 Task: Create a presentation on upcoming marvel cinematic universe movies.
Action: Mouse moved to (49, 114)
Screenshot: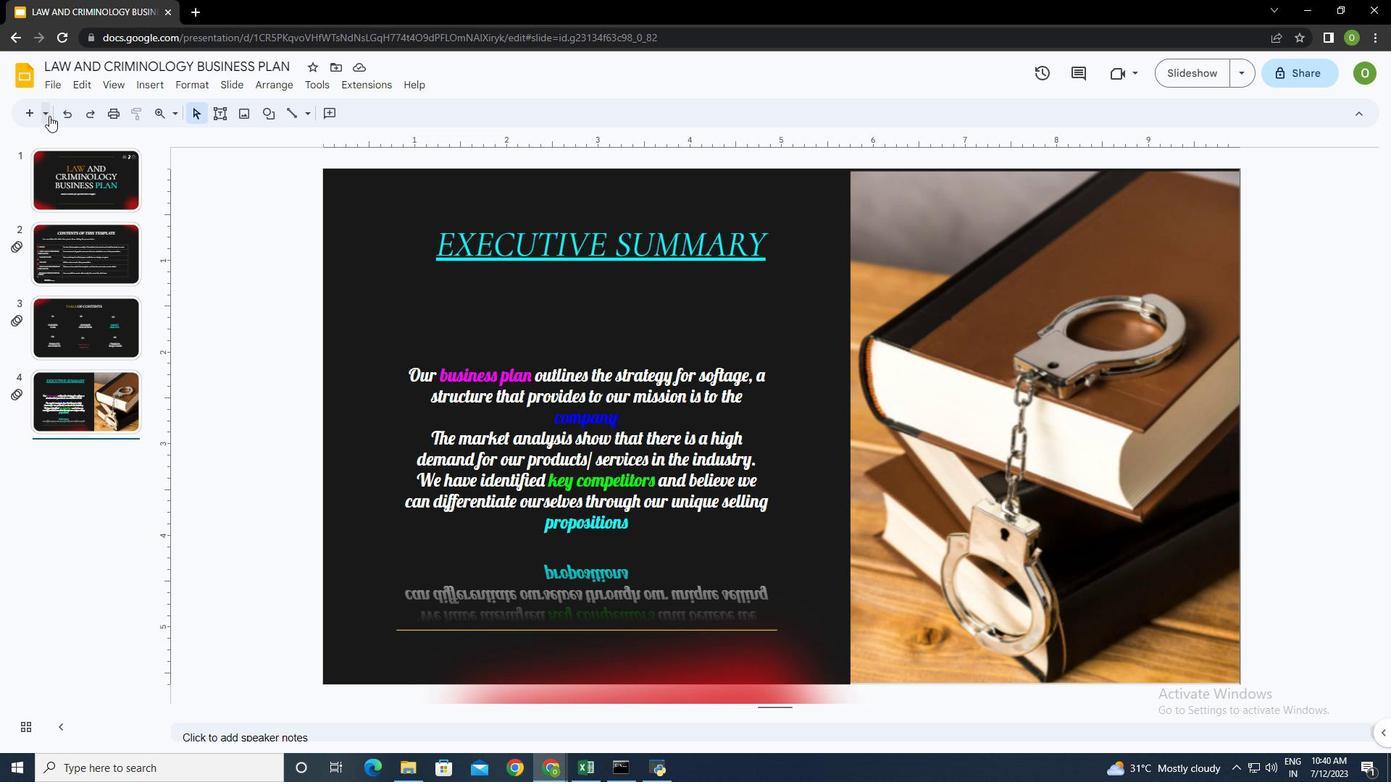 
Action: Mouse pressed left at (49, 114)
Screenshot: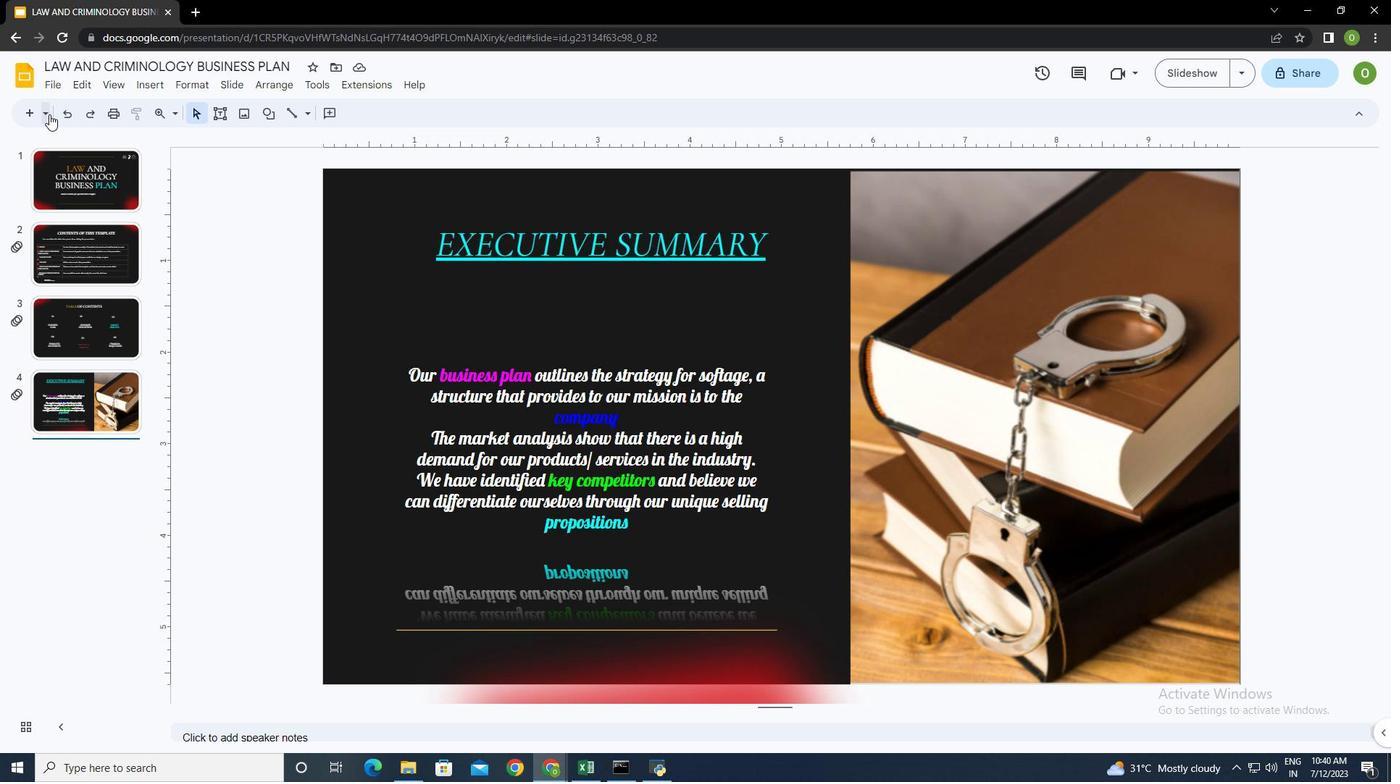 
Action: Mouse moved to (253, 385)
Screenshot: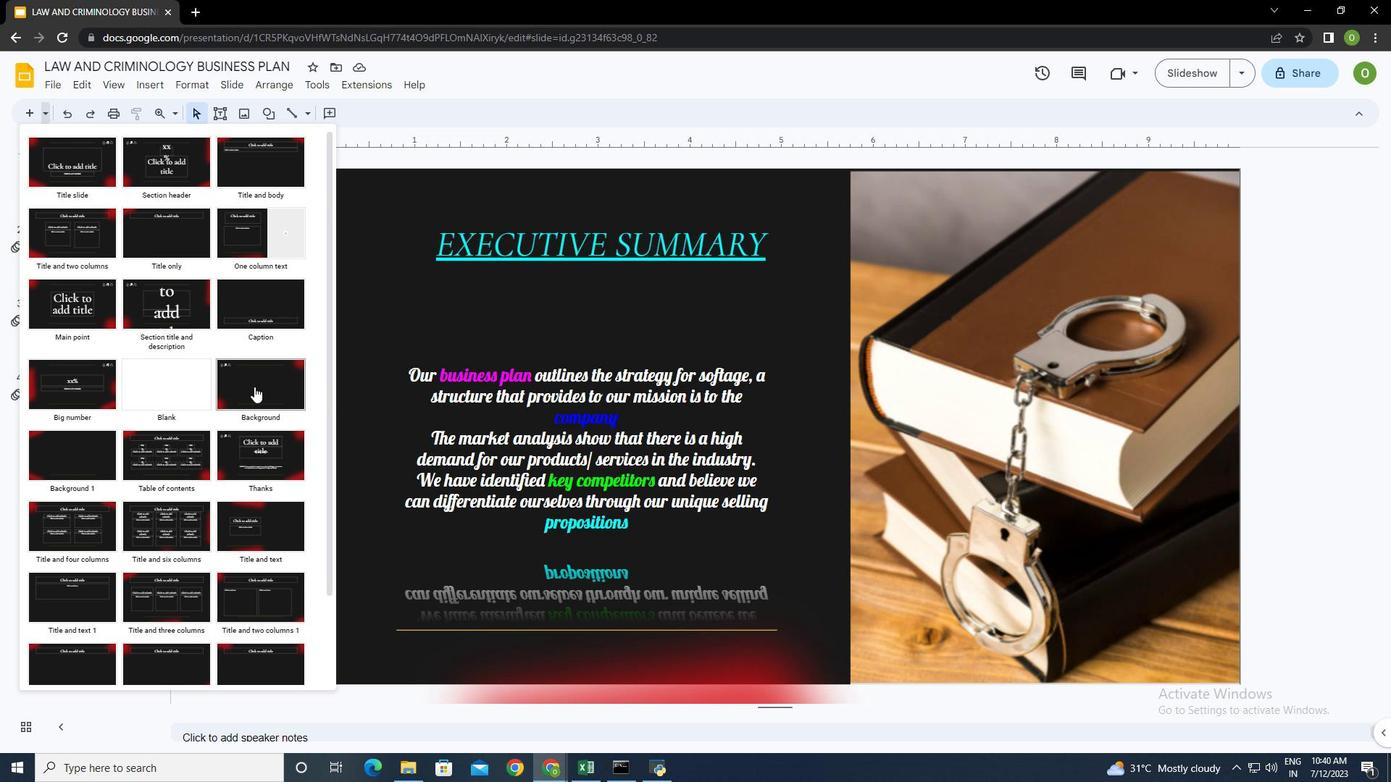 
Action: Mouse pressed left at (253, 385)
Screenshot: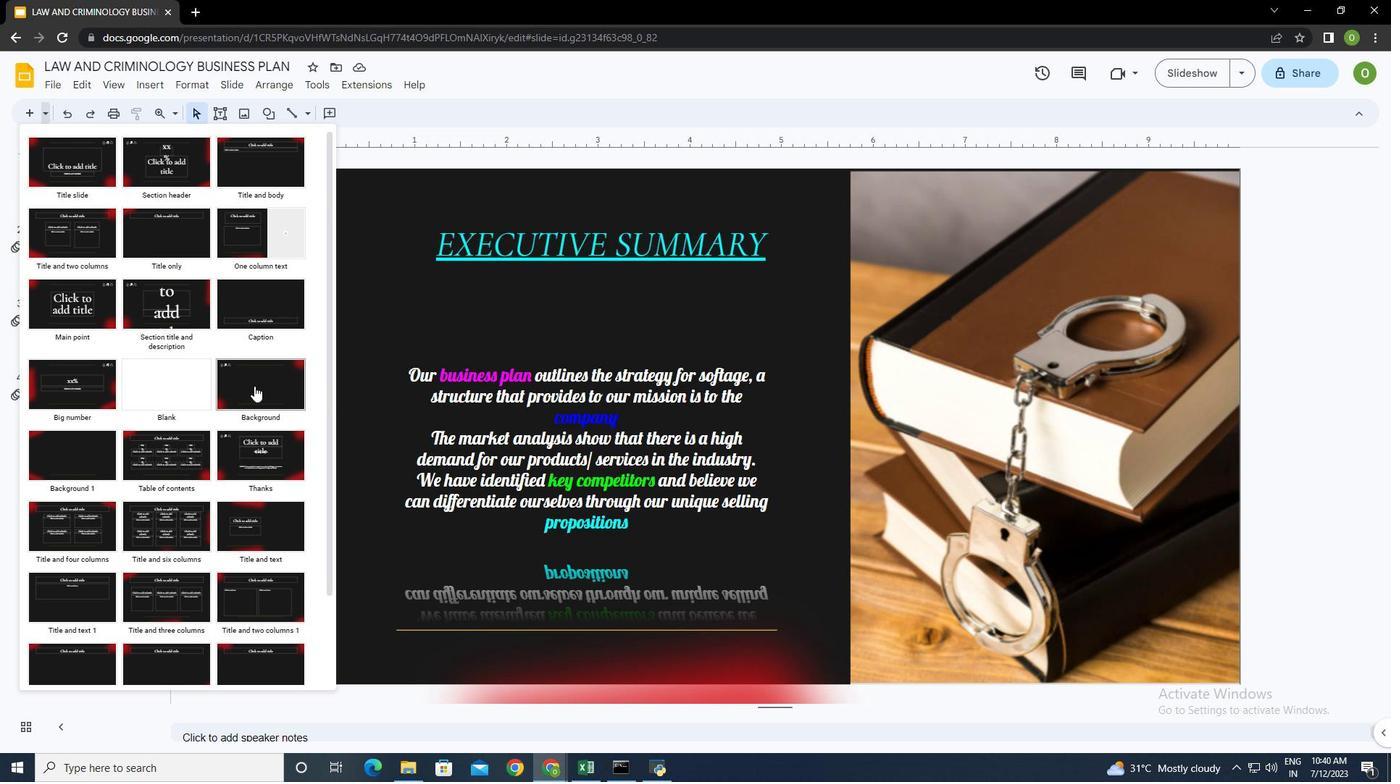 
Action: Mouse moved to (216, 111)
Screenshot: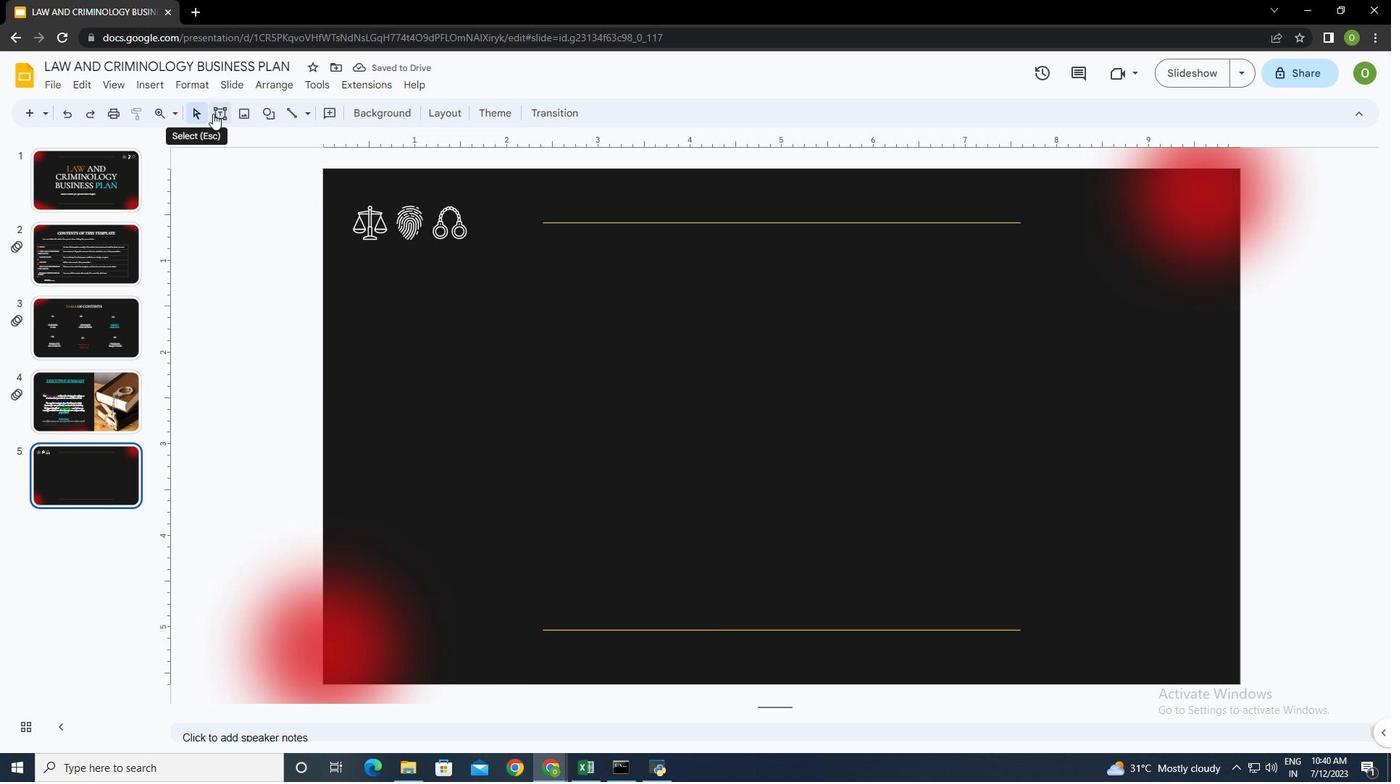 
Action: Mouse pressed left at (216, 111)
Screenshot: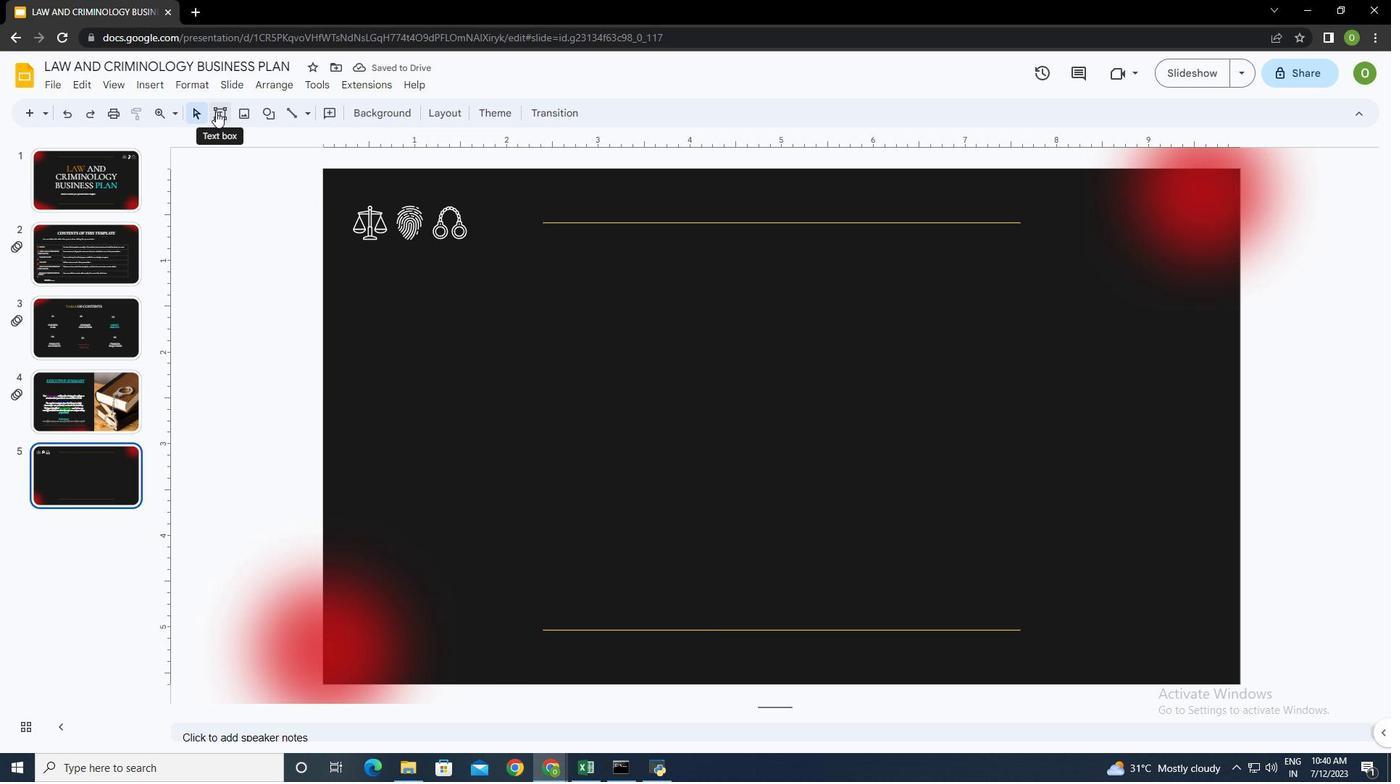 
Action: Mouse moved to (565, 247)
Screenshot: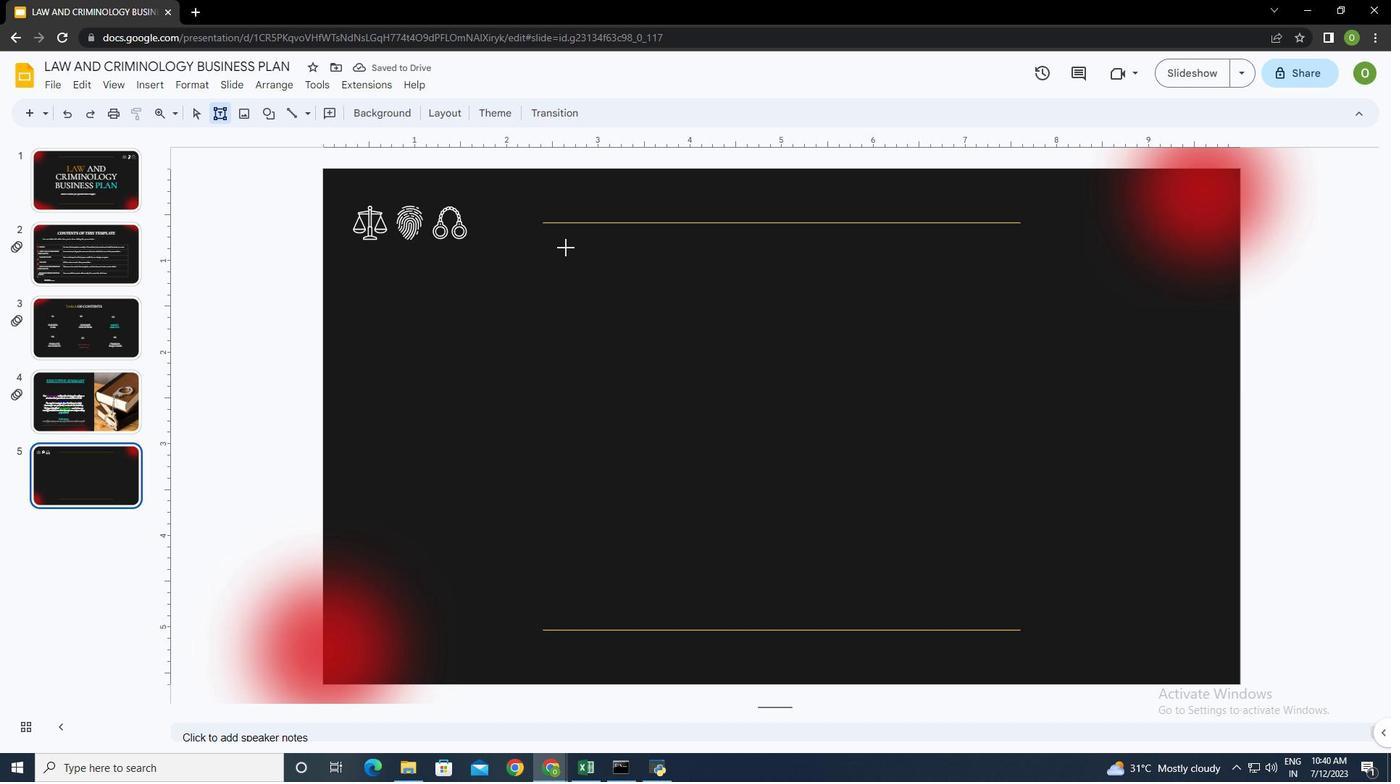 
Action: Mouse pressed left at (565, 247)
Screenshot: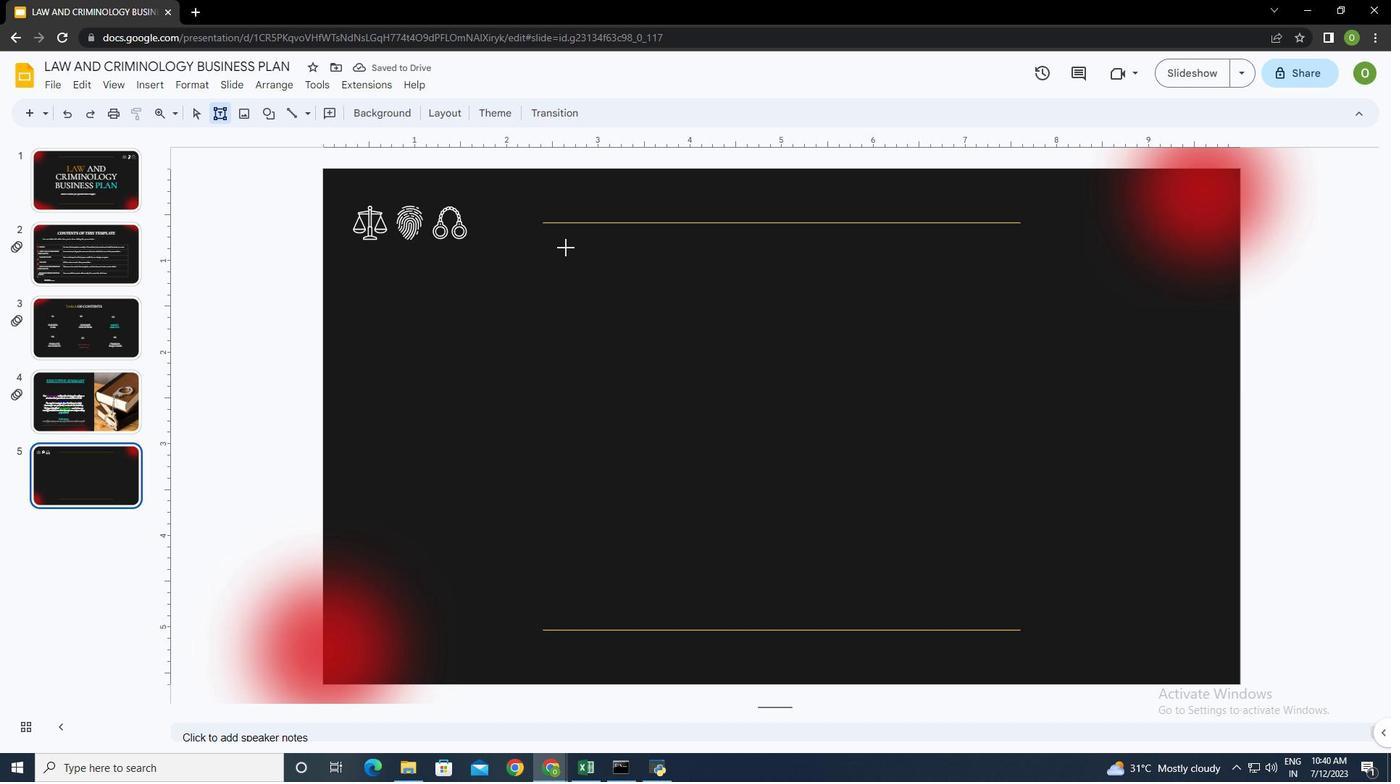 
Action: Mouse moved to (650, 292)
Screenshot: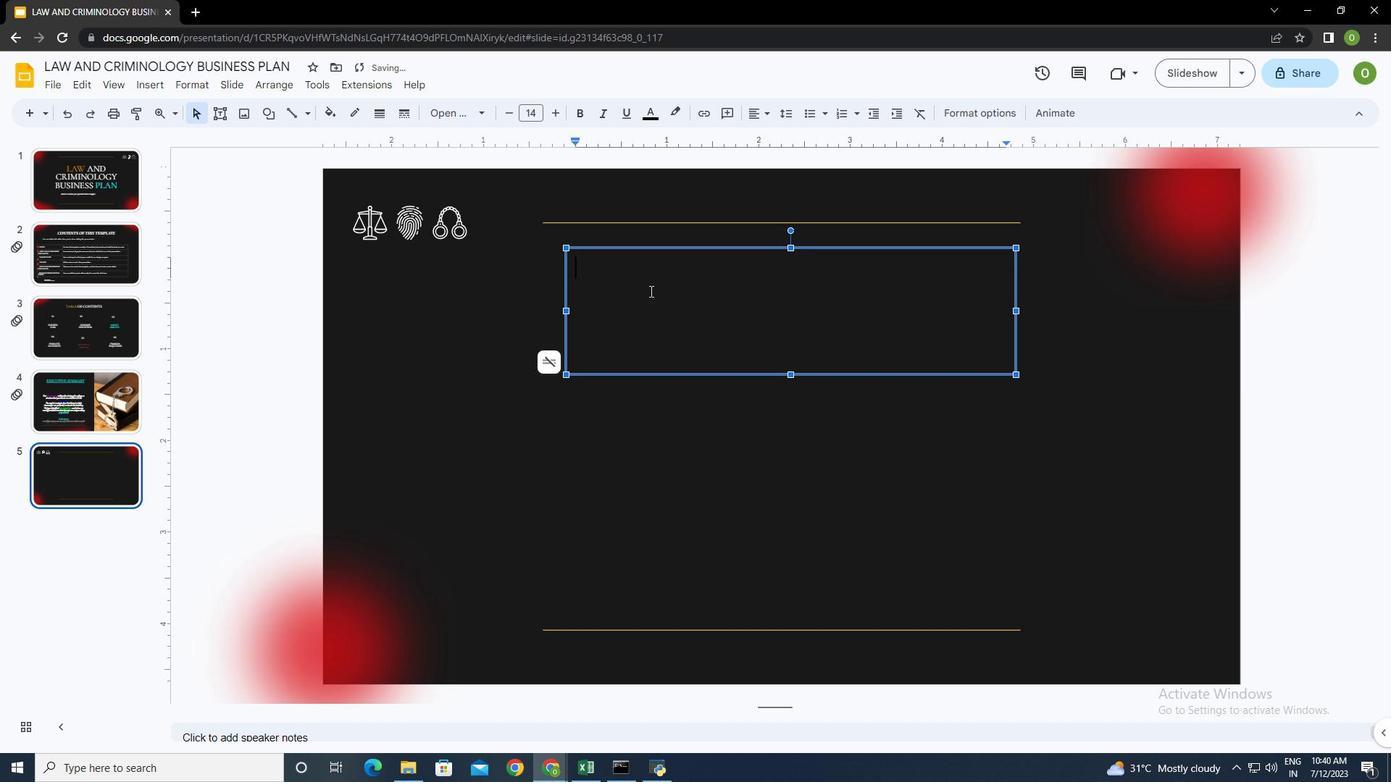 
Action: Key pressed 01
Screenshot: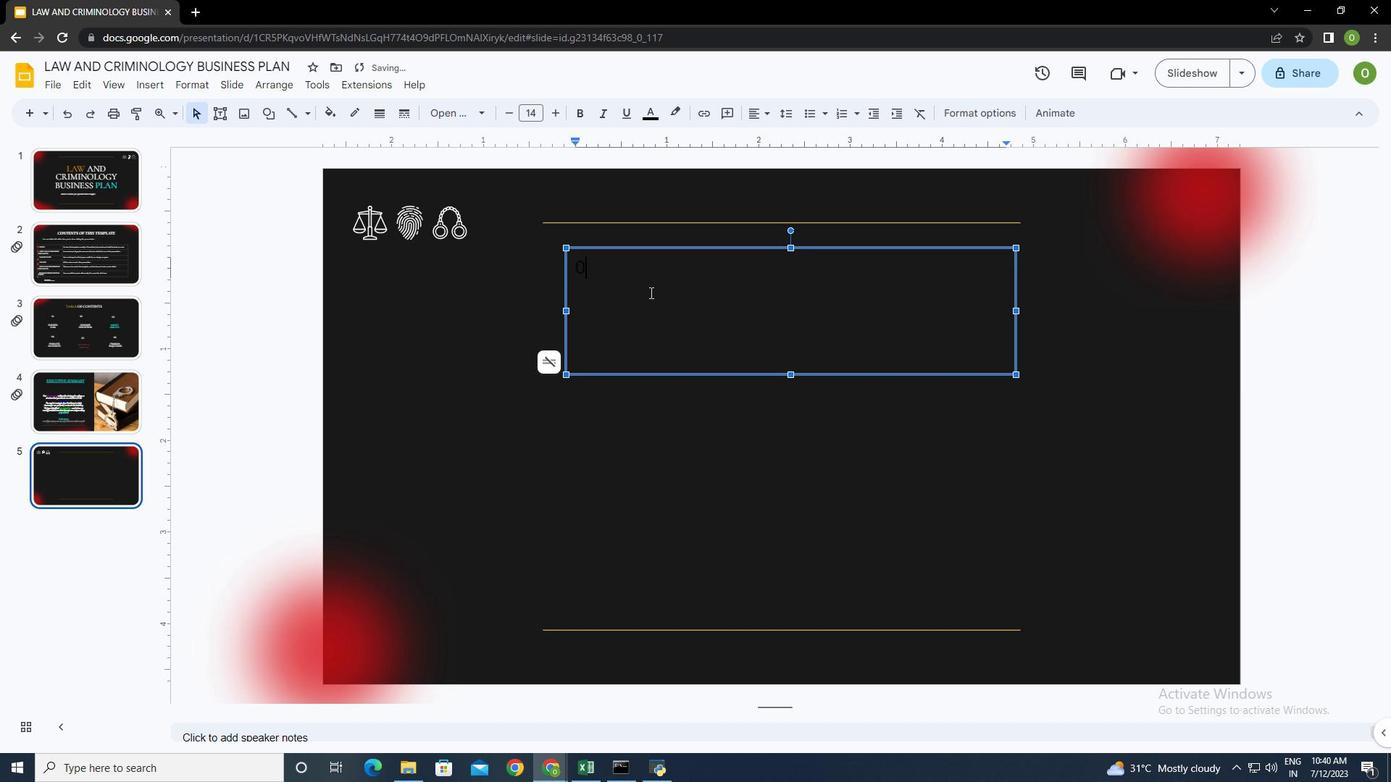 
Action: Mouse moved to (650, 296)
Screenshot: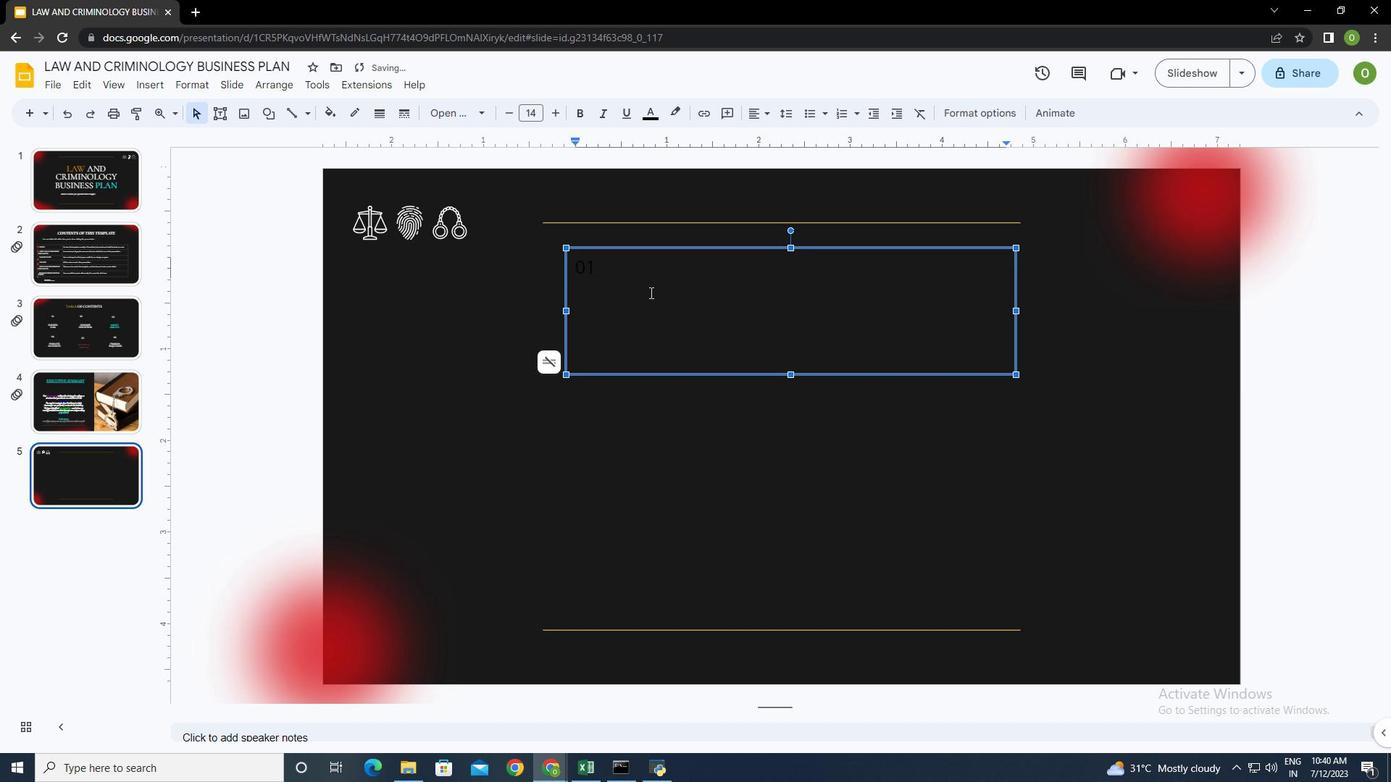 
Action: Key pressed <Key.shift_r><Key.left><Key.left>
Screenshot: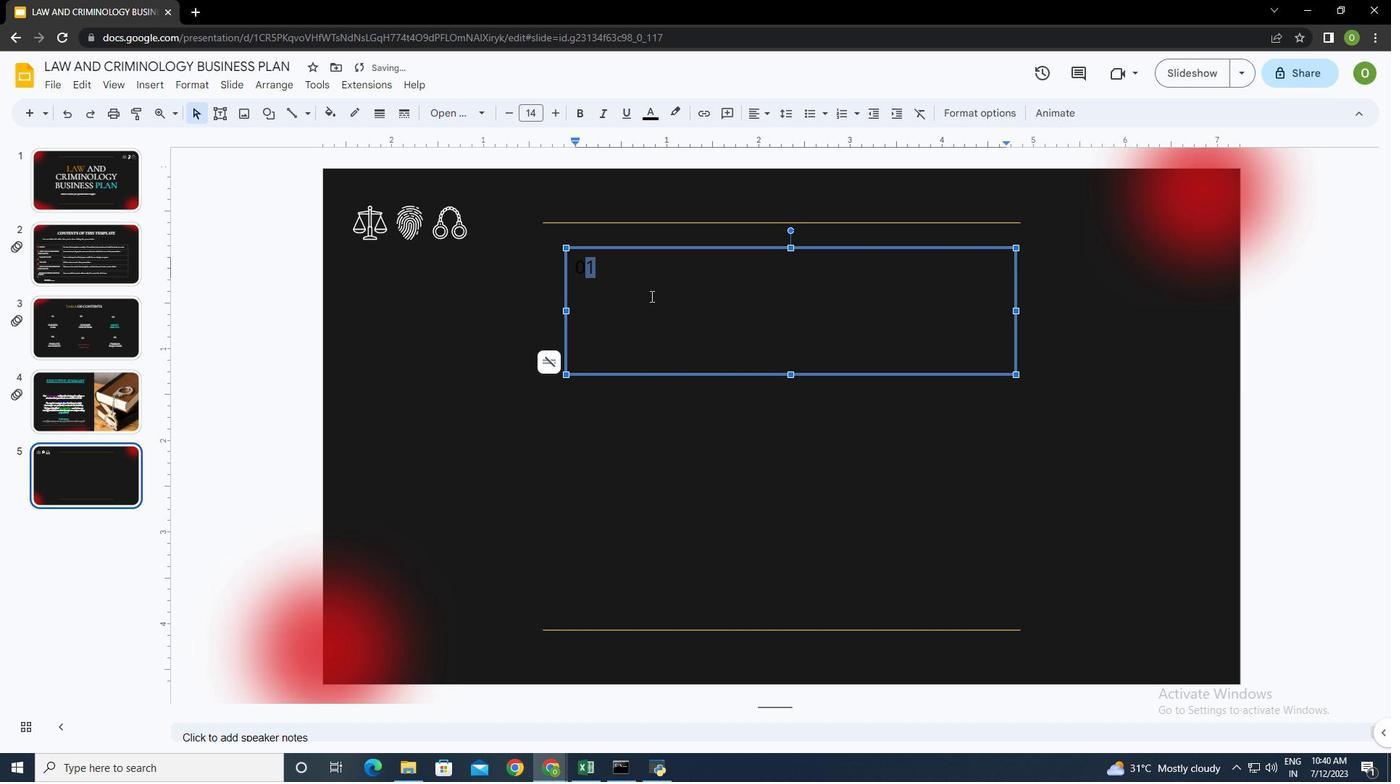 
Action: Mouse moved to (657, 111)
Screenshot: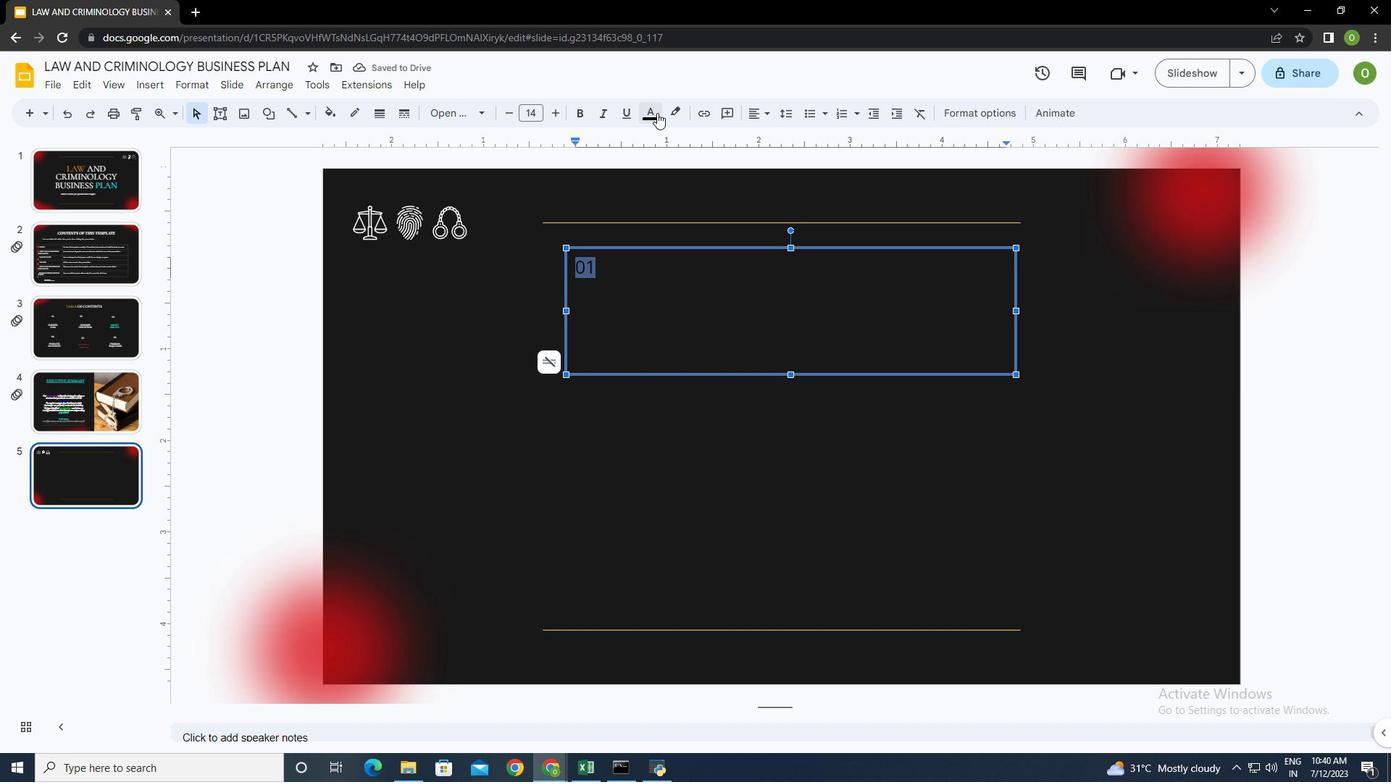 
Action: Mouse pressed left at (657, 111)
Screenshot: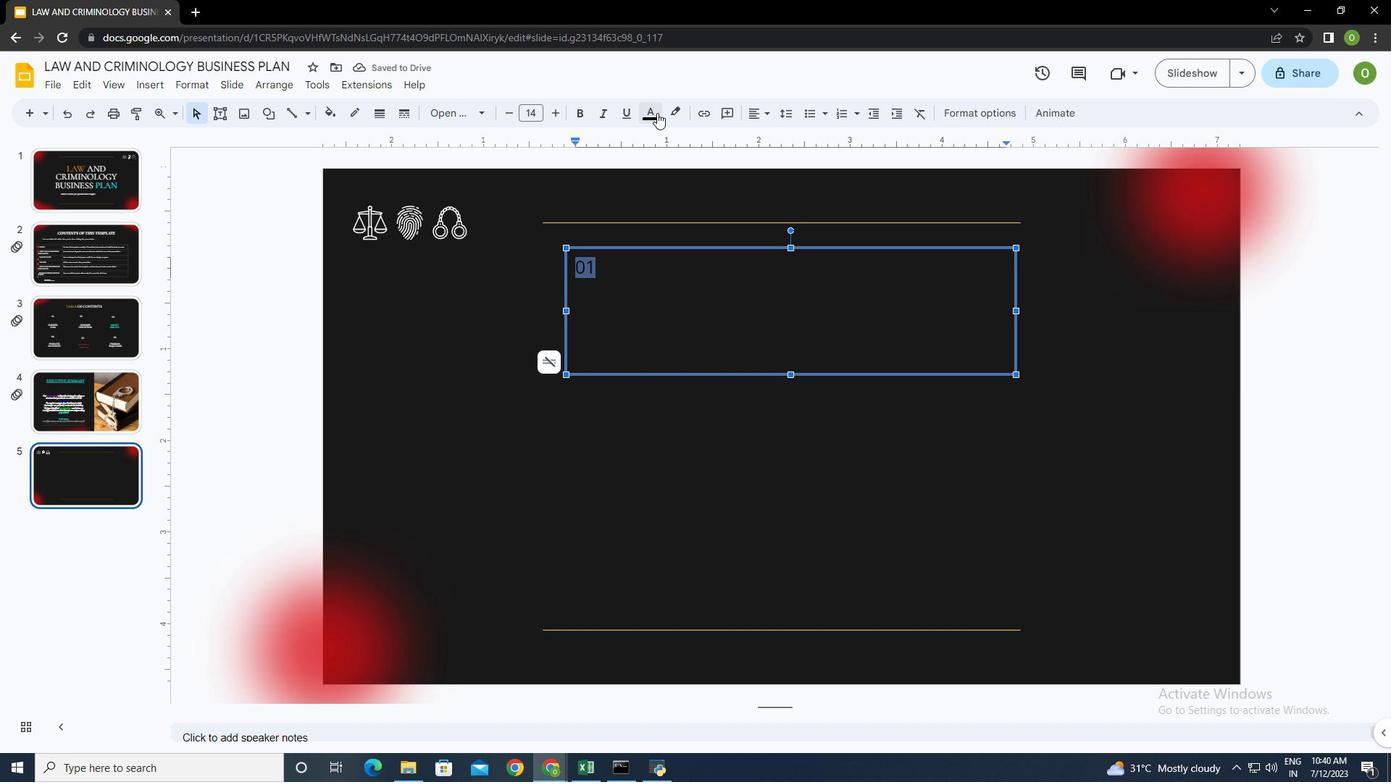 
Action: Mouse moved to (657, 155)
Screenshot: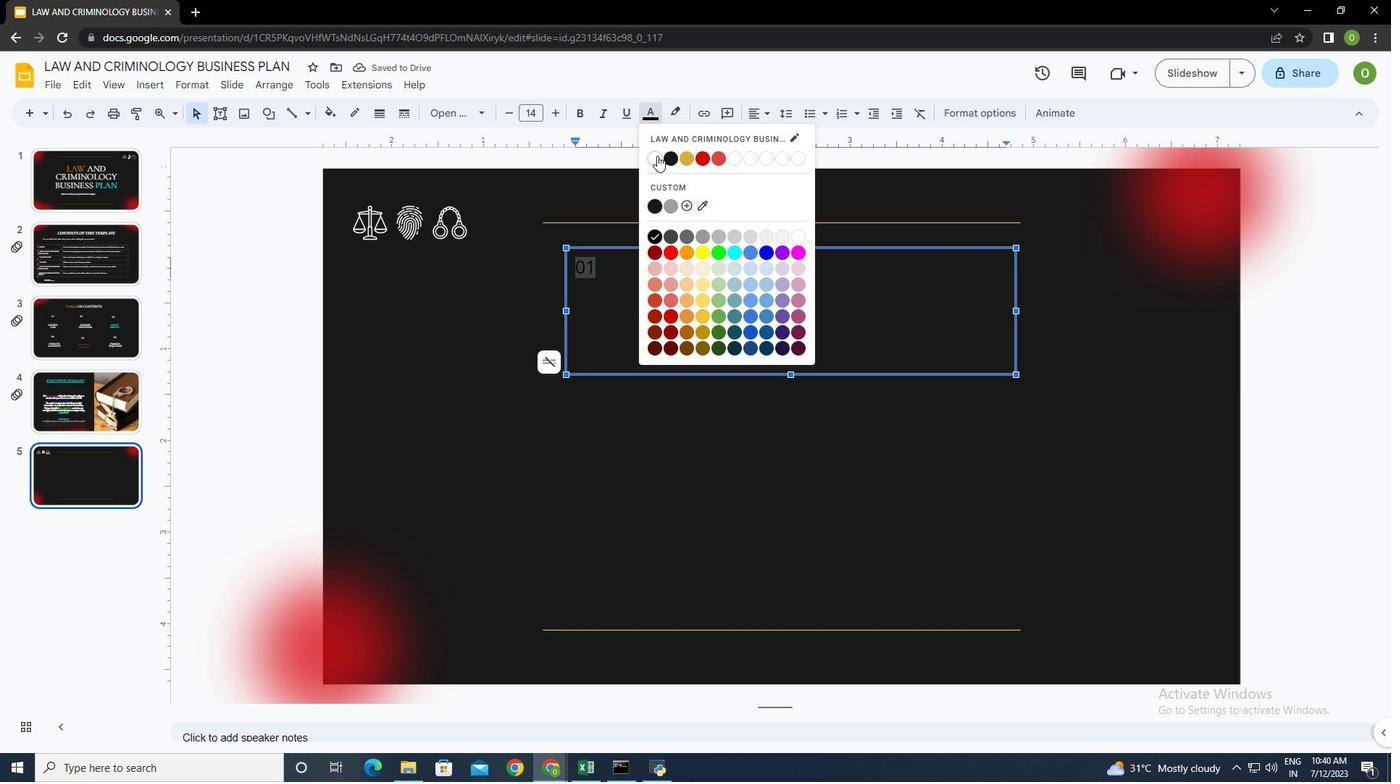 
Action: Mouse pressed left at (657, 155)
Screenshot: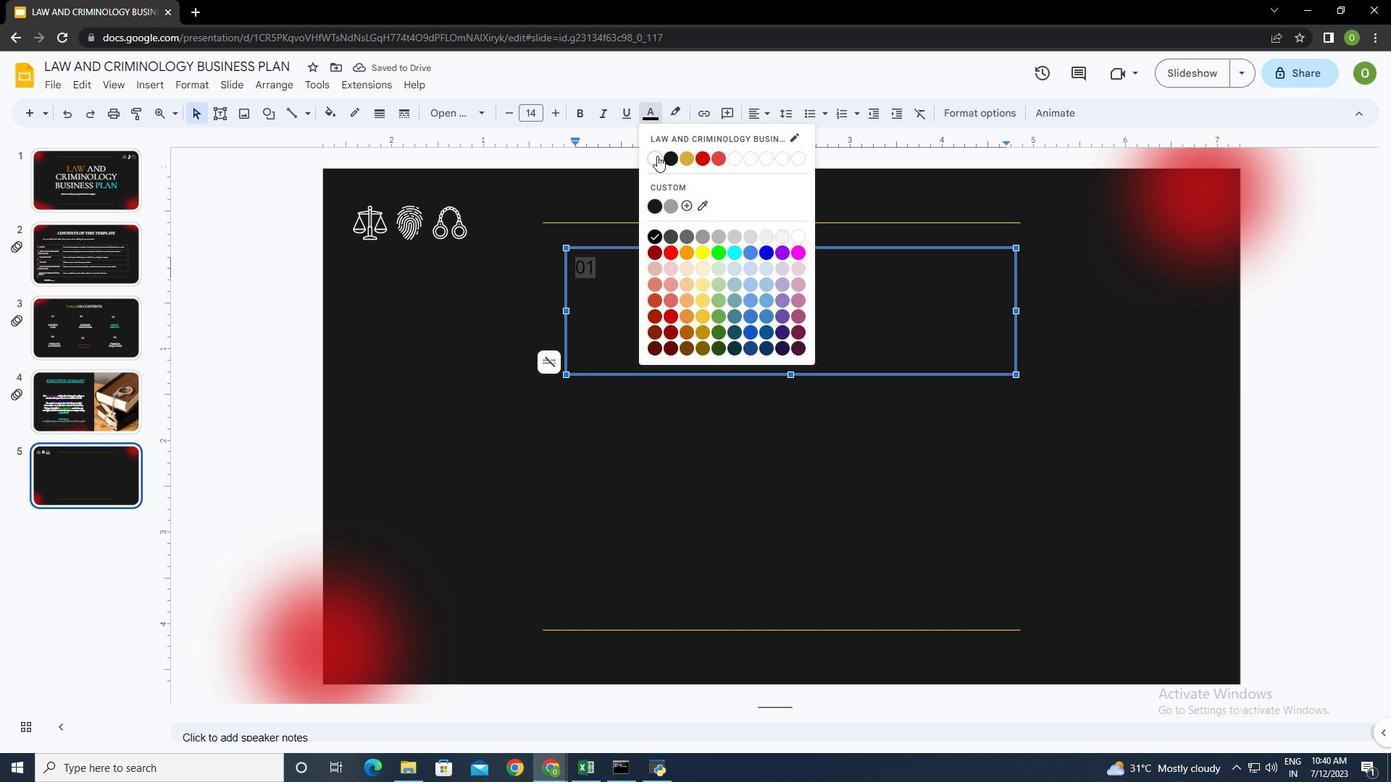 
Action: Mouse moved to (557, 111)
Screenshot: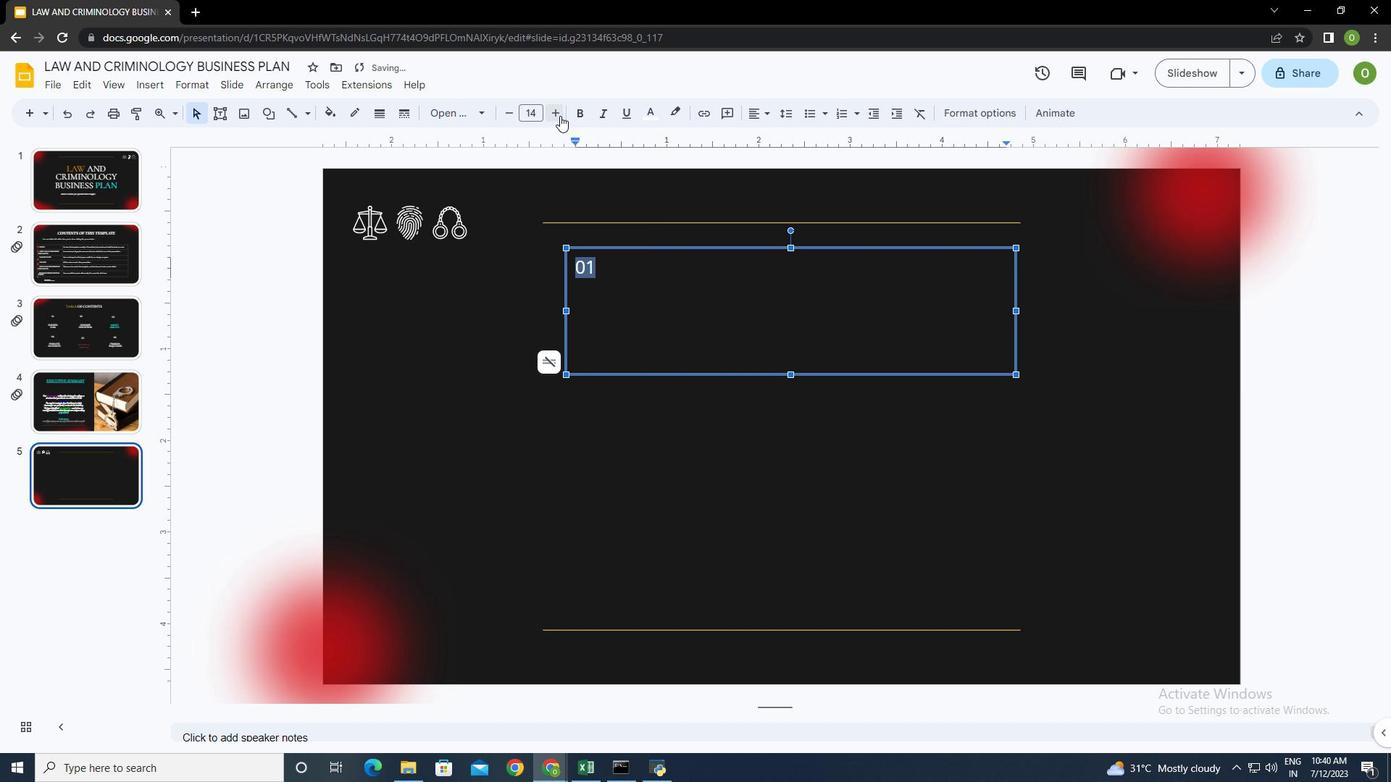 
Action: Mouse pressed left at (557, 111)
Screenshot: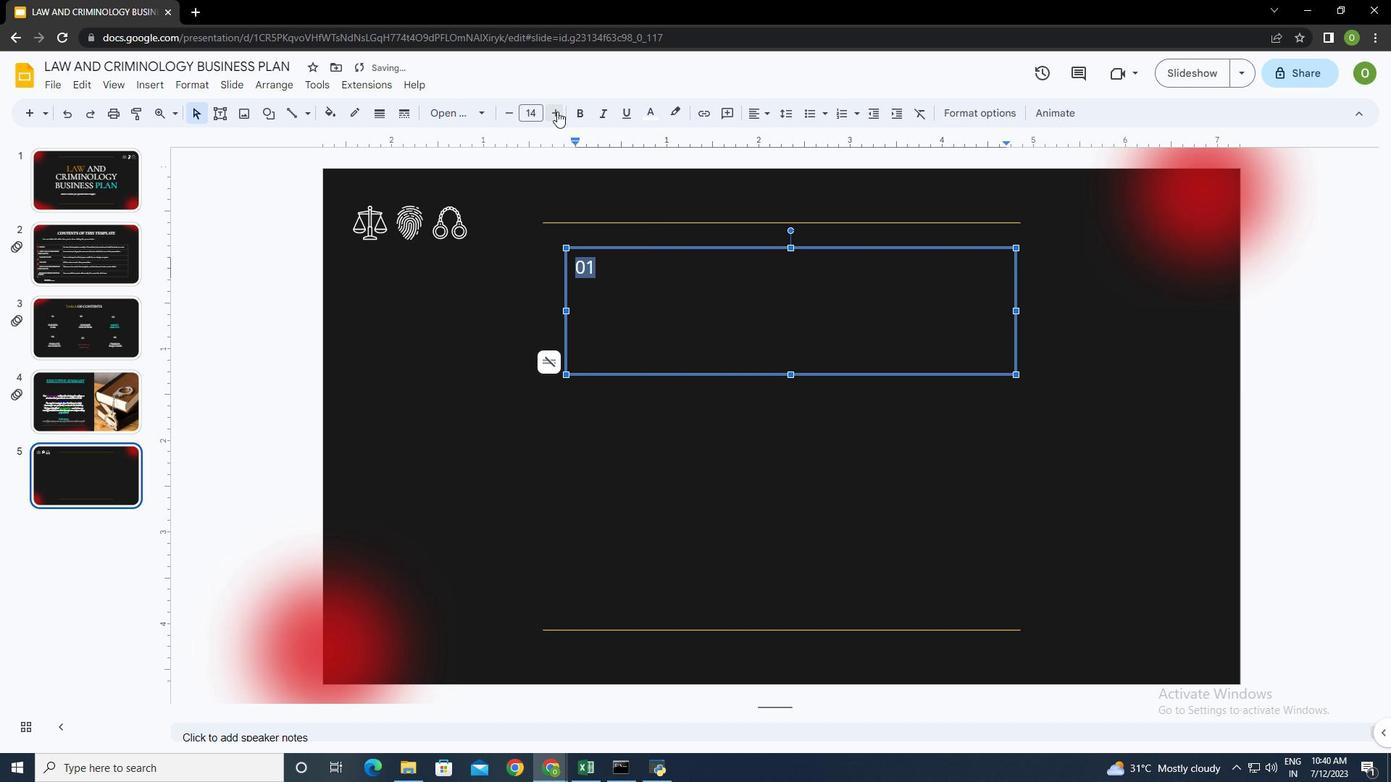 
Action: Mouse pressed left at (557, 111)
Screenshot: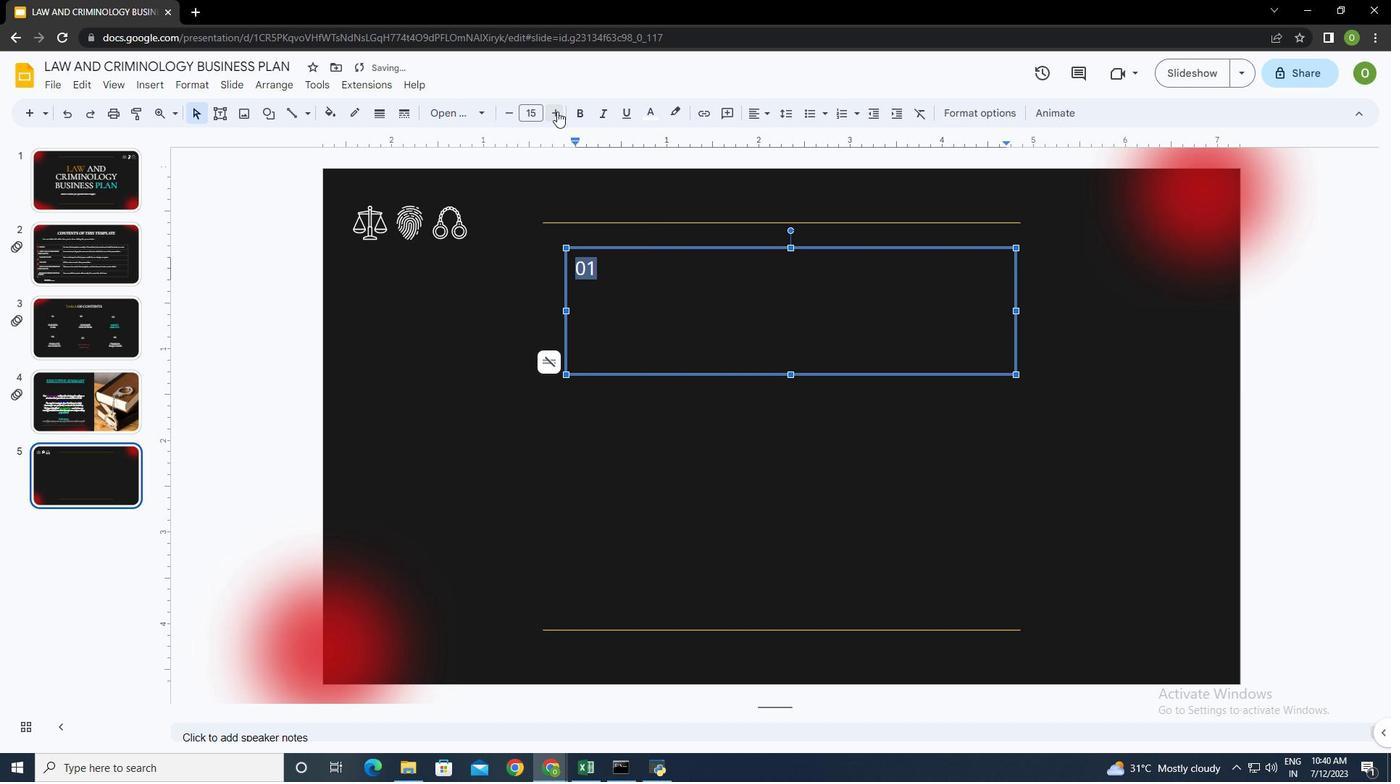 
Action: Mouse pressed left at (557, 111)
Screenshot: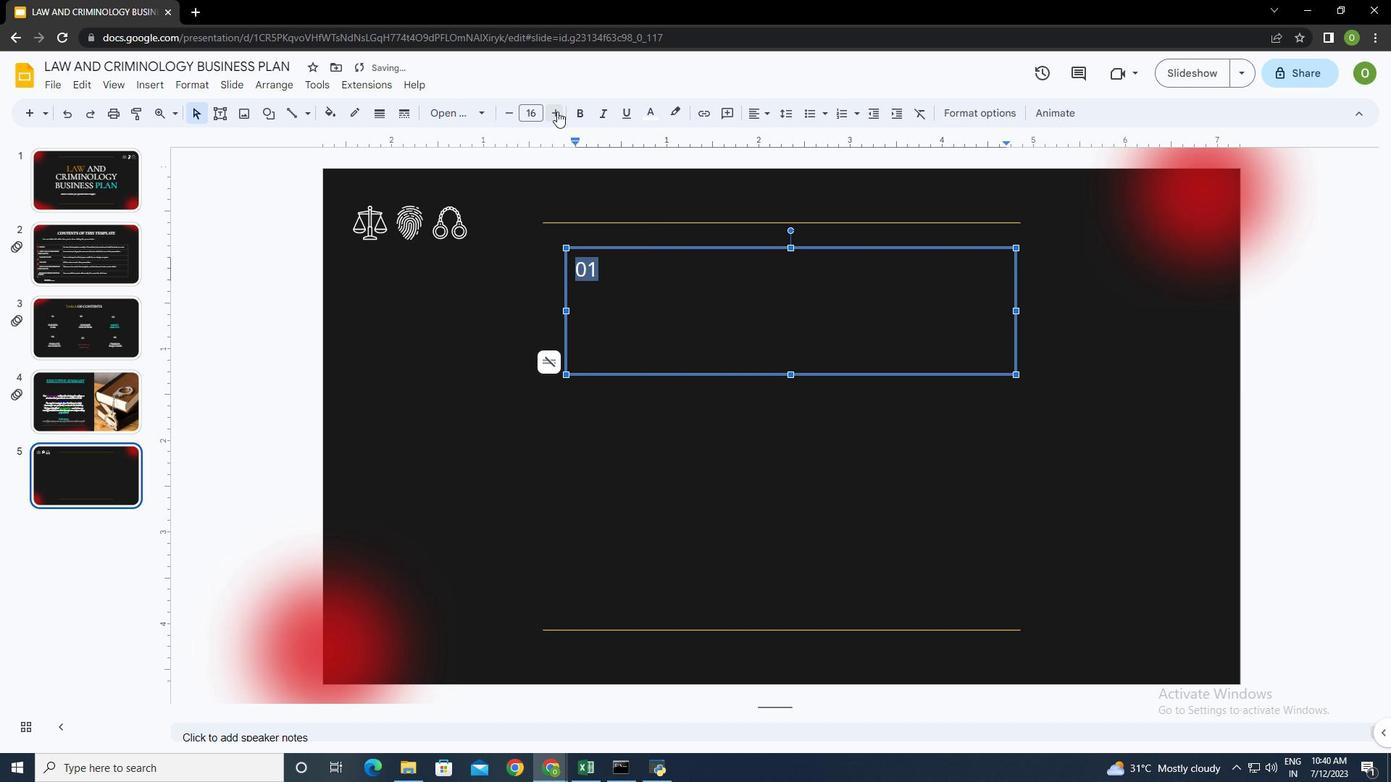 
Action: Mouse pressed left at (557, 111)
Screenshot: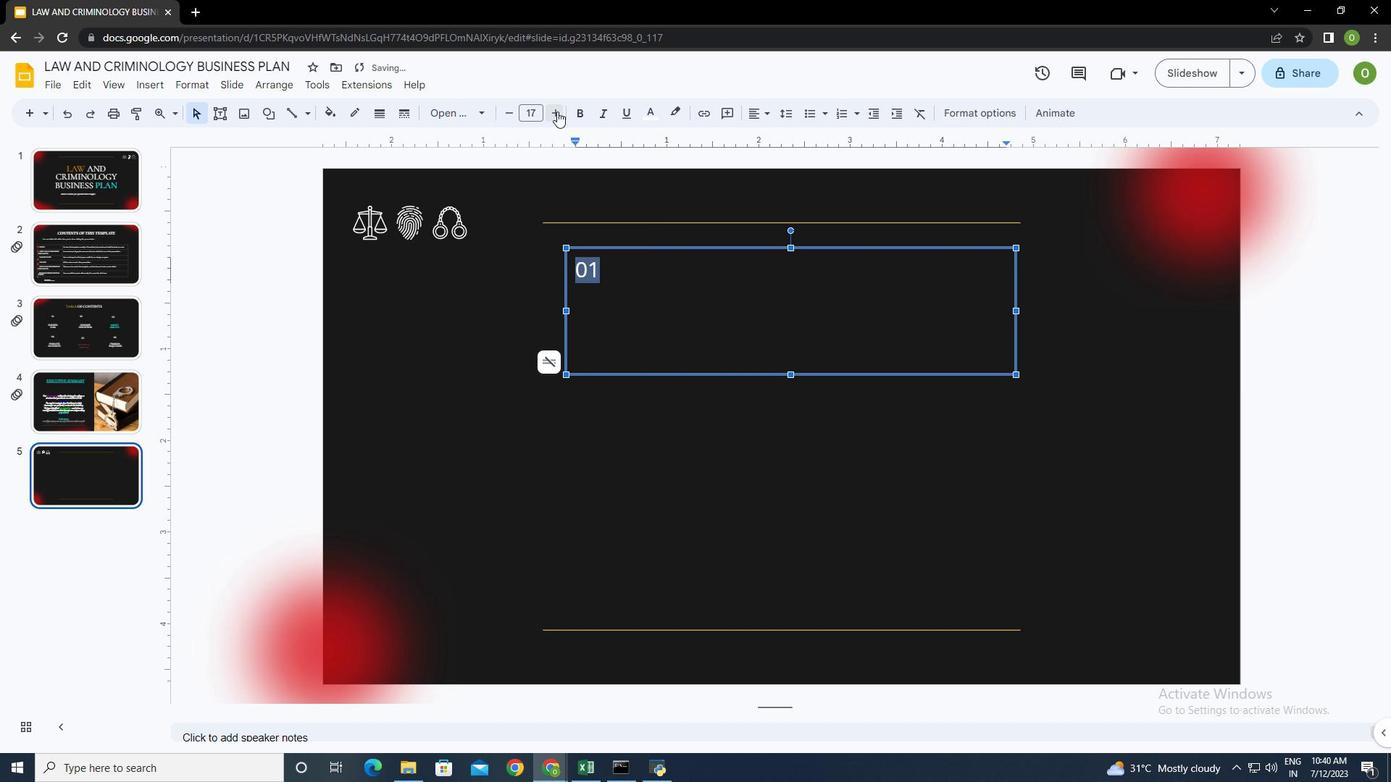 
Action: Mouse pressed left at (557, 111)
Screenshot: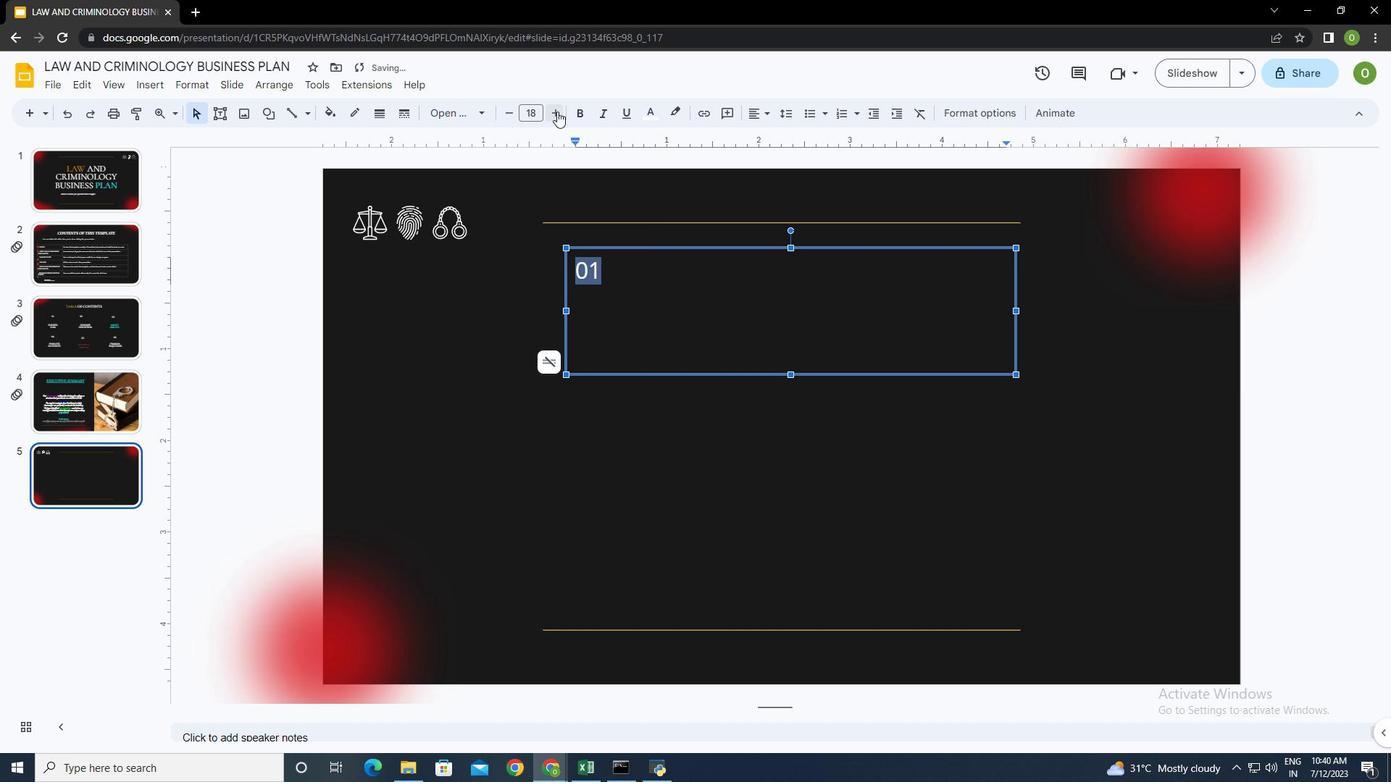 
Action: Mouse pressed left at (557, 111)
Screenshot: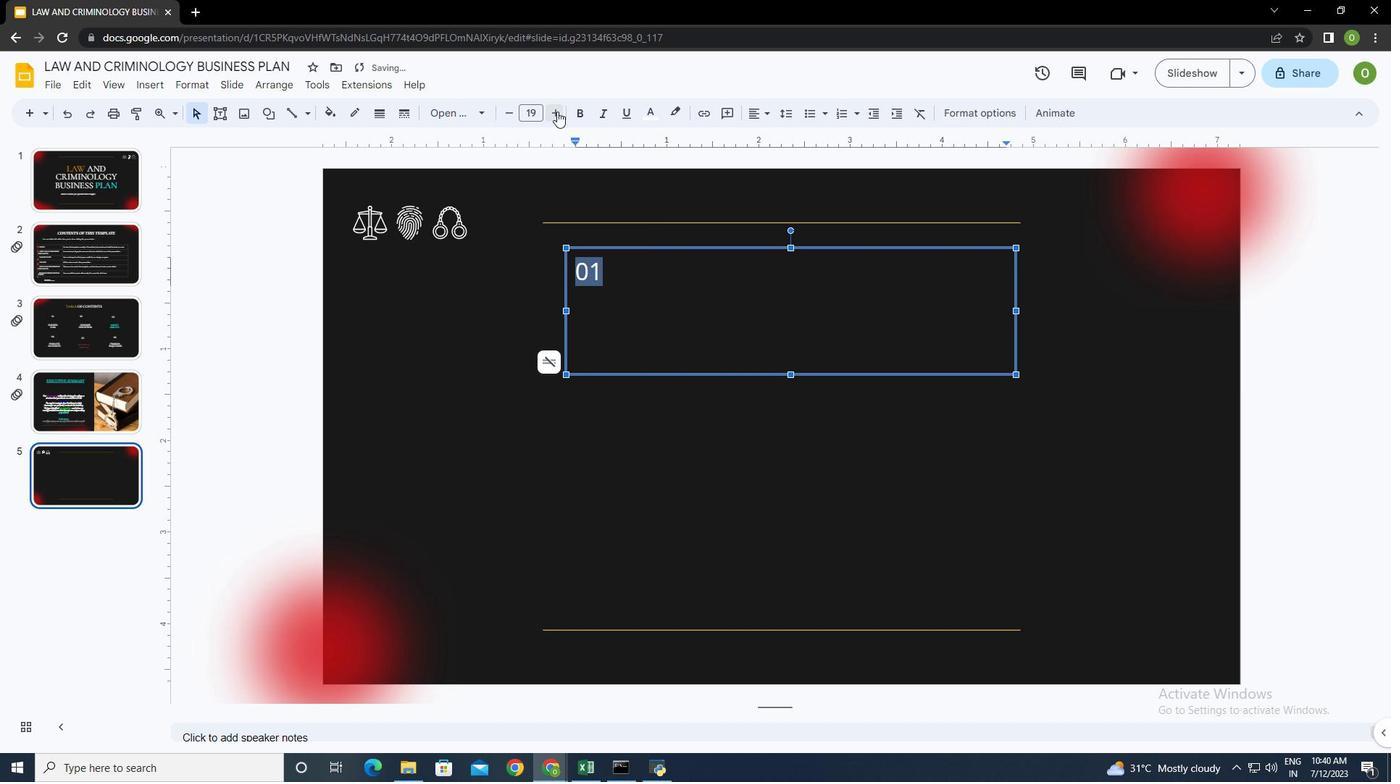 
Action: Mouse pressed left at (557, 111)
Screenshot: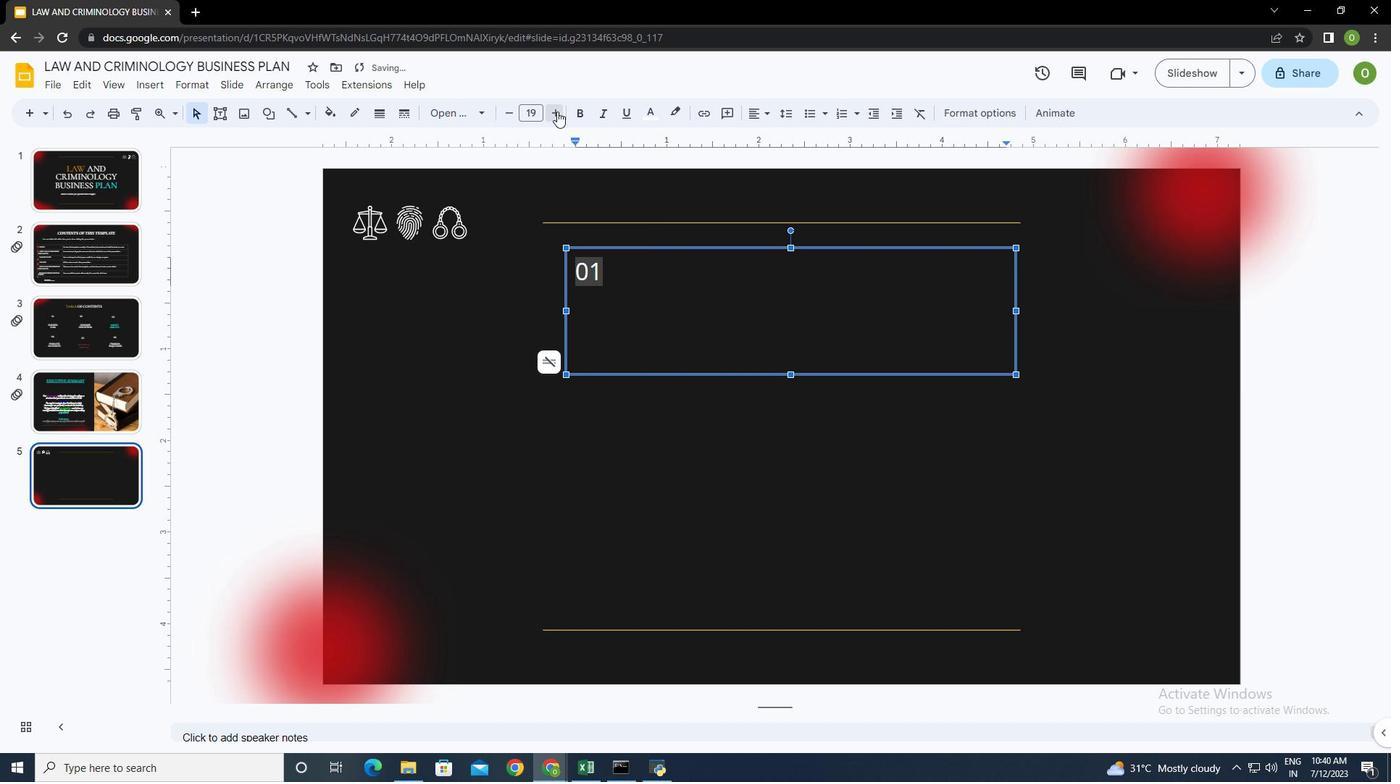 
Action: Mouse pressed left at (557, 111)
Screenshot: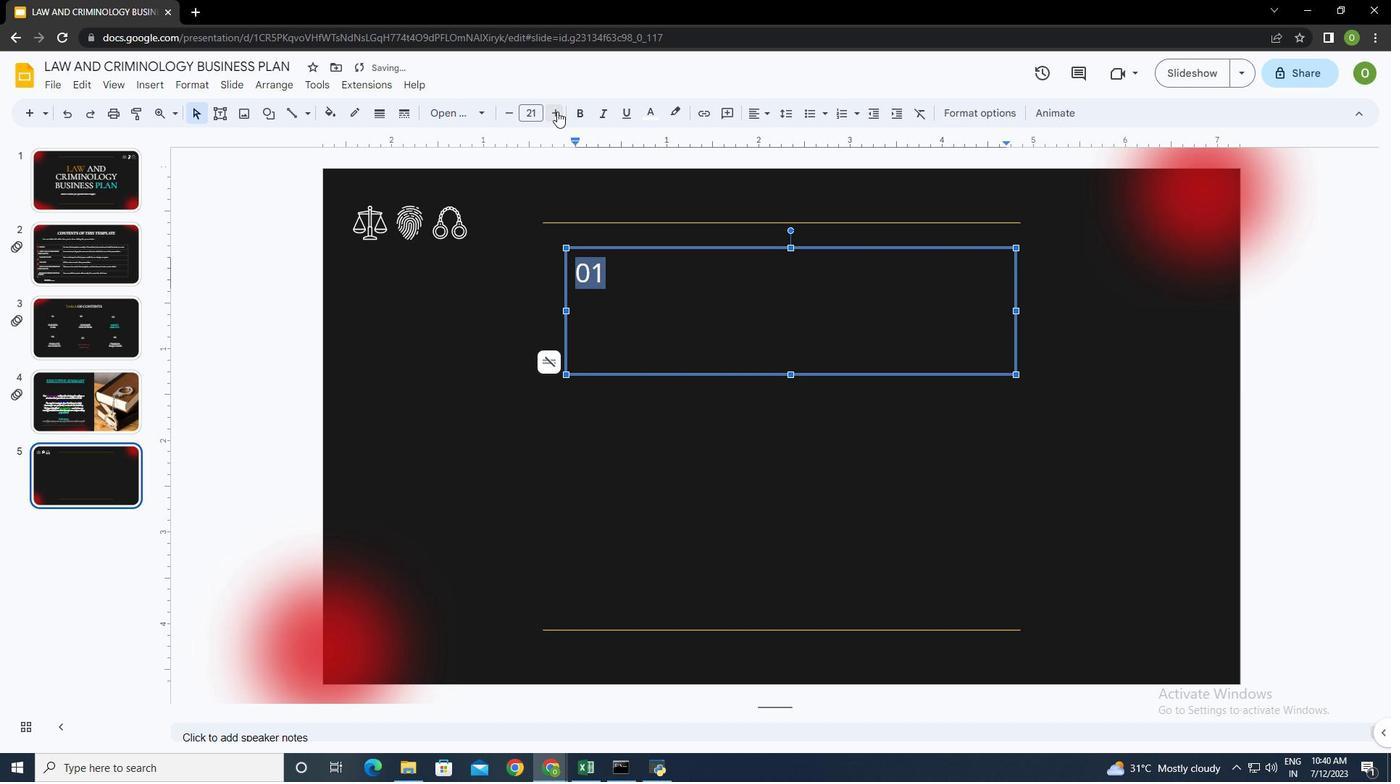 
Action: Mouse moved to (483, 113)
Screenshot: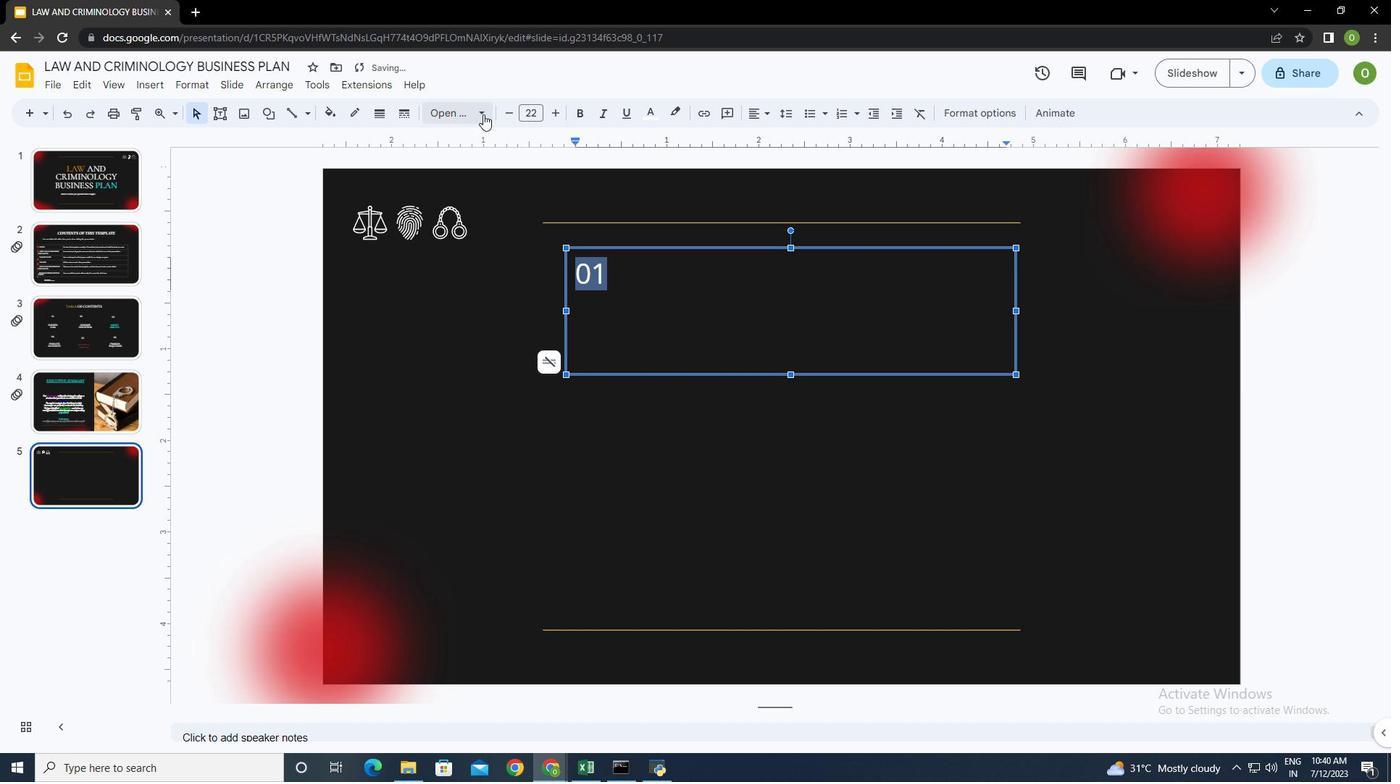 
Action: Mouse pressed left at (483, 113)
Screenshot: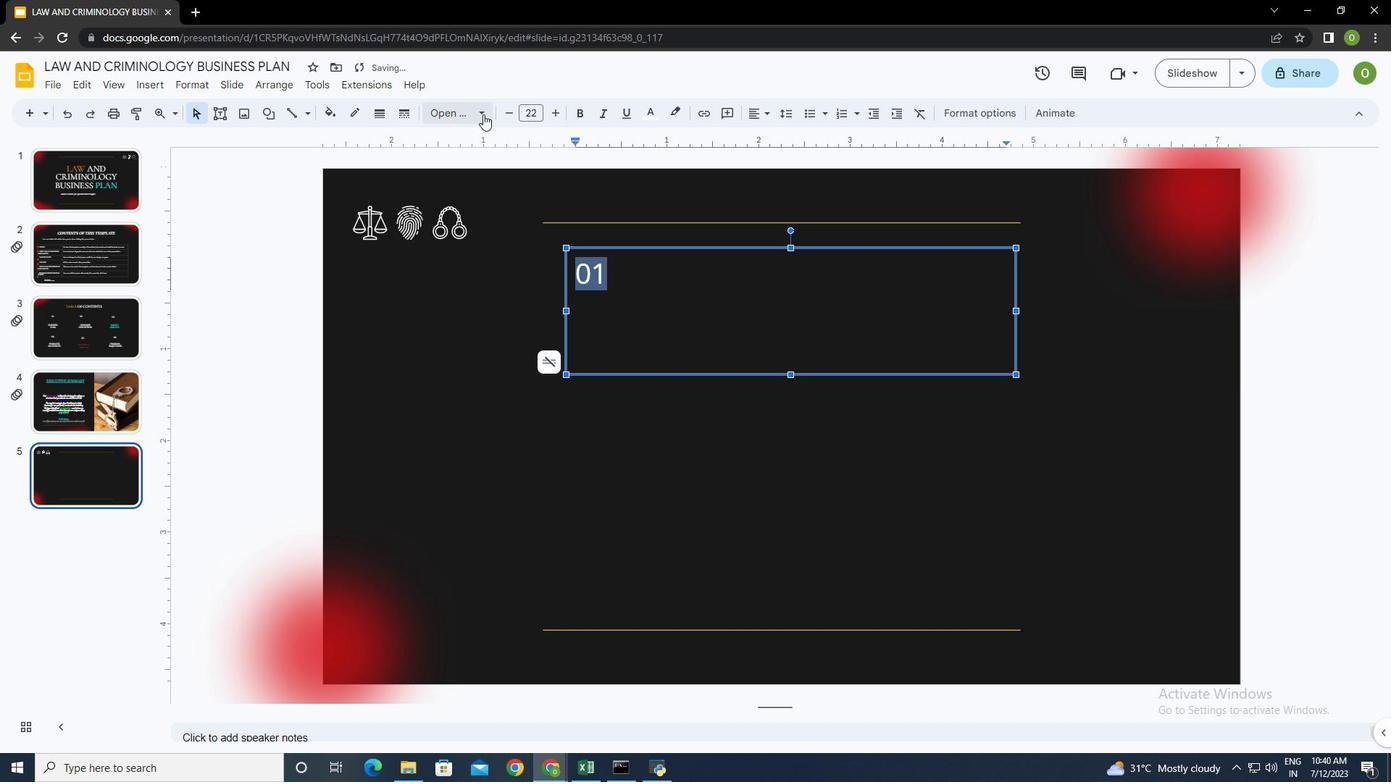 
Action: Mouse moved to (517, 473)
Screenshot: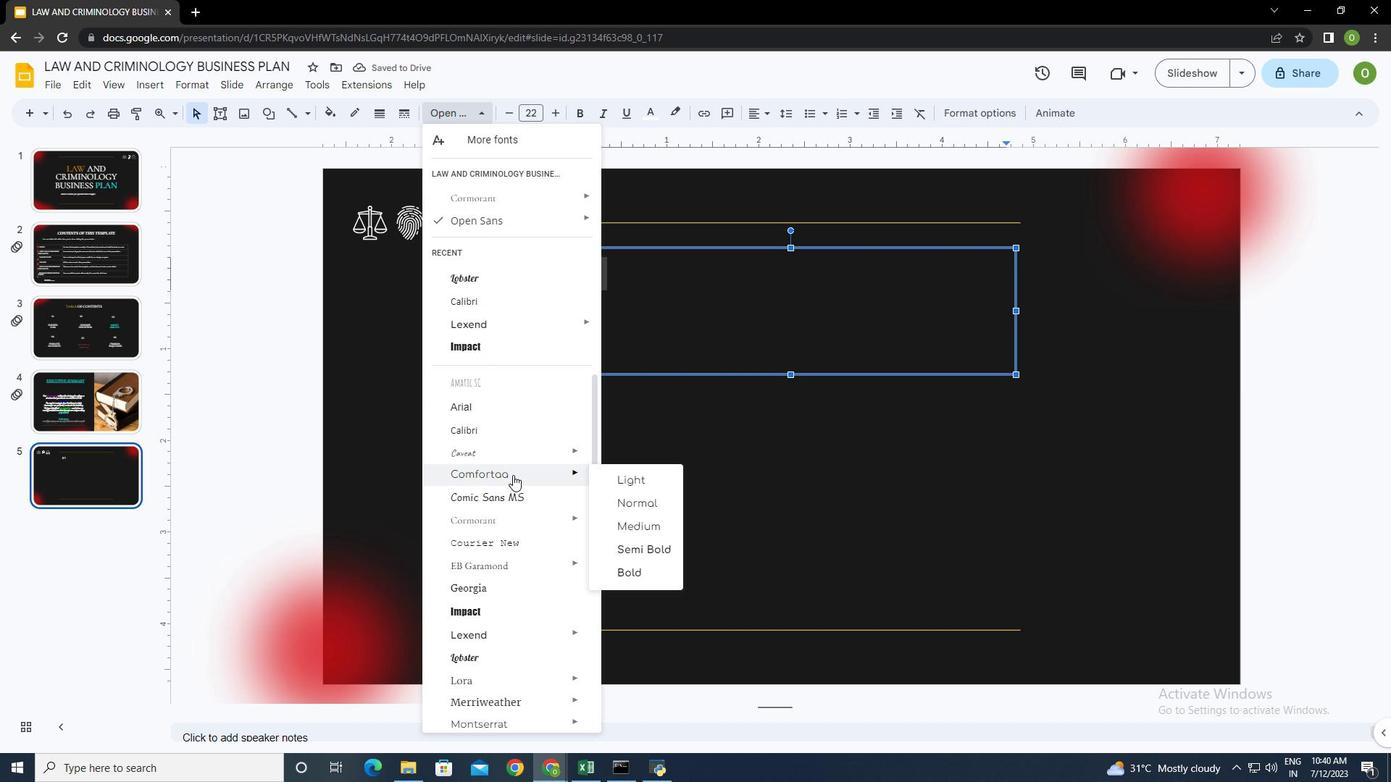 
Action: Mouse pressed left at (517, 473)
Screenshot: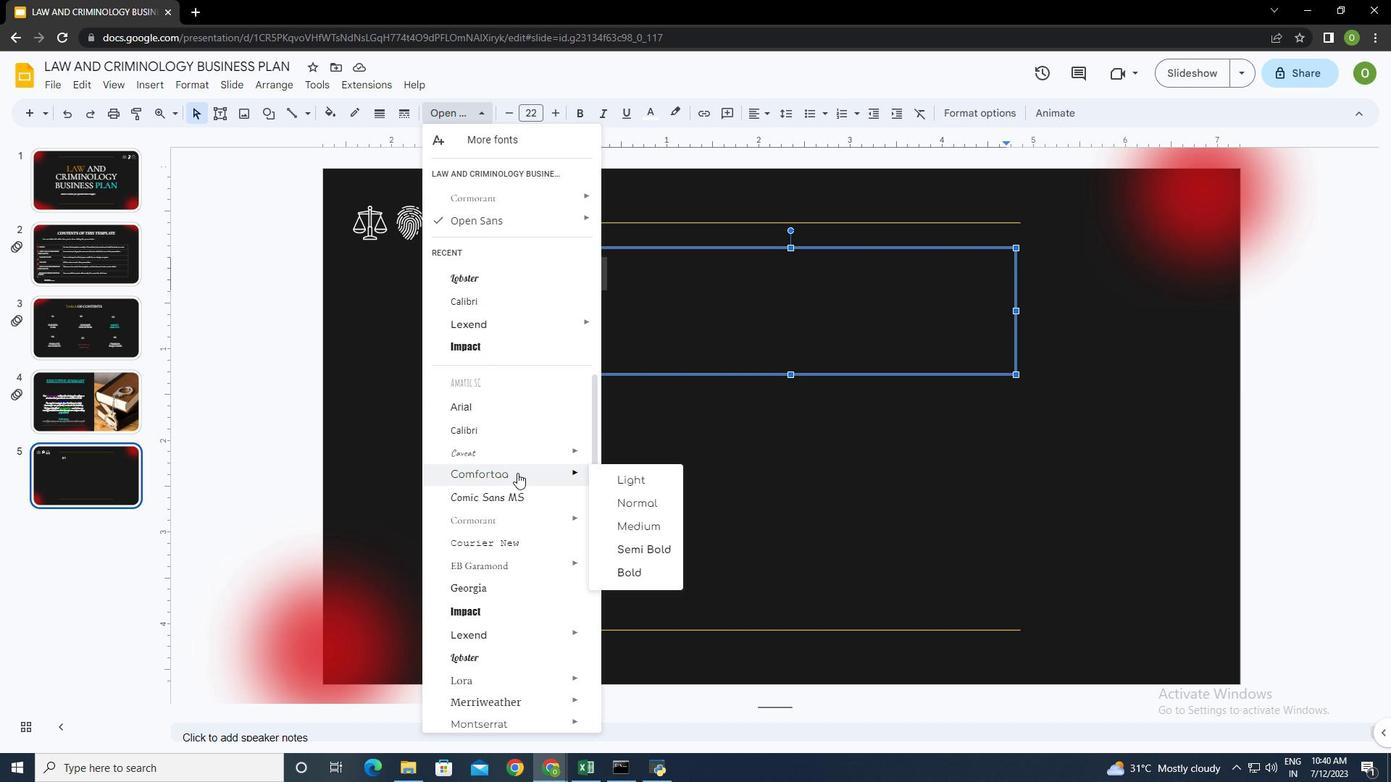 
Action: Mouse moved to (1015, 310)
Screenshot: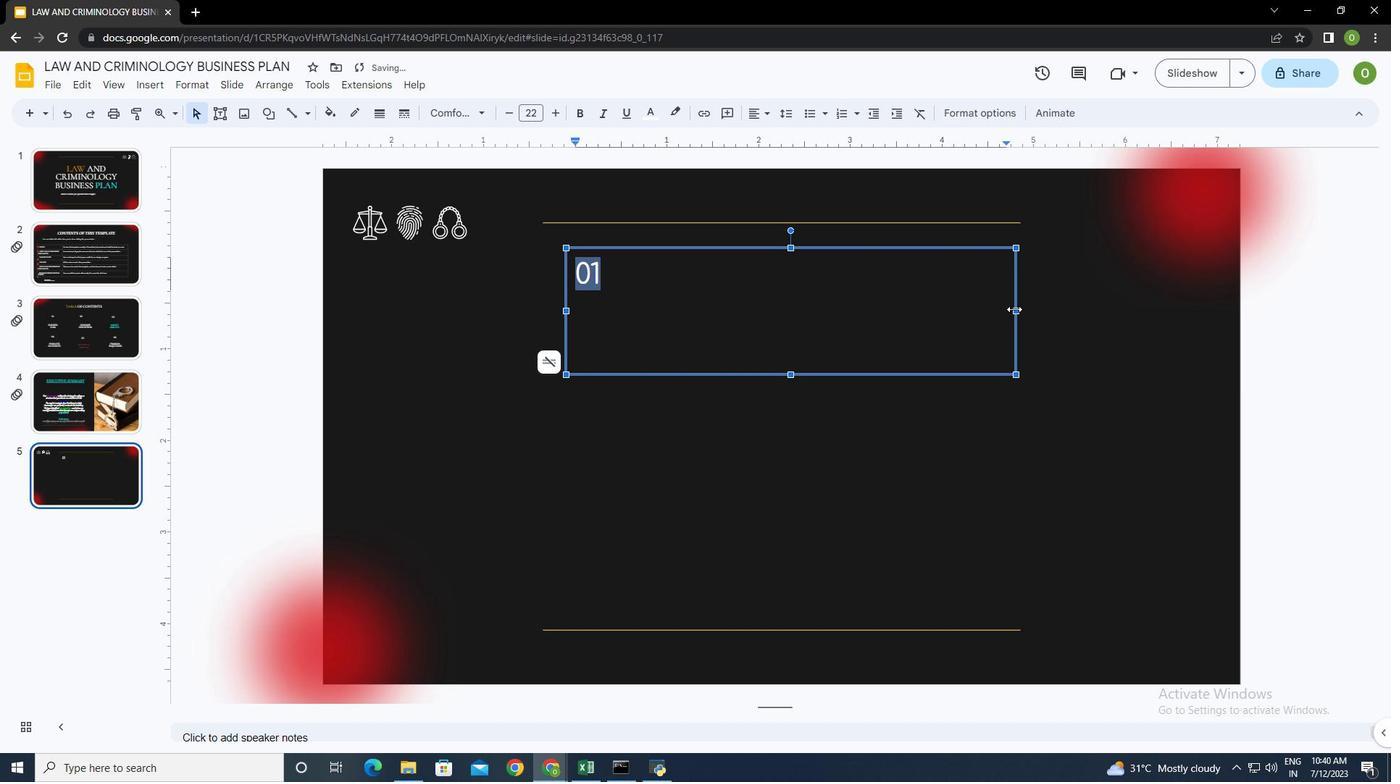 
Action: Mouse pressed left at (1015, 310)
Screenshot: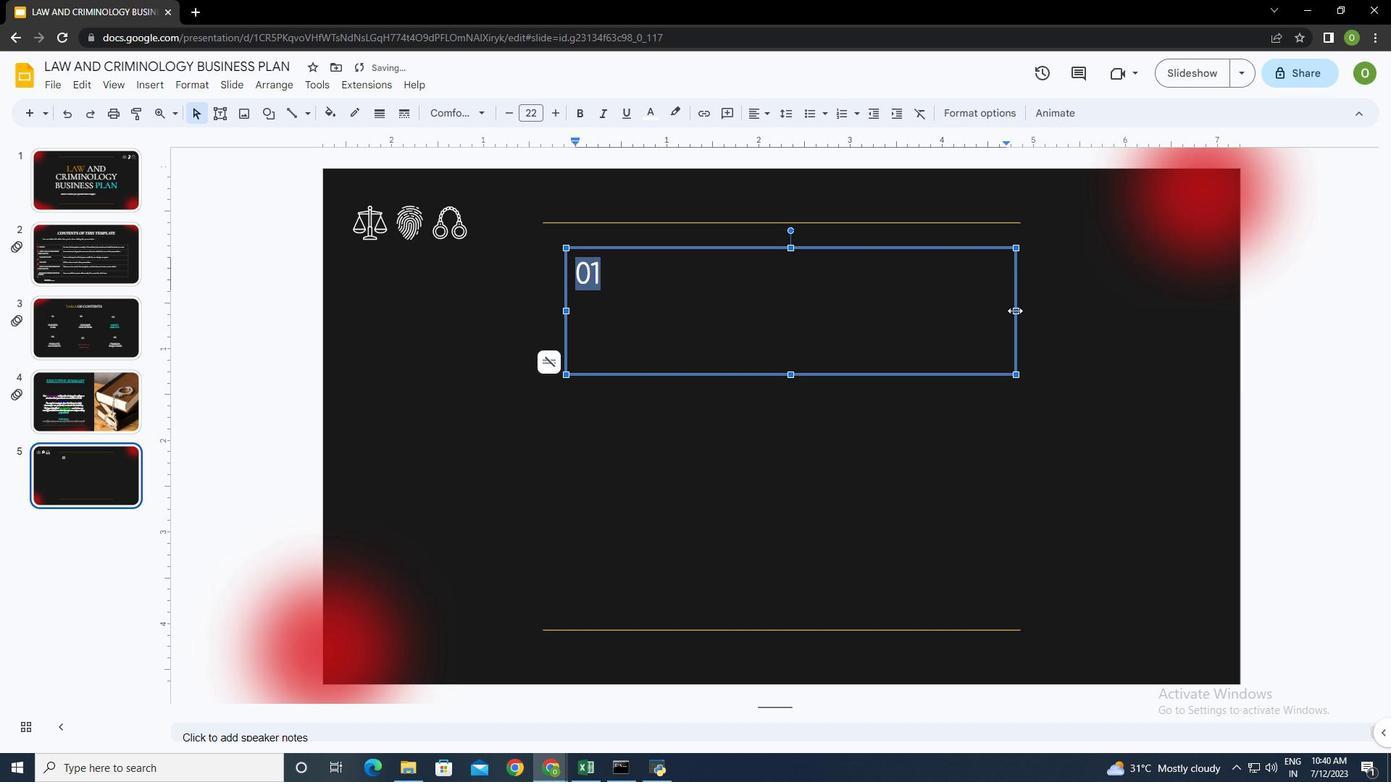 
Action: Mouse moved to (603, 374)
Screenshot: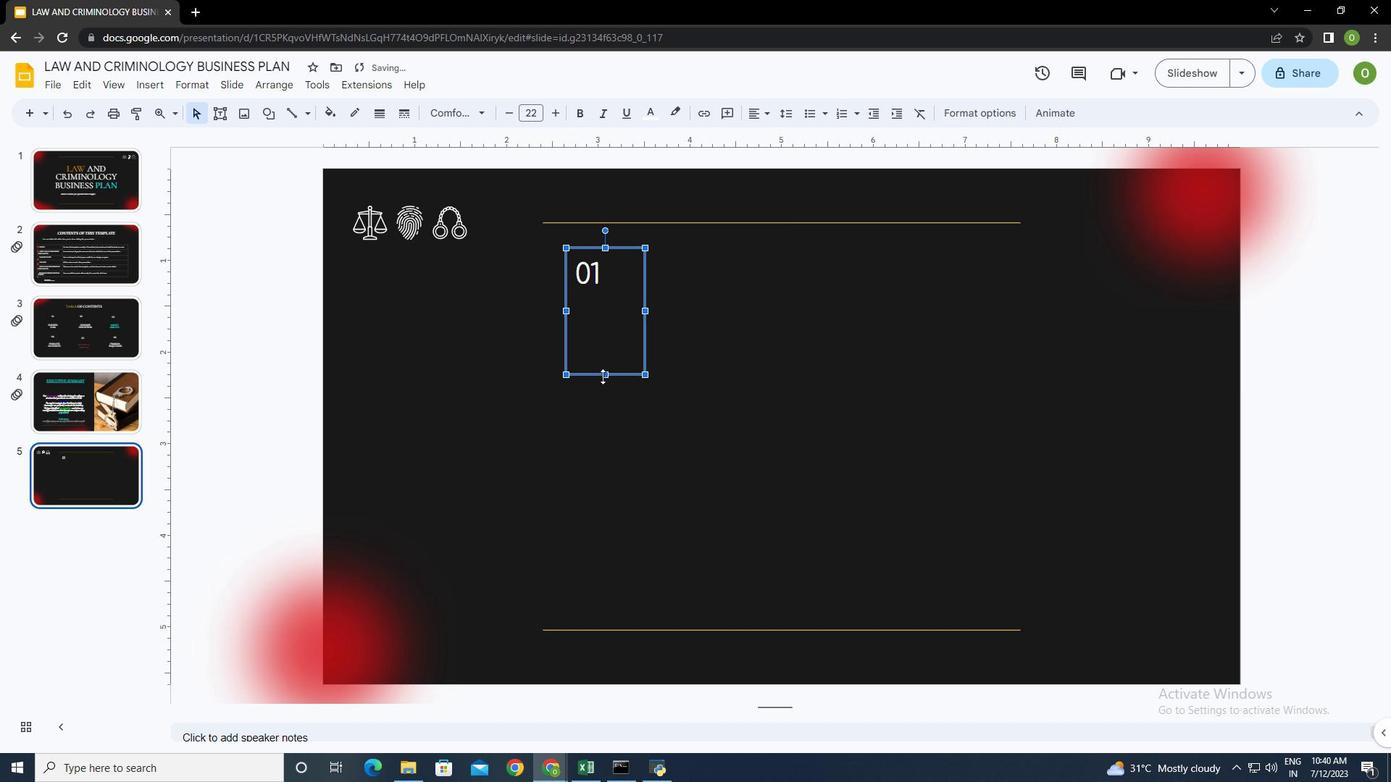 
Action: Mouse pressed left at (603, 374)
Screenshot: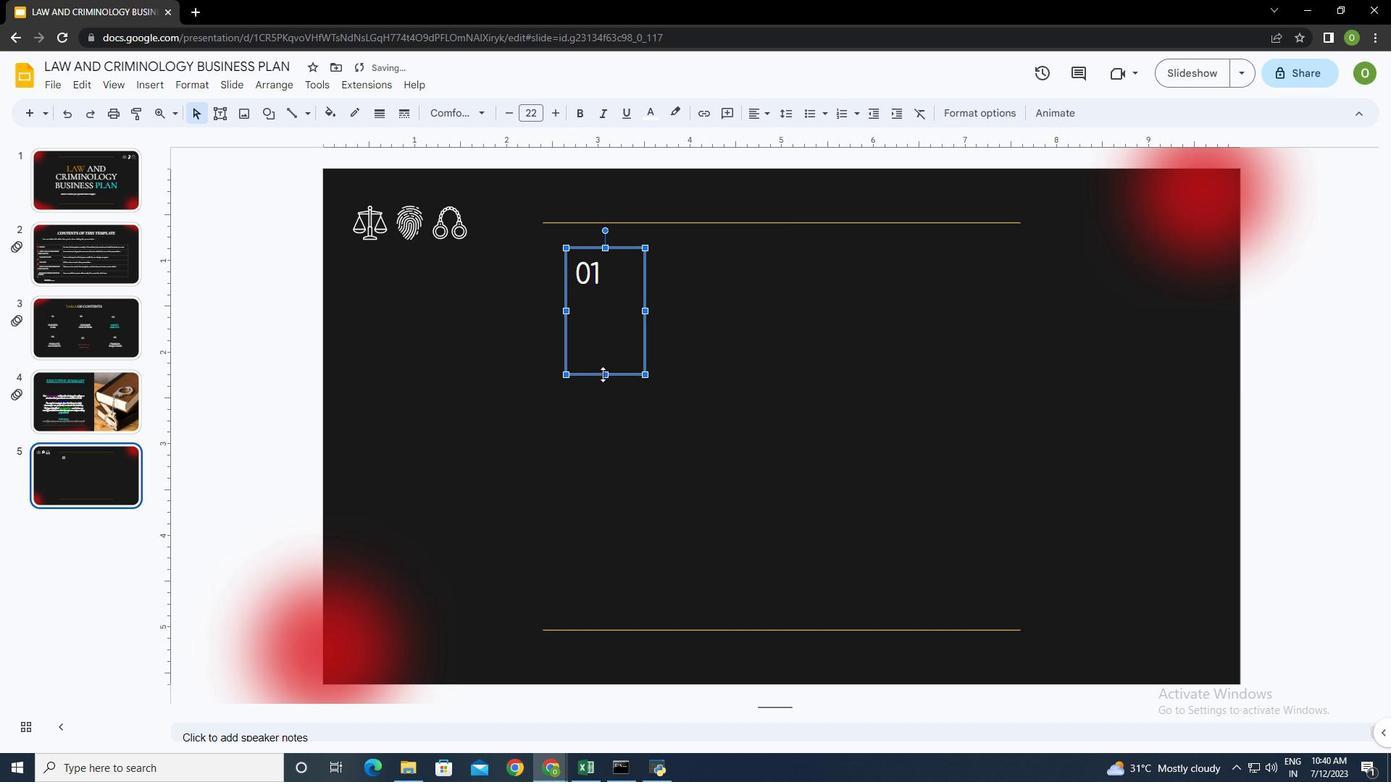 
Action: Mouse moved to (607, 258)
Screenshot: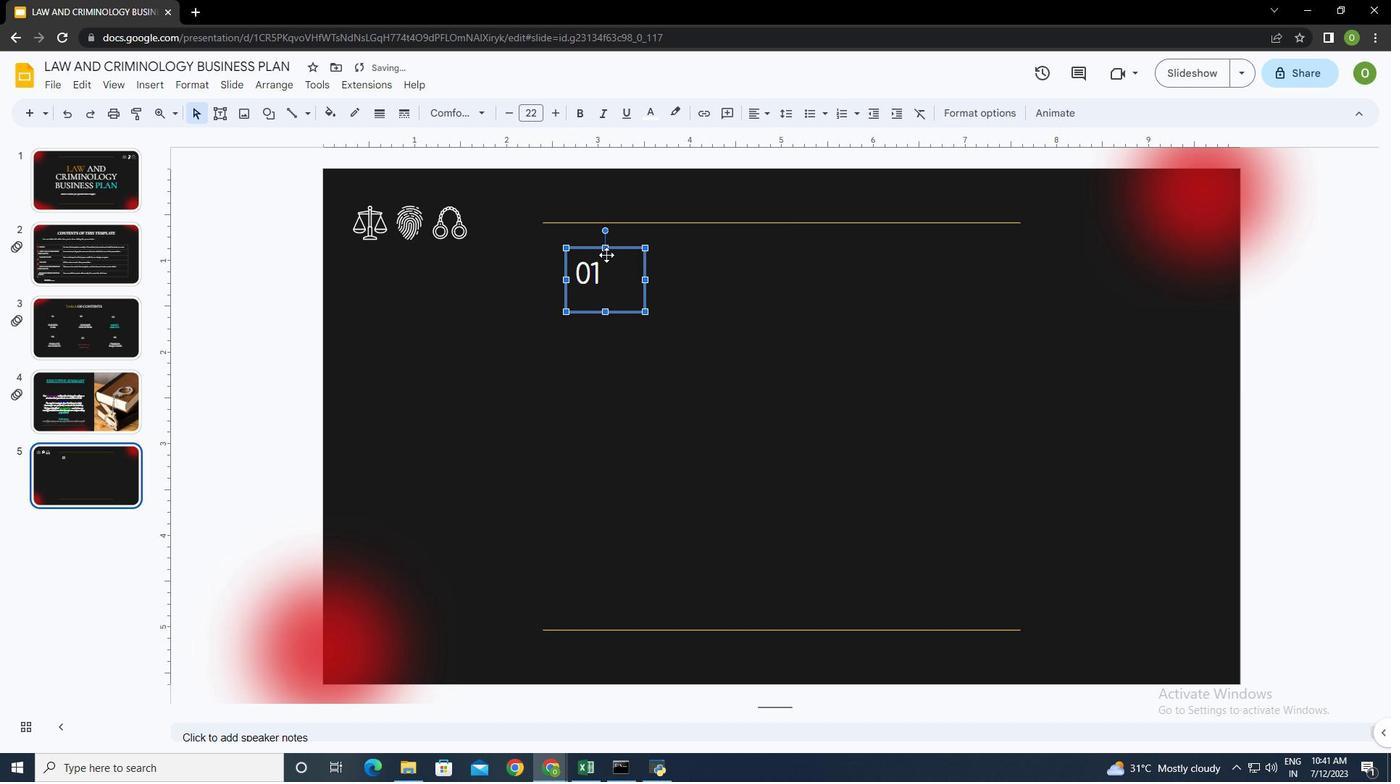 
Action: Mouse pressed left at (607, 258)
Screenshot: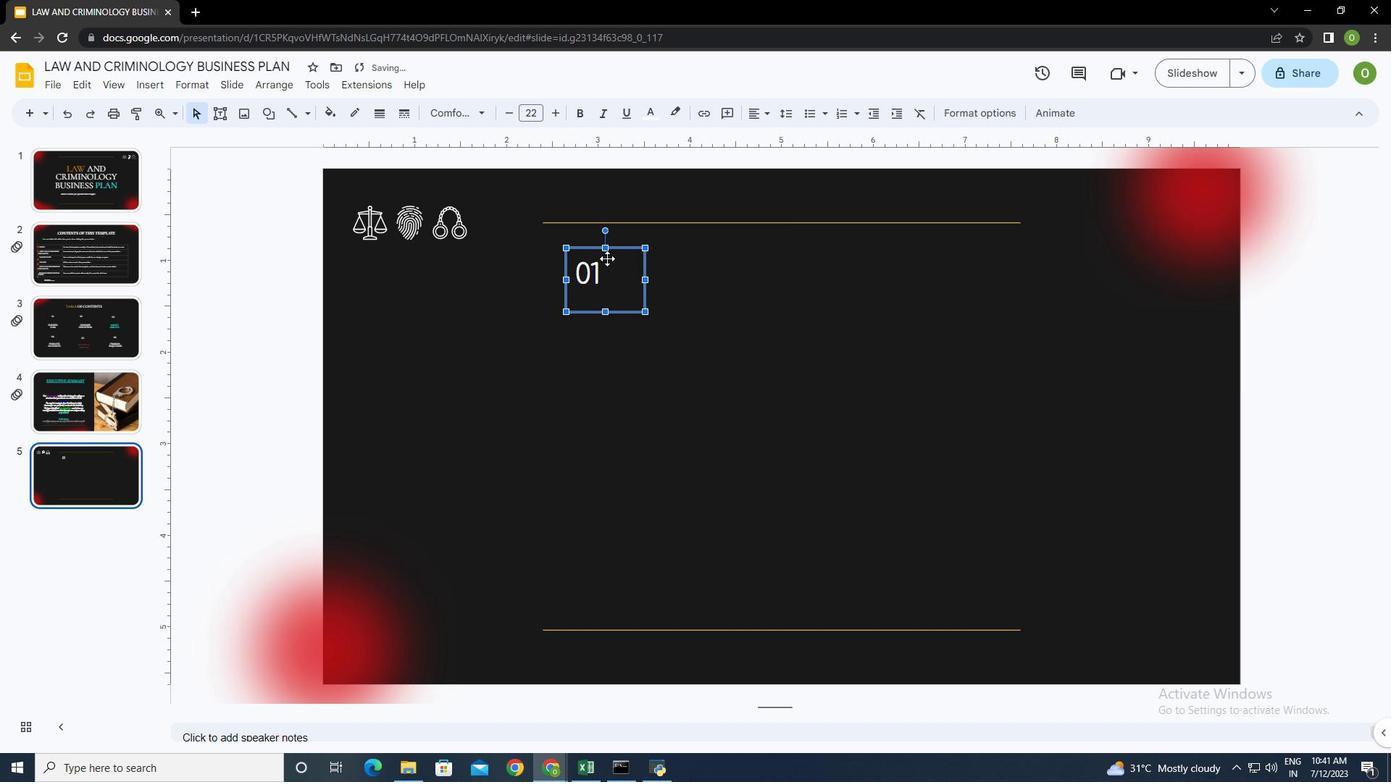 
Action: Mouse moved to (762, 110)
Screenshot: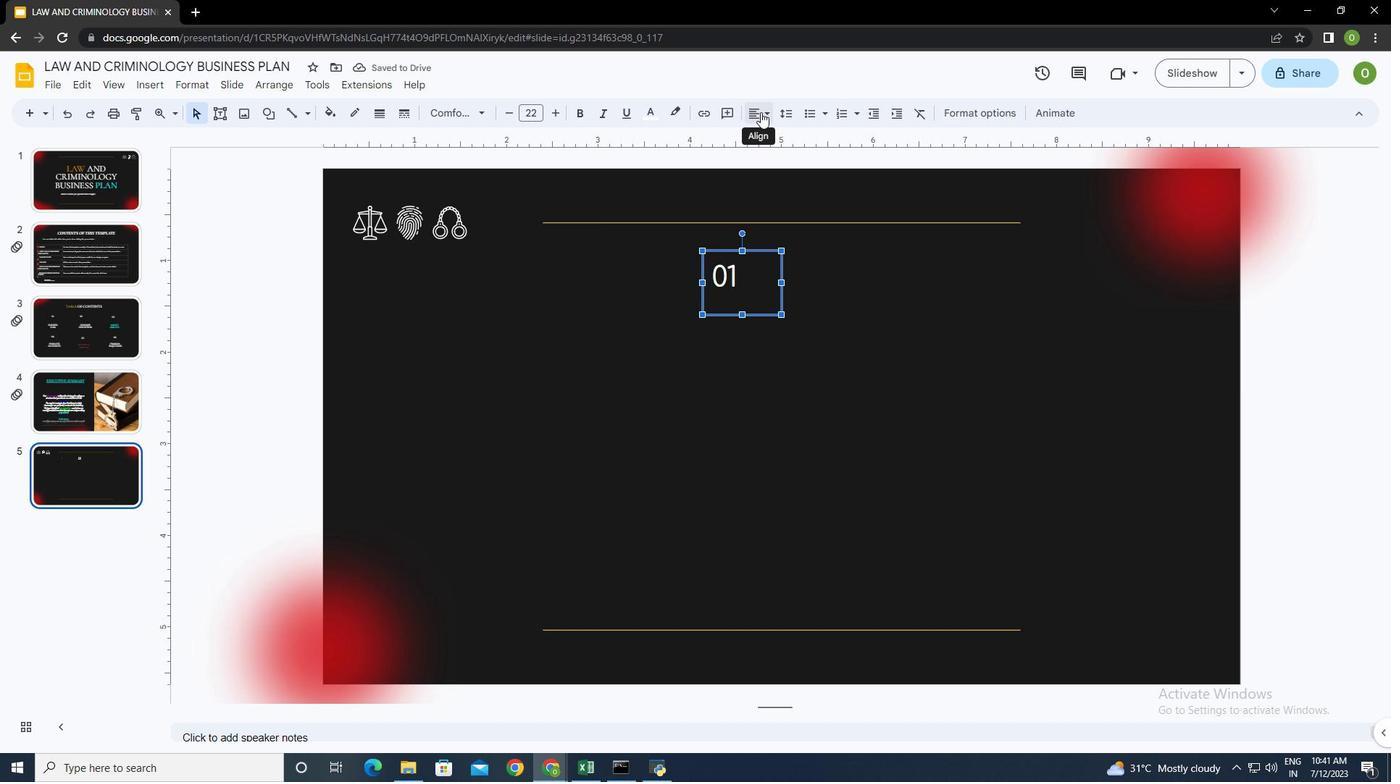 
Action: Mouse pressed left at (762, 110)
Screenshot: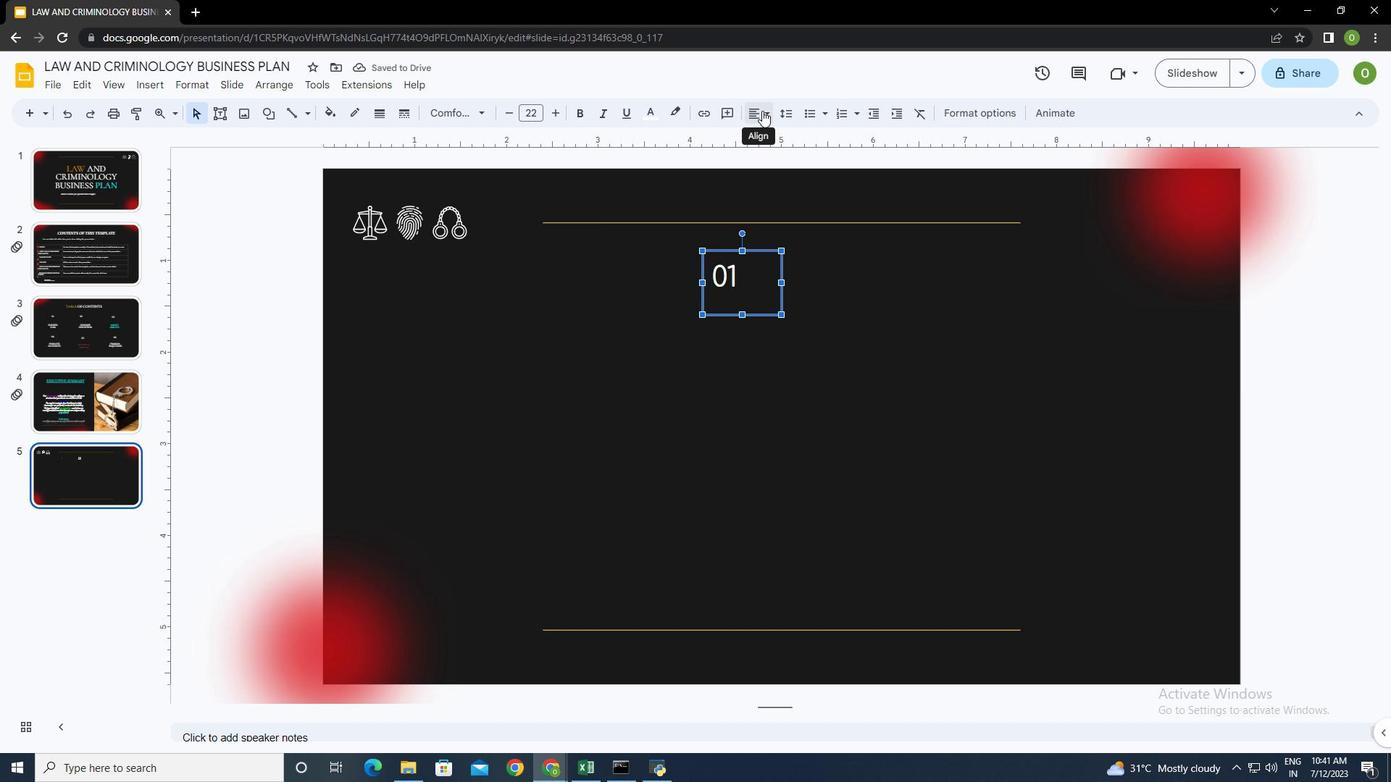 
Action: Mouse moved to (775, 137)
Screenshot: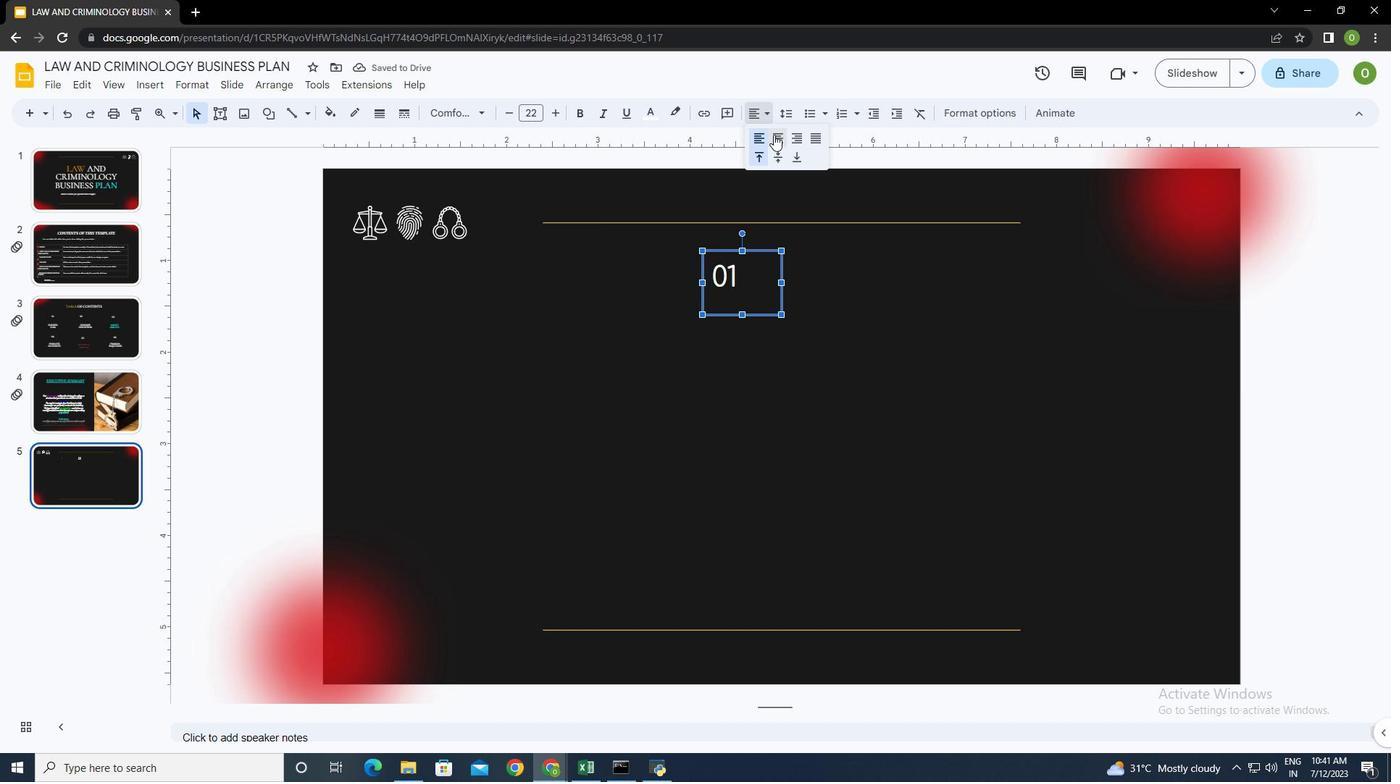 
Action: Mouse pressed left at (775, 137)
Screenshot: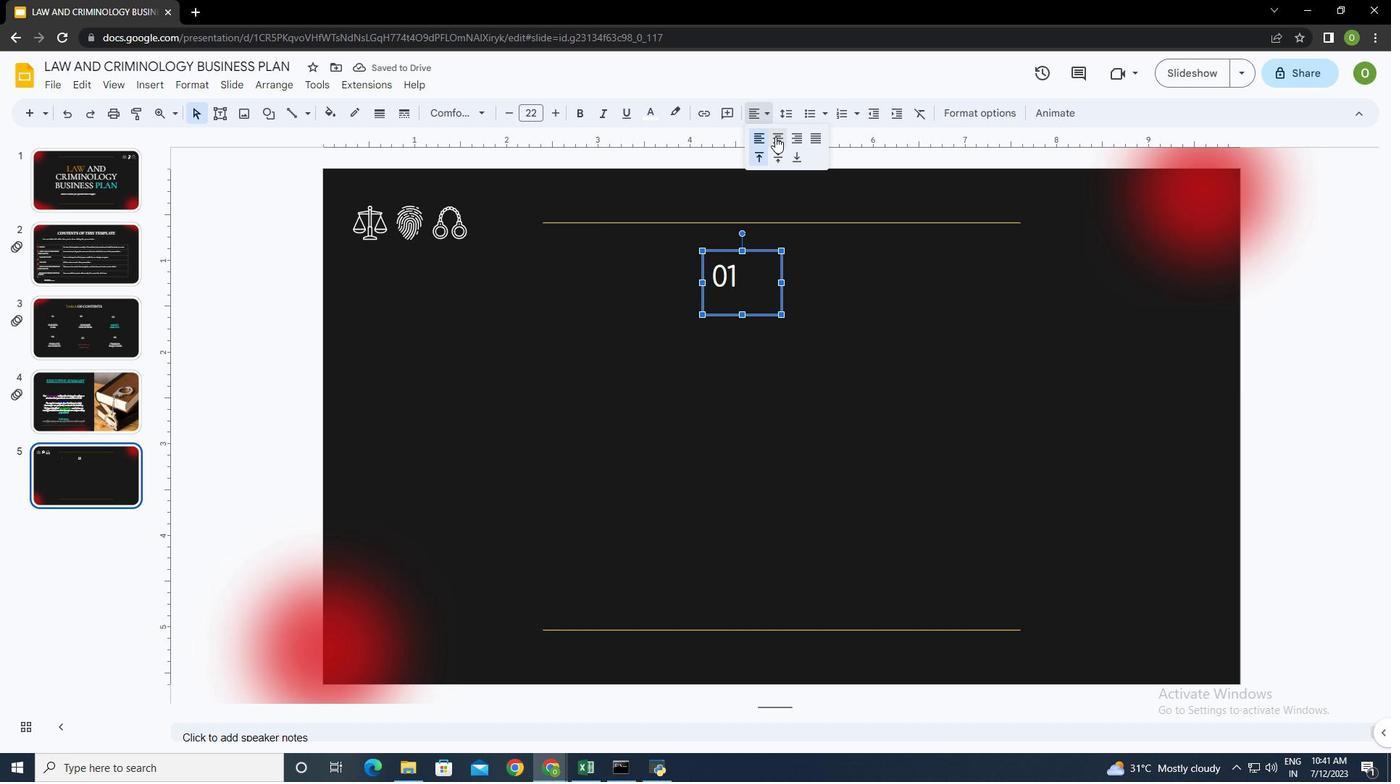 
Action: Mouse moved to (764, 113)
Screenshot: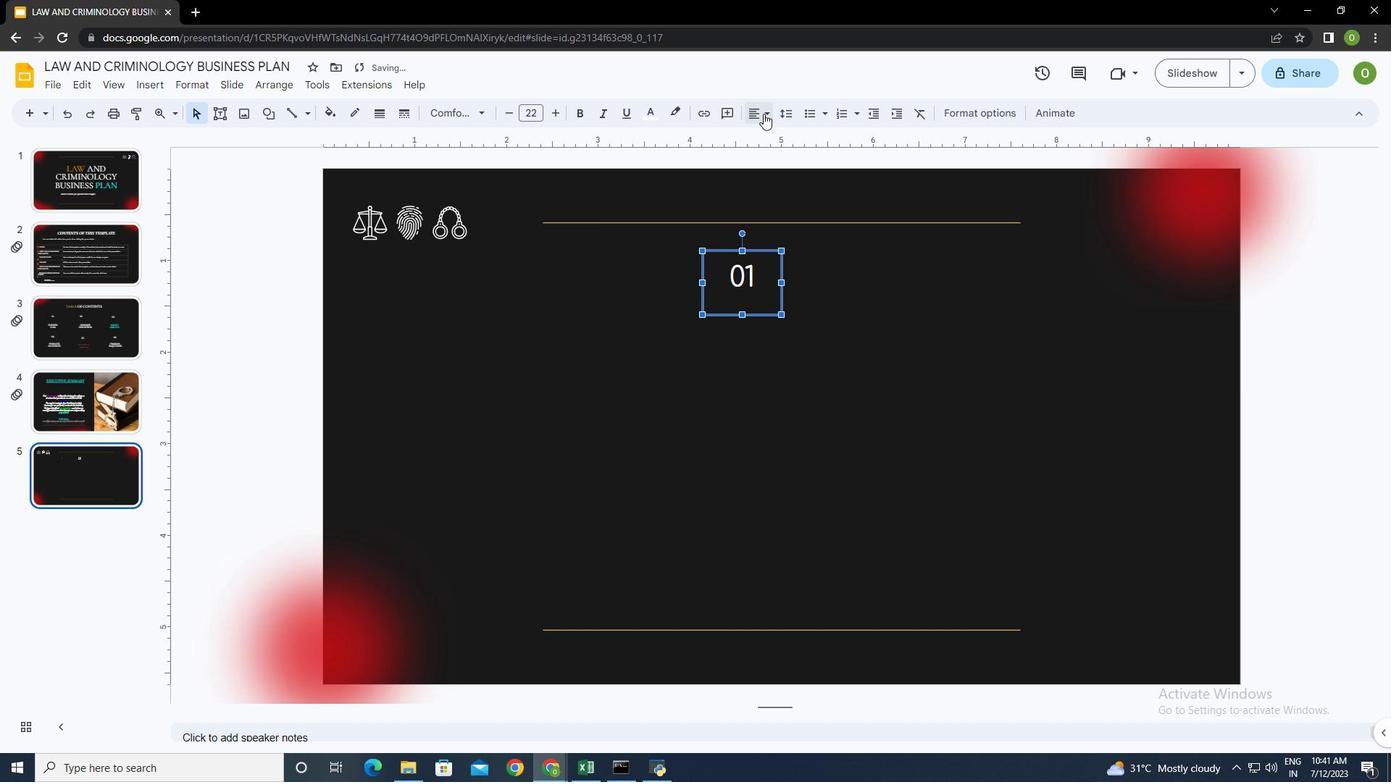 
Action: Mouse pressed left at (764, 113)
Screenshot: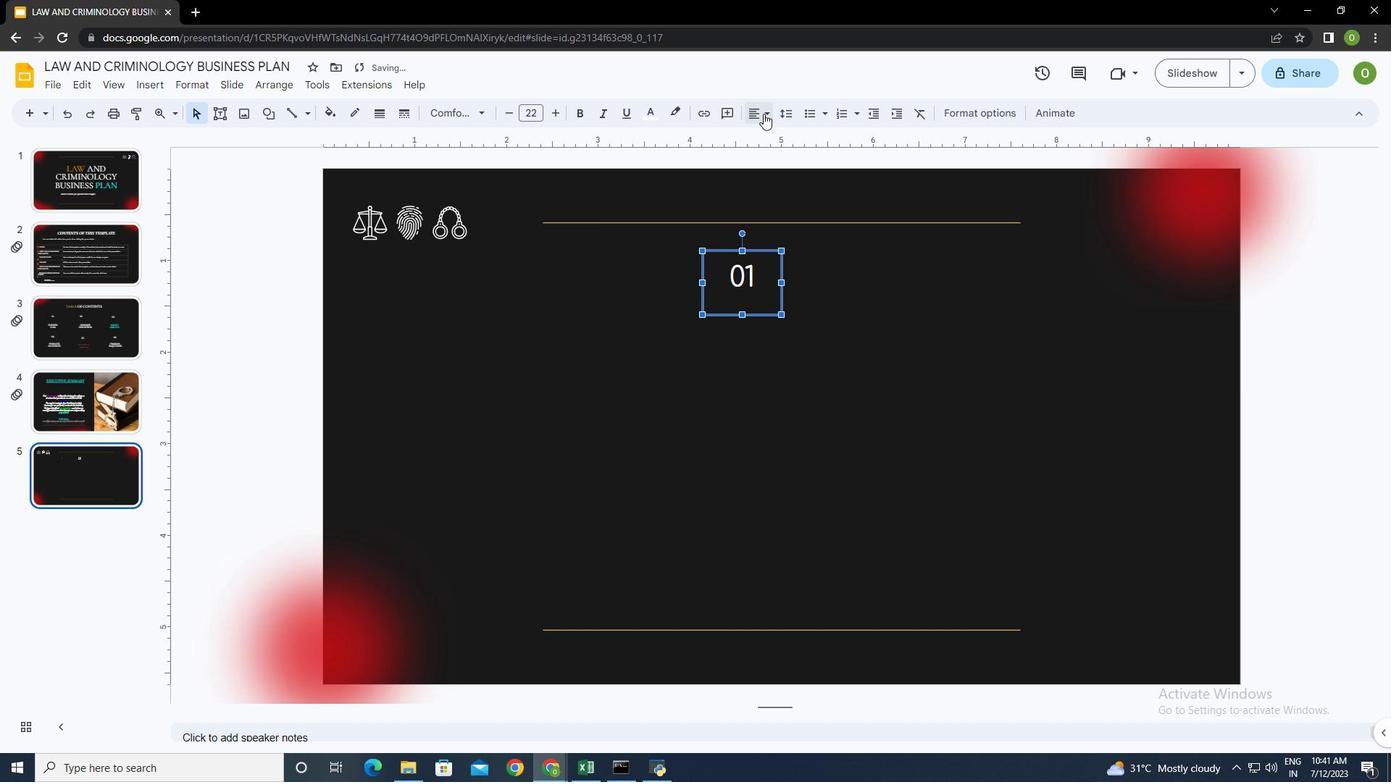 
Action: Mouse moved to (777, 154)
Screenshot: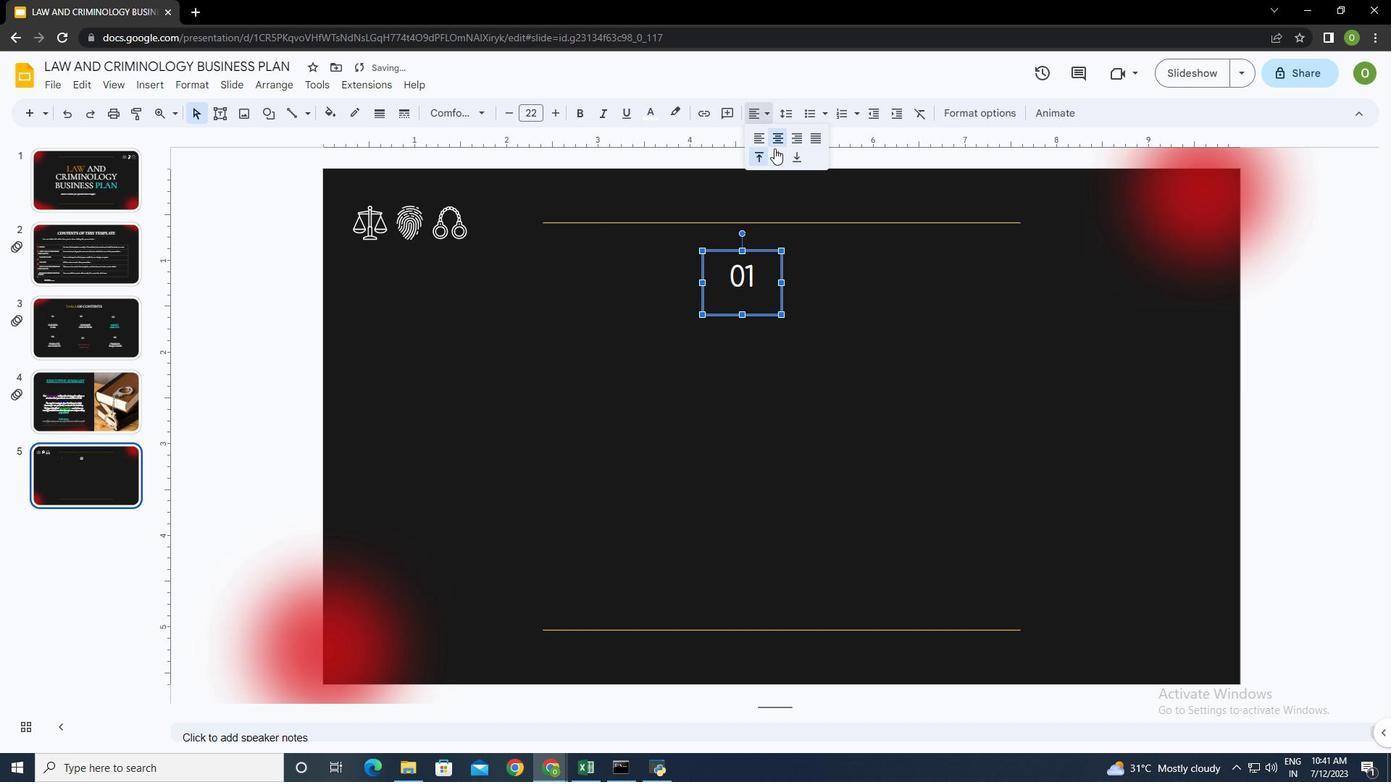 
Action: Mouse pressed left at (777, 154)
Screenshot: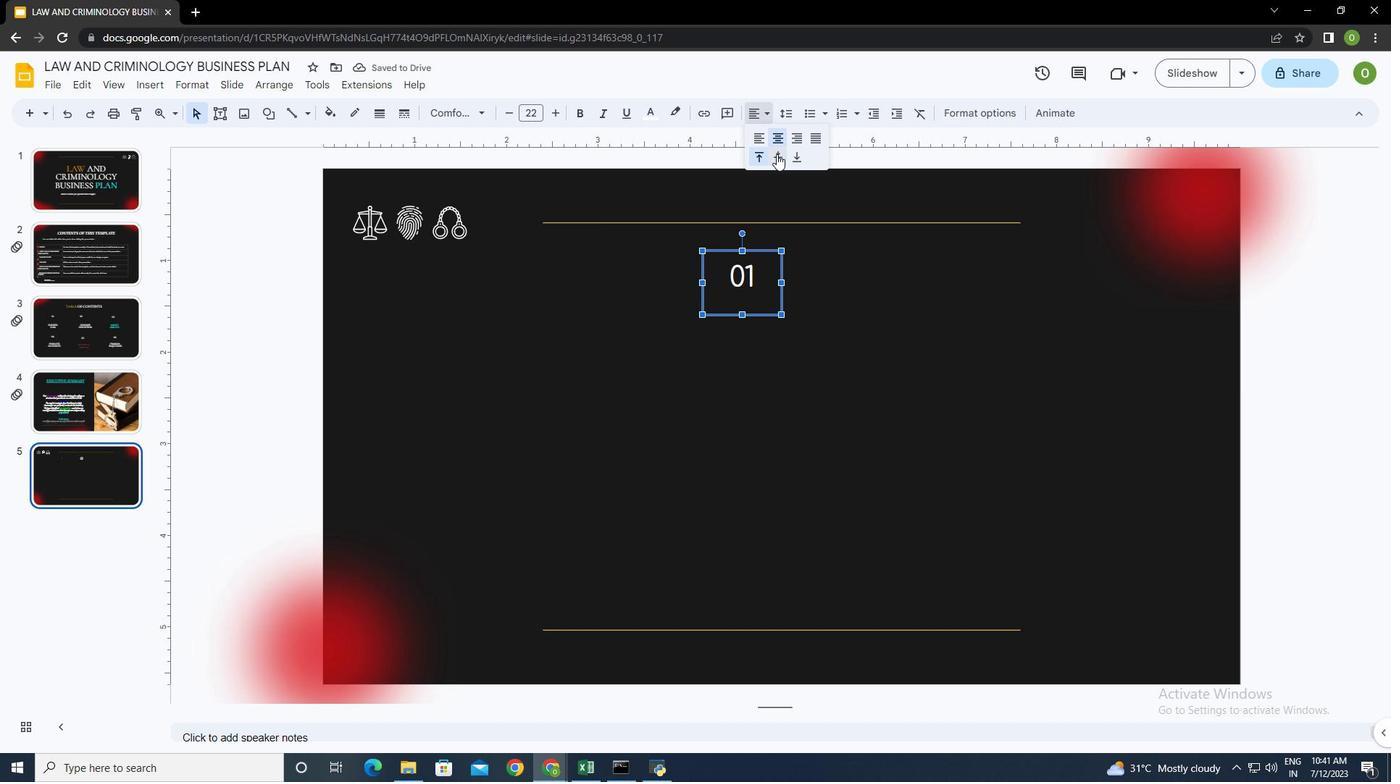 
Action: Mouse moved to (824, 289)
Screenshot: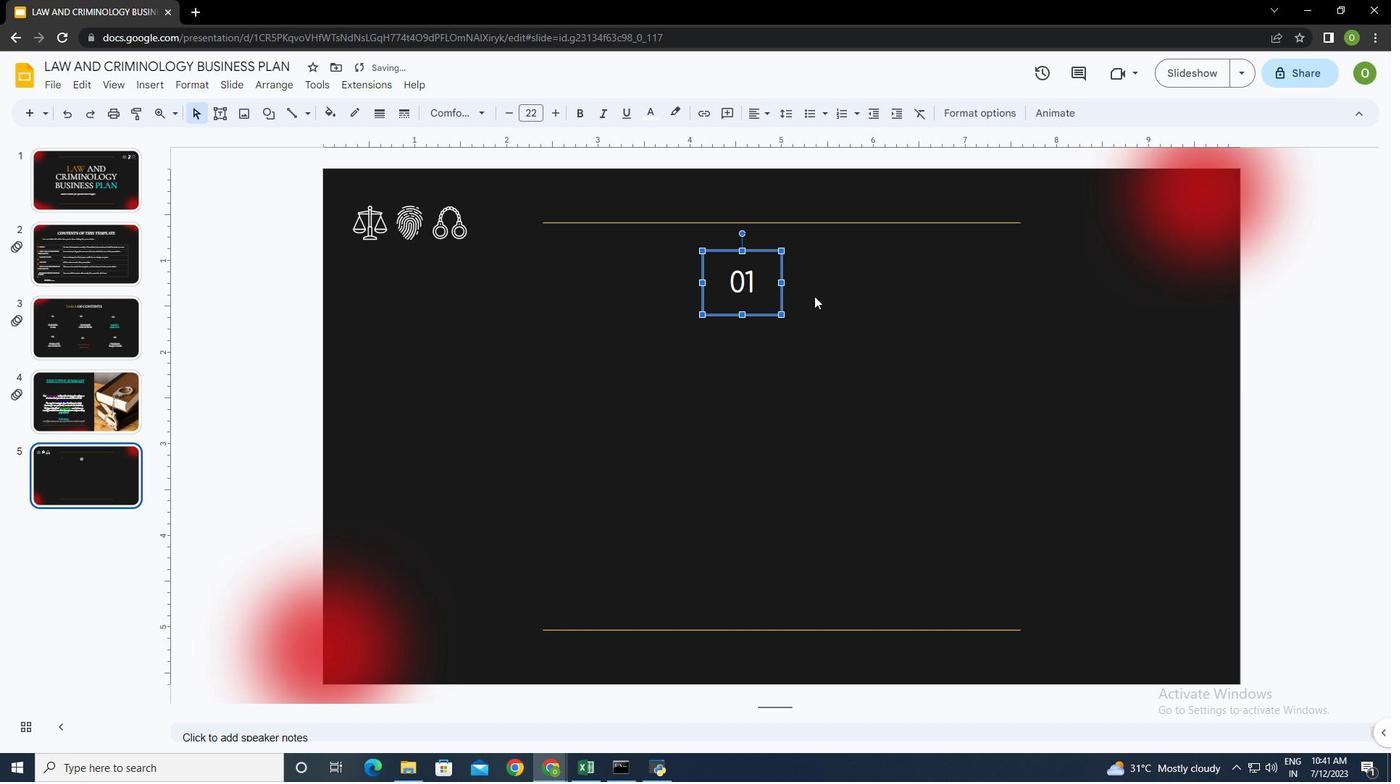 
Action: Mouse pressed left at (824, 289)
Screenshot: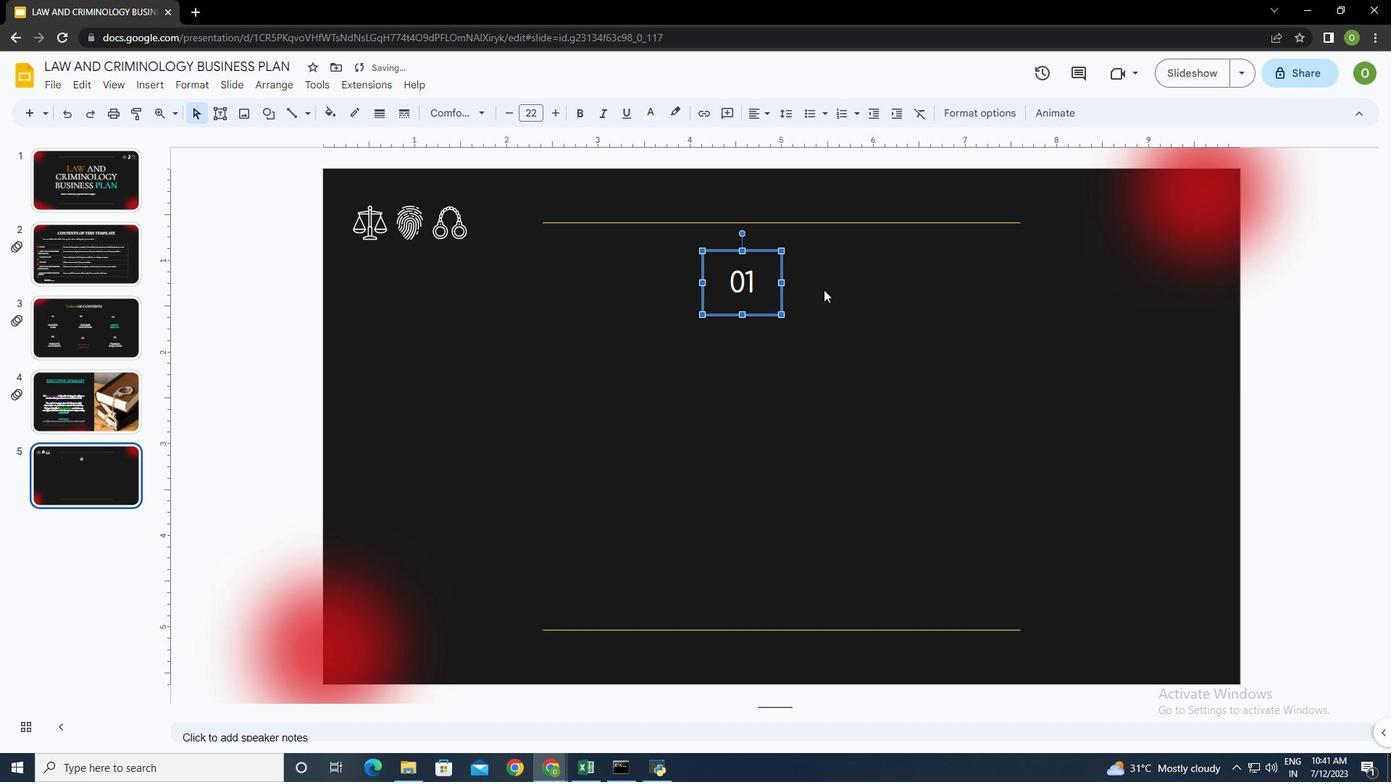 
Action: Mouse moved to (221, 110)
Screenshot: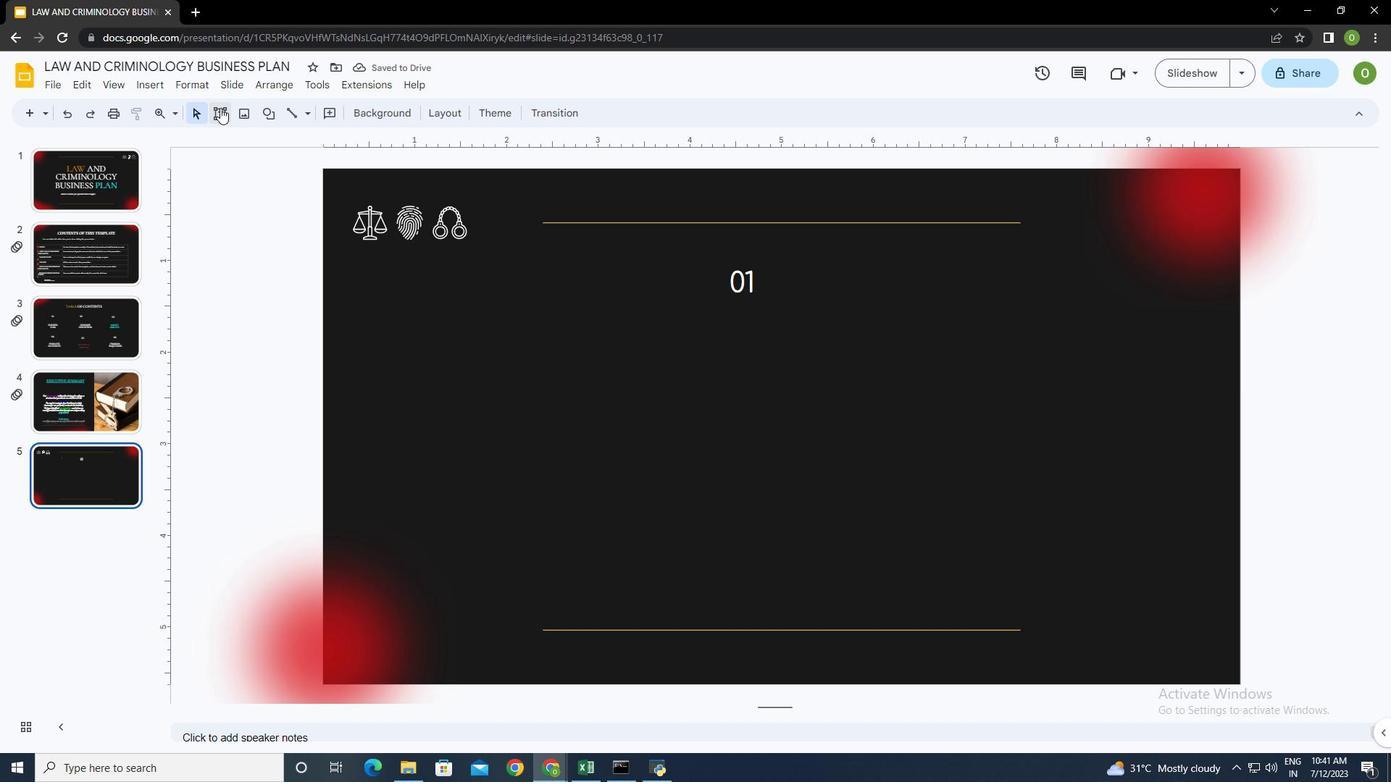
Action: Mouse pressed left at (221, 110)
Screenshot: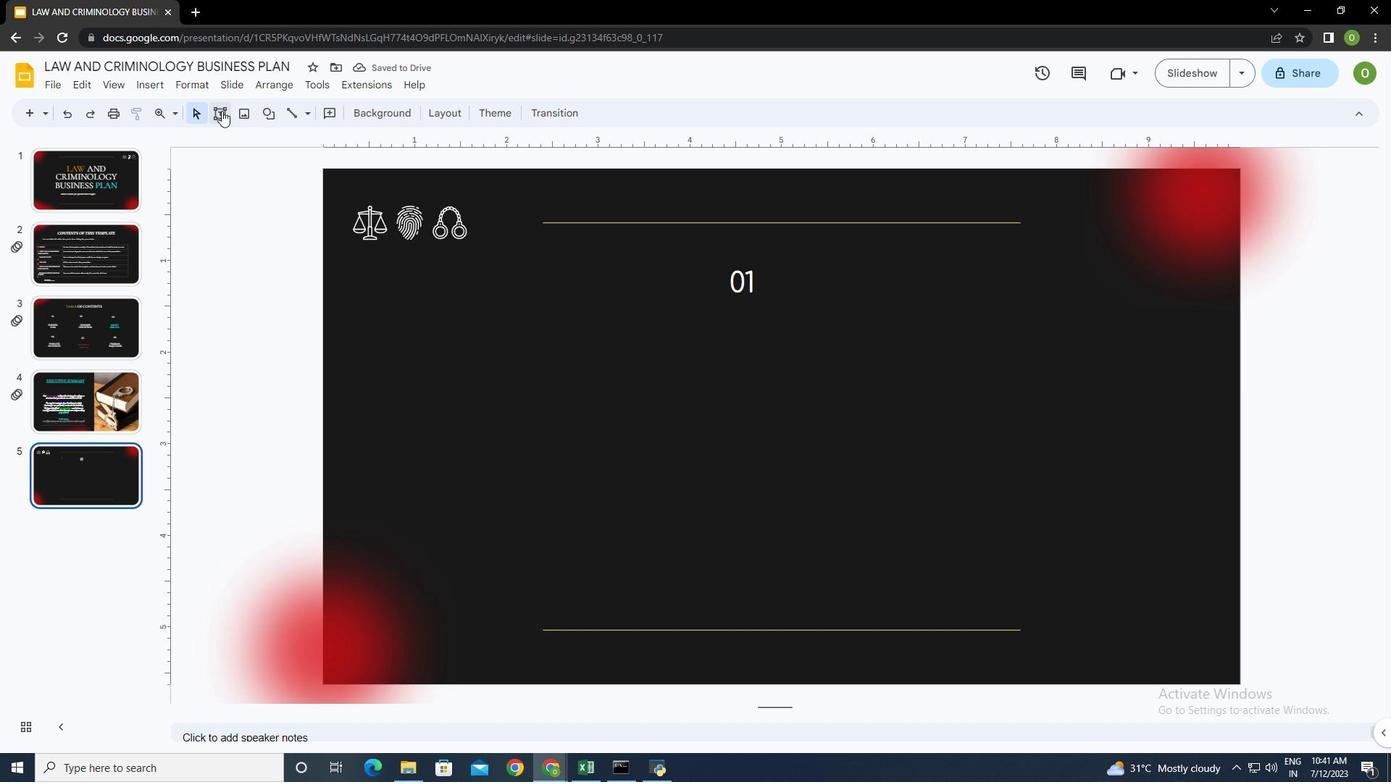 
Action: Mouse moved to (563, 345)
Screenshot: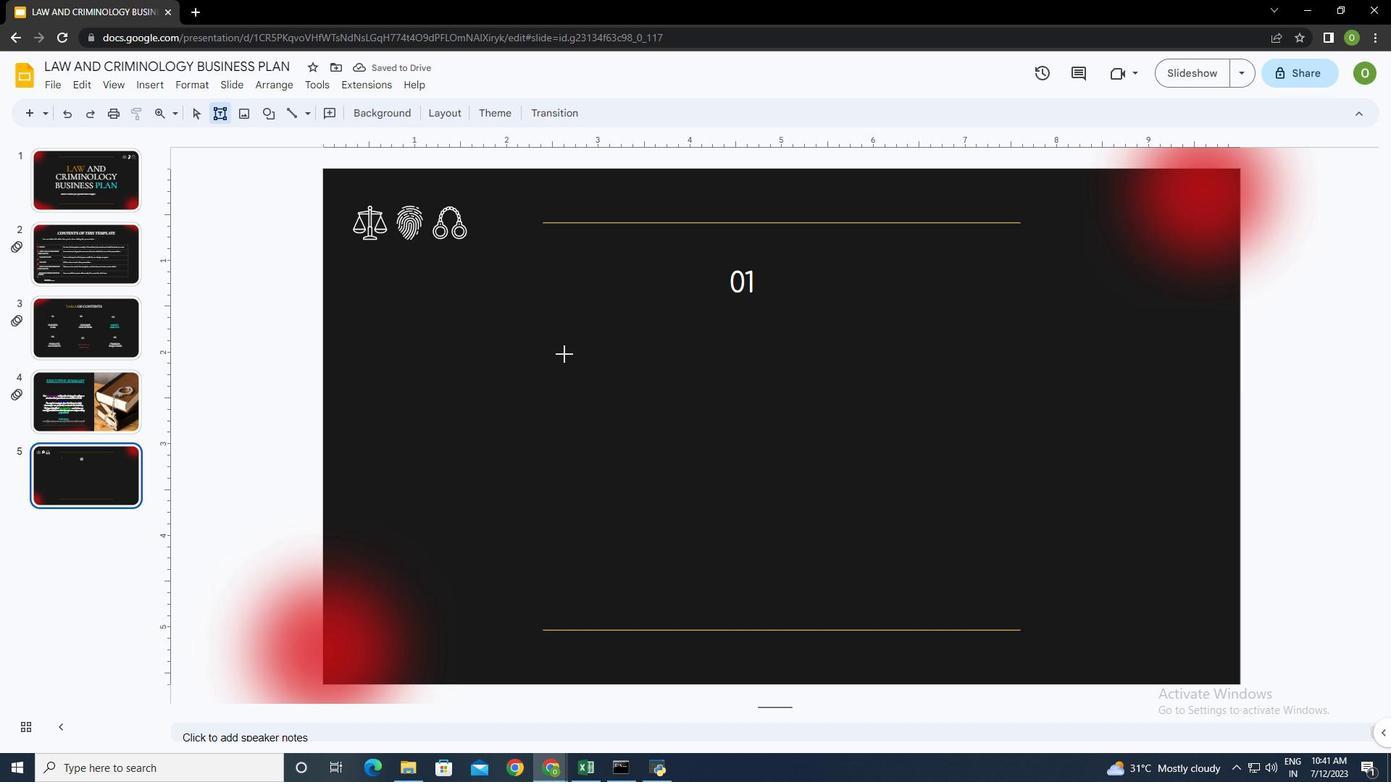 
Action: Mouse pressed left at (563, 345)
Screenshot: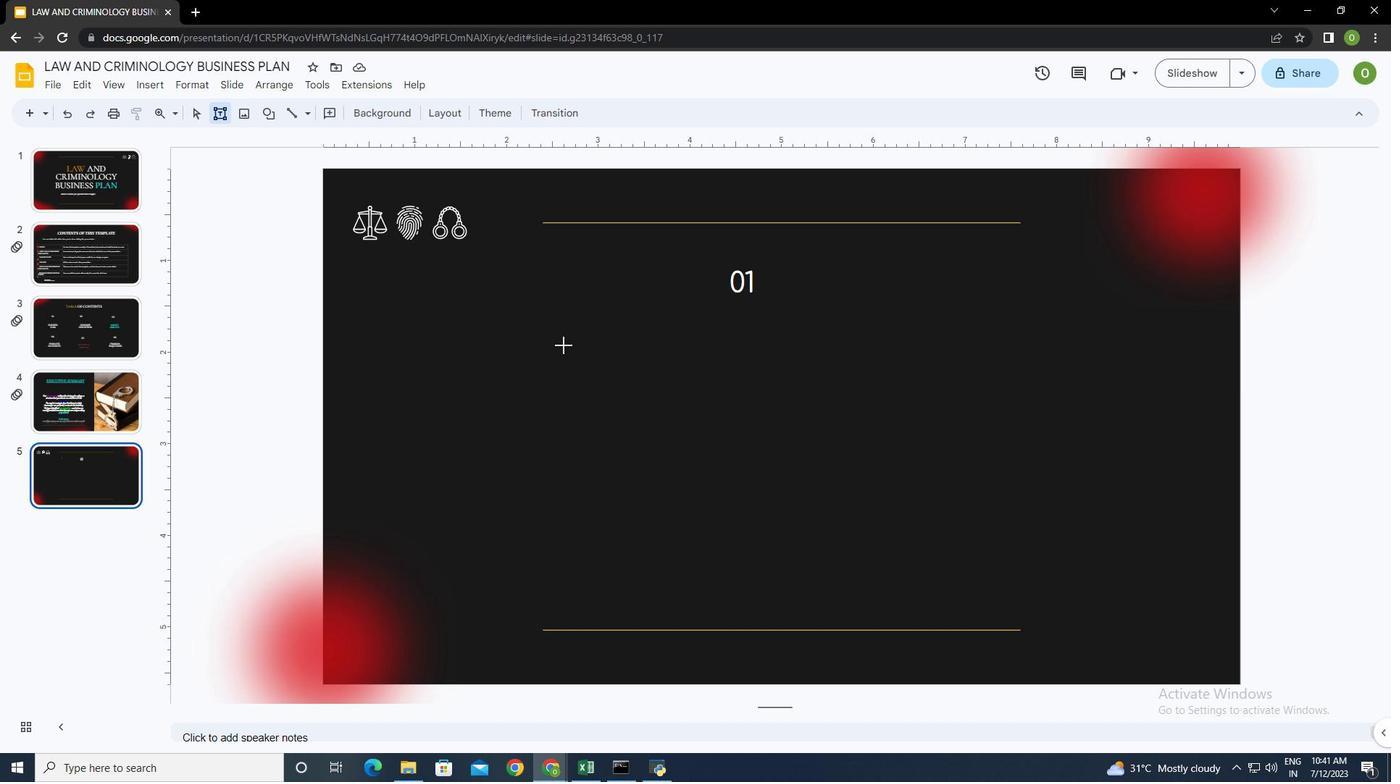 
Action: Mouse moved to (667, 395)
Screenshot: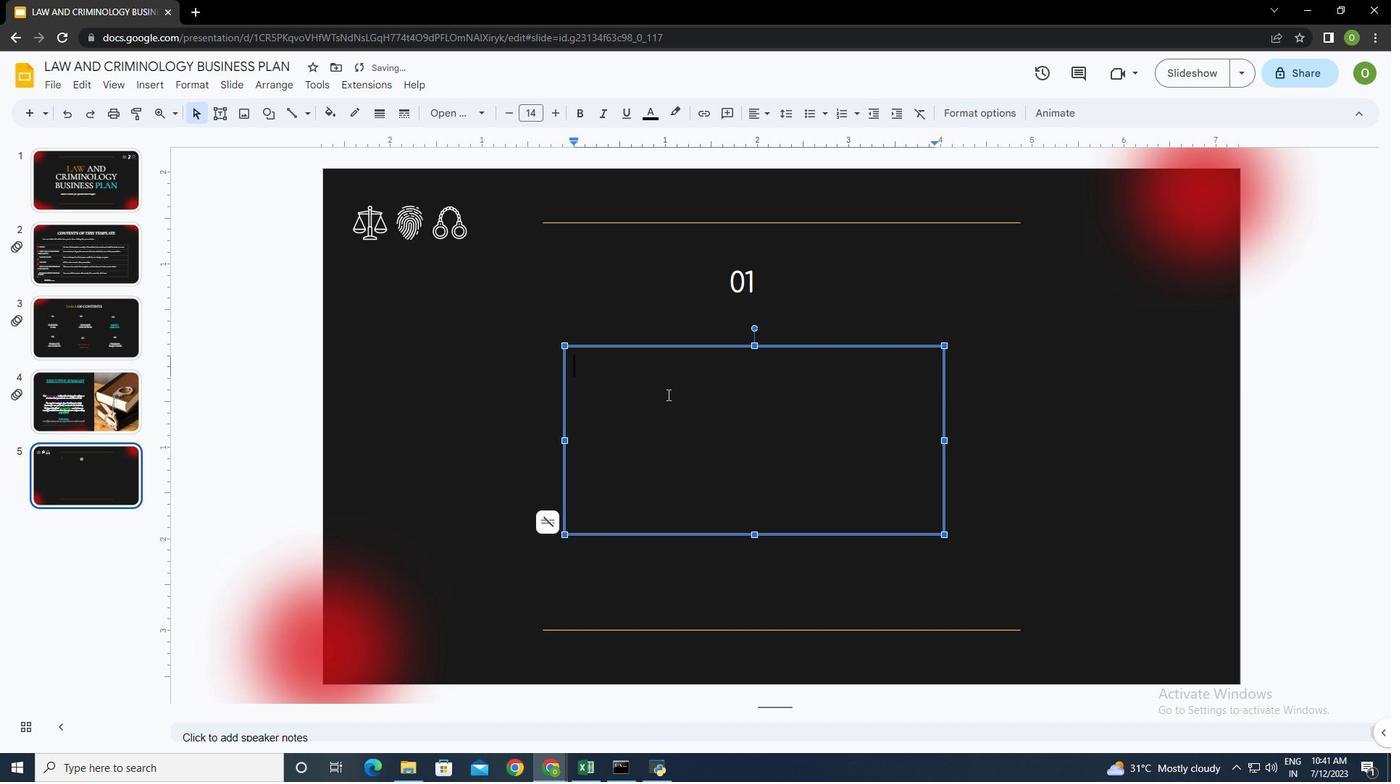 
Action: Key pressed <Key.caps_lock>
Screenshot: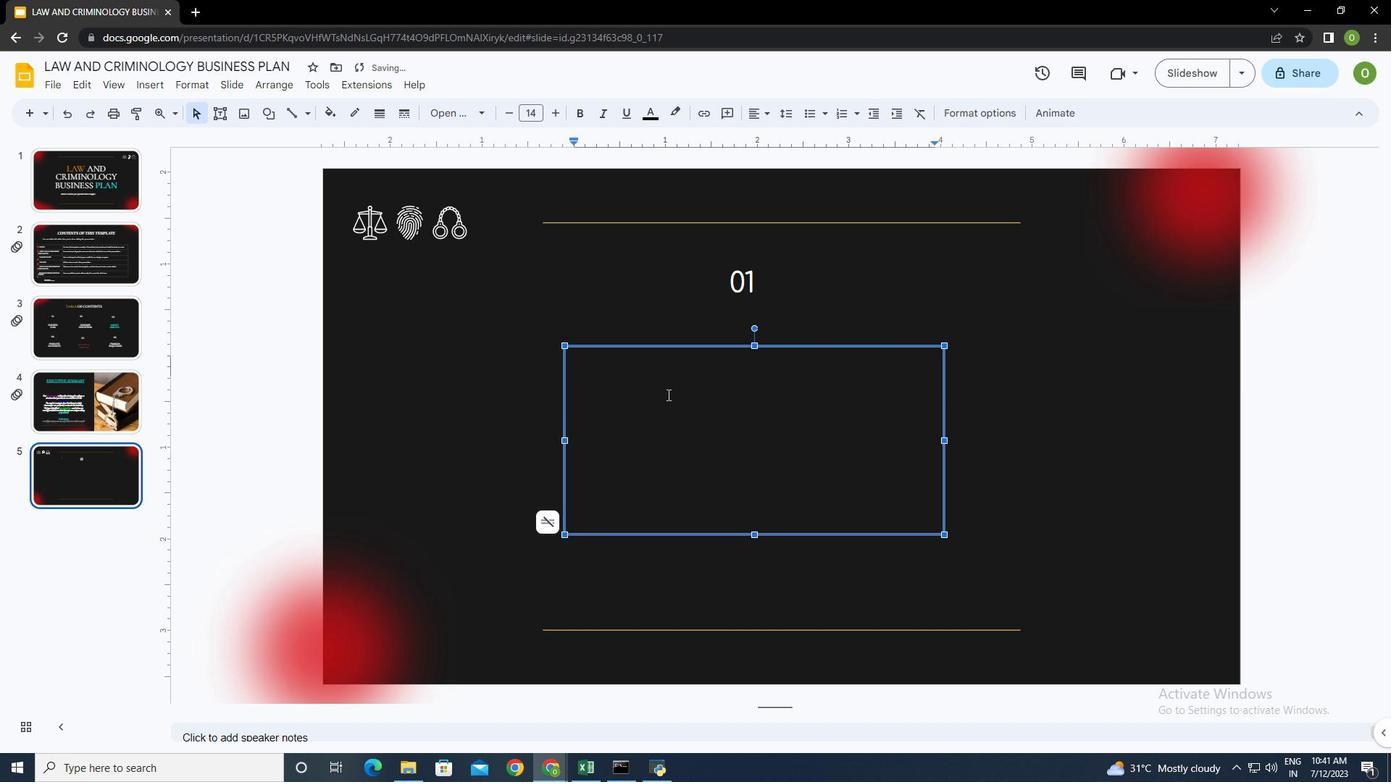 
Action: Mouse moved to (649, 112)
Screenshot: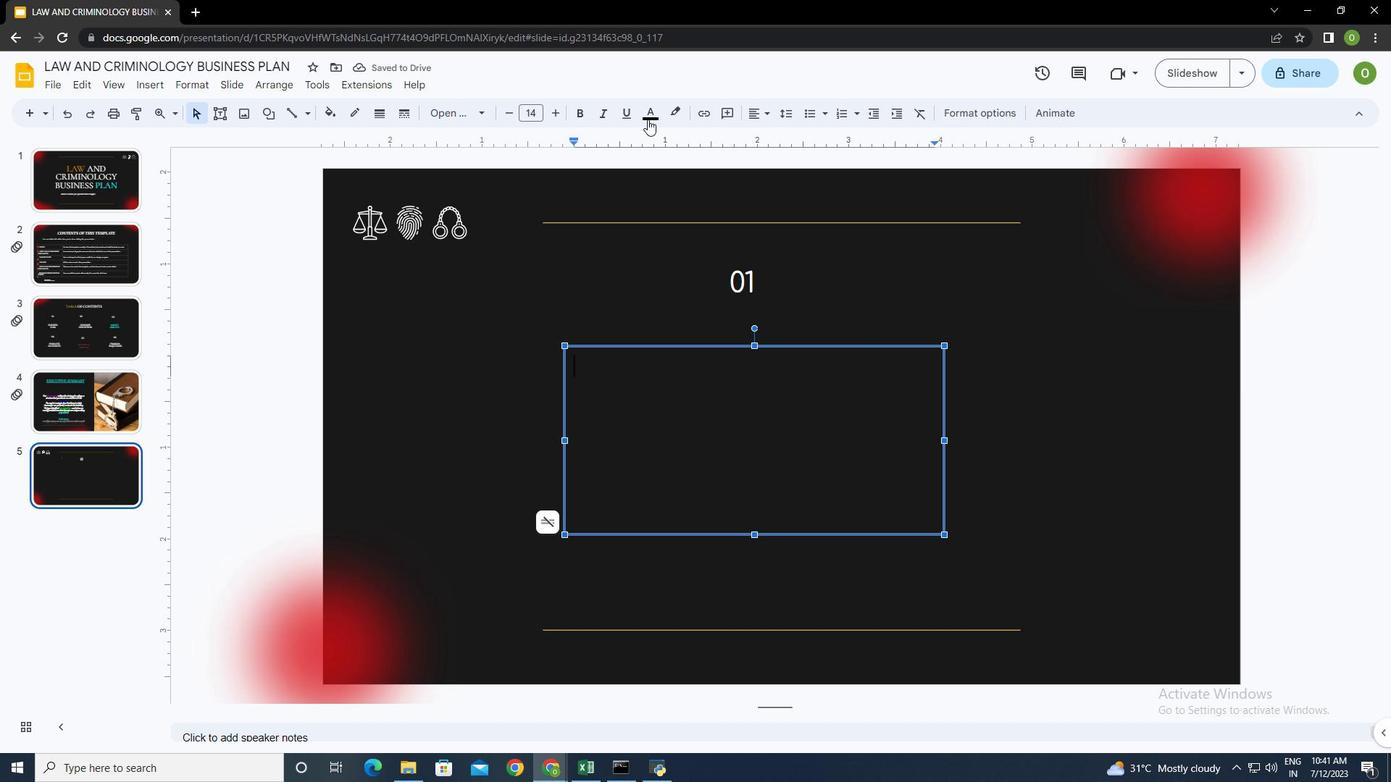 
Action: Mouse pressed left at (649, 112)
Screenshot: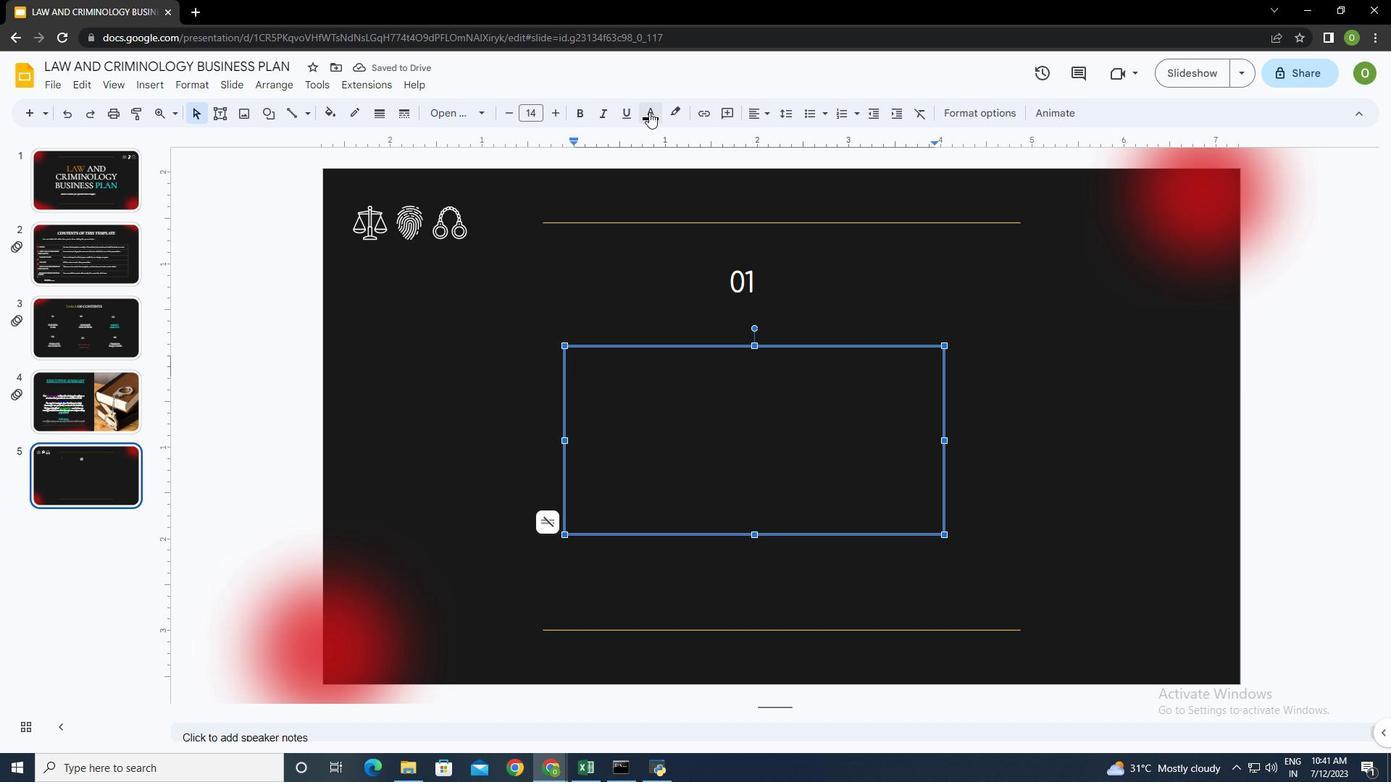 
Action: Mouse moved to (656, 157)
Screenshot: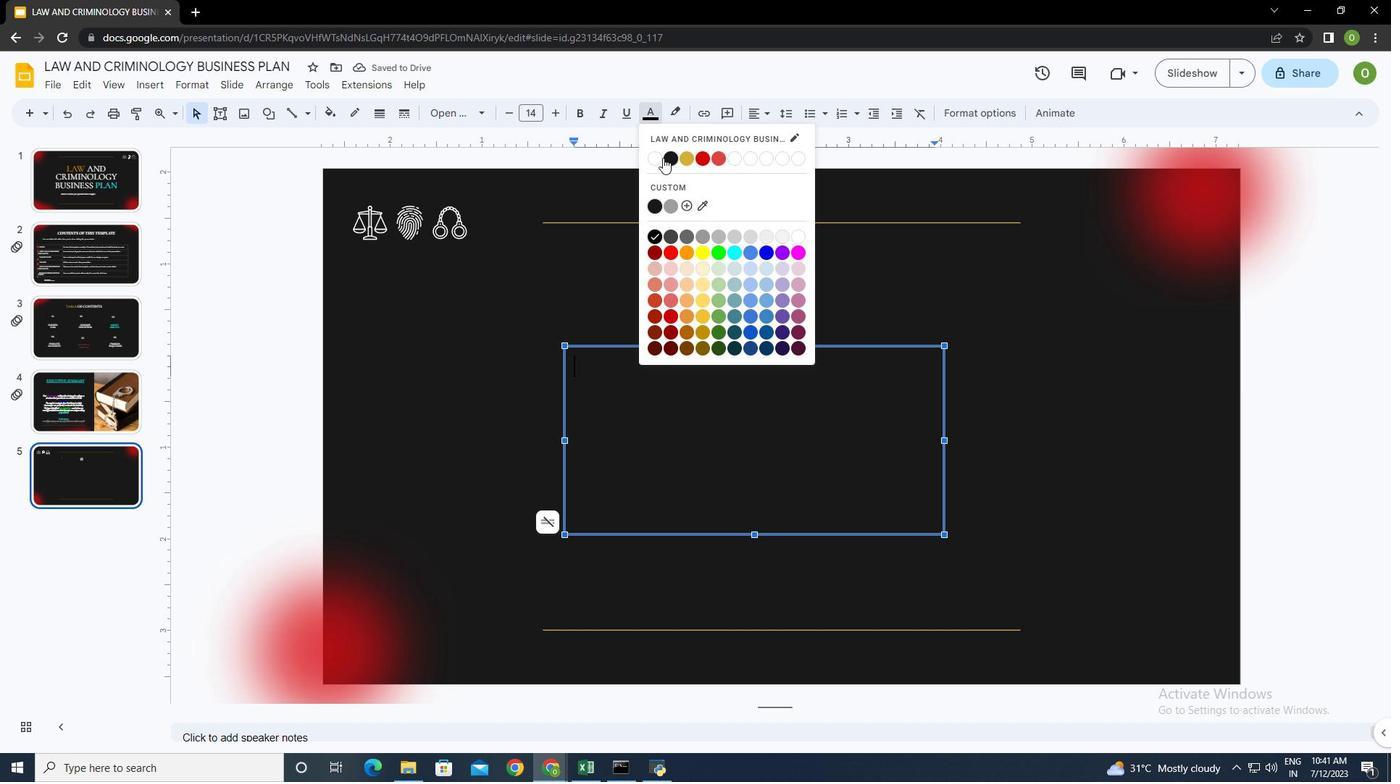
Action: Mouse pressed left at (656, 157)
Screenshot: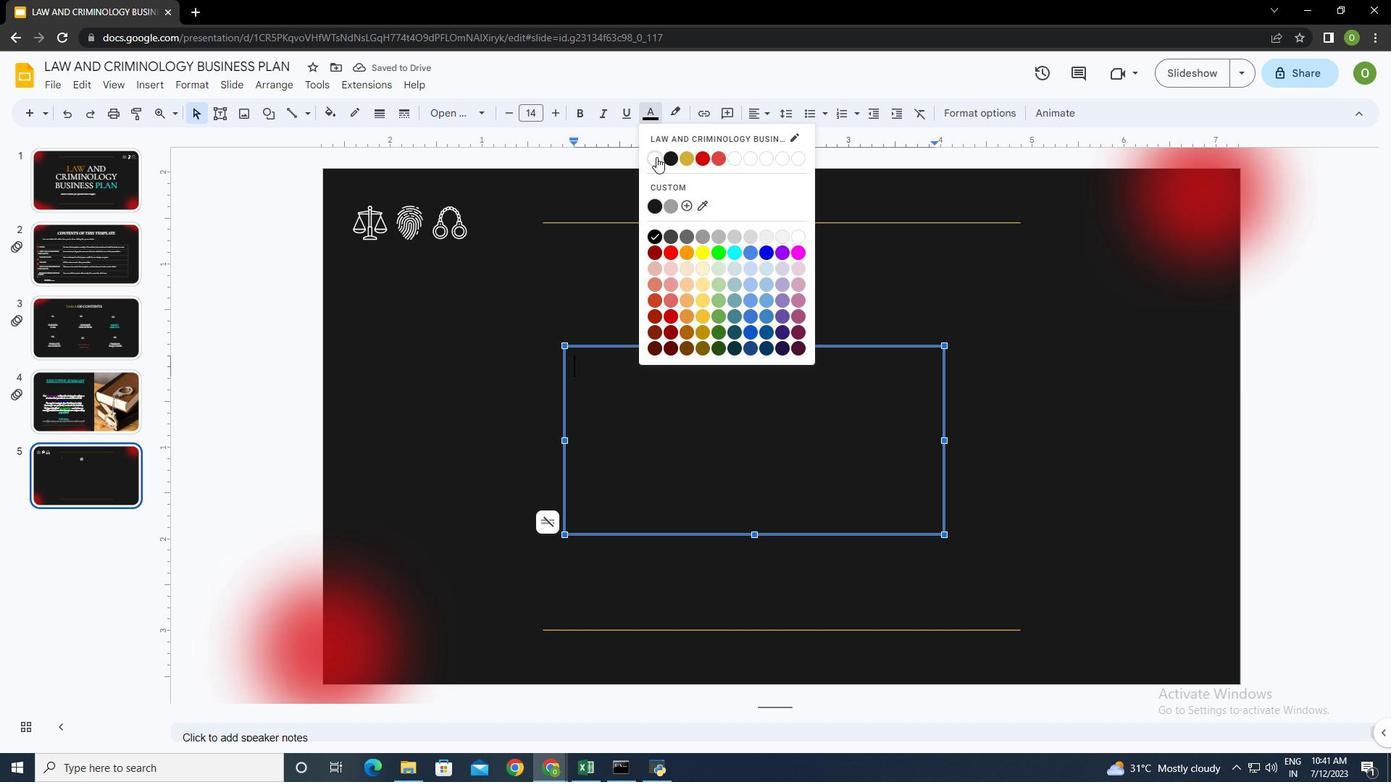 
Action: Mouse moved to (556, 114)
Screenshot: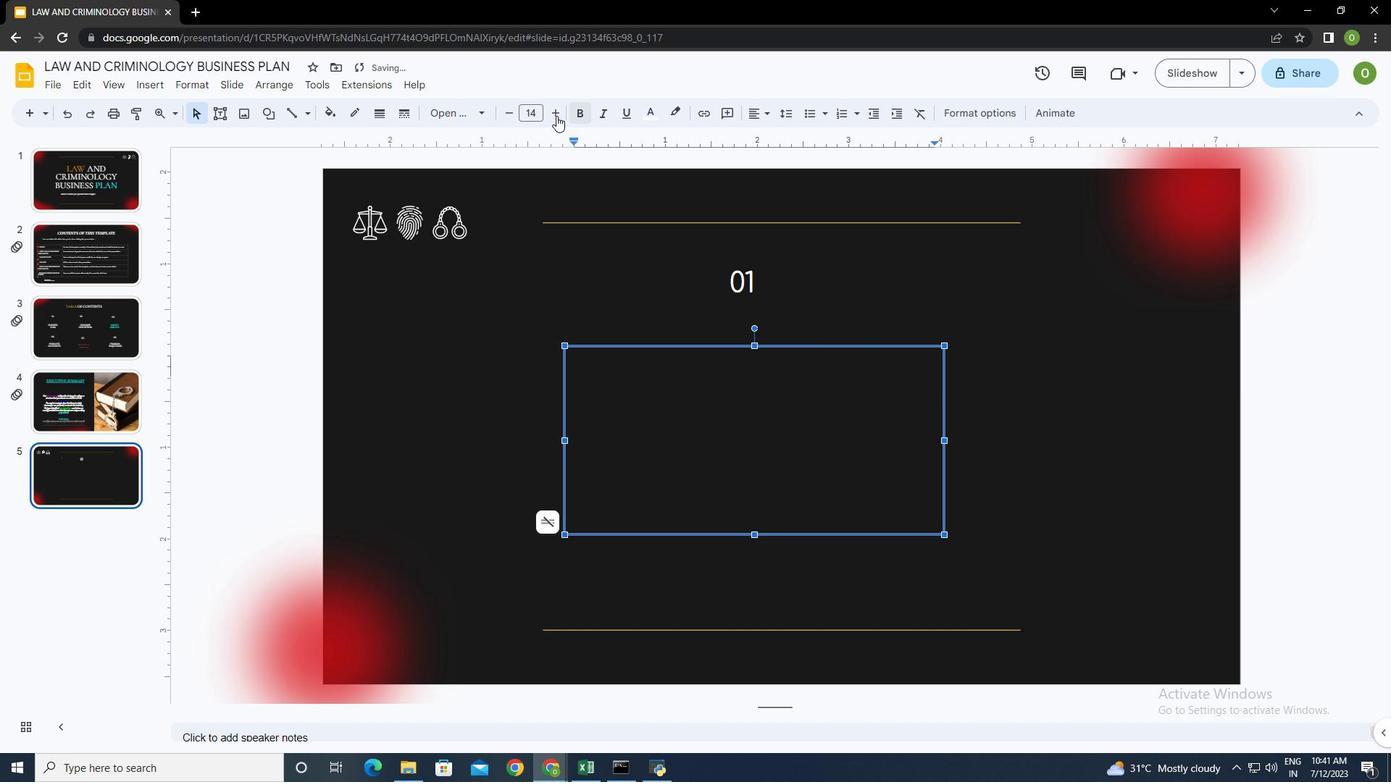 
Action: Mouse pressed left at (556, 114)
Screenshot: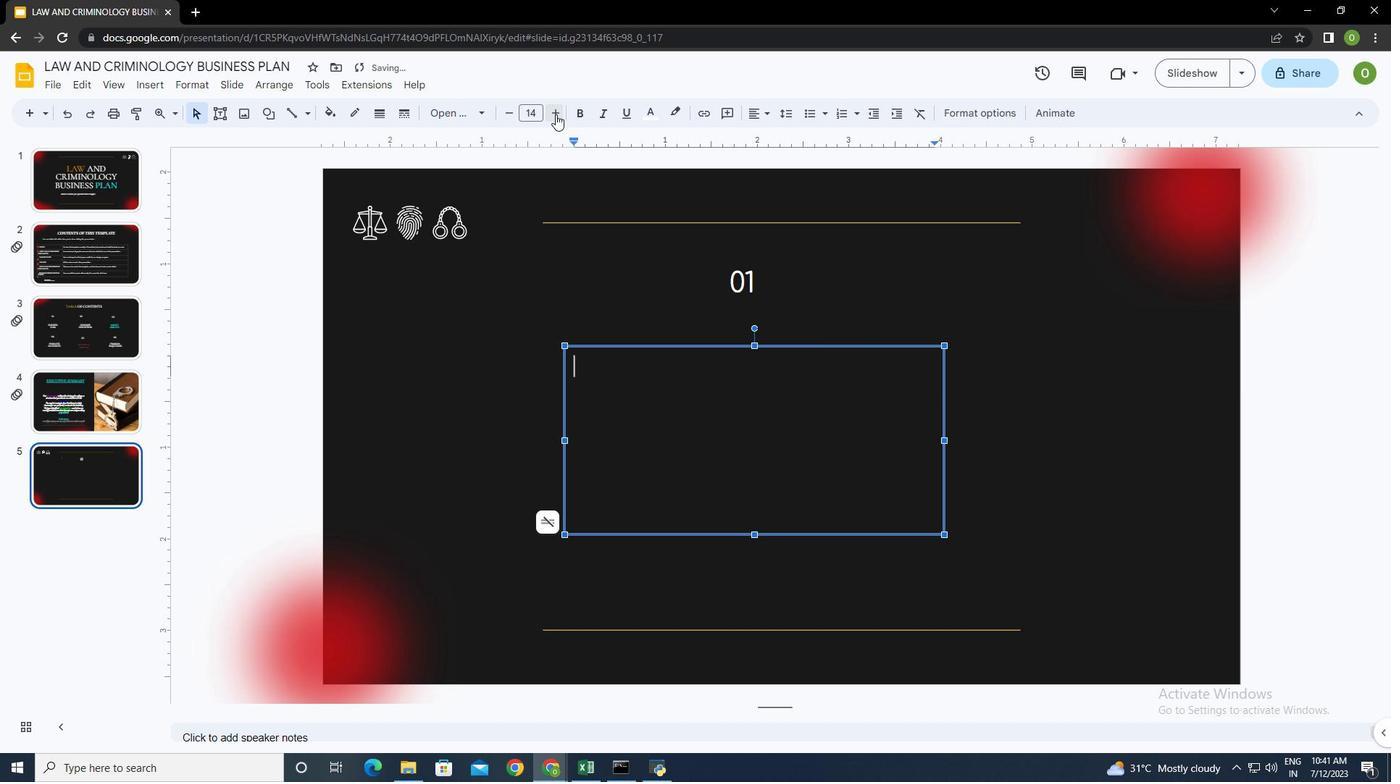 
Action: Mouse pressed left at (556, 114)
Screenshot: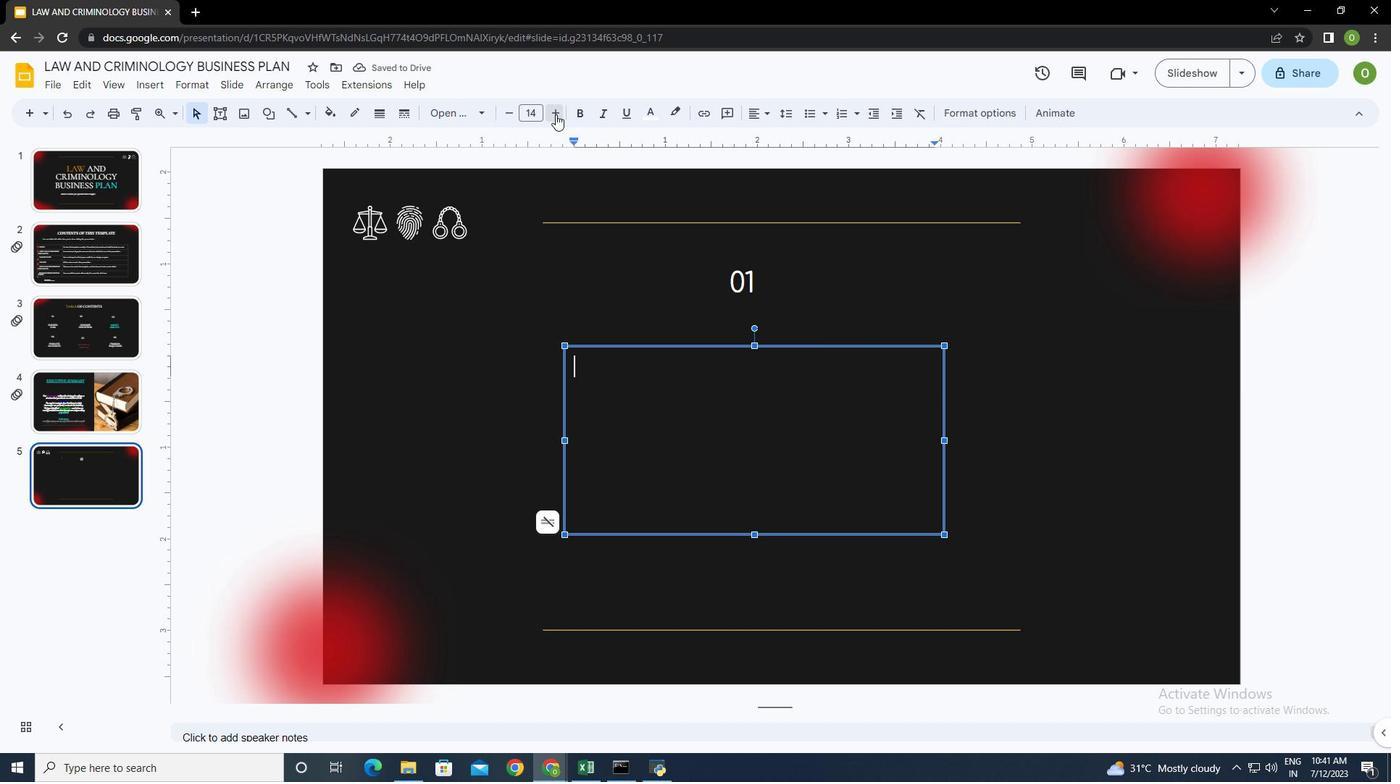 
Action: Mouse pressed left at (556, 114)
Screenshot: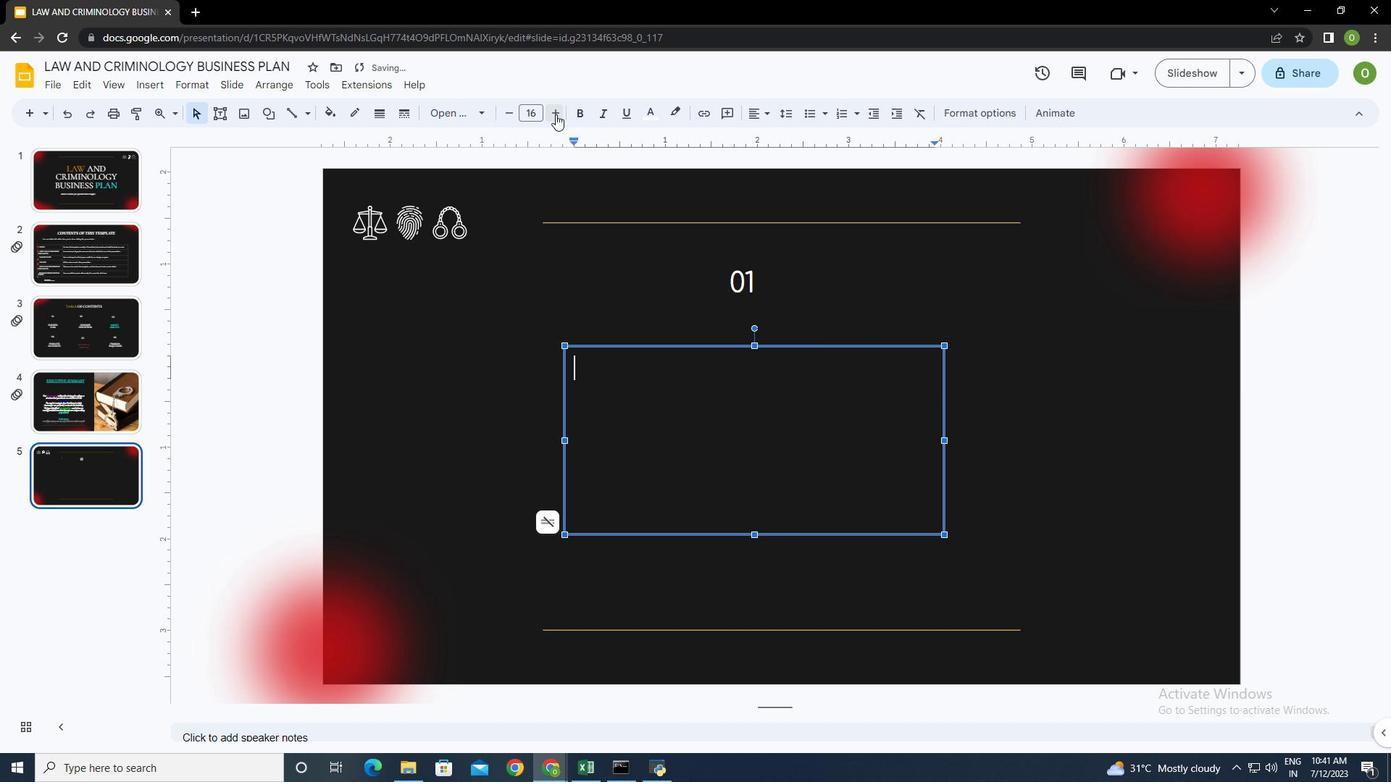
Action: Mouse pressed left at (556, 114)
Screenshot: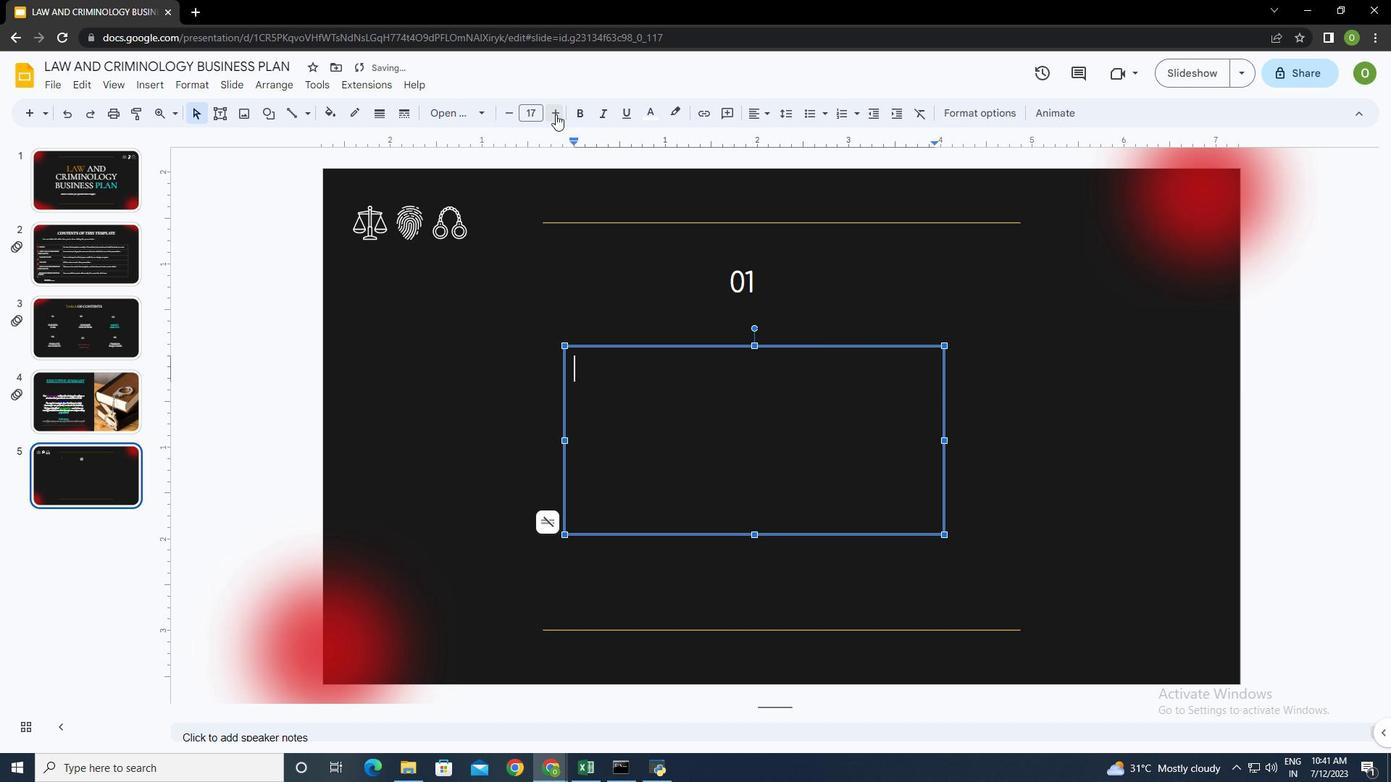 
Action: Mouse pressed left at (556, 114)
Screenshot: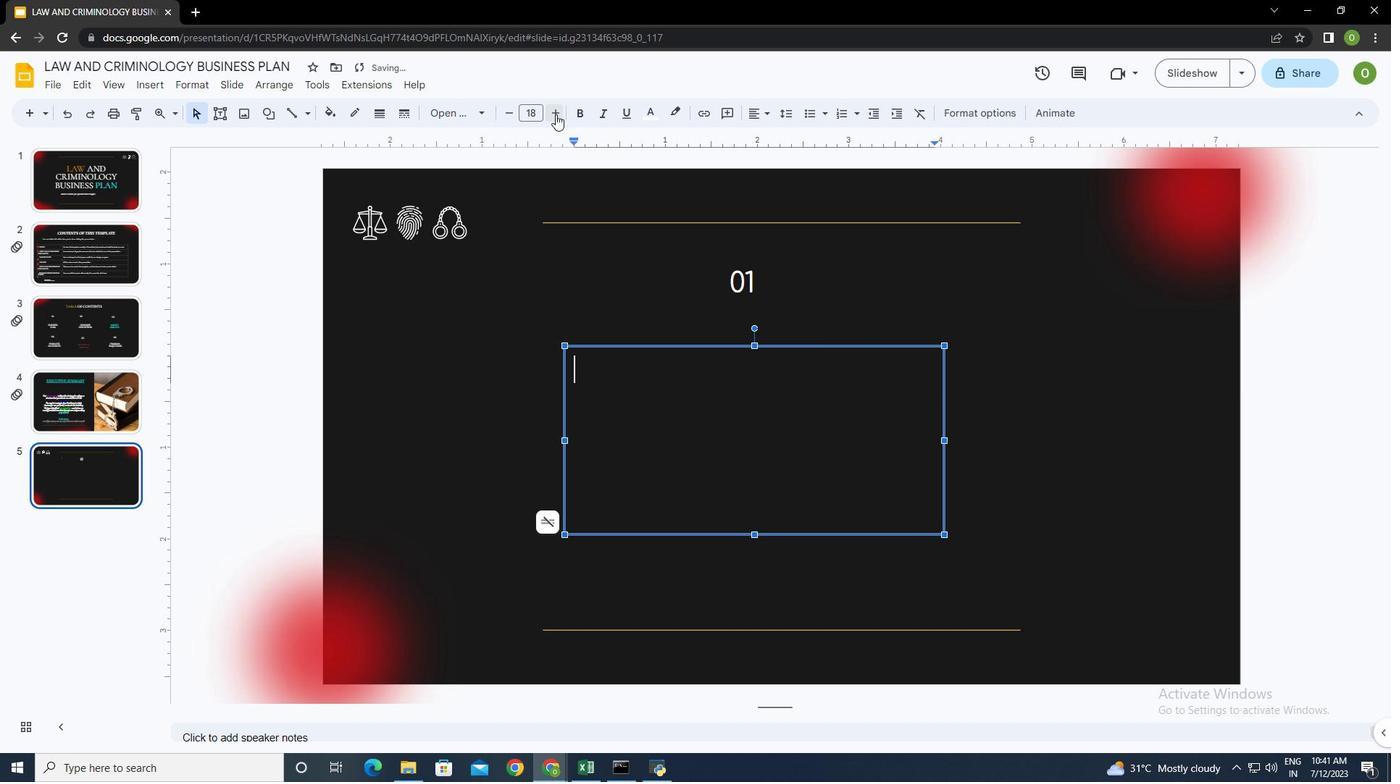 
Action: Mouse pressed left at (556, 114)
Screenshot: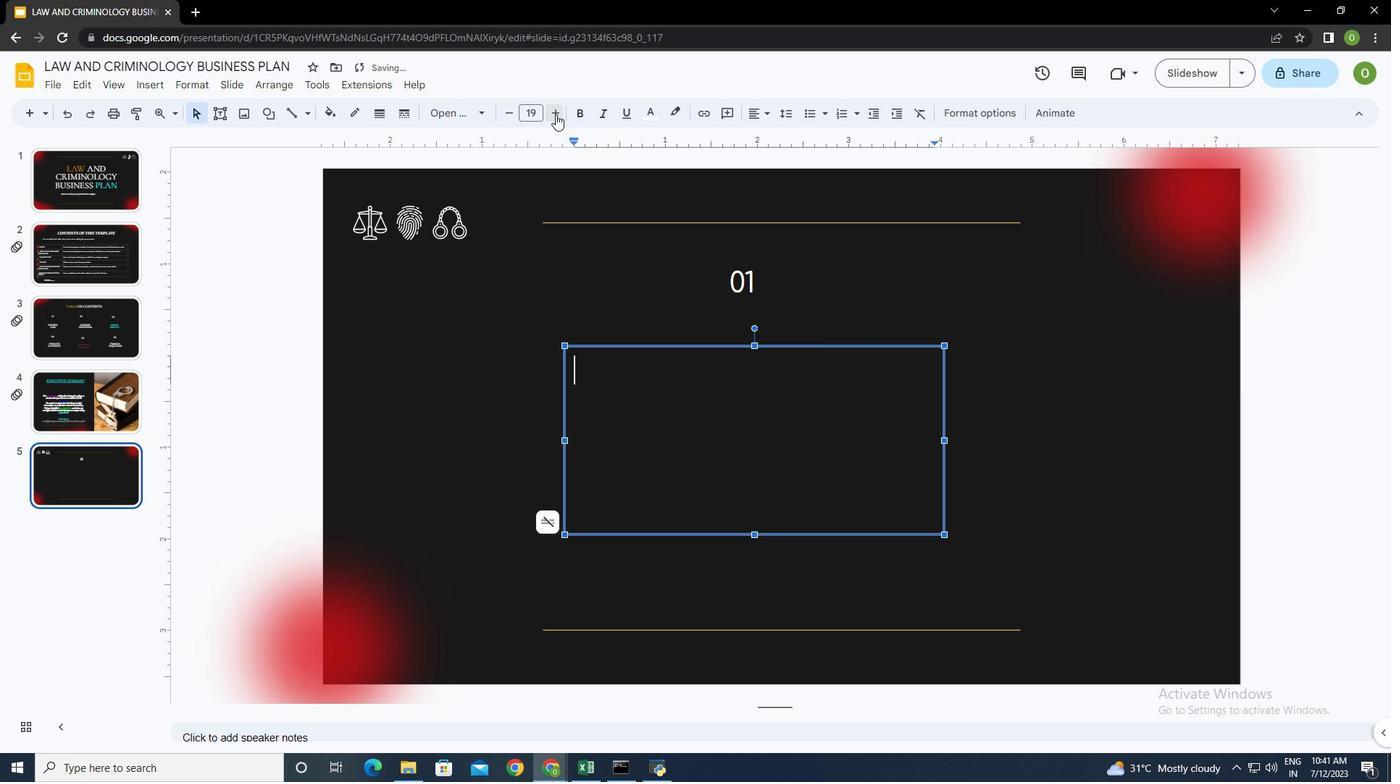
Action: Mouse moved to (648, 420)
Screenshot: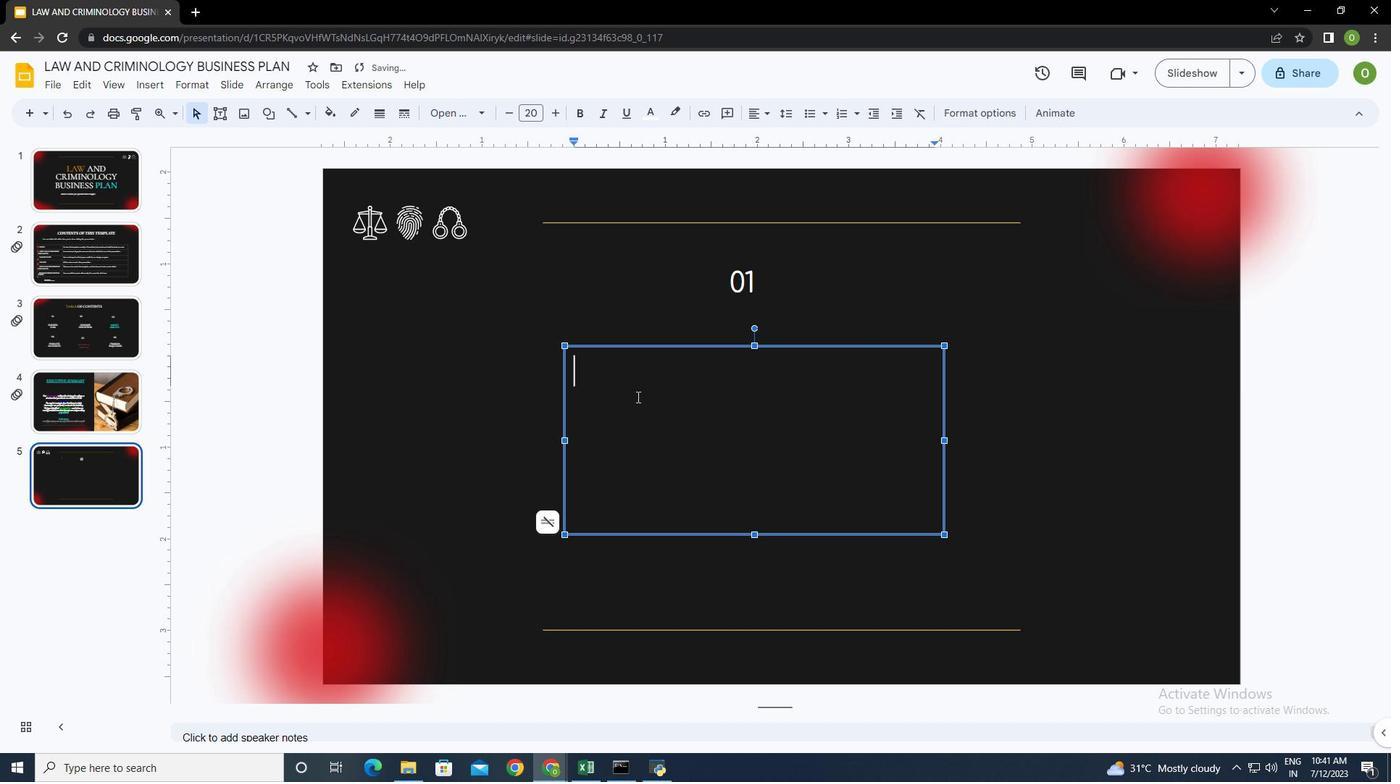 
Action: Key pressed BUSINESS<Key.space>PLAN
Screenshot: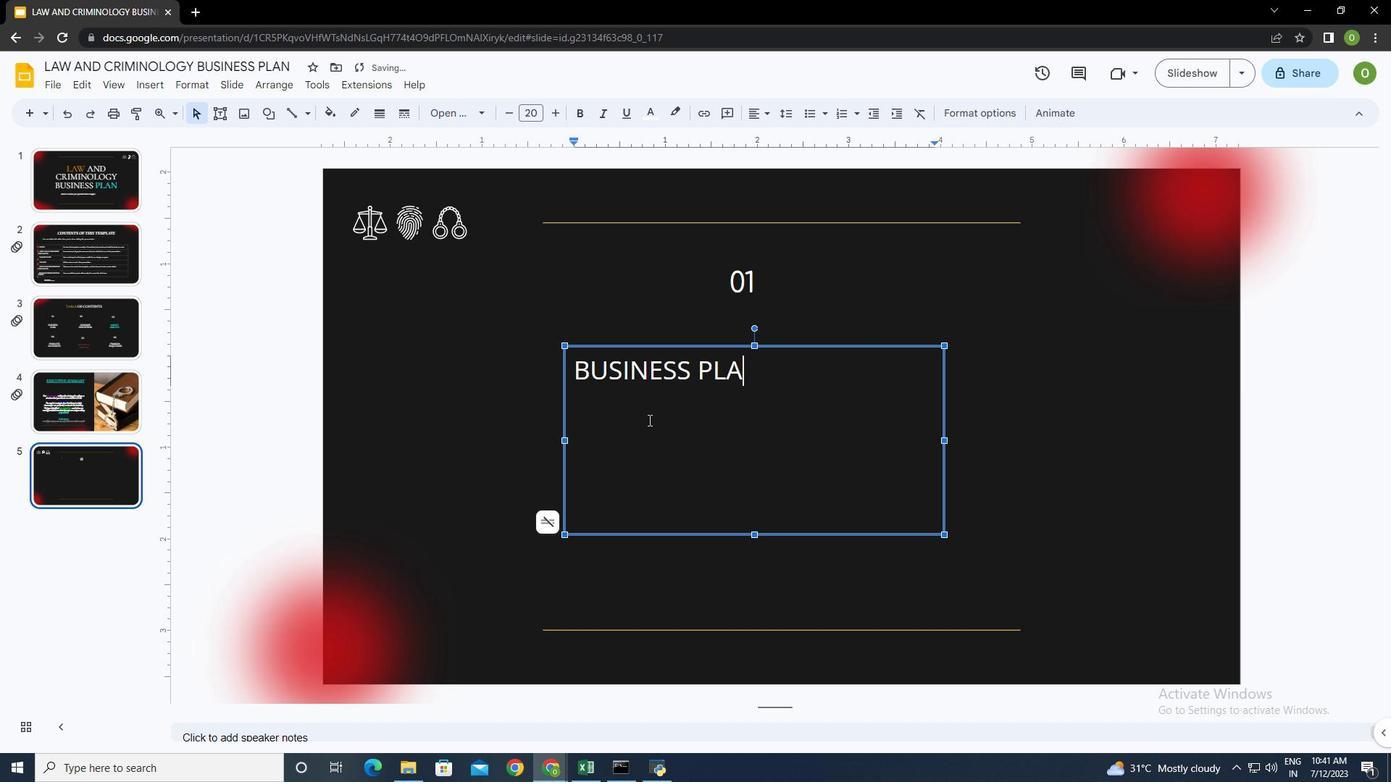 
Action: Mouse moved to (772, 371)
Screenshot: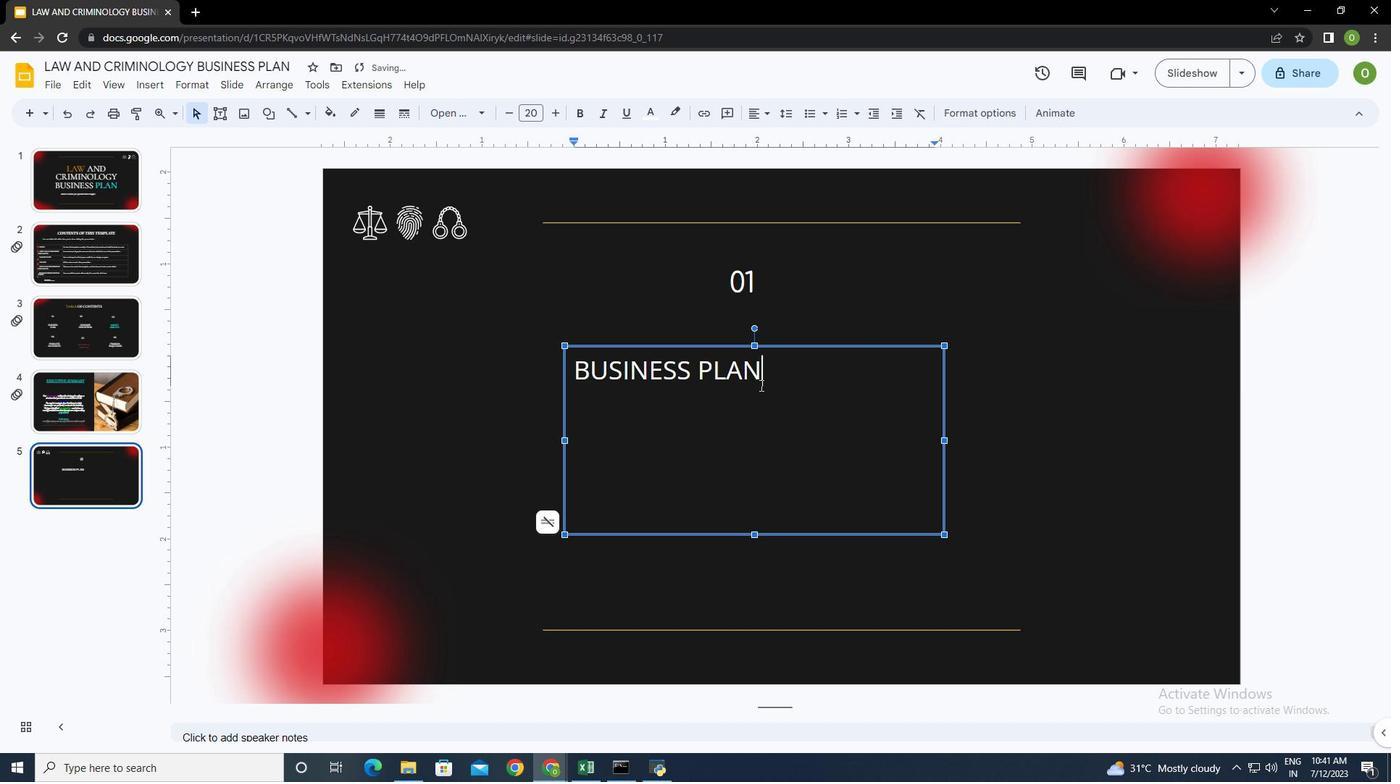 
Action: Mouse pressed left at (772, 371)
Screenshot: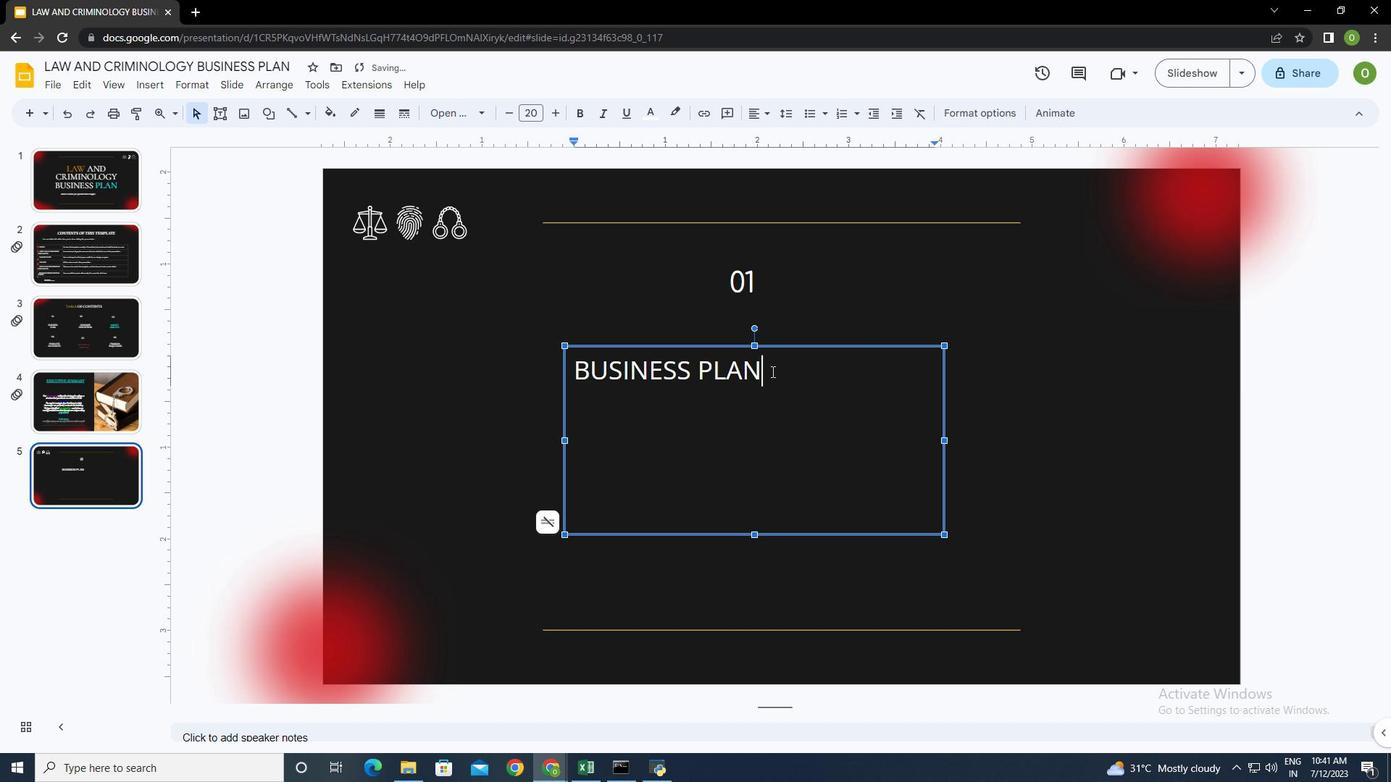 
Action: Mouse moved to (528, 110)
Screenshot: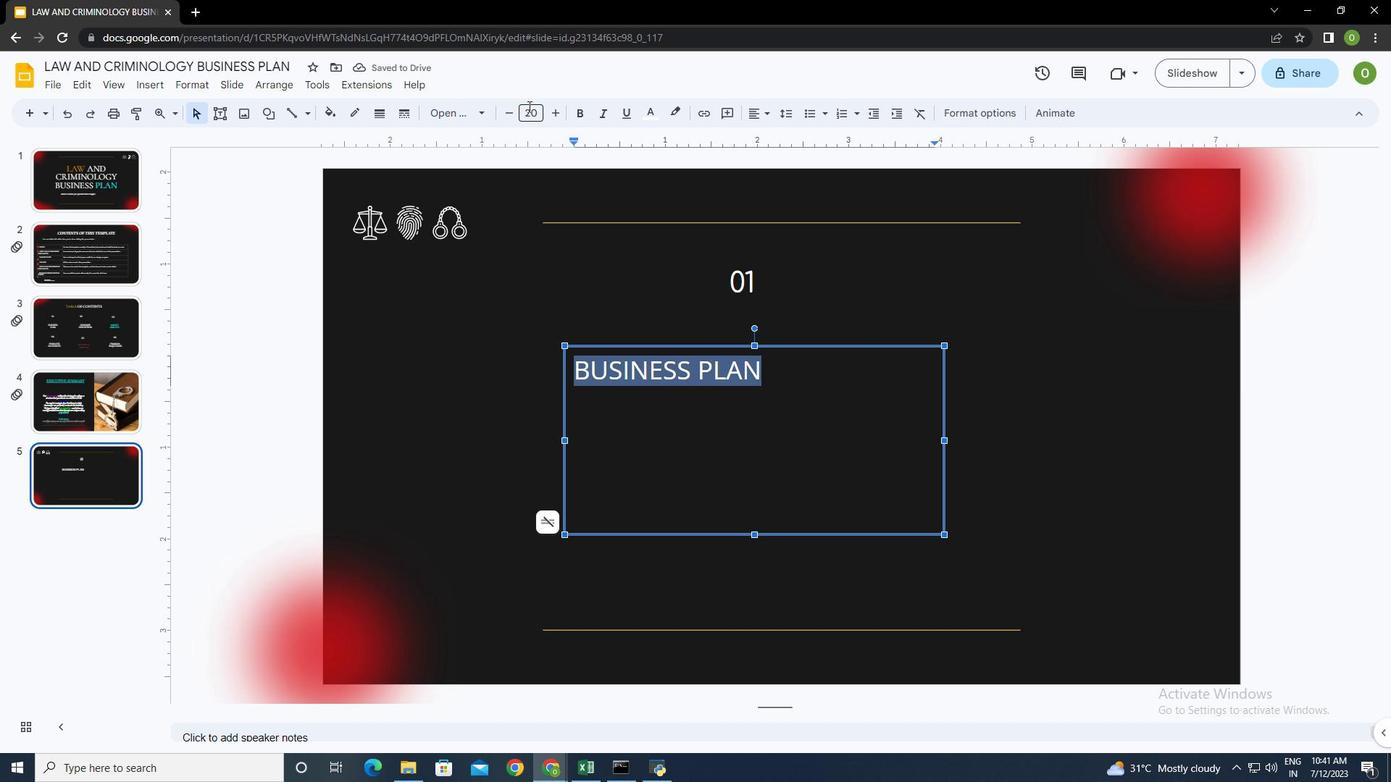 
Action: Mouse pressed left at (528, 110)
Screenshot: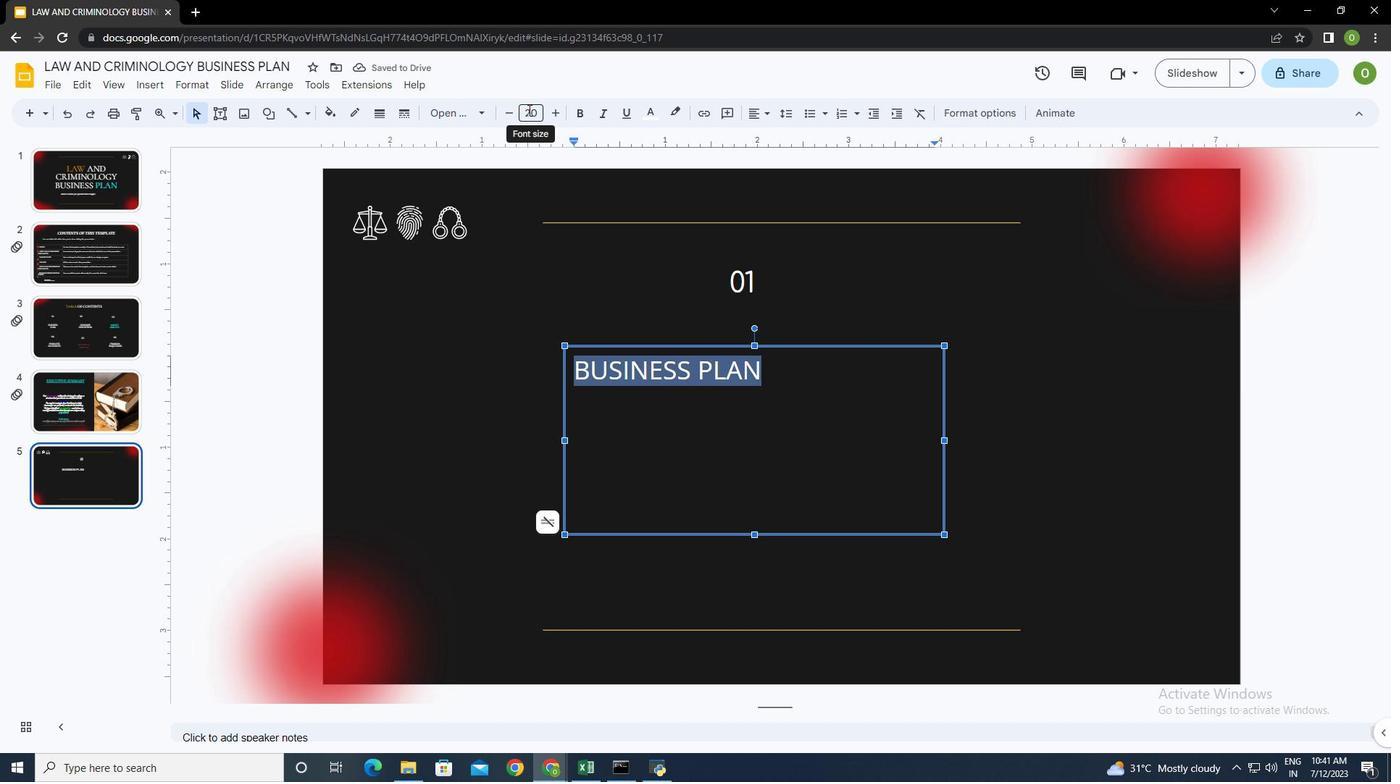 
Action: Mouse moved to (536, 370)
Screenshot: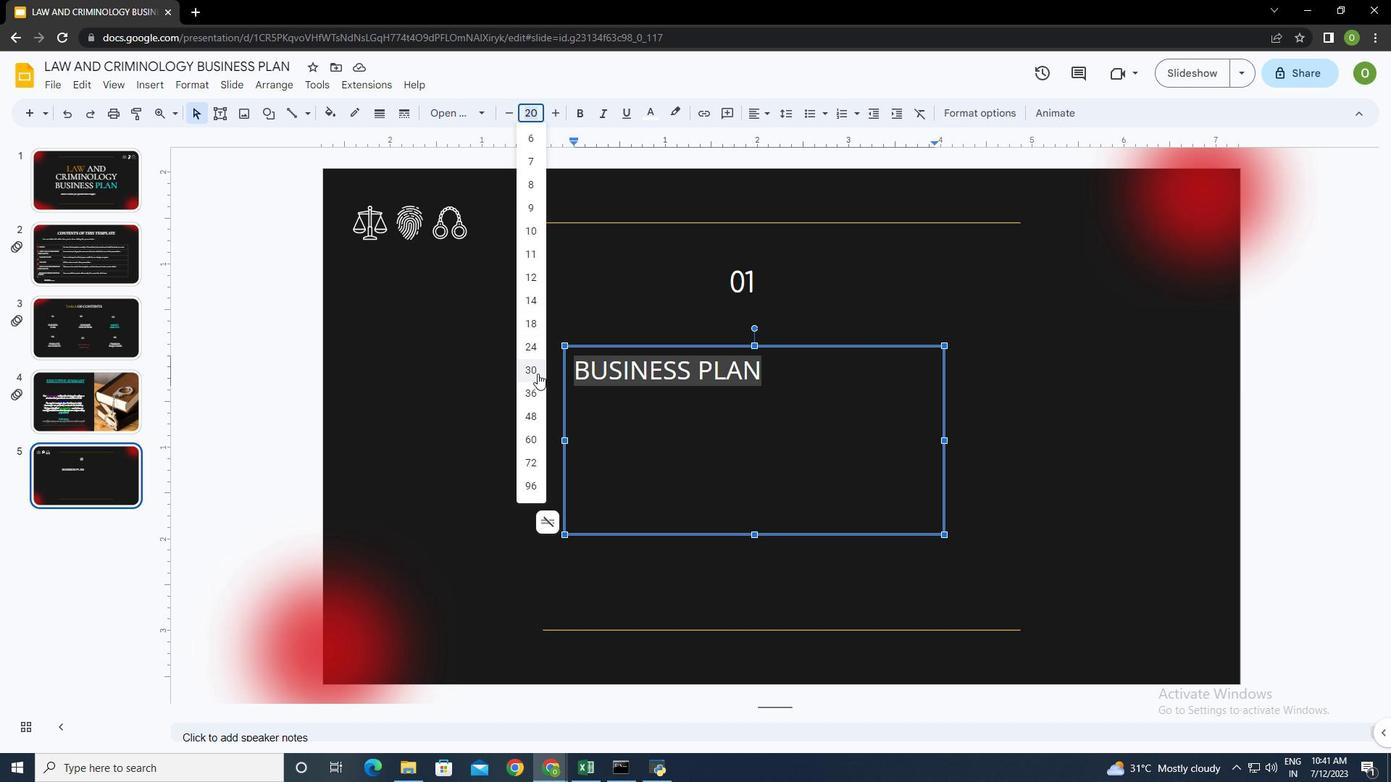 
Action: Mouse pressed left at (536, 370)
Screenshot: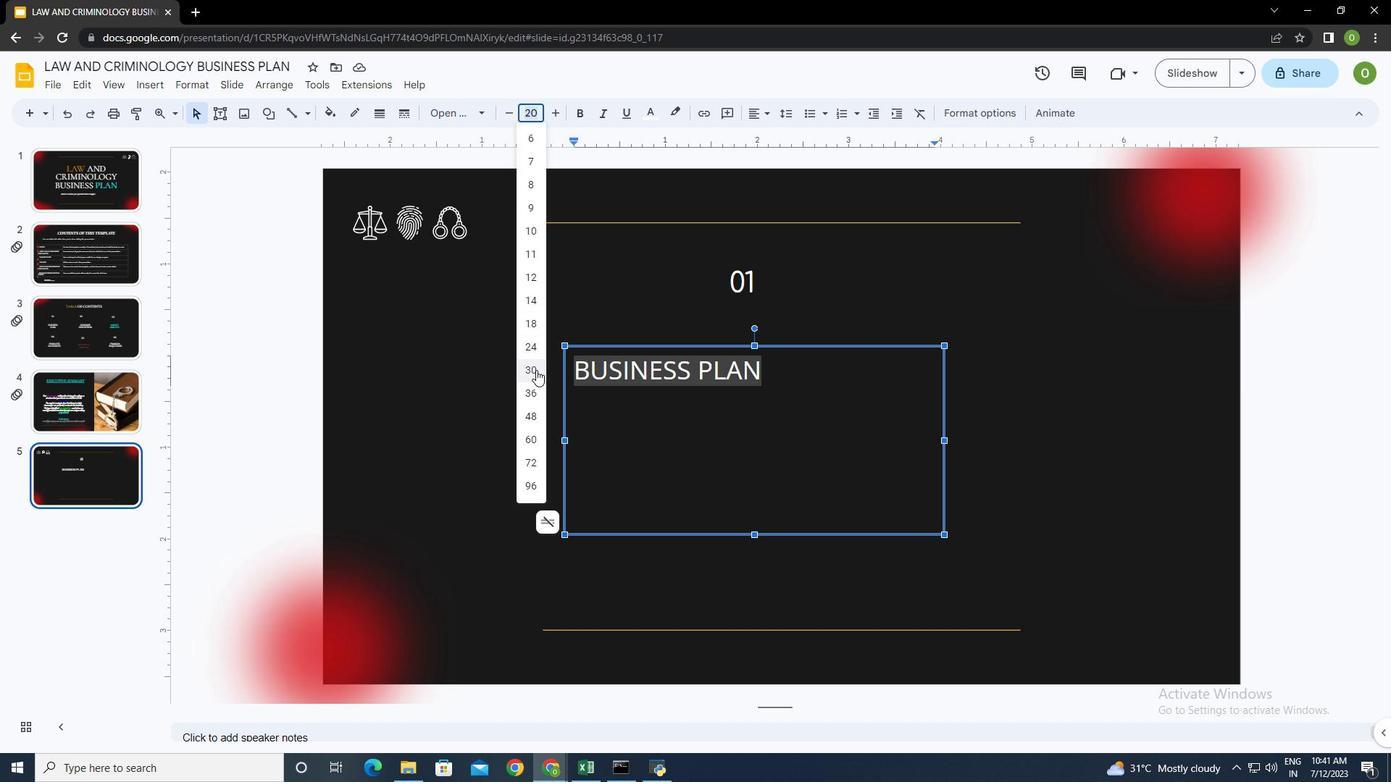 
Action: Mouse moved to (473, 111)
Screenshot: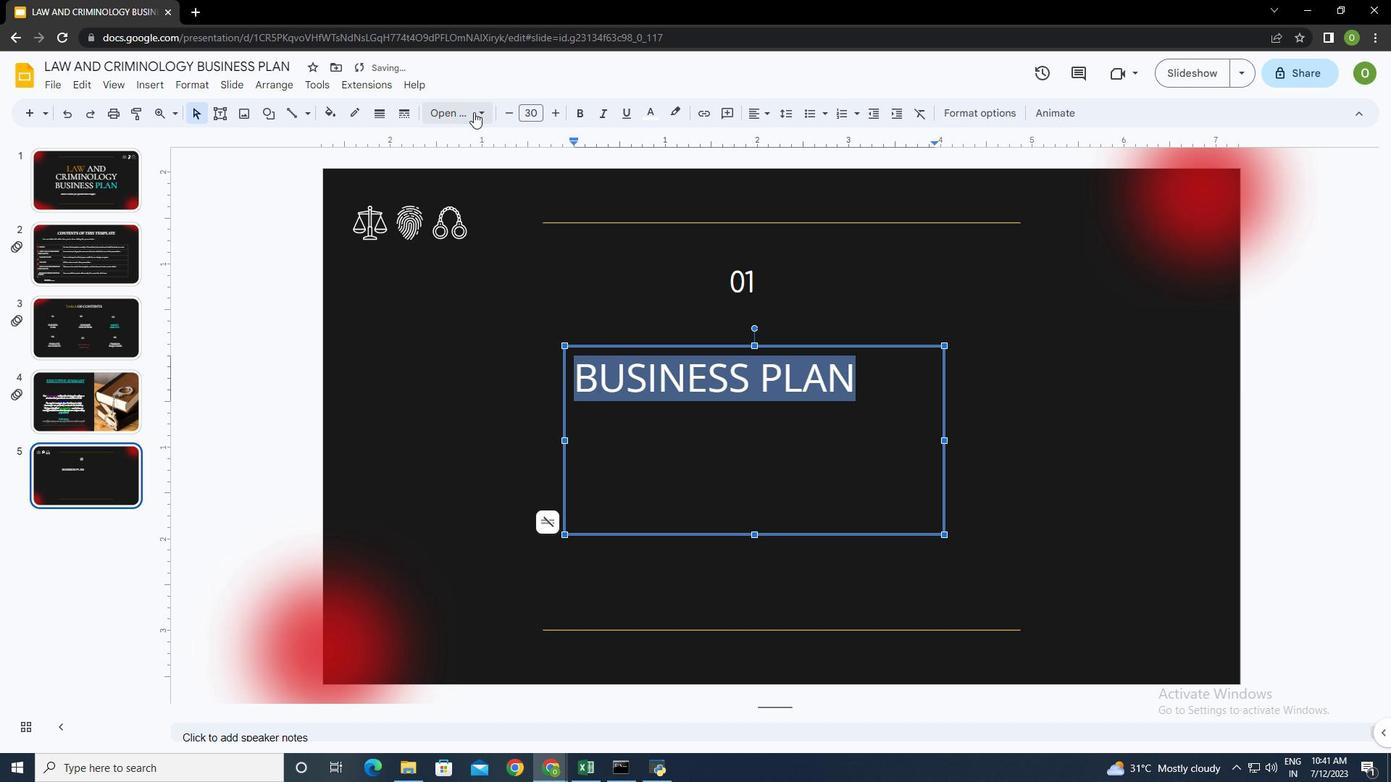 
Action: Mouse pressed left at (473, 111)
Screenshot: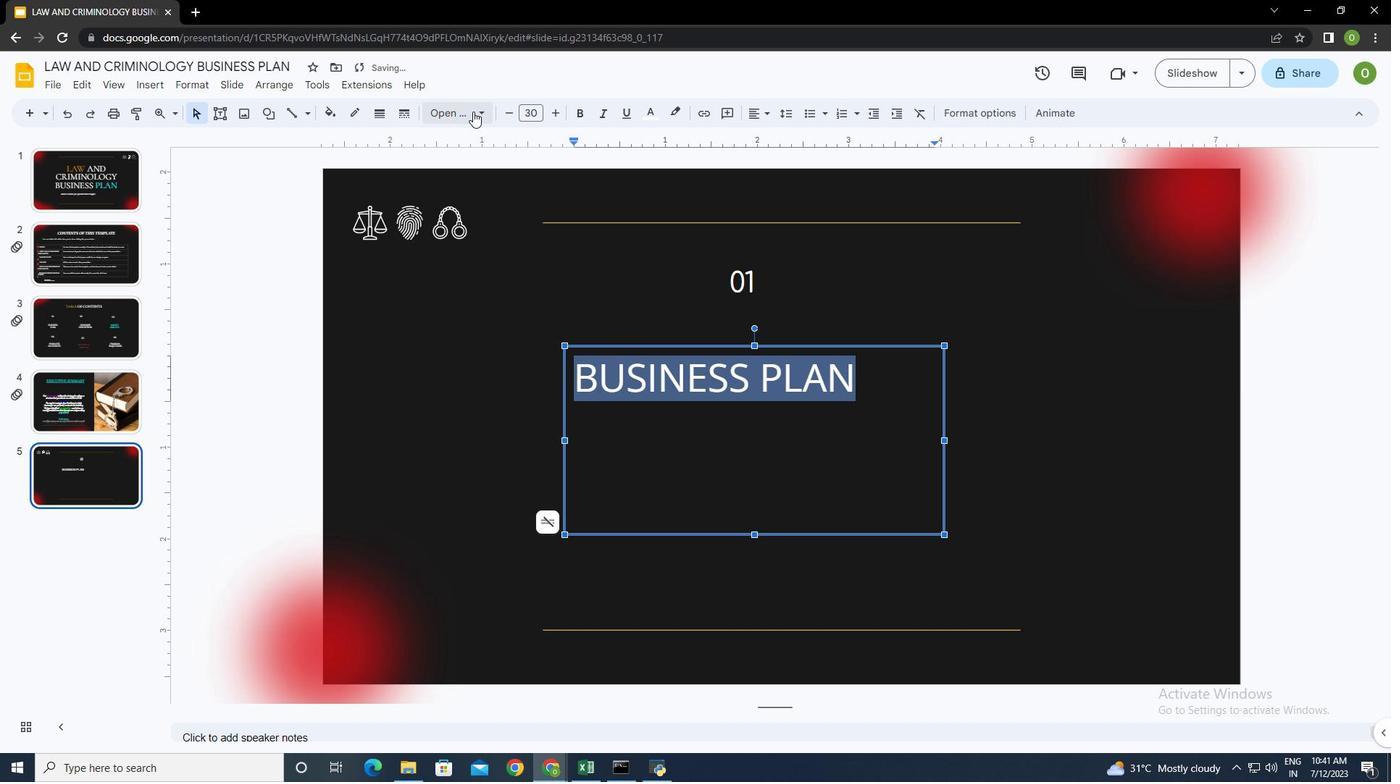 
Action: Mouse moved to (515, 529)
Screenshot: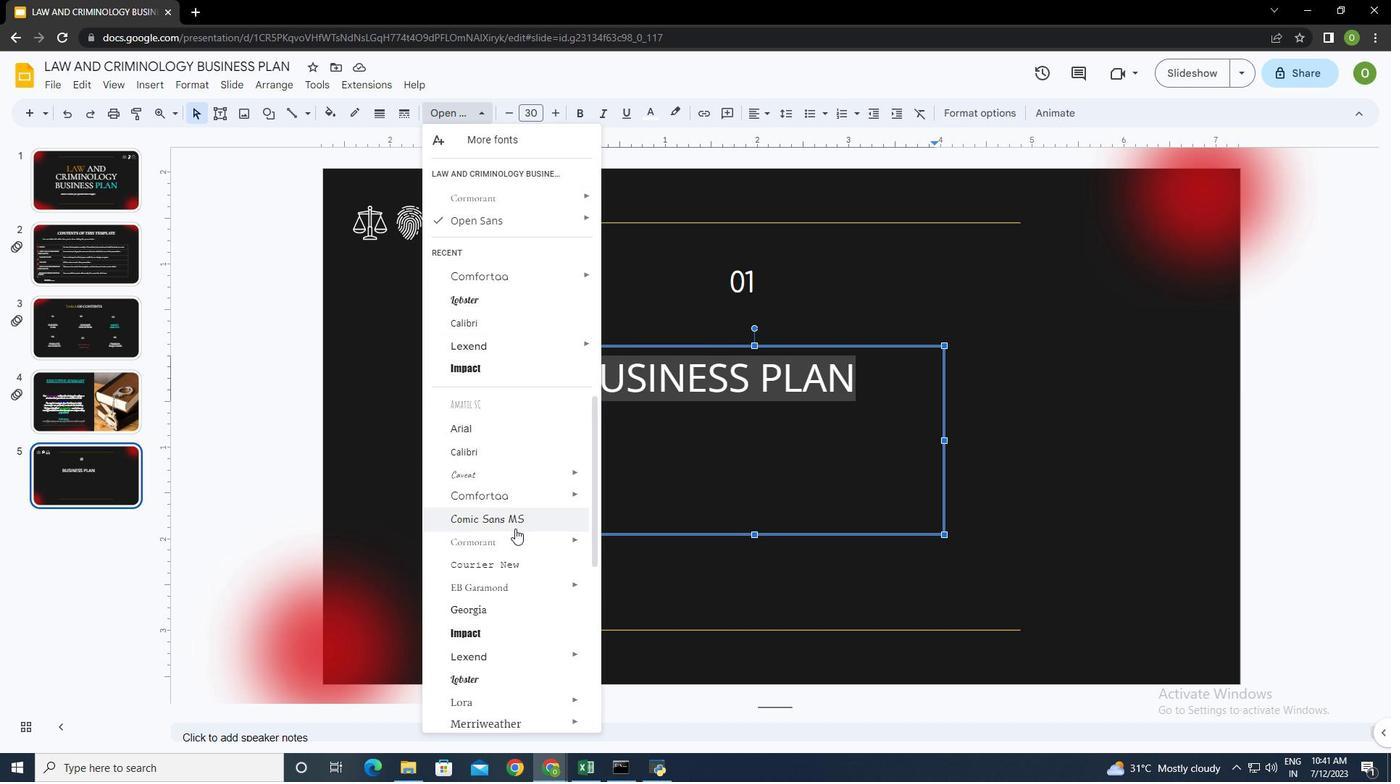 
Action: Mouse scrolled (515, 529) with delta (0, 0)
Screenshot: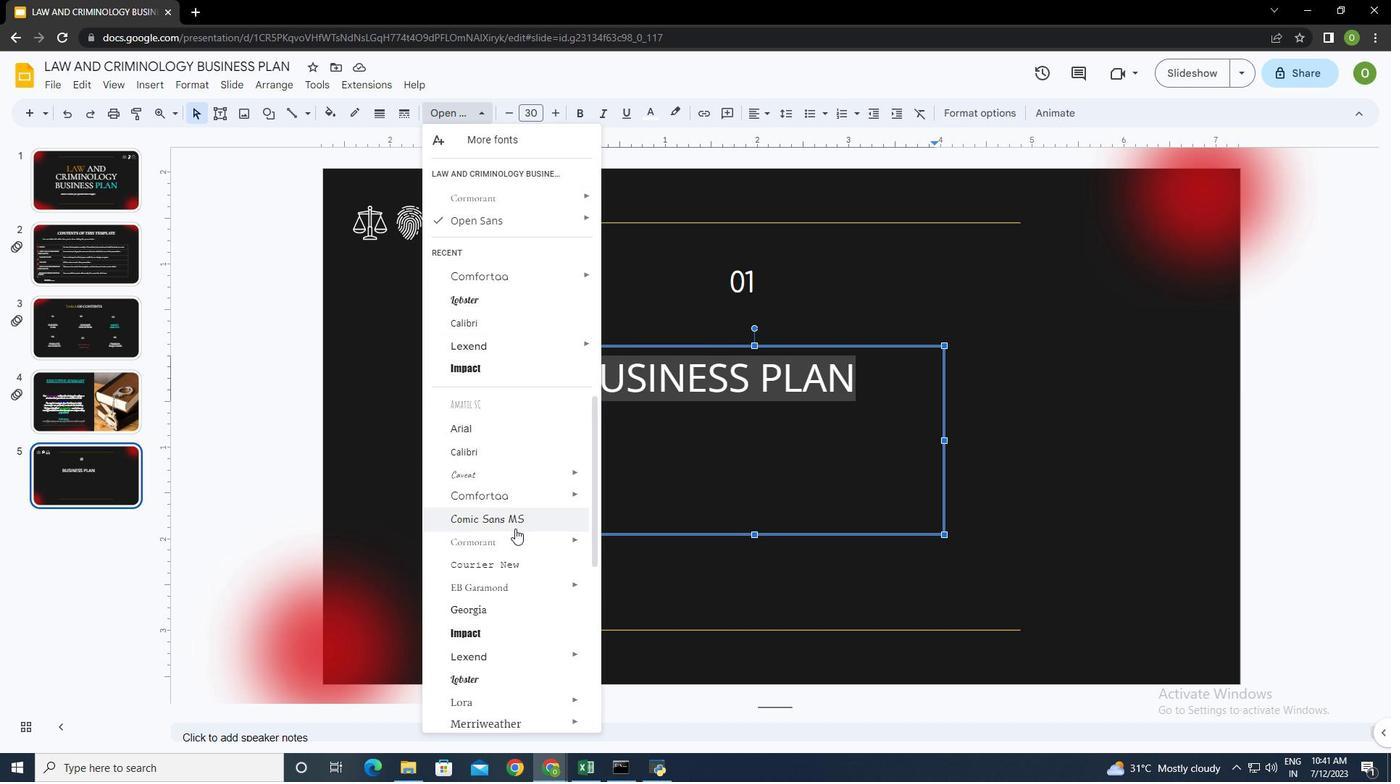 
Action: Mouse scrolled (515, 529) with delta (0, 0)
Screenshot: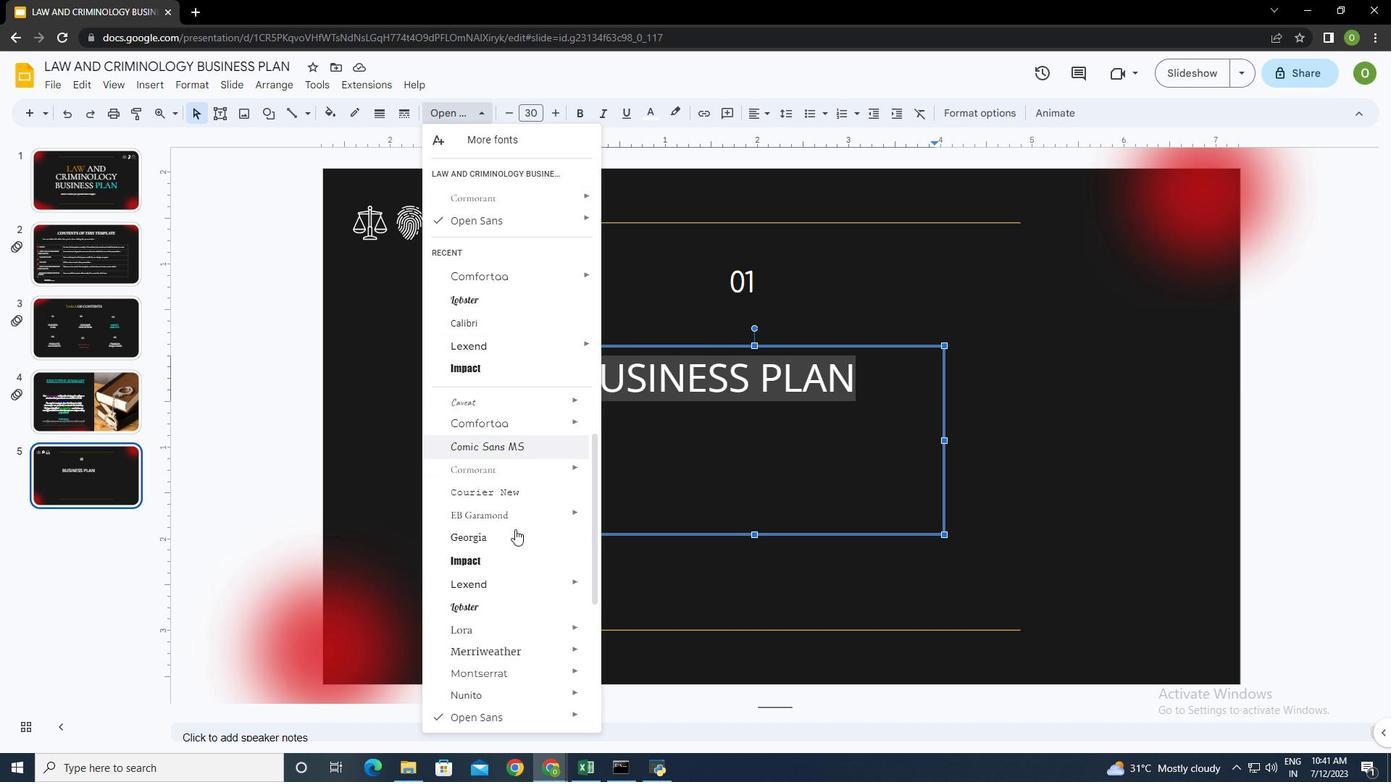 
Action: Mouse moved to (641, 635)
Screenshot: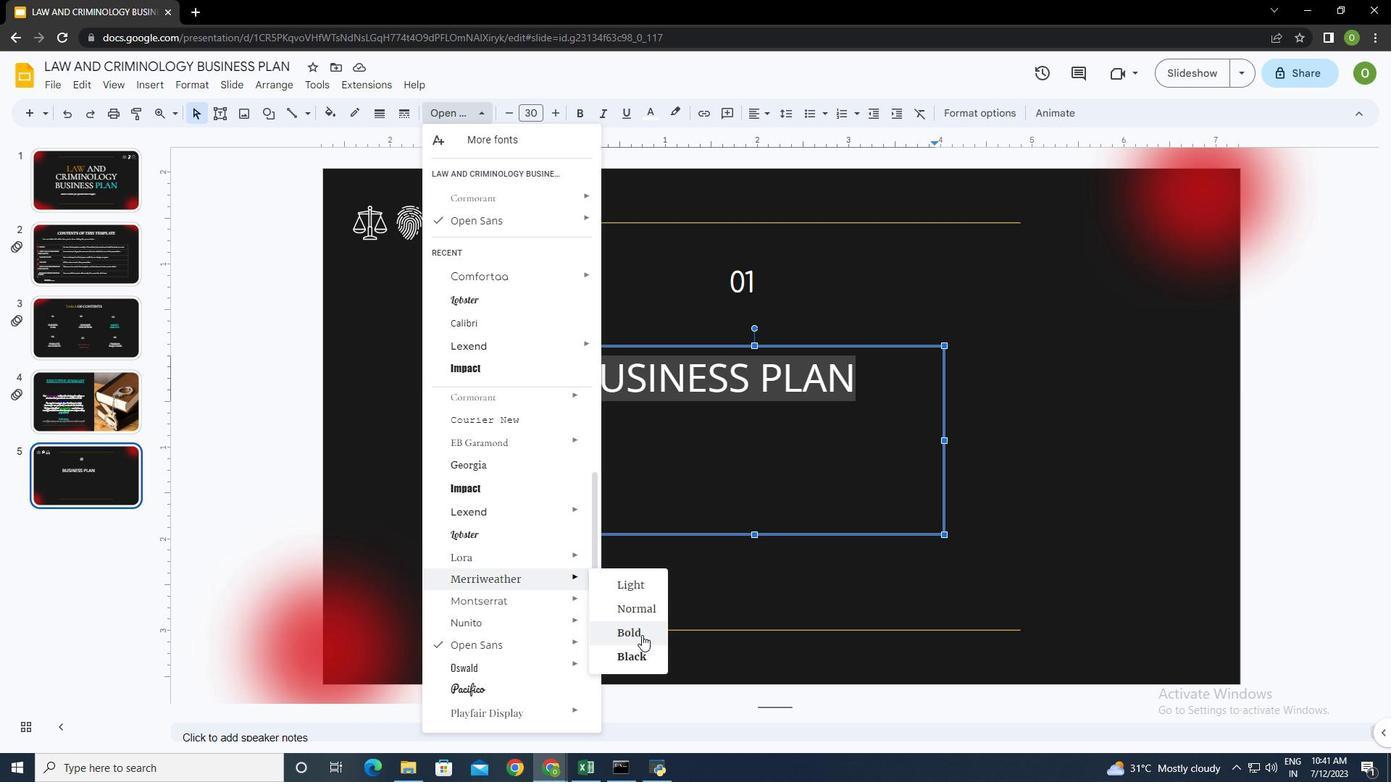 
Action: Mouse pressed left at (641, 635)
Screenshot: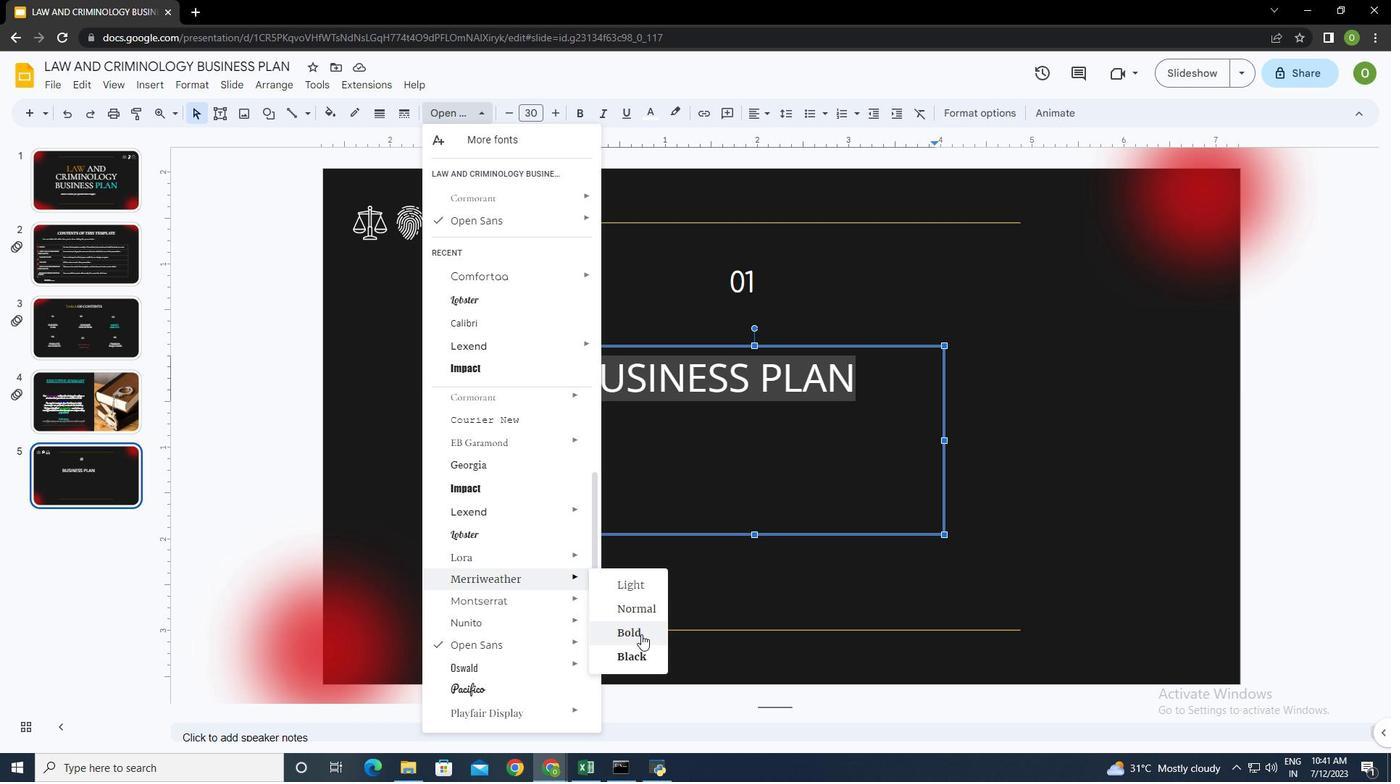 
Action: Mouse moved to (942, 442)
Screenshot: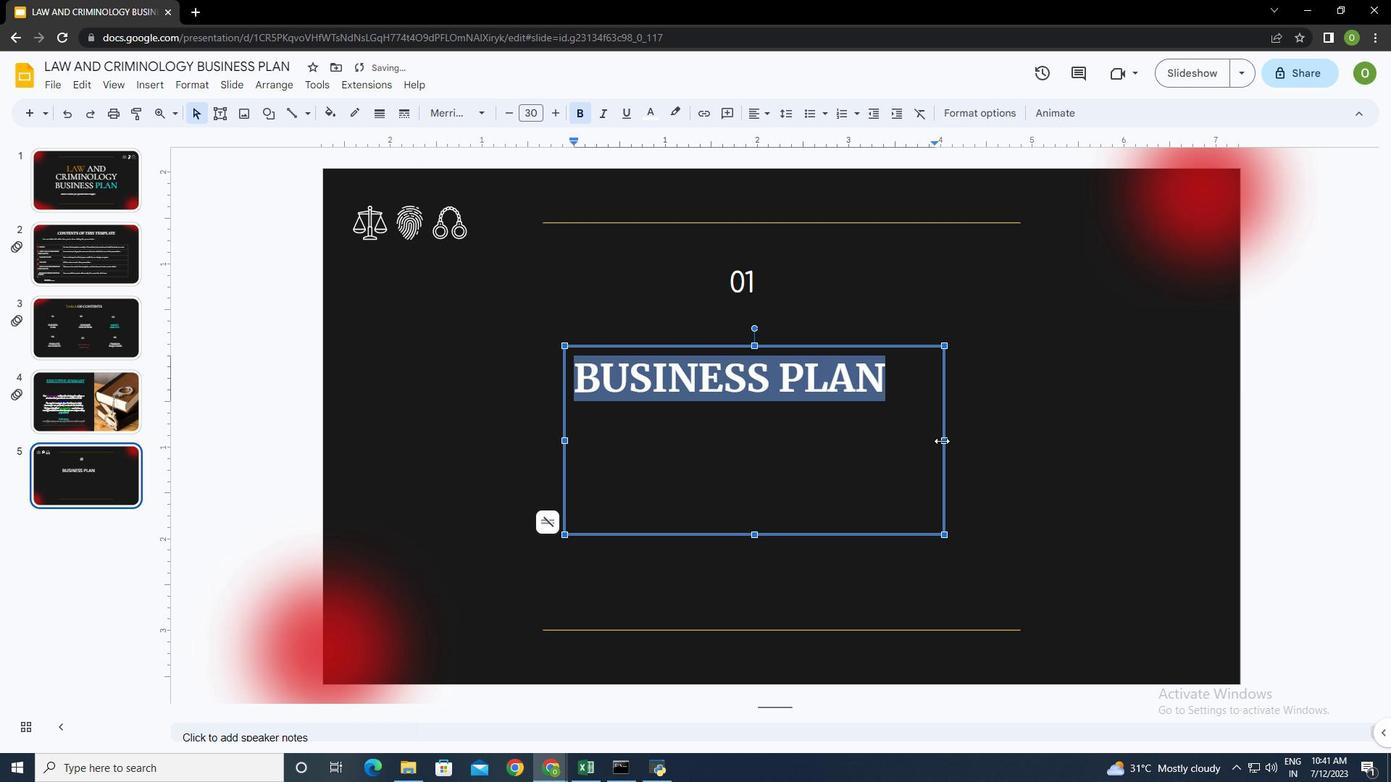 
Action: Mouse pressed left at (942, 442)
Screenshot: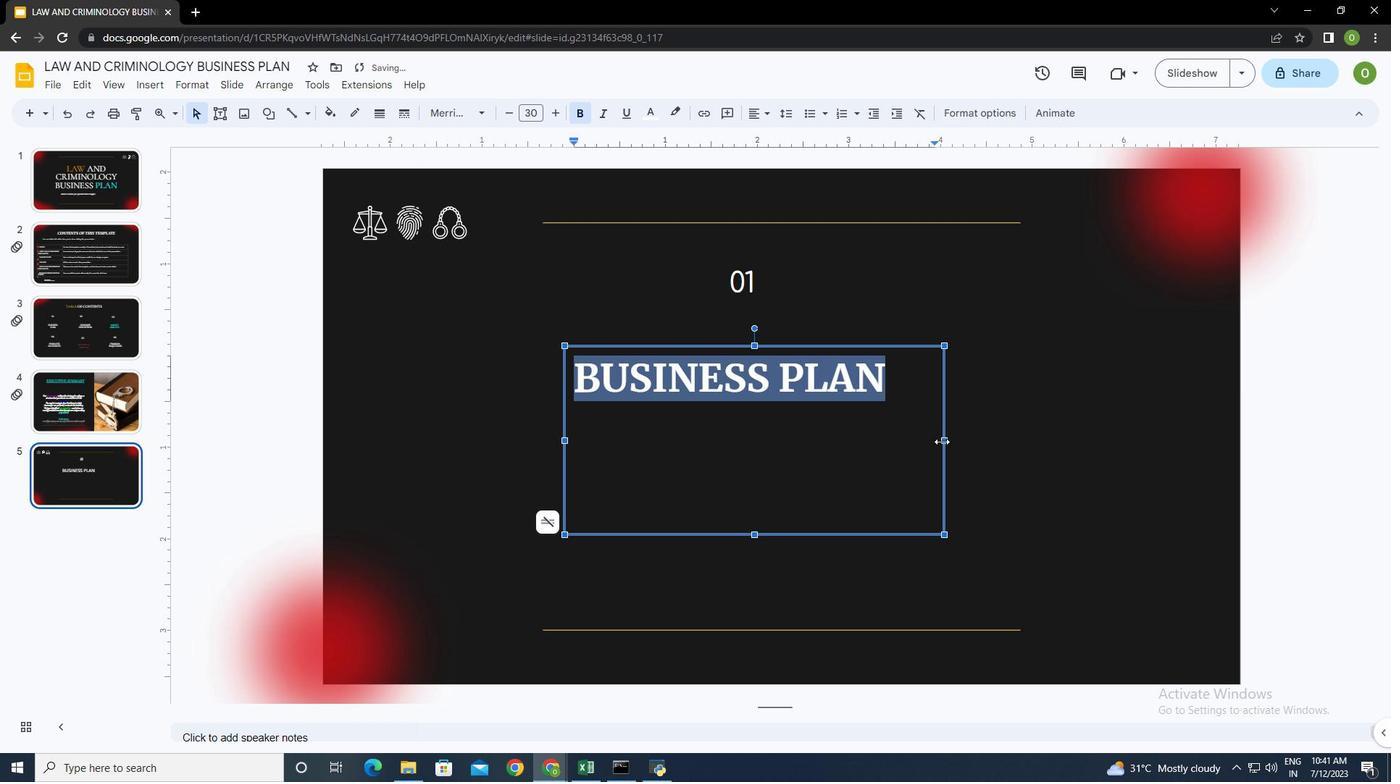 
Action: Mouse moved to (728, 535)
Screenshot: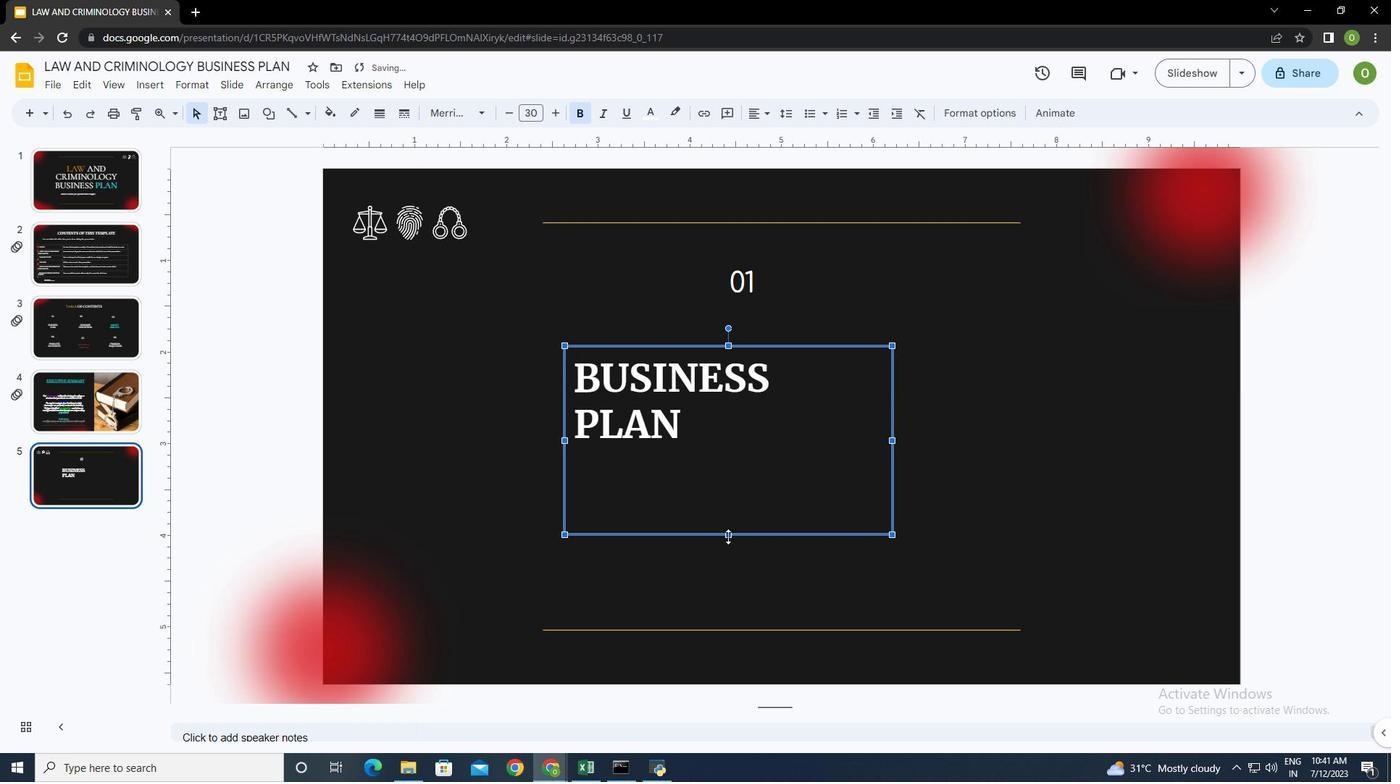 
Action: Mouse pressed left at (728, 535)
Screenshot: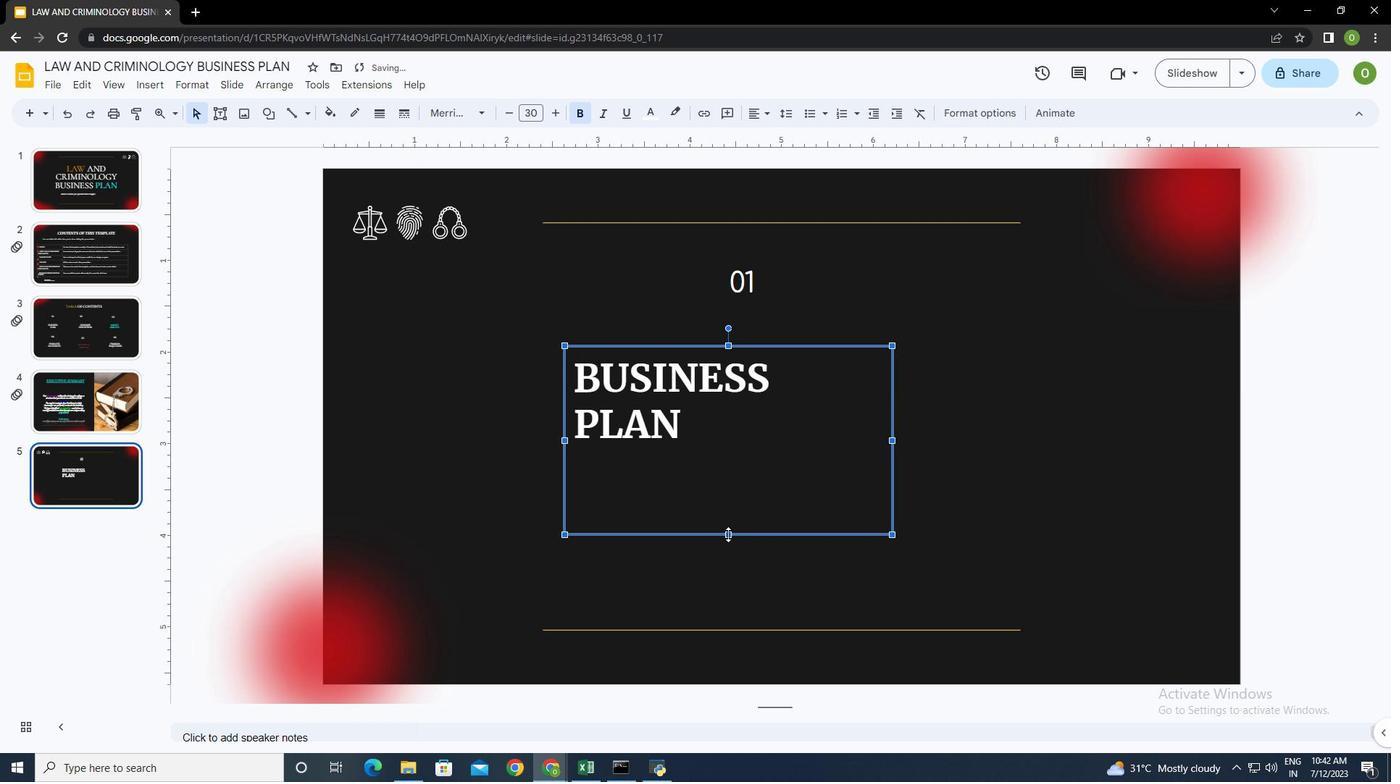 
Action: Mouse moved to (893, 423)
Screenshot: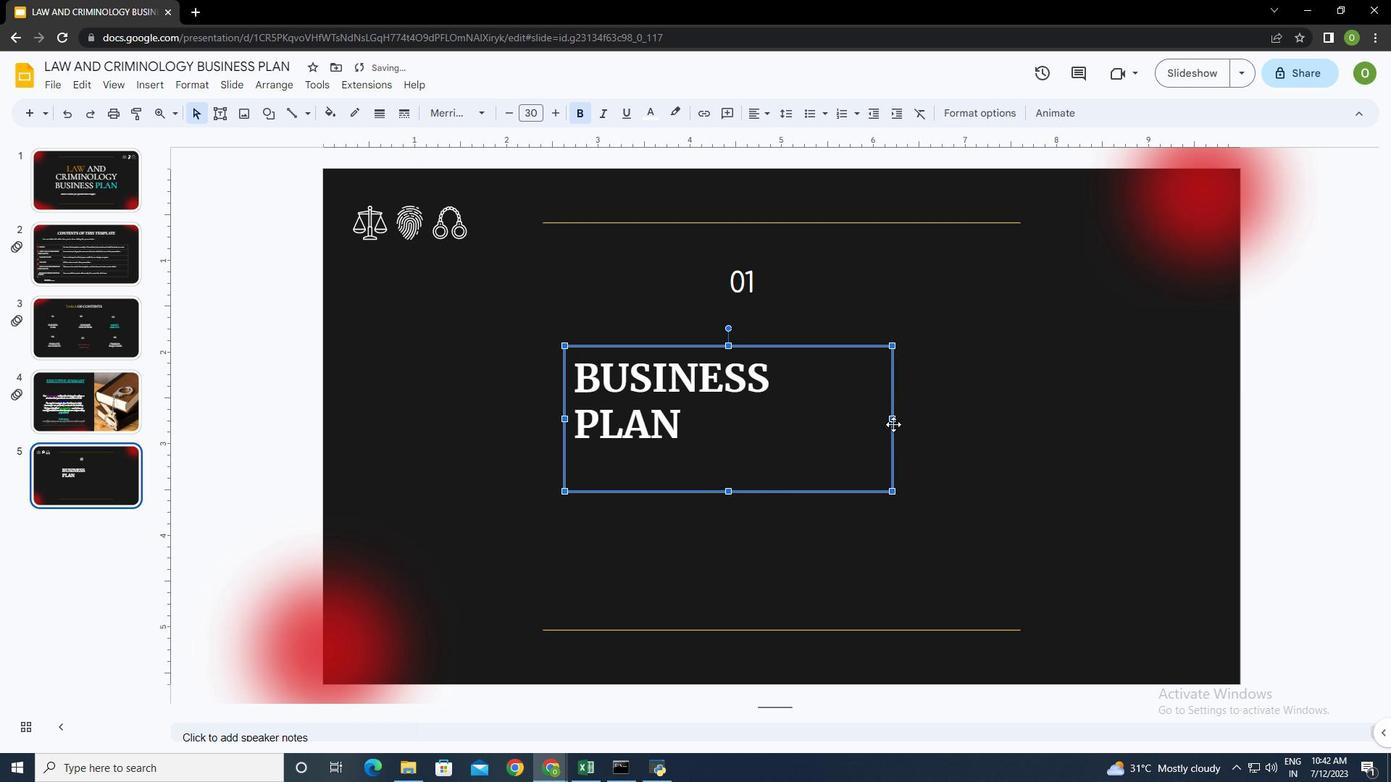 
Action: Mouse pressed left at (893, 423)
Screenshot: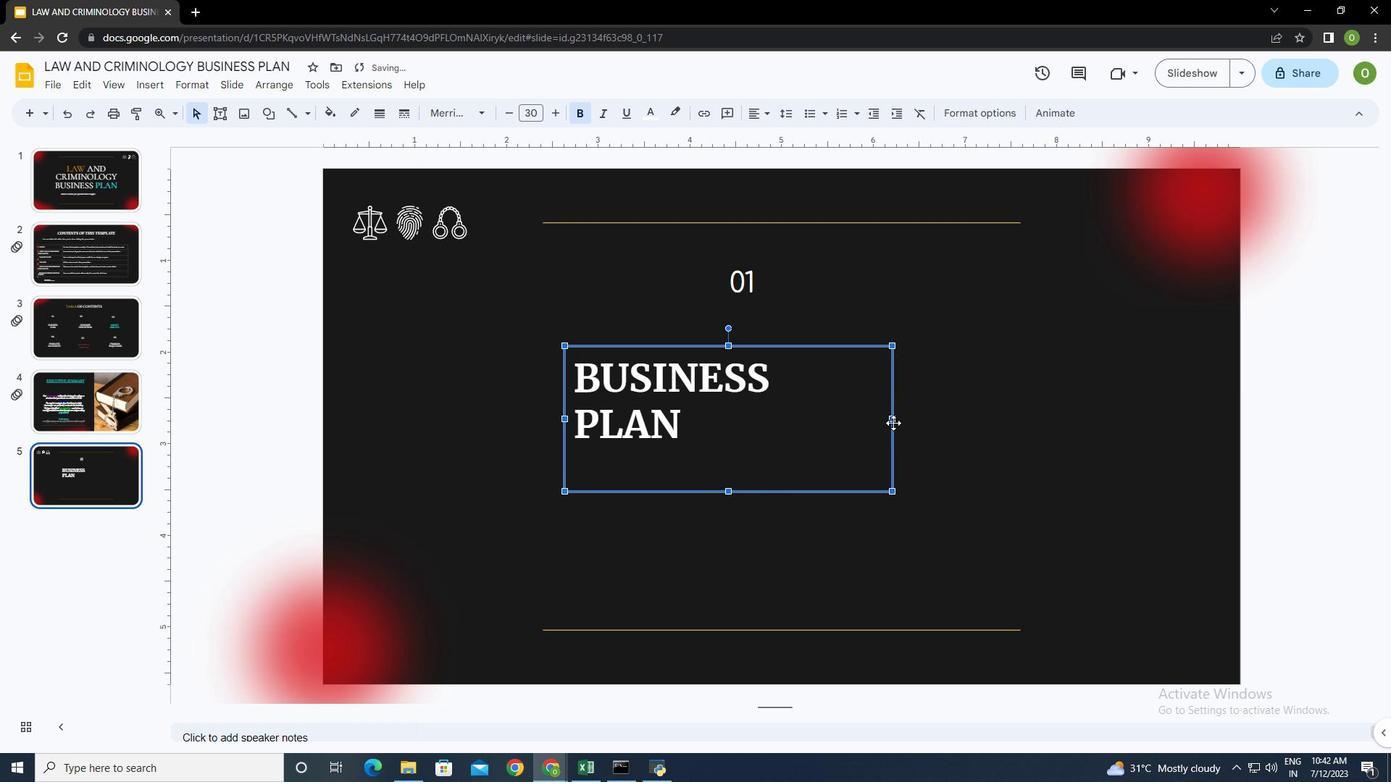 
Action: Mouse moved to (522, 421)
Screenshot: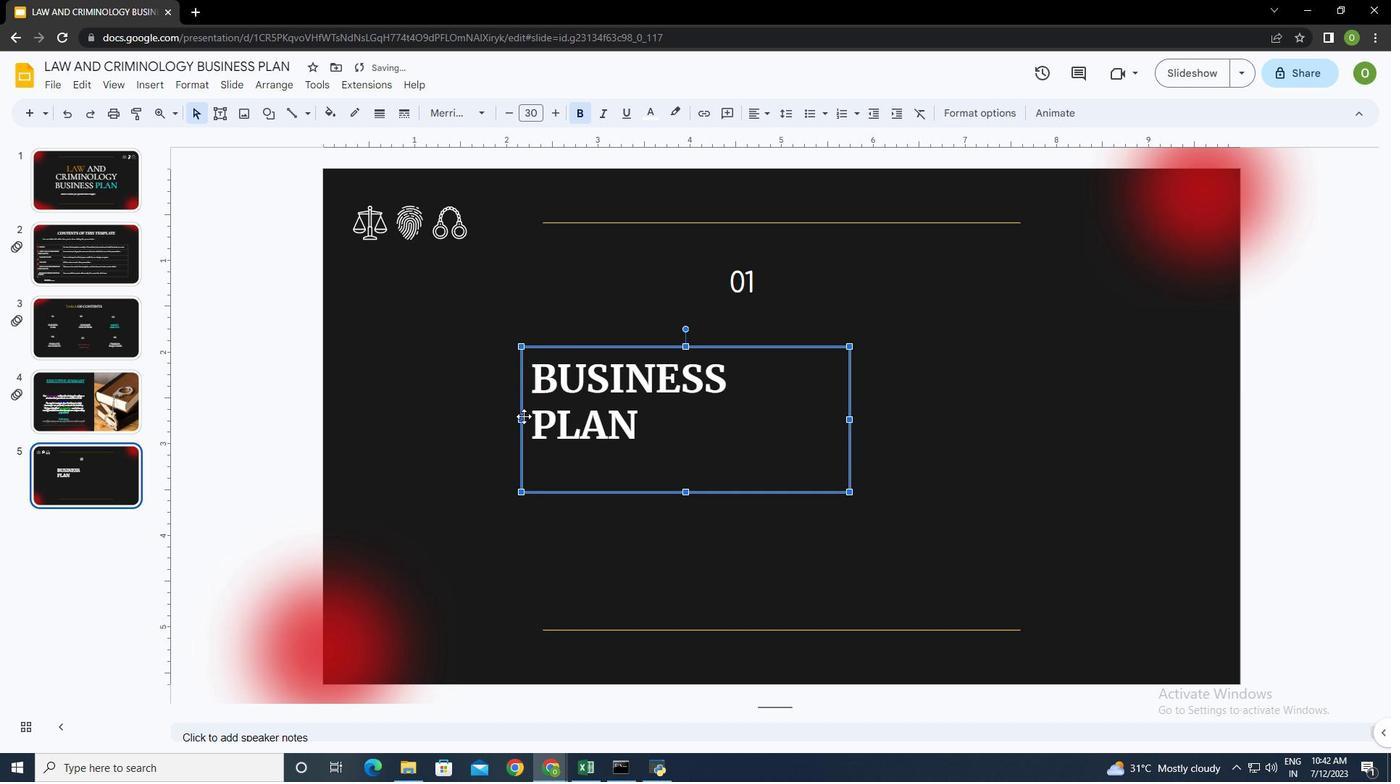 
Action: Mouse pressed left at (522, 421)
Screenshot: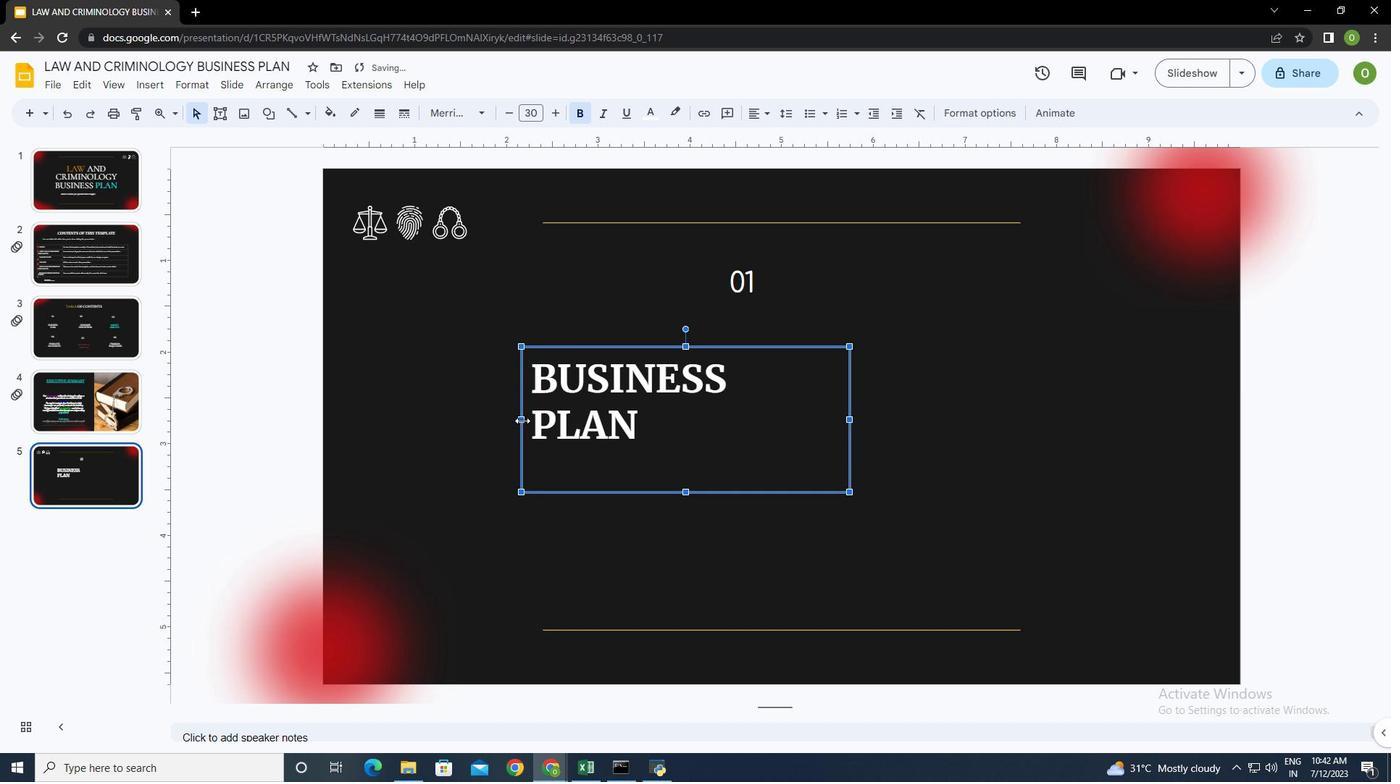
Action: Mouse moved to (766, 113)
Screenshot: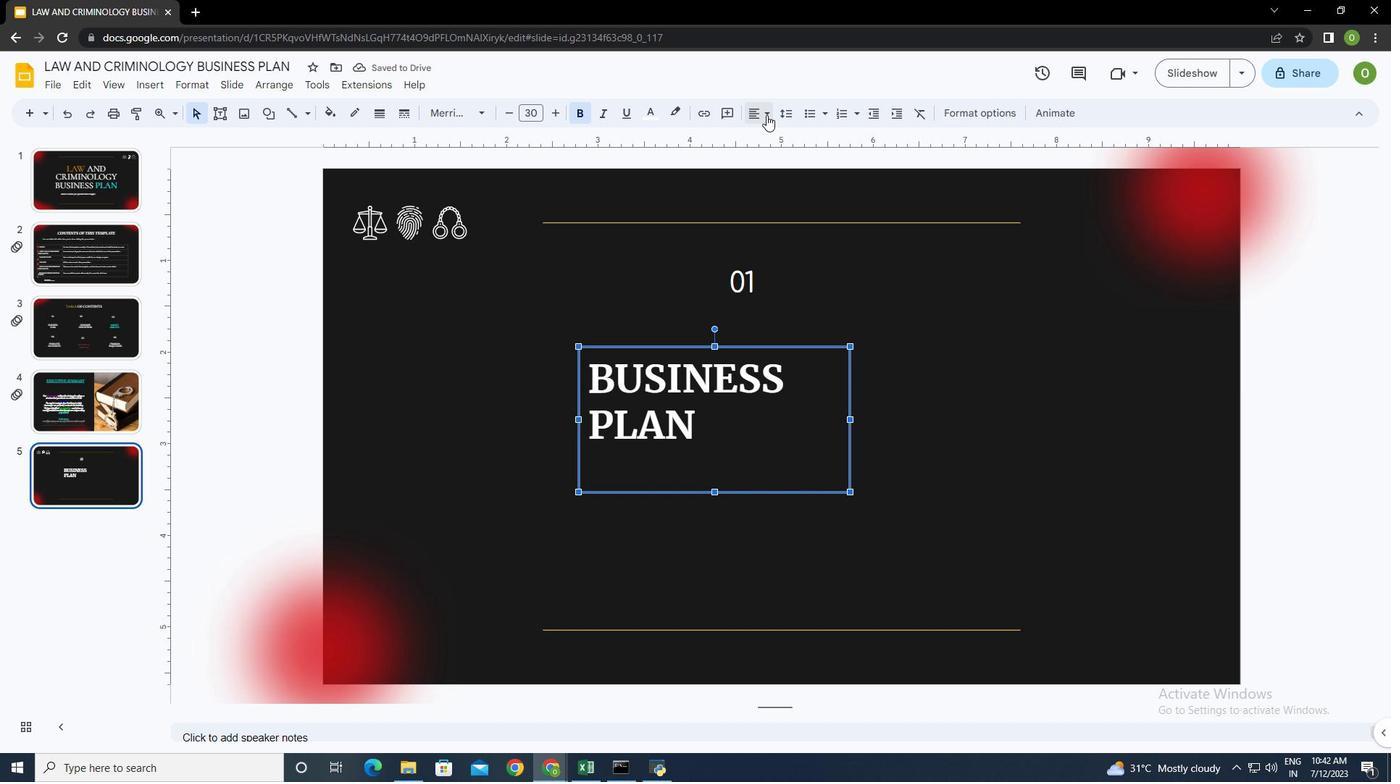 
Action: Mouse pressed left at (766, 113)
Screenshot: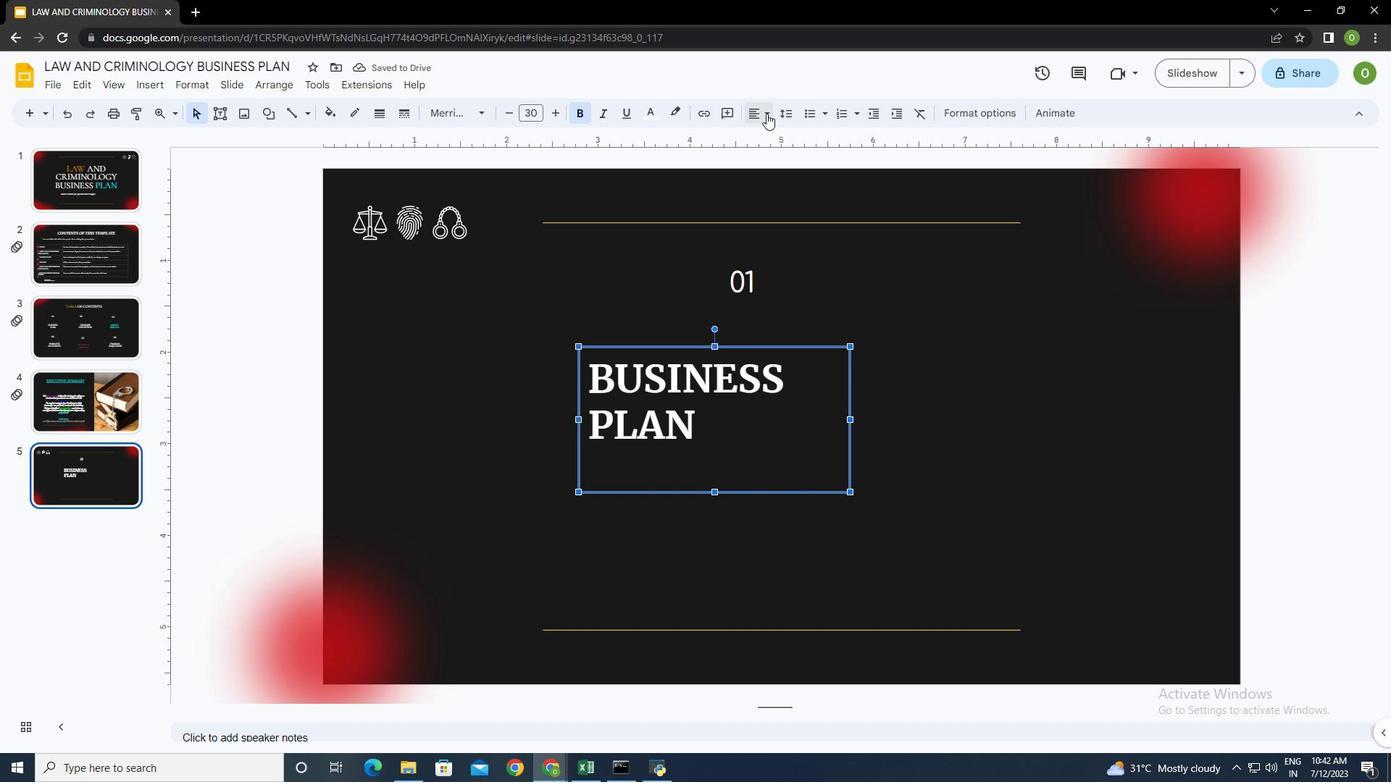 
Action: Mouse moved to (773, 137)
Screenshot: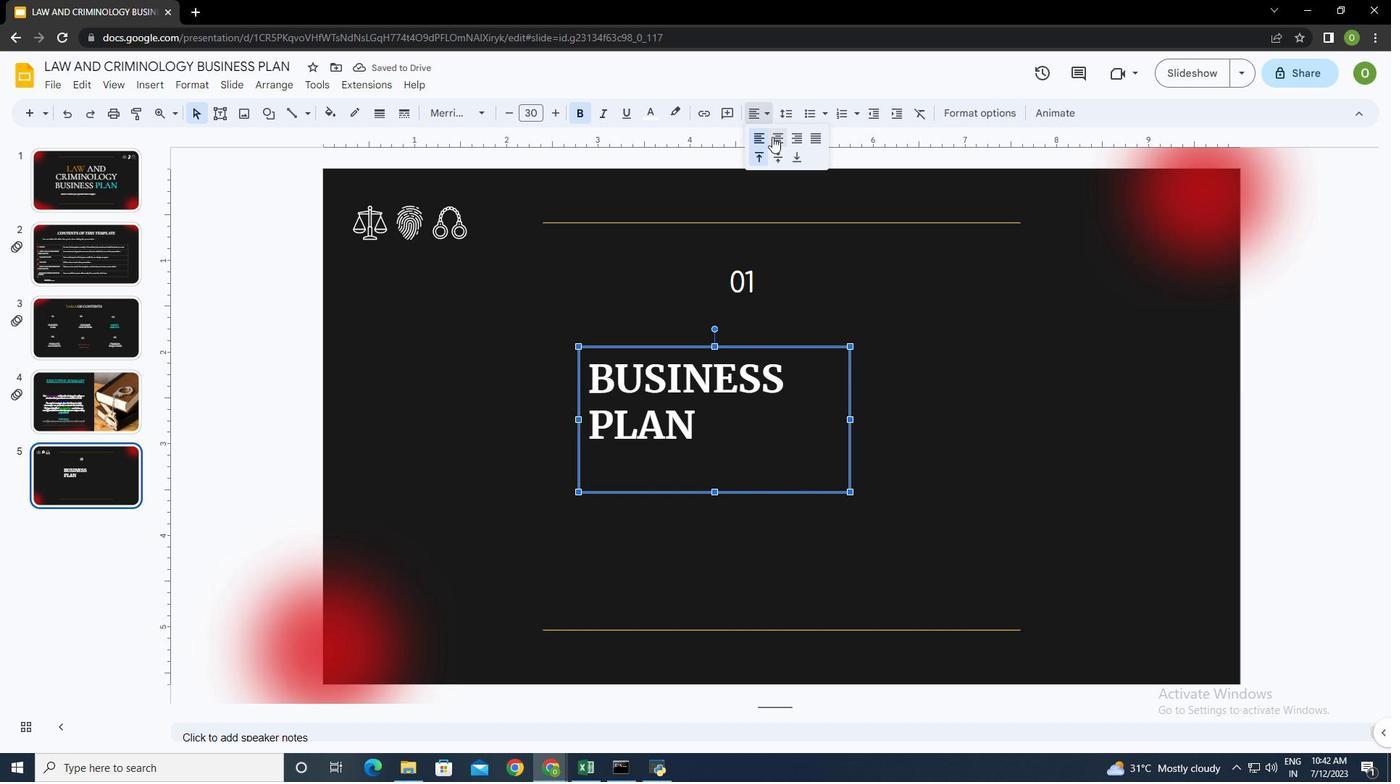 
Action: Mouse pressed left at (773, 137)
Screenshot: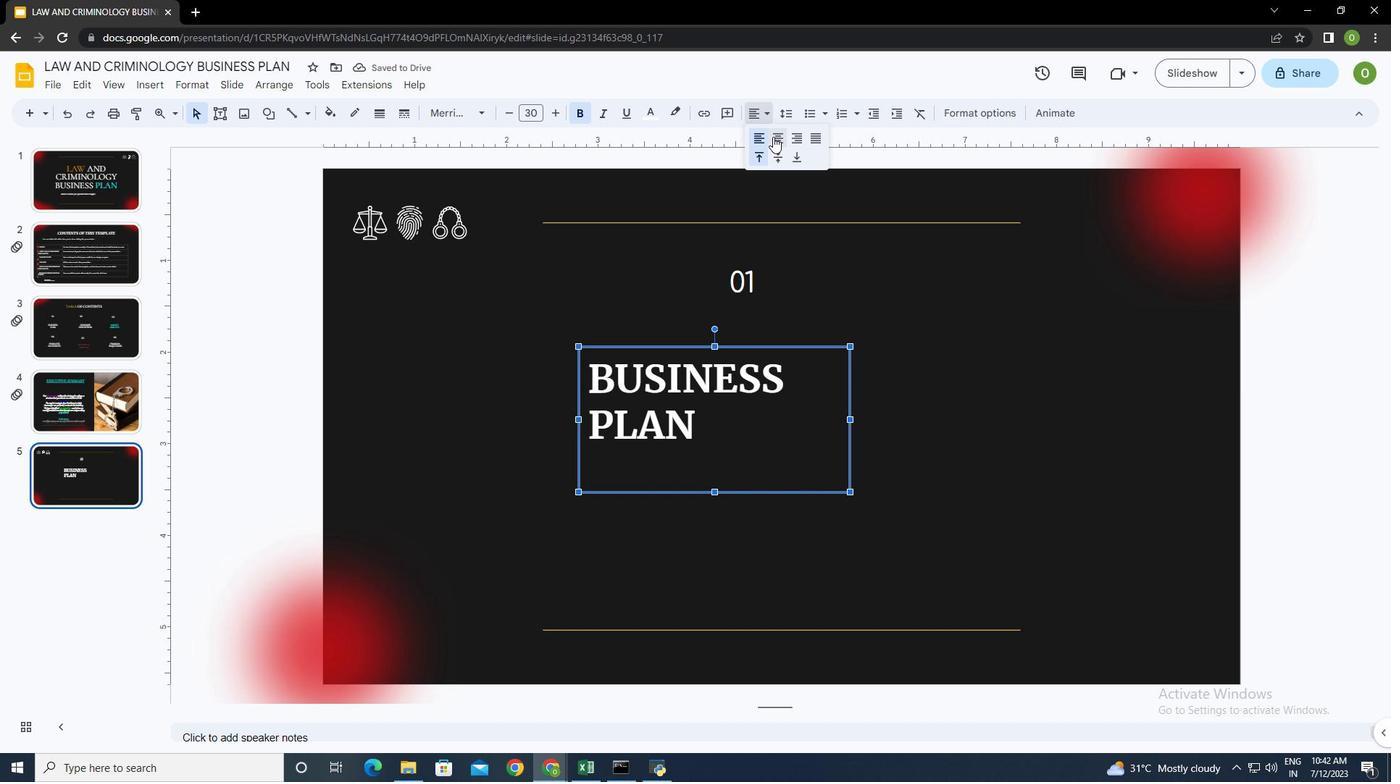 
Action: Mouse moved to (766, 113)
Screenshot: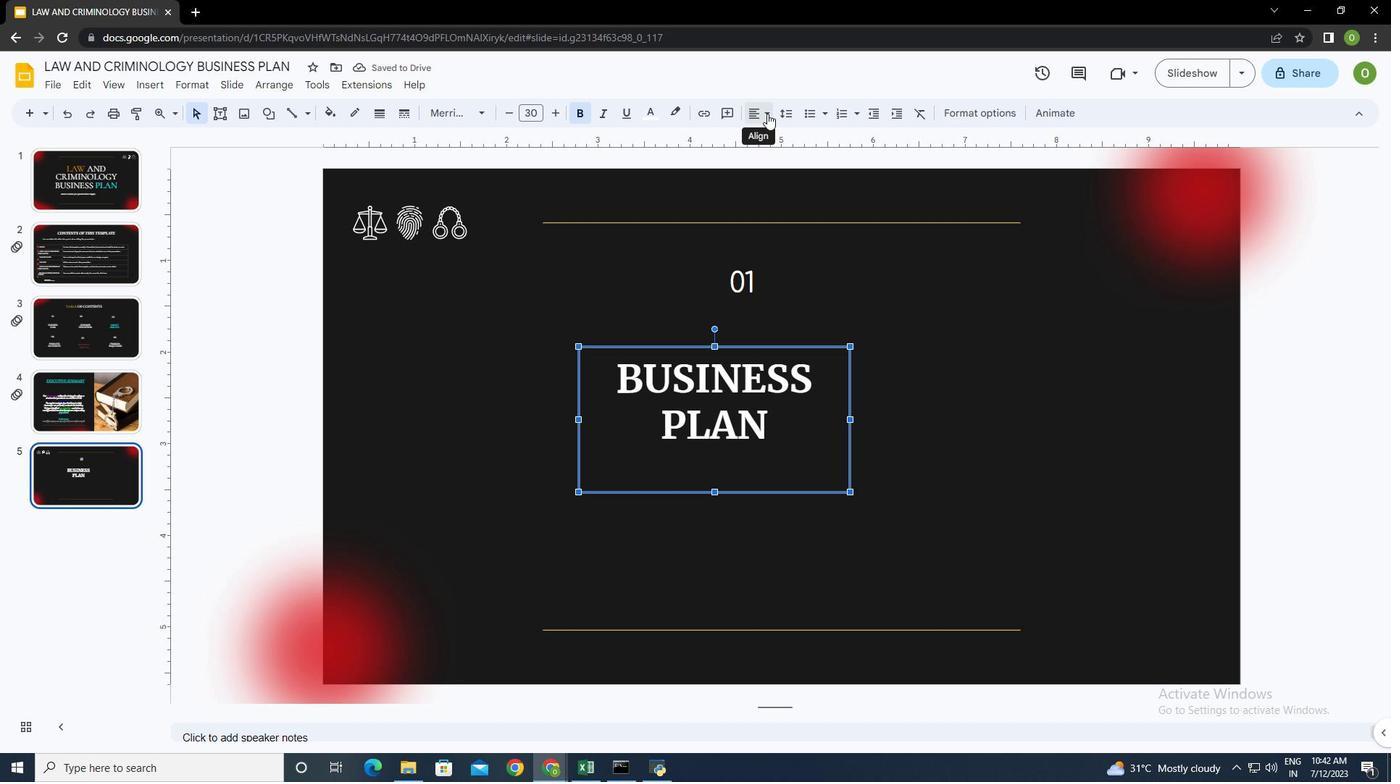 
Action: Mouse pressed left at (766, 113)
Screenshot: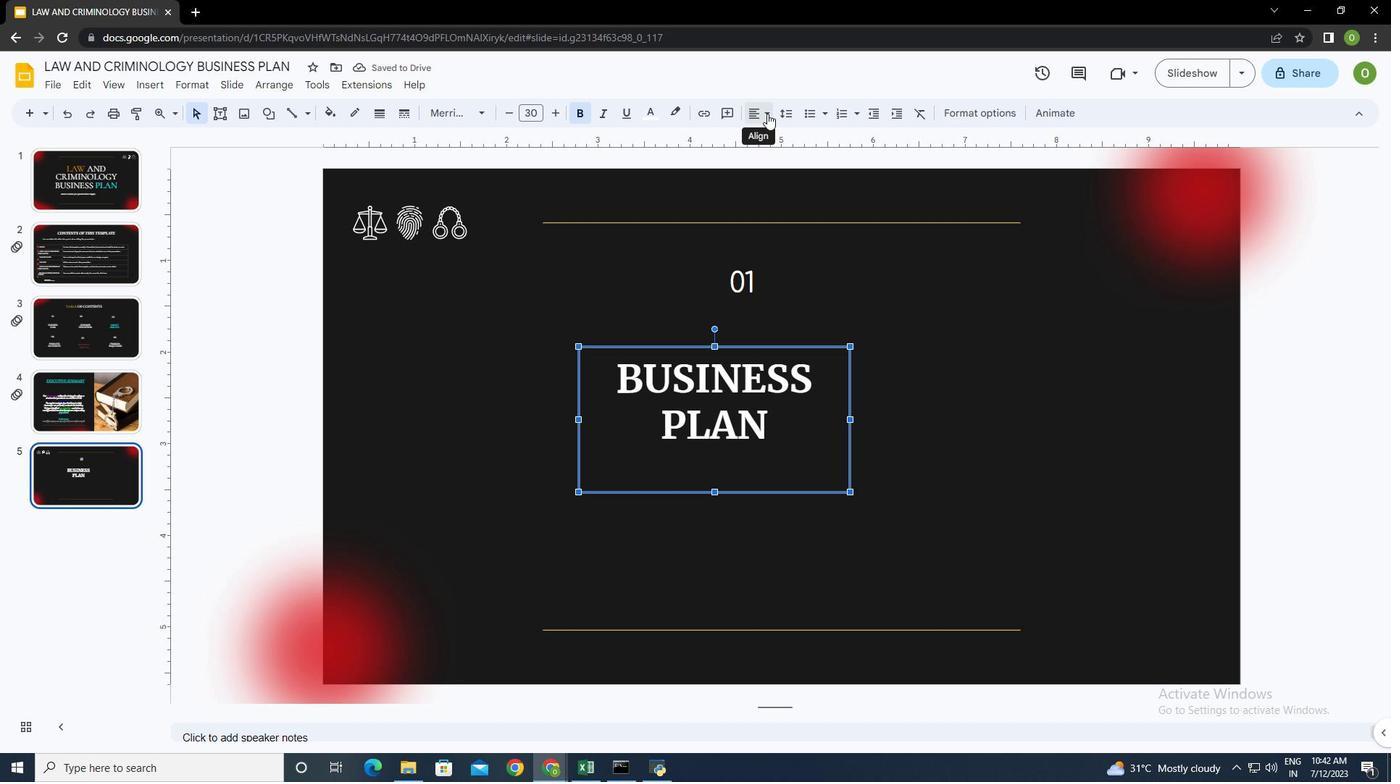 
Action: Mouse moved to (777, 155)
Screenshot: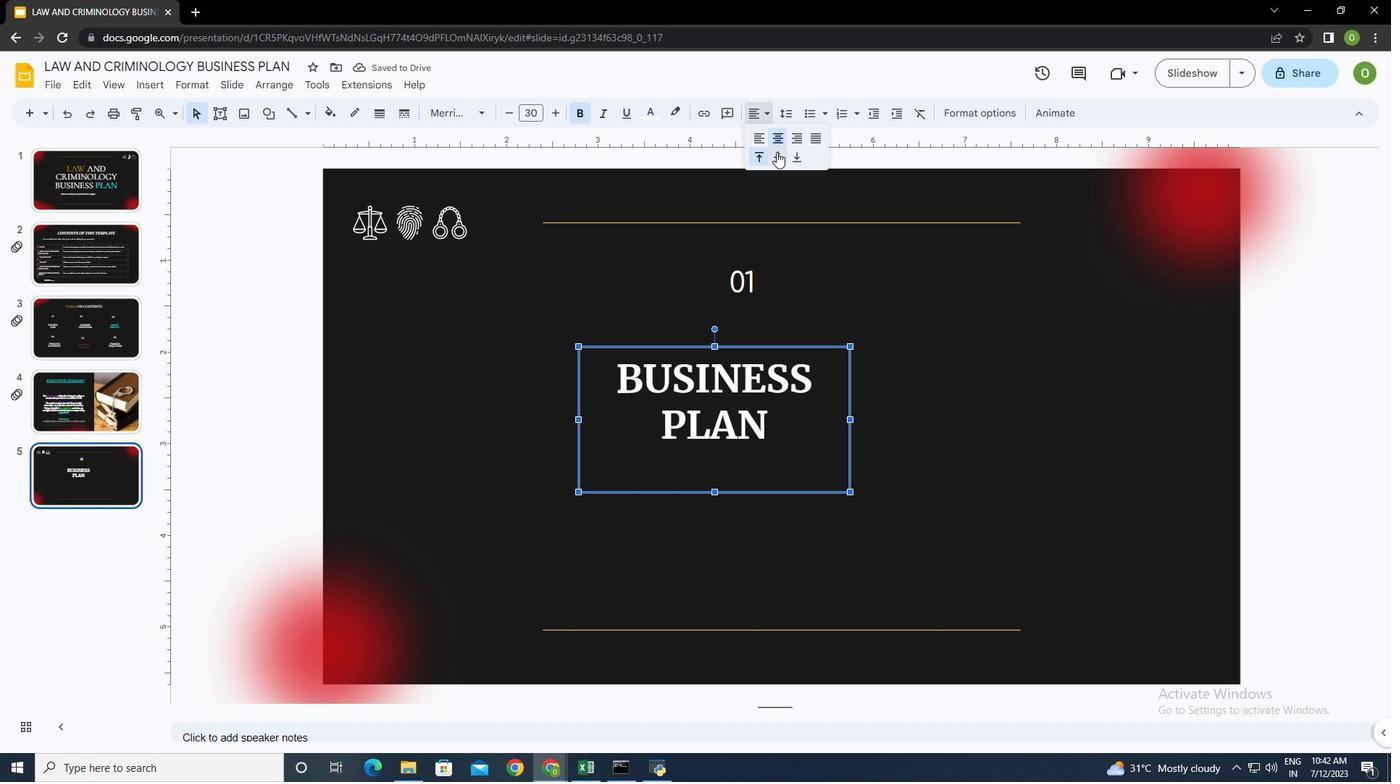 
Action: Mouse pressed left at (777, 155)
Screenshot: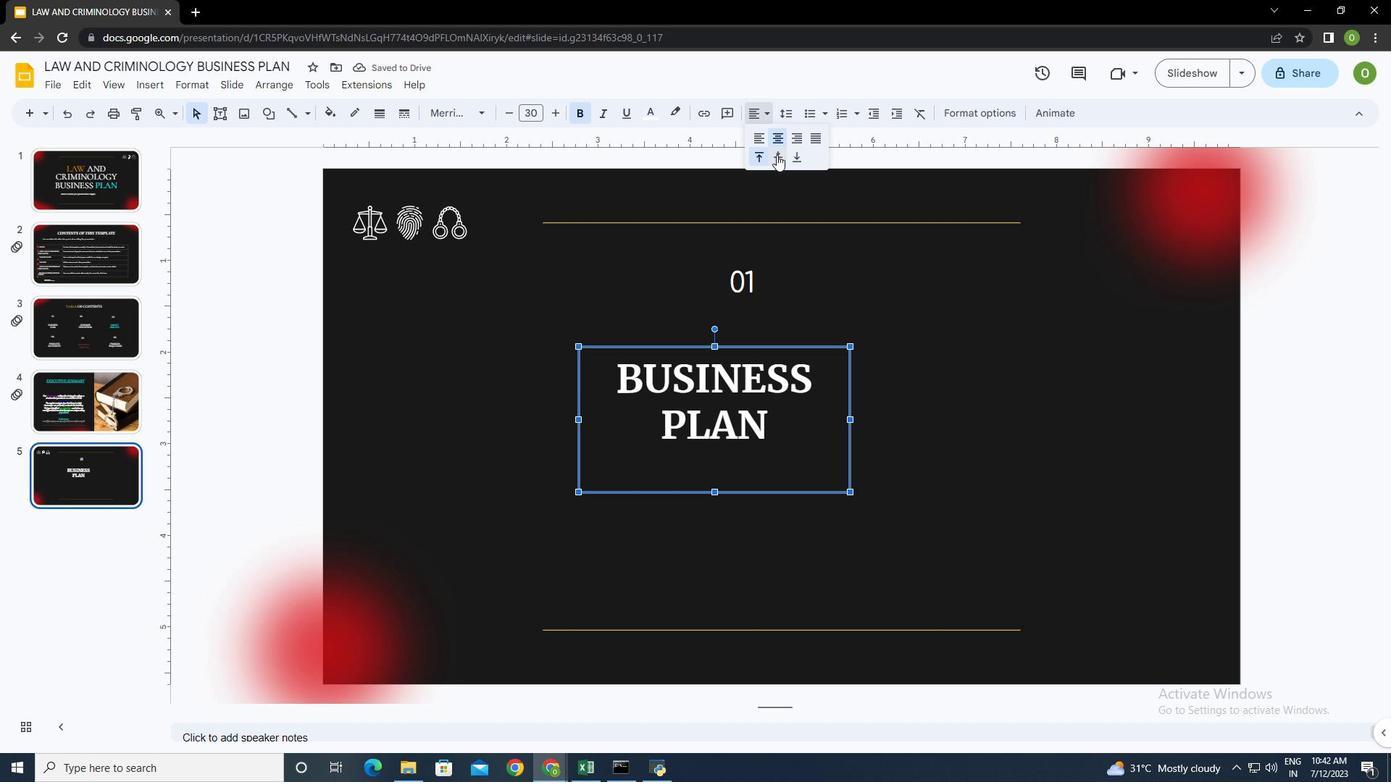 
Action: Mouse moved to (789, 109)
Screenshot: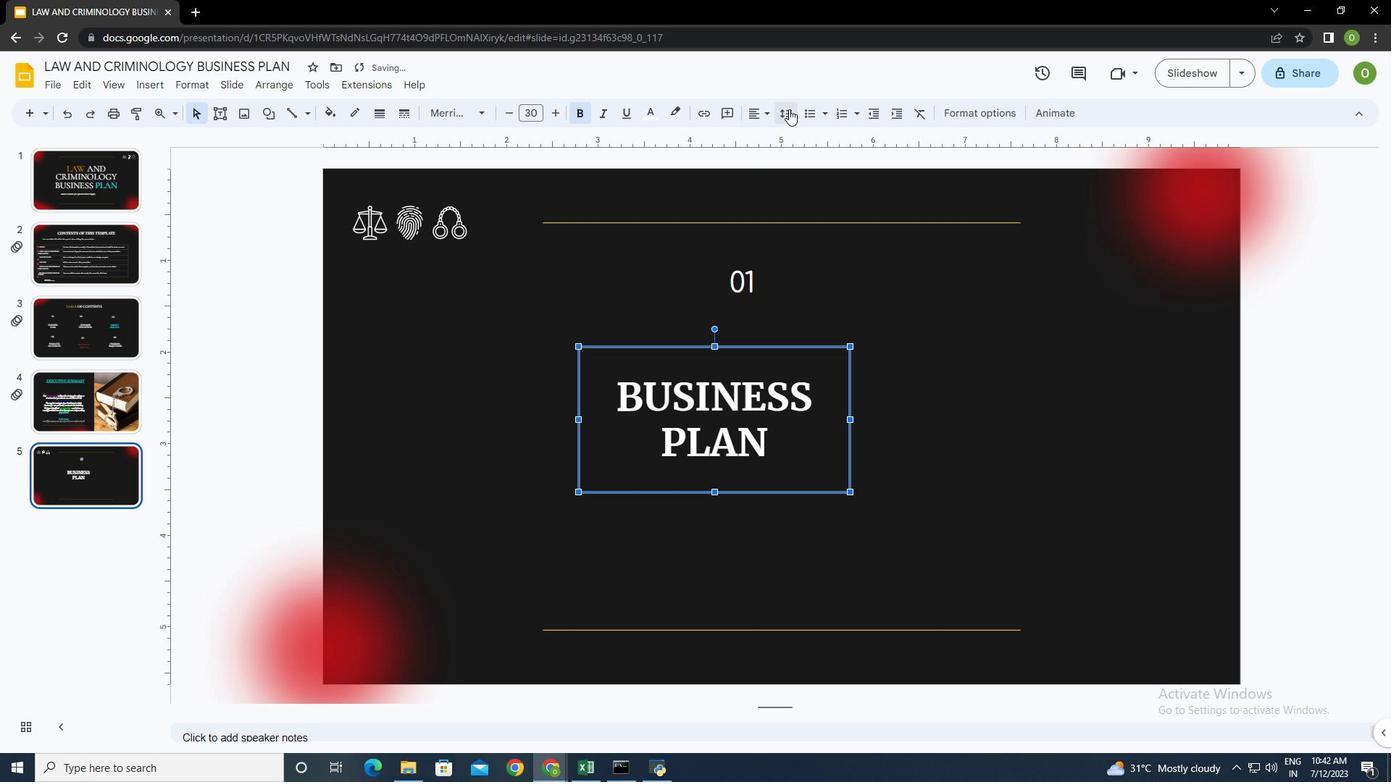 
Action: Mouse pressed left at (789, 109)
Screenshot: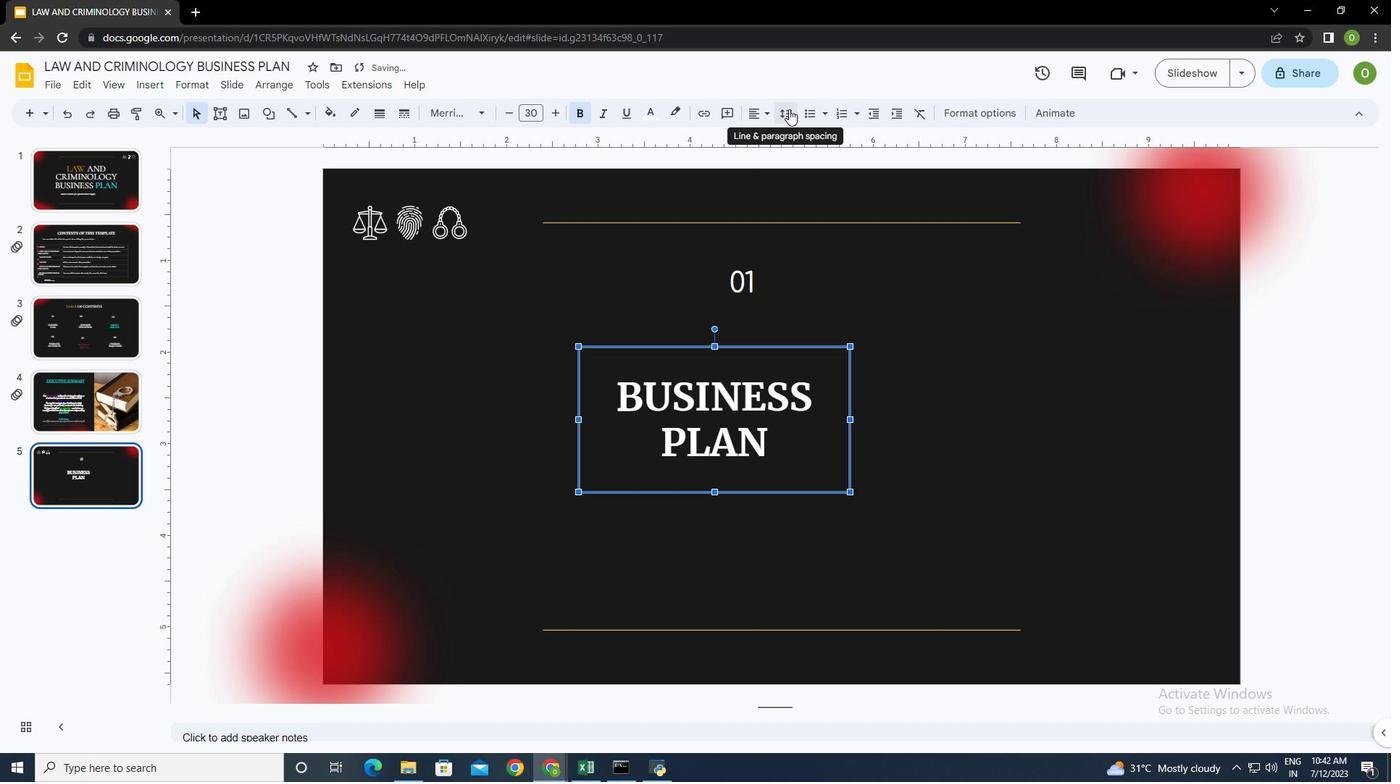 
Action: Mouse moved to (816, 180)
Screenshot: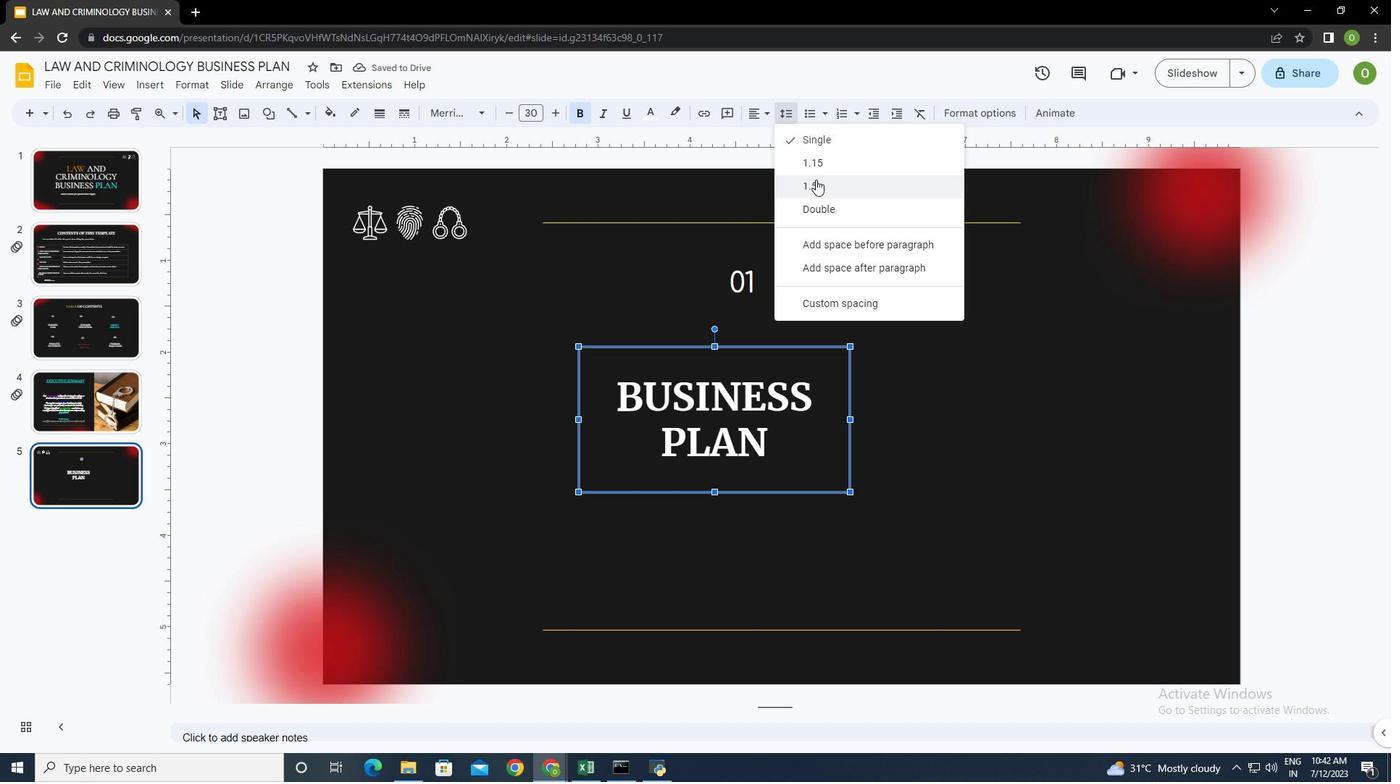 
Action: Mouse pressed left at (816, 180)
Screenshot: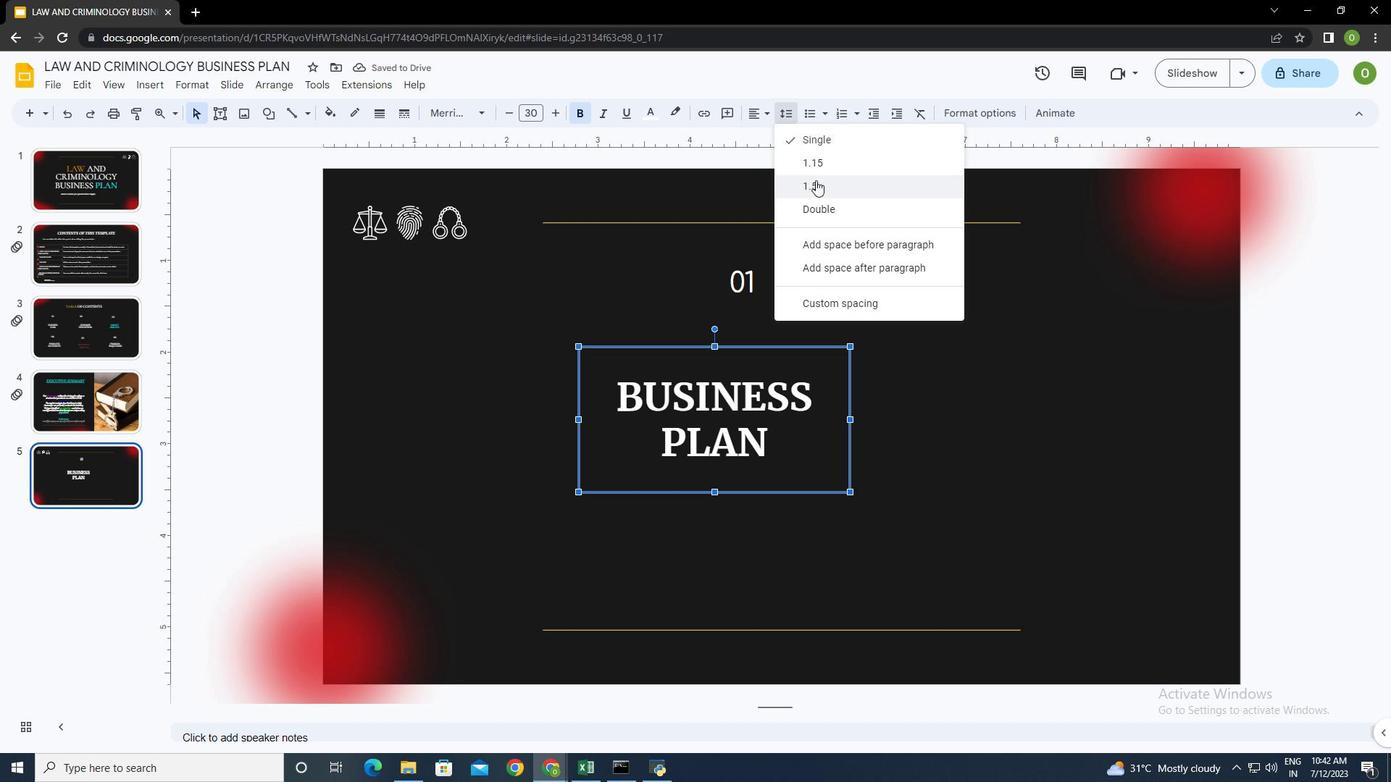 
Action: Mouse moved to (814, 437)
Screenshot: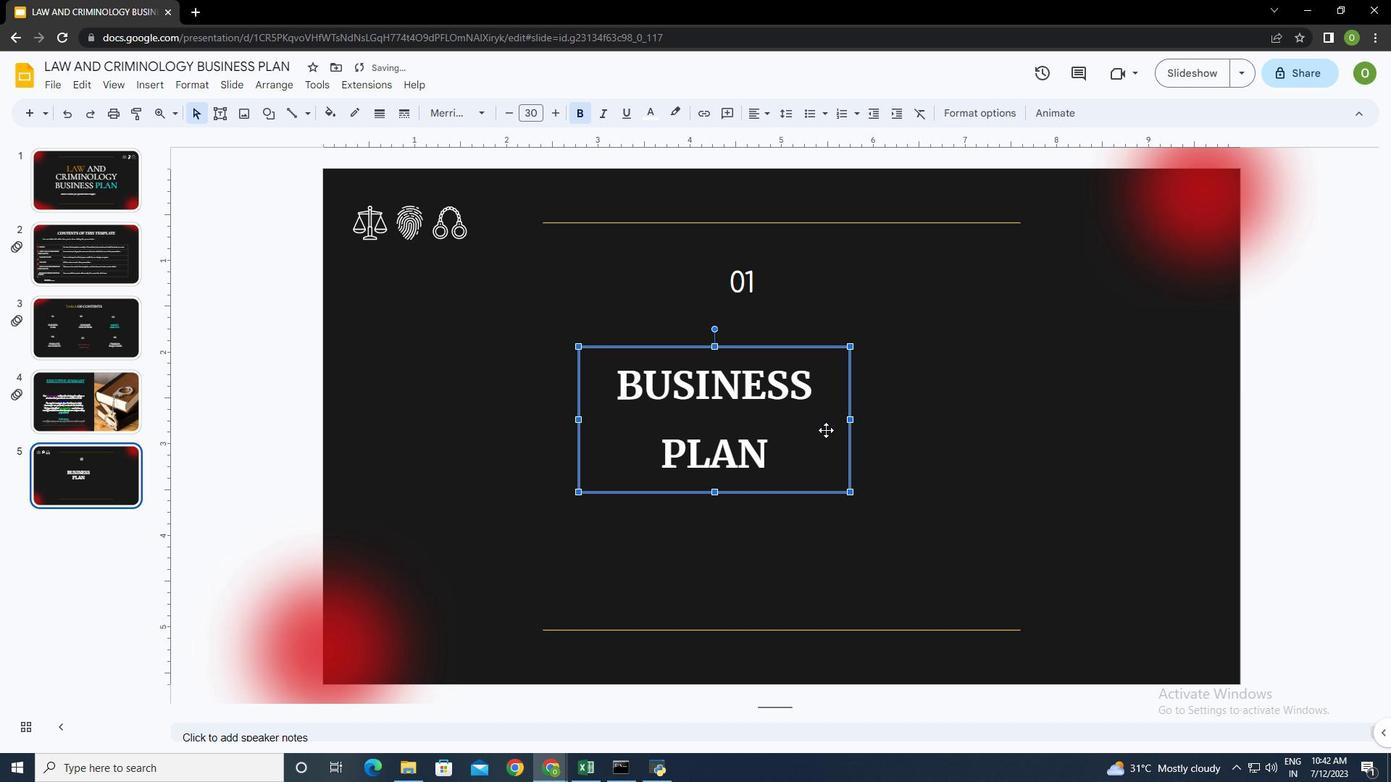 
Action: Mouse pressed left at (814, 437)
Screenshot: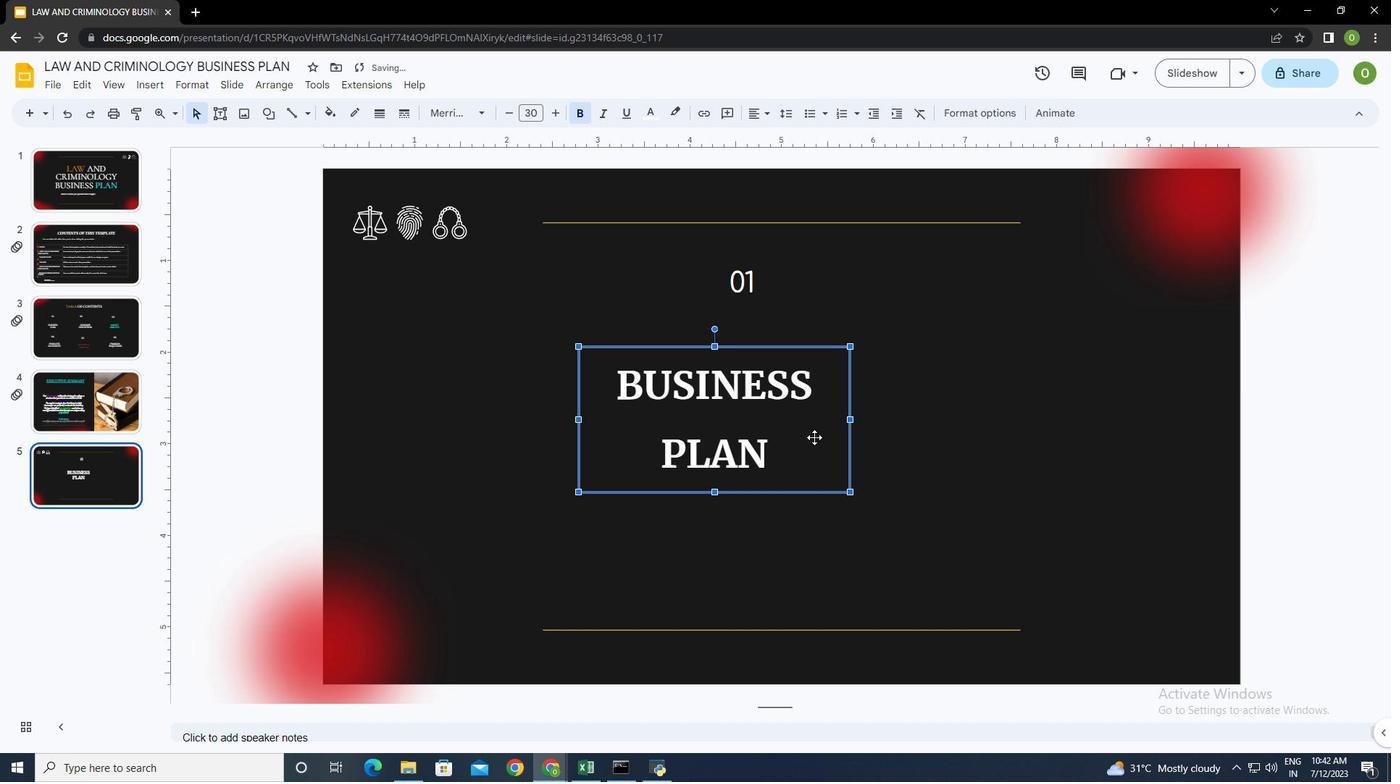 
Action: Mouse moved to (781, 446)
Screenshot: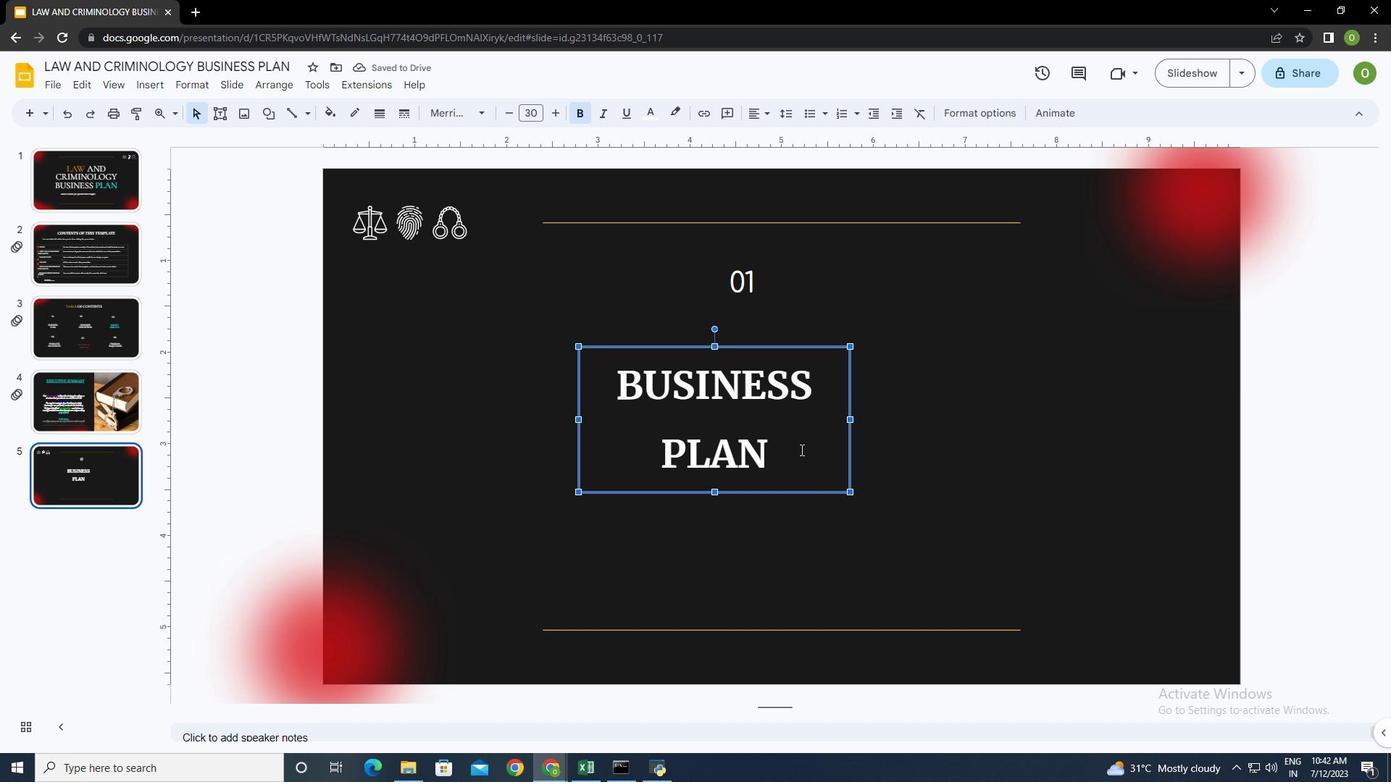 
Action: Mouse pressed left at (781, 446)
Screenshot: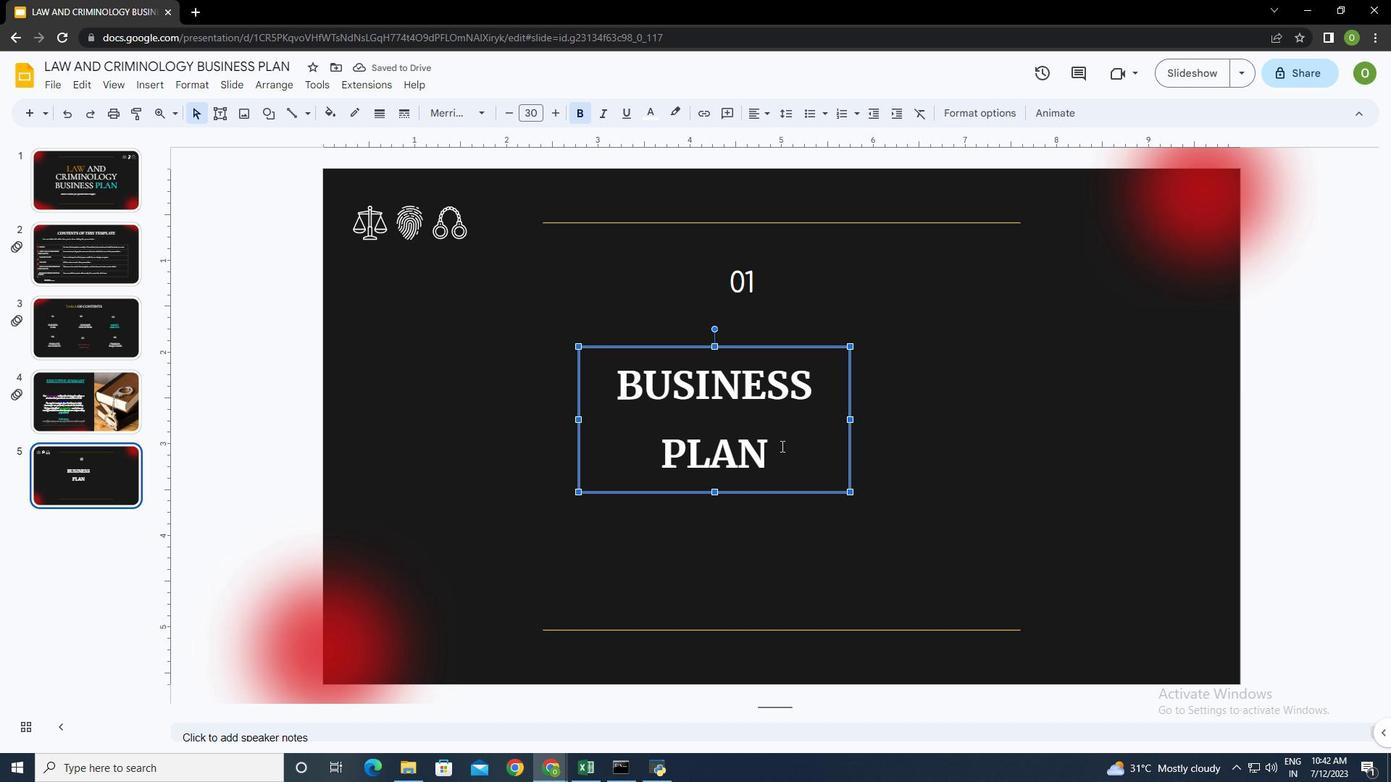 
Action: Mouse moved to (819, 374)
Screenshot: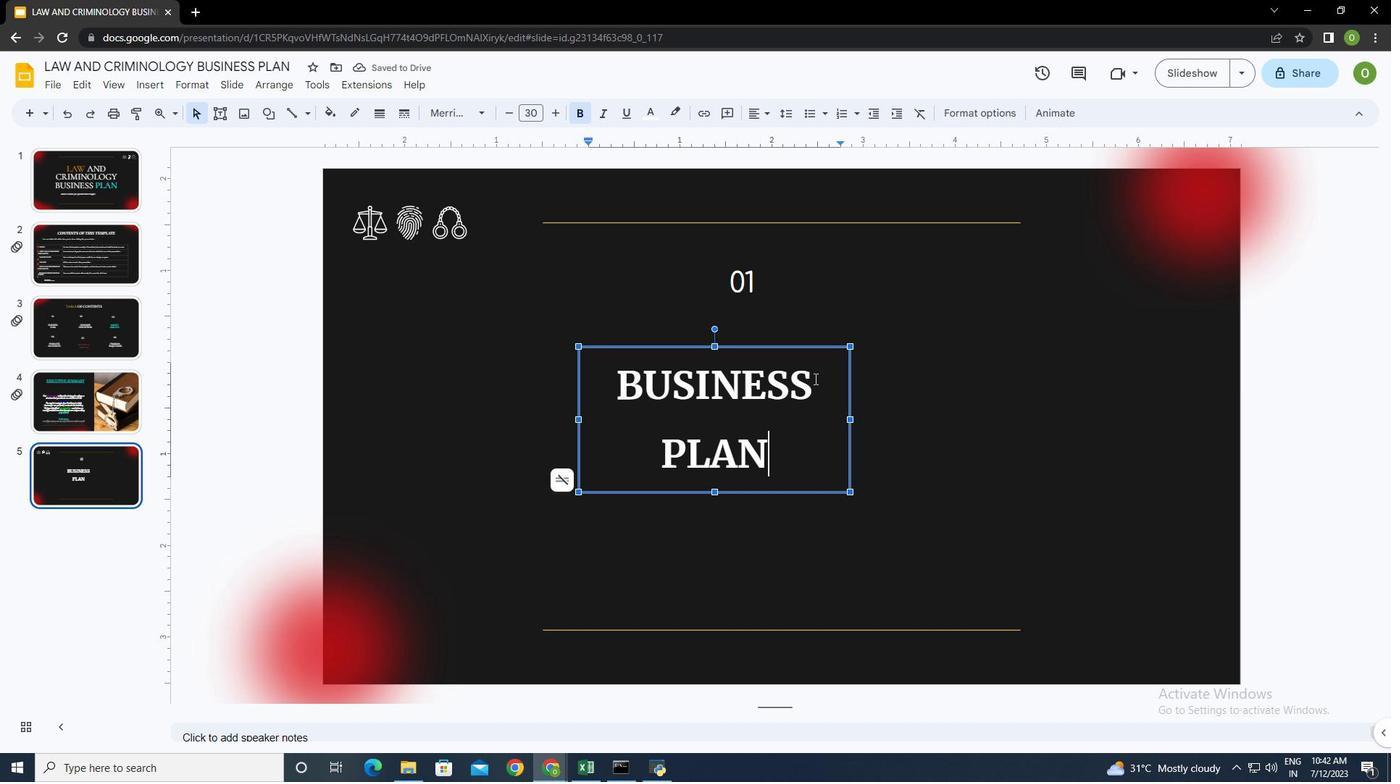 
Action: Mouse pressed left at (819, 374)
Screenshot: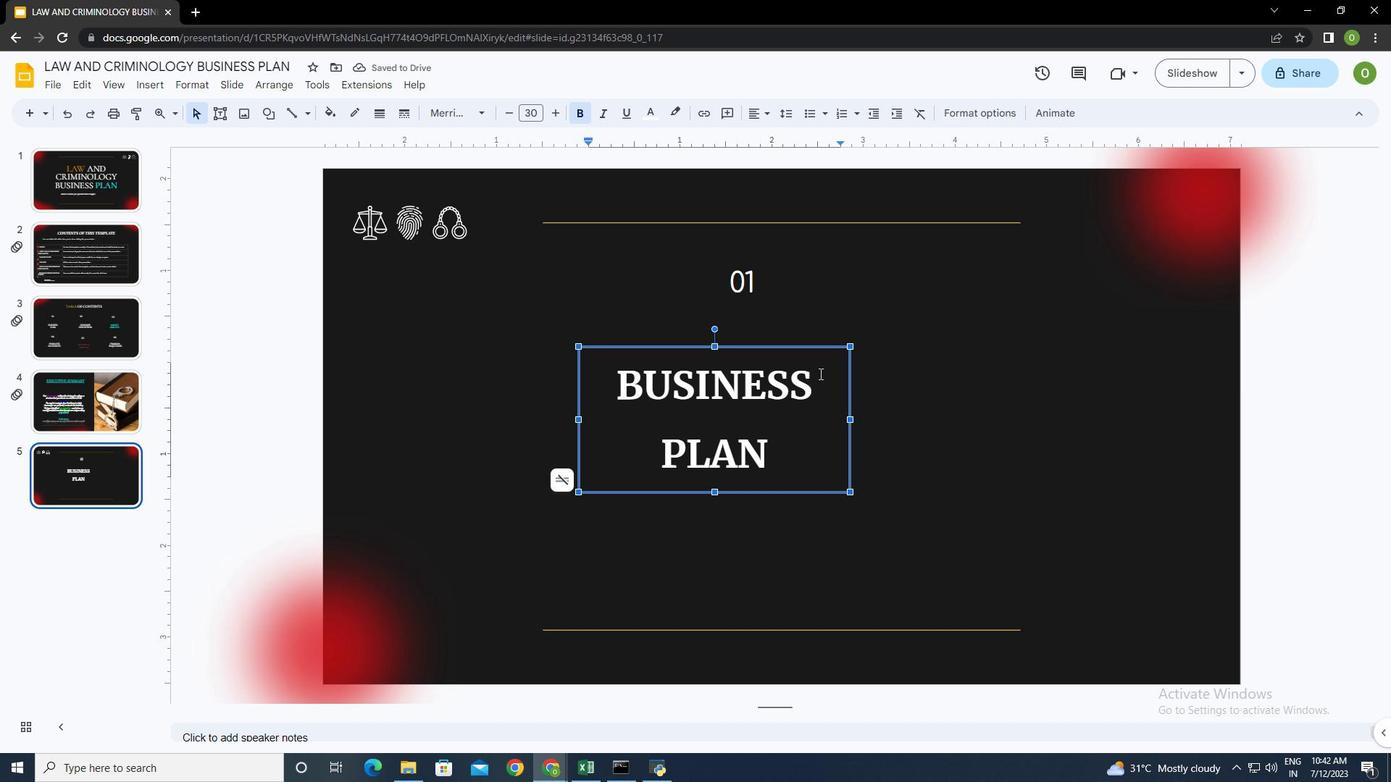 
Action: Mouse moved to (654, 115)
Screenshot: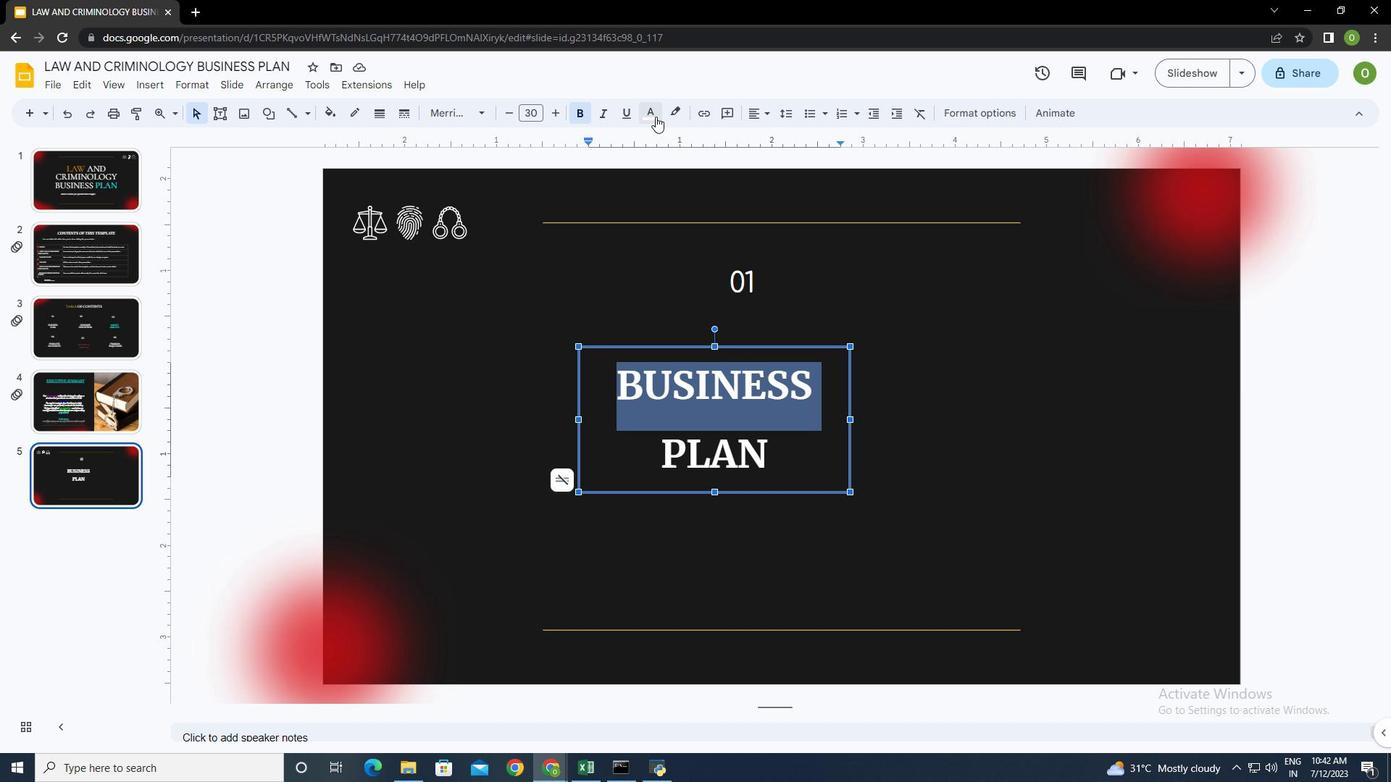 
Action: Mouse pressed left at (654, 115)
Screenshot: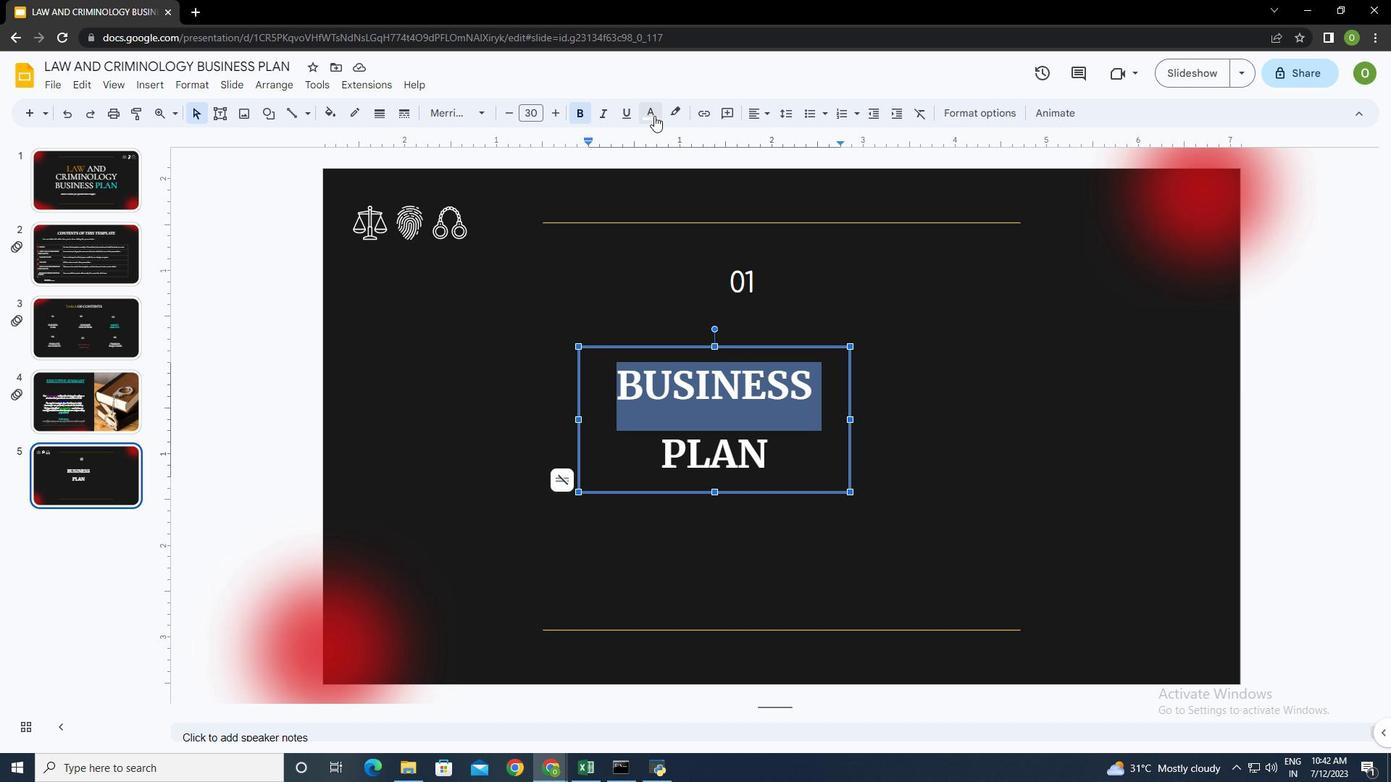 
Action: Mouse moved to (701, 318)
Screenshot: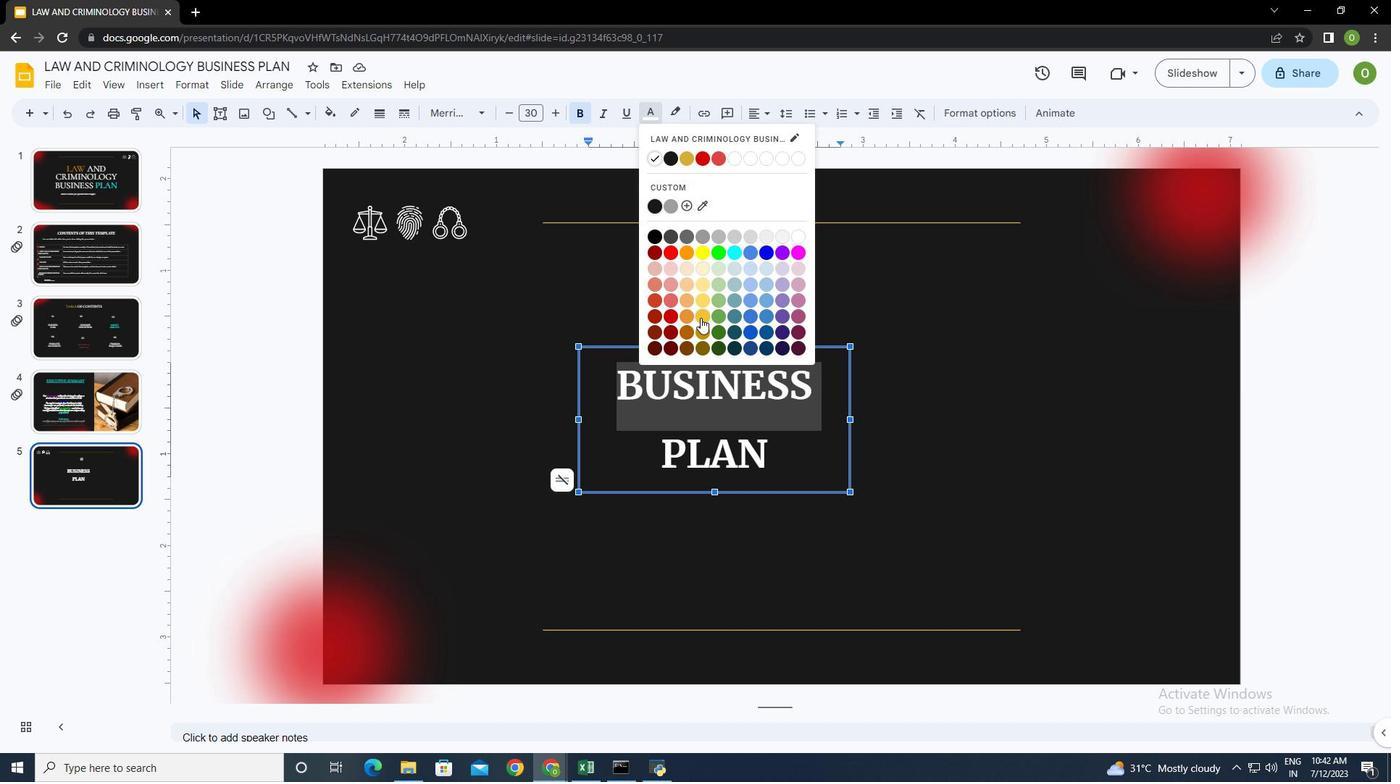 
Action: Mouse pressed left at (701, 318)
Screenshot: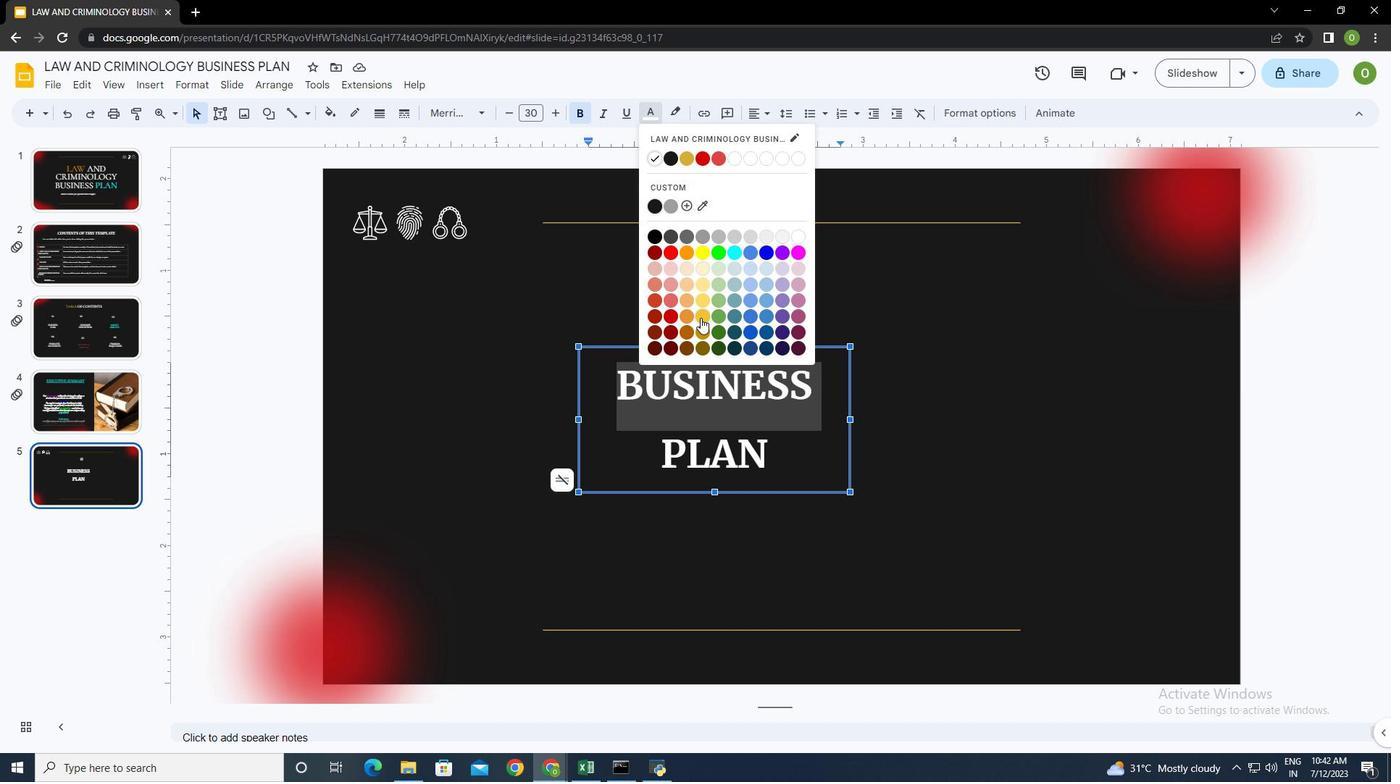 
Action: Mouse moved to (814, 461)
Screenshot: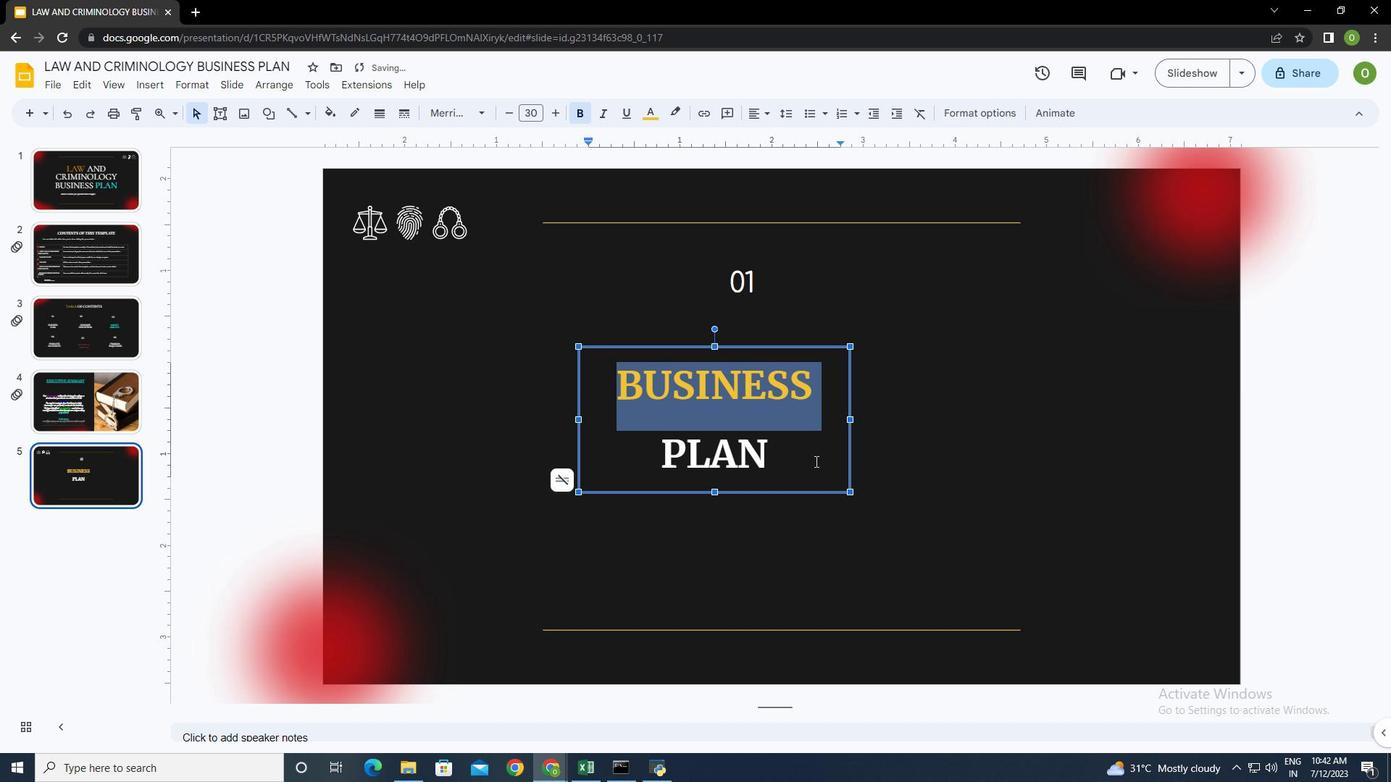 
Action: Mouse pressed left at (814, 461)
Screenshot: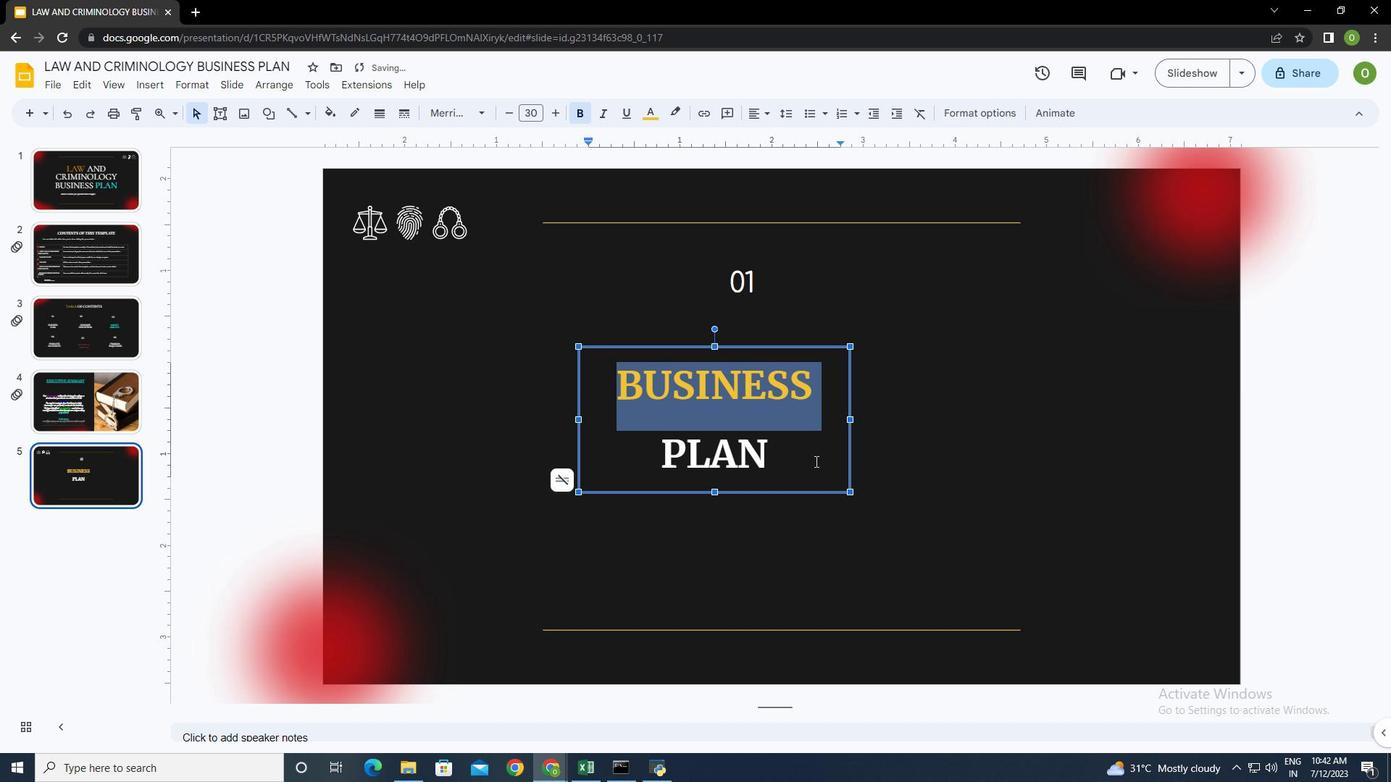 
Action: Mouse moved to (769, 284)
Screenshot: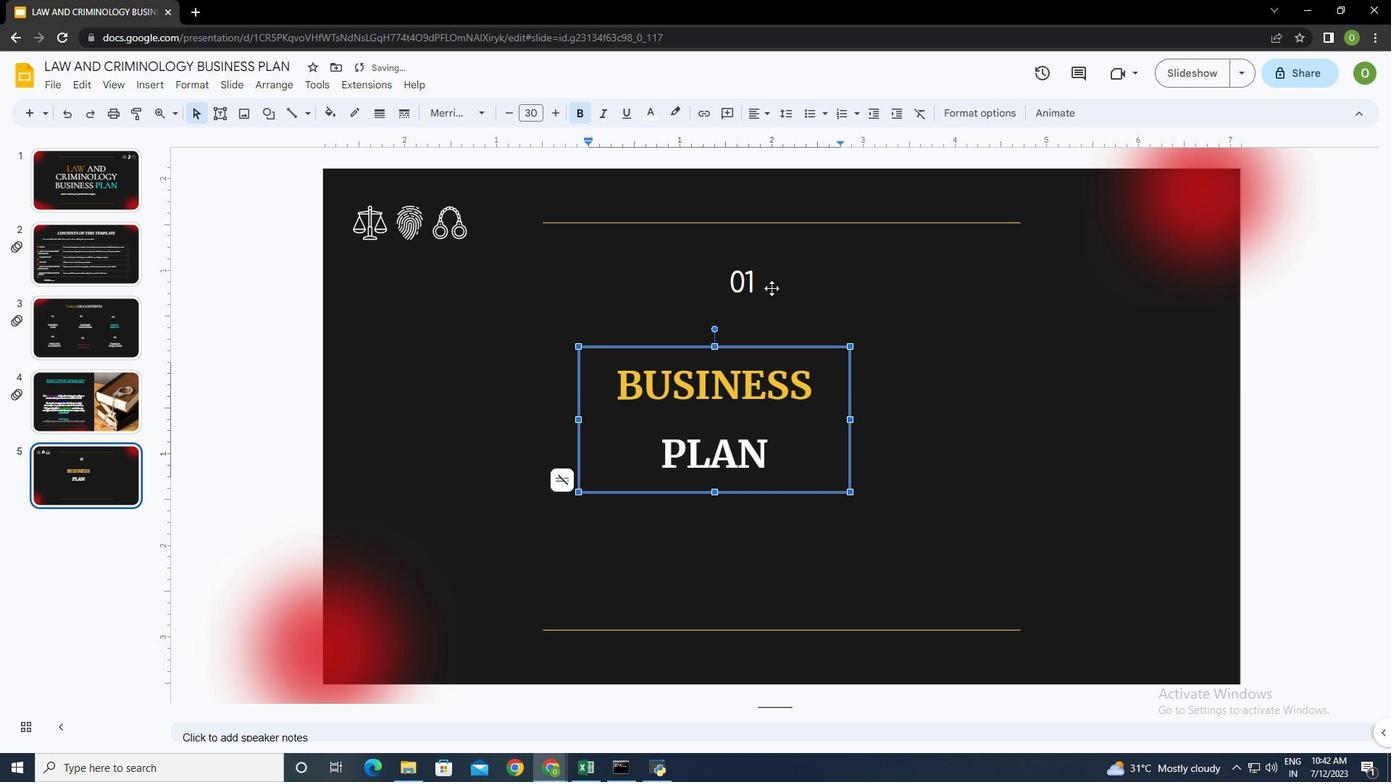 
Action: Mouse pressed left at (769, 284)
Screenshot: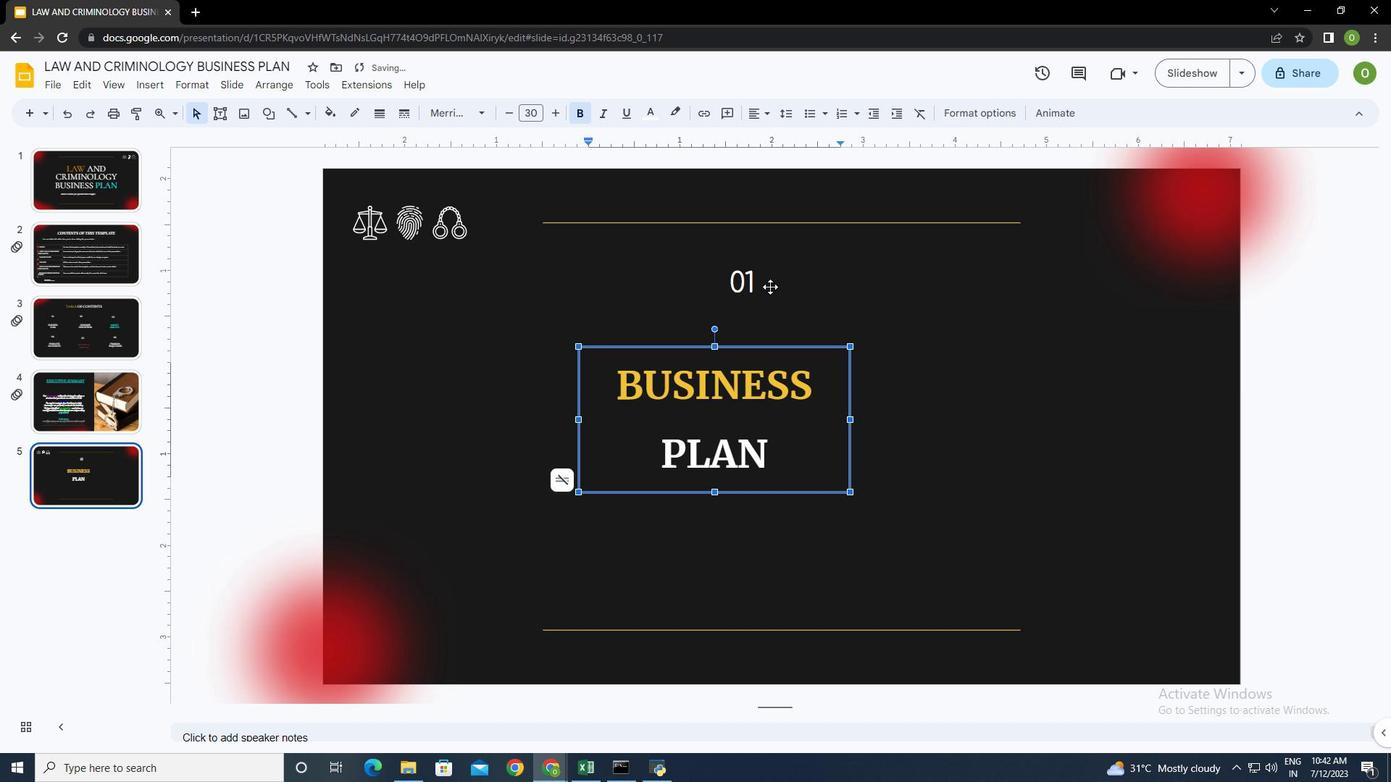 
Action: Mouse moved to (558, 113)
Screenshot: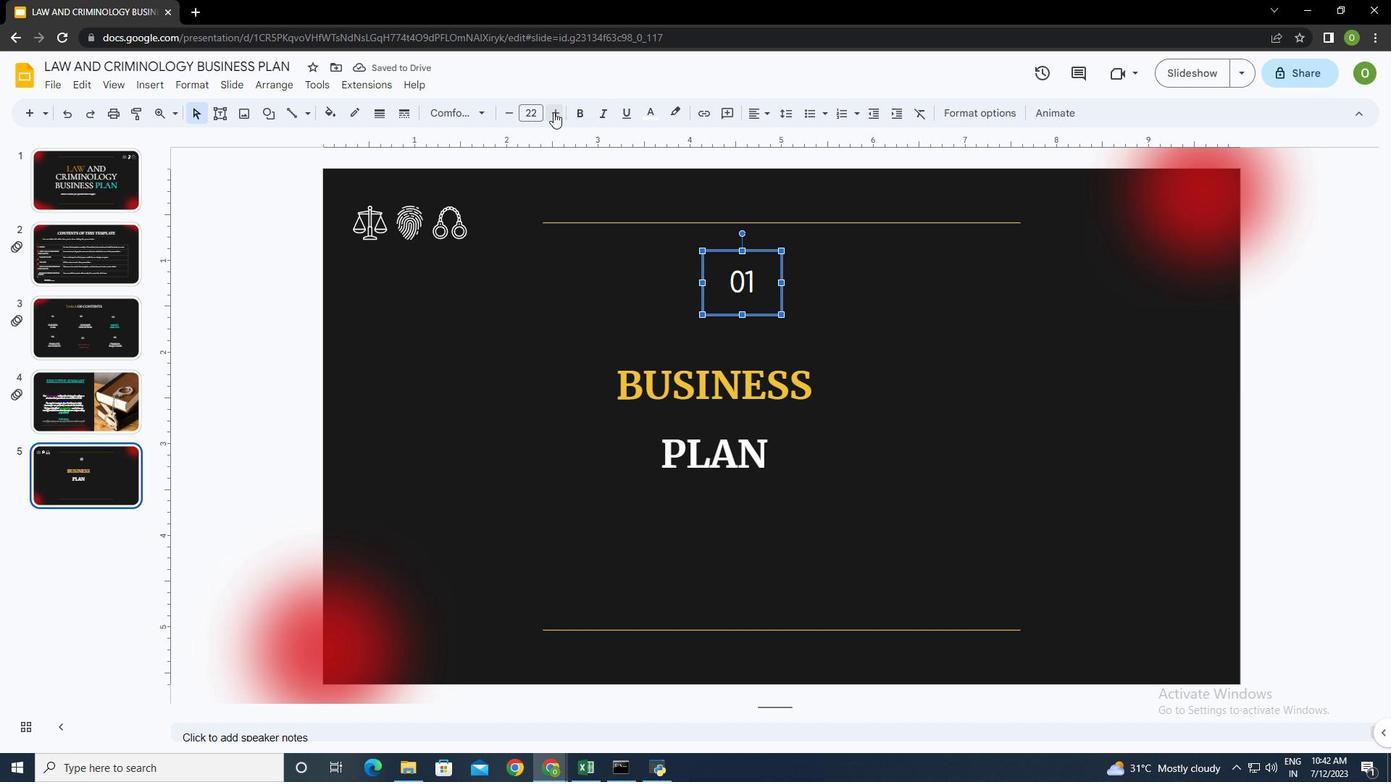 
Action: Mouse pressed left at (558, 113)
Screenshot: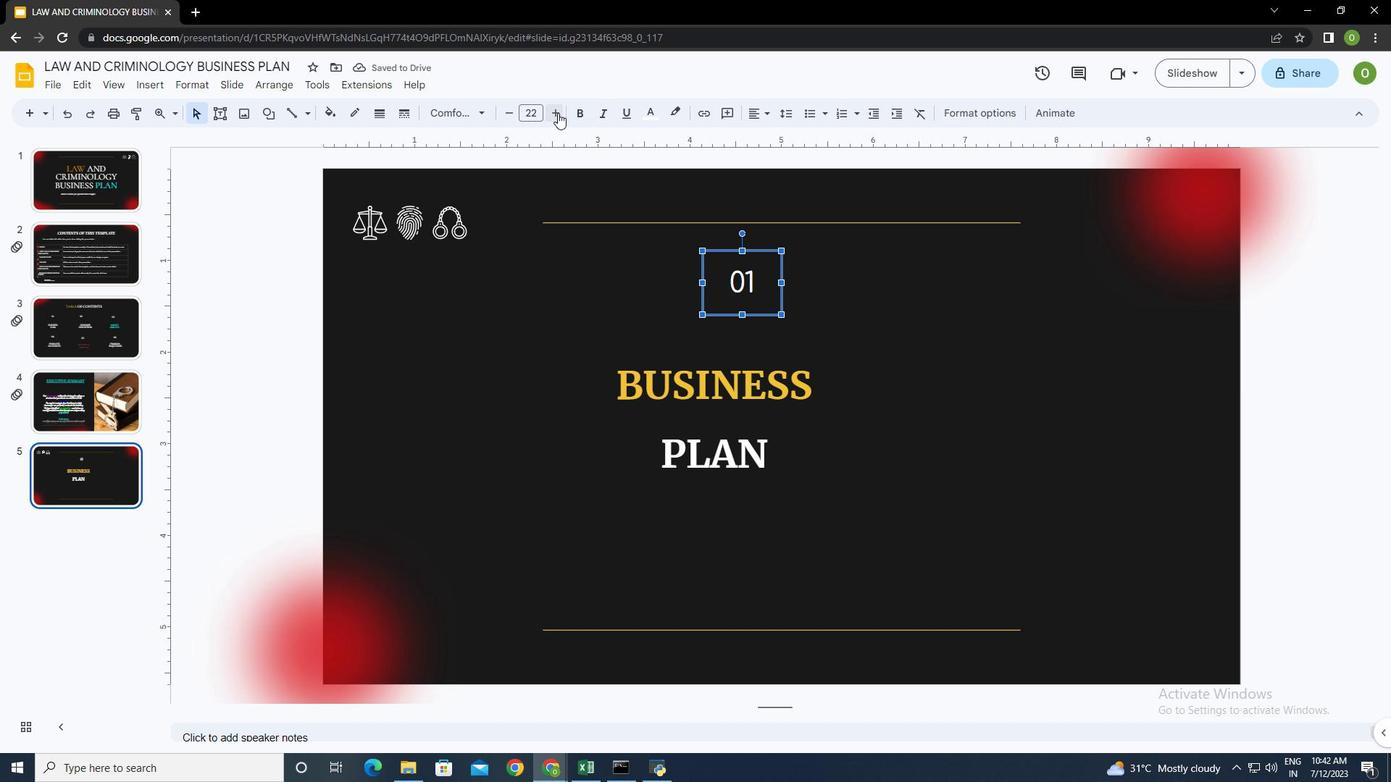 
Action: Mouse pressed left at (558, 113)
Screenshot: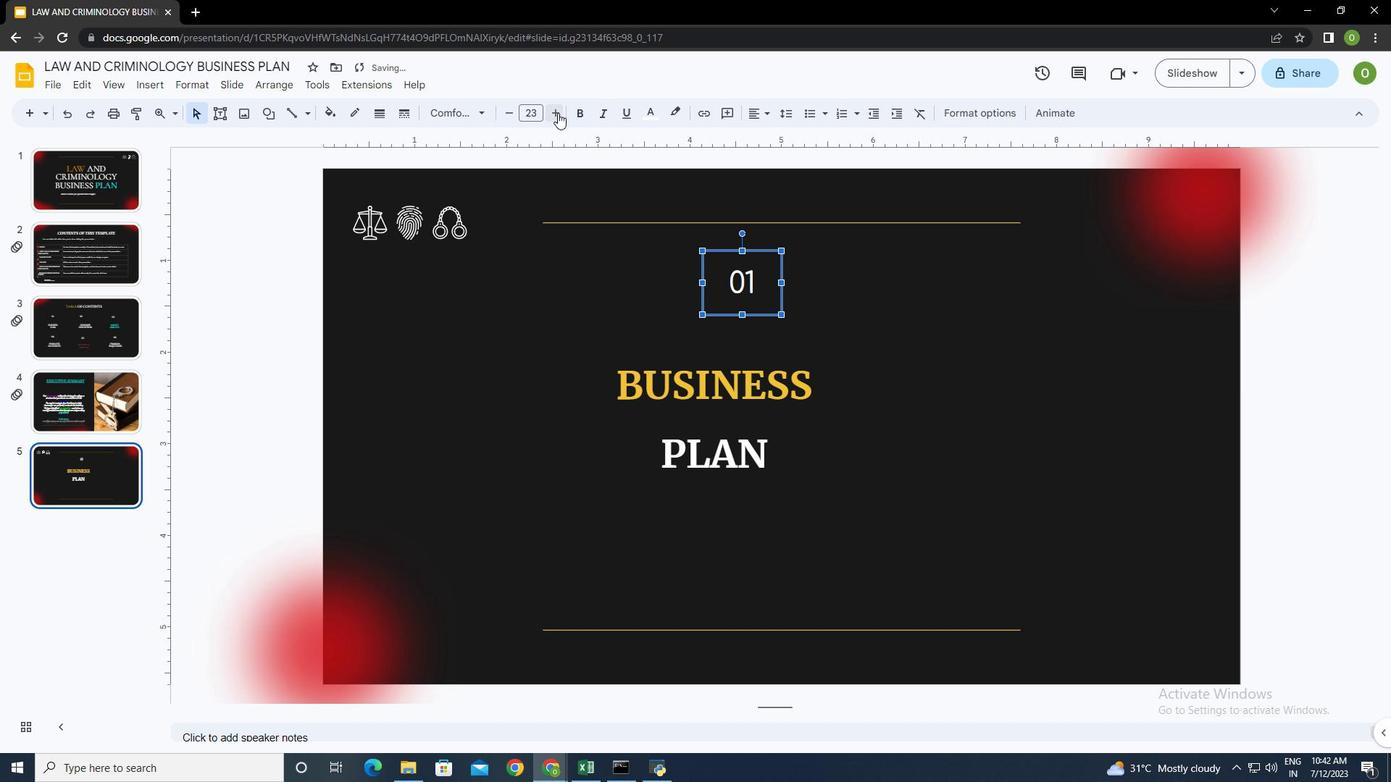 
Action: Mouse pressed left at (558, 113)
Screenshot: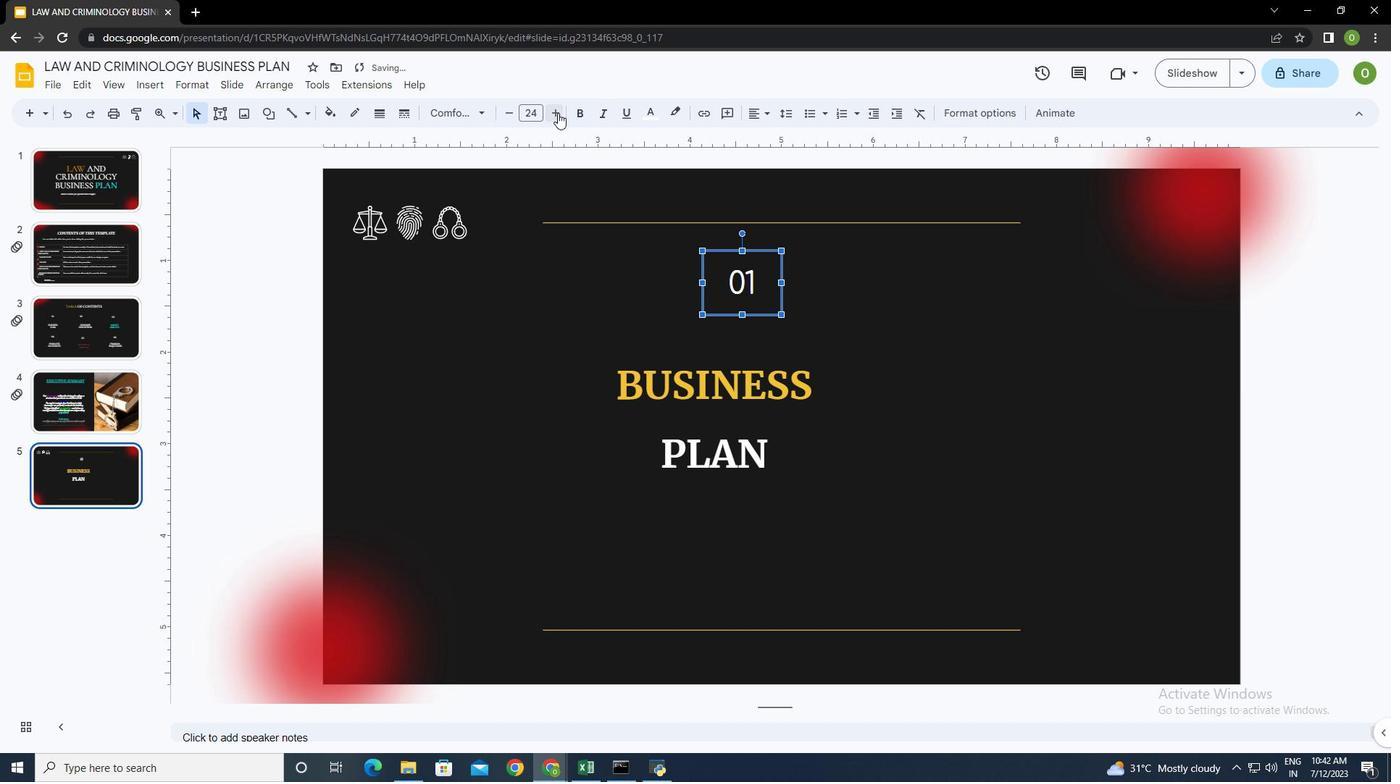 
Action: Mouse moved to (483, 113)
Screenshot: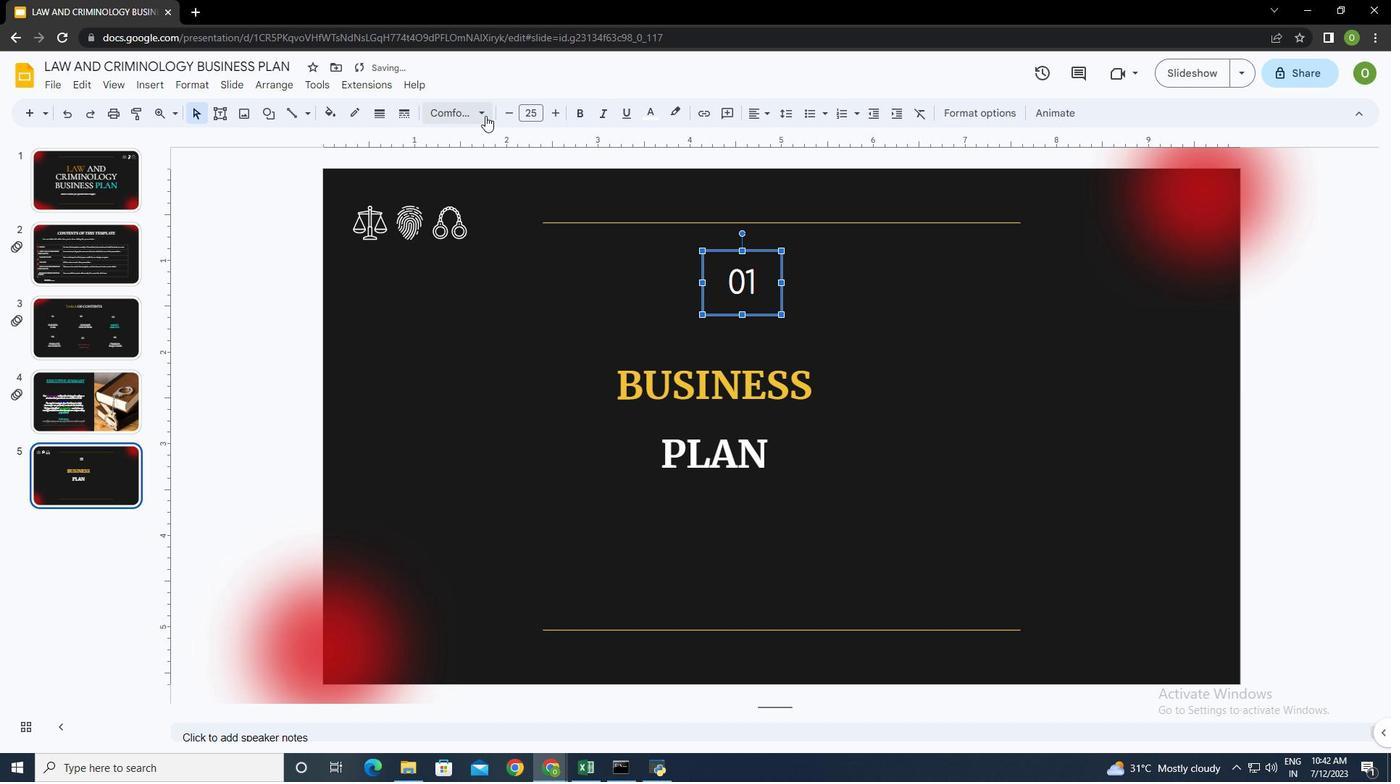 
Action: Mouse pressed left at (483, 113)
Screenshot: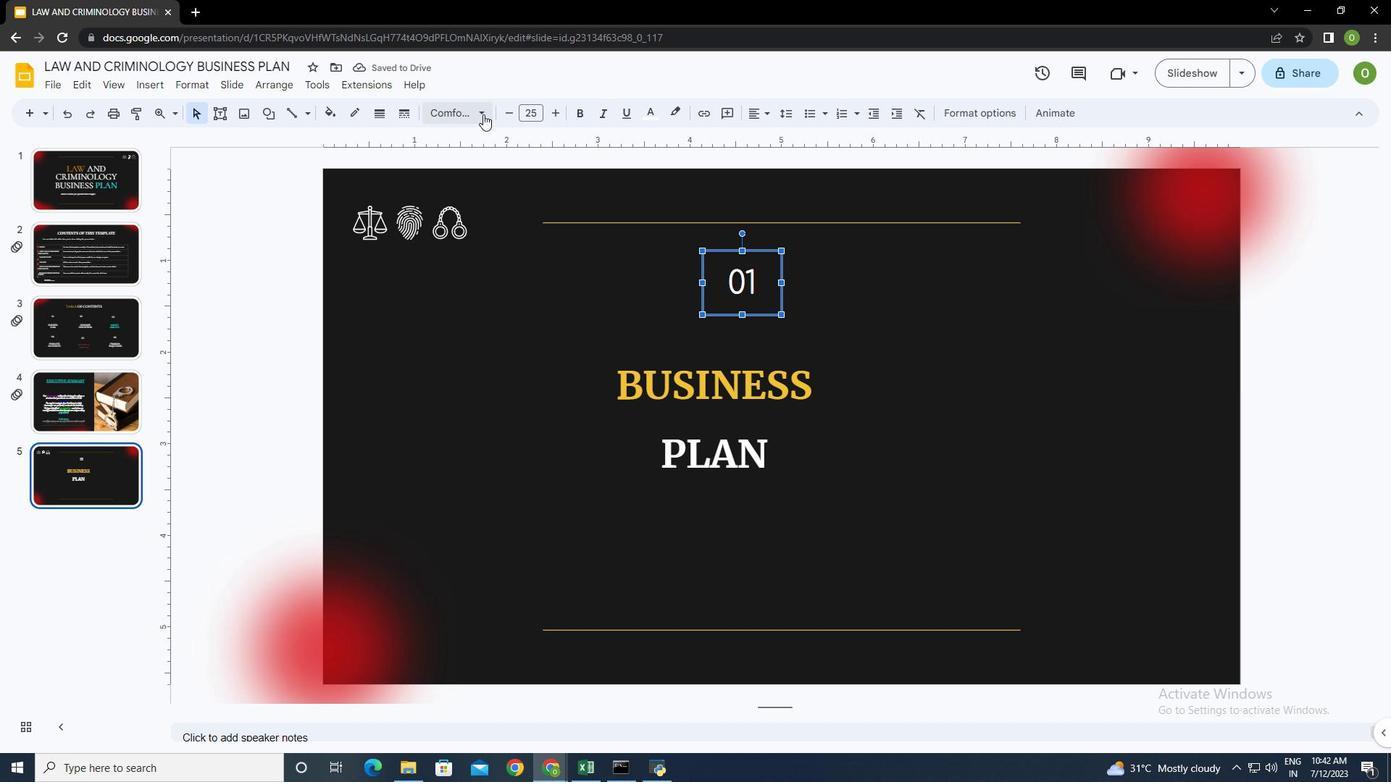 
Action: Mouse moved to (640, 569)
Screenshot: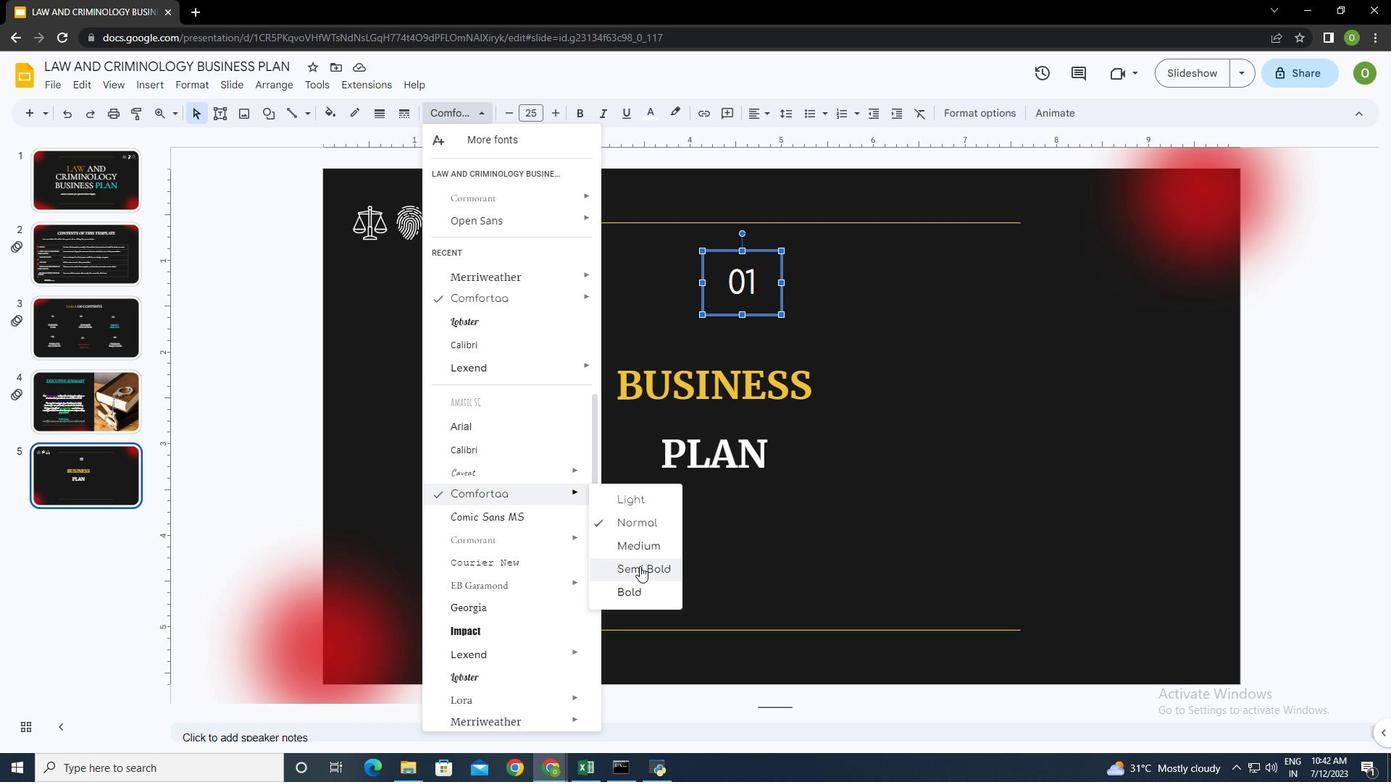 
Action: Mouse pressed left at (640, 569)
Screenshot: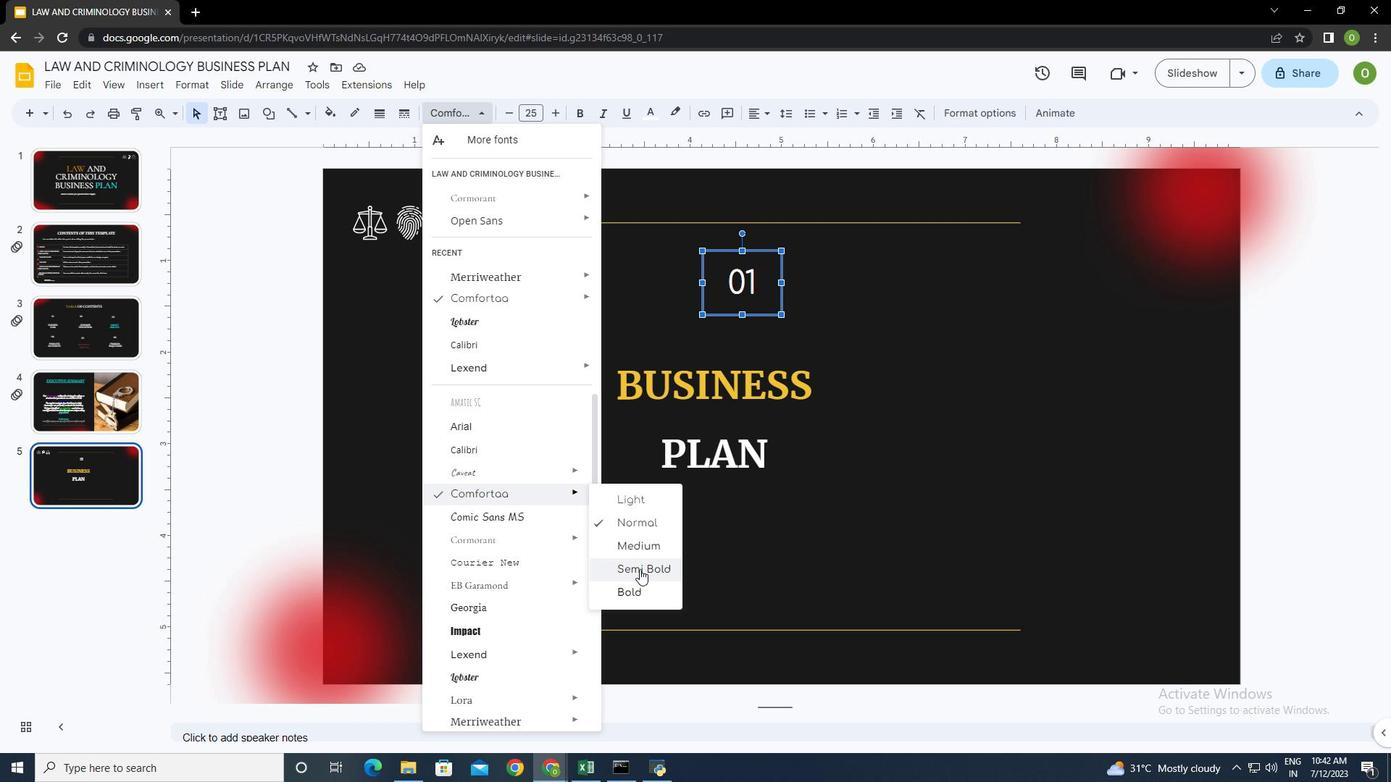 
Action: Mouse moved to (816, 320)
Screenshot: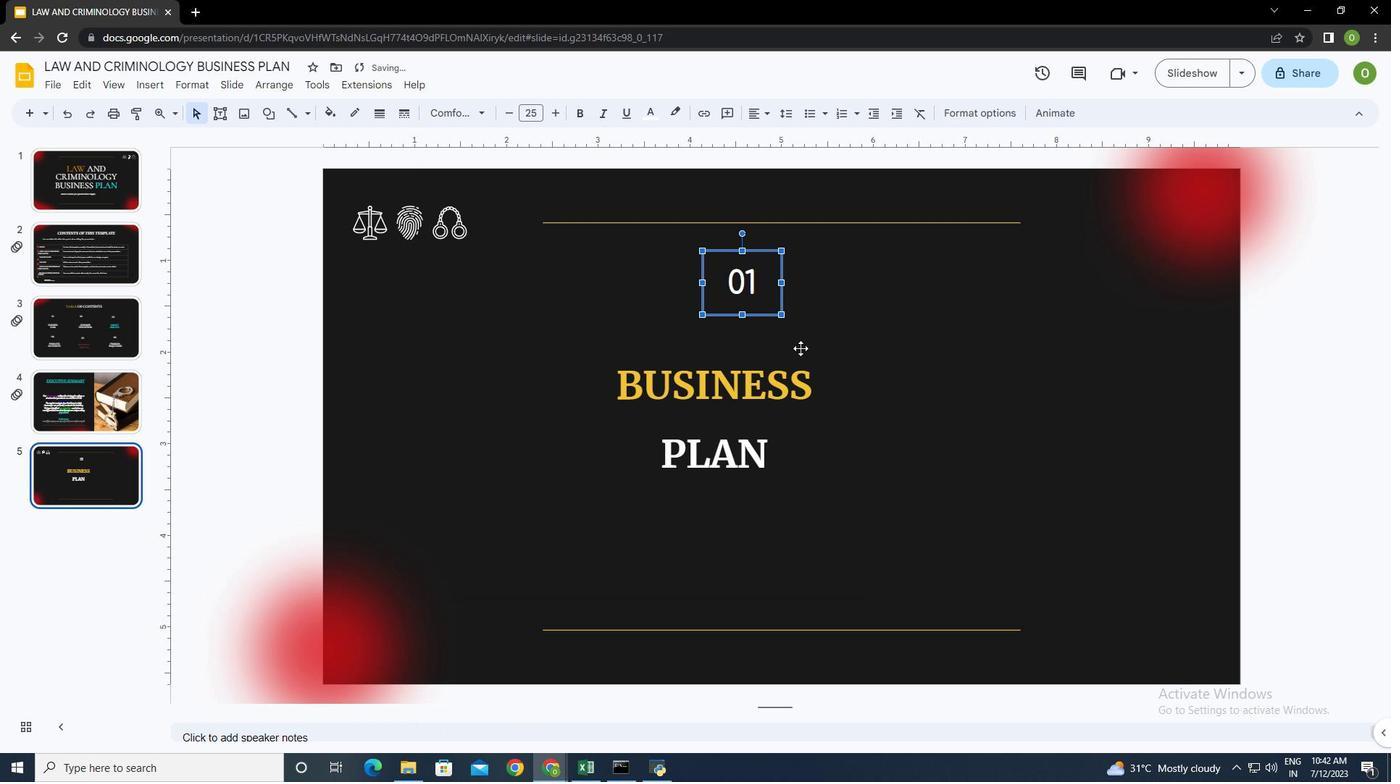 
Action: Mouse pressed left at (816, 320)
Screenshot: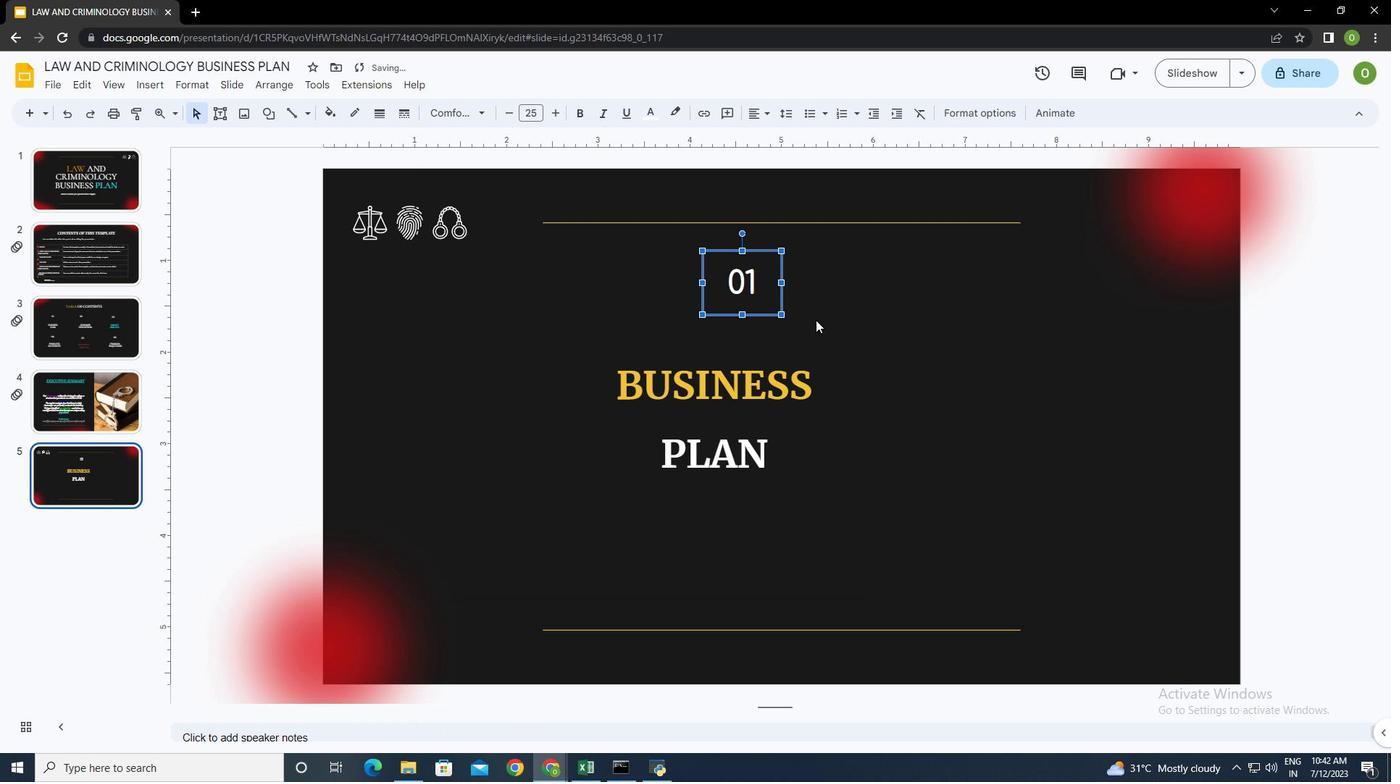
Action: Mouse moved to (820, 468)
Screenshot: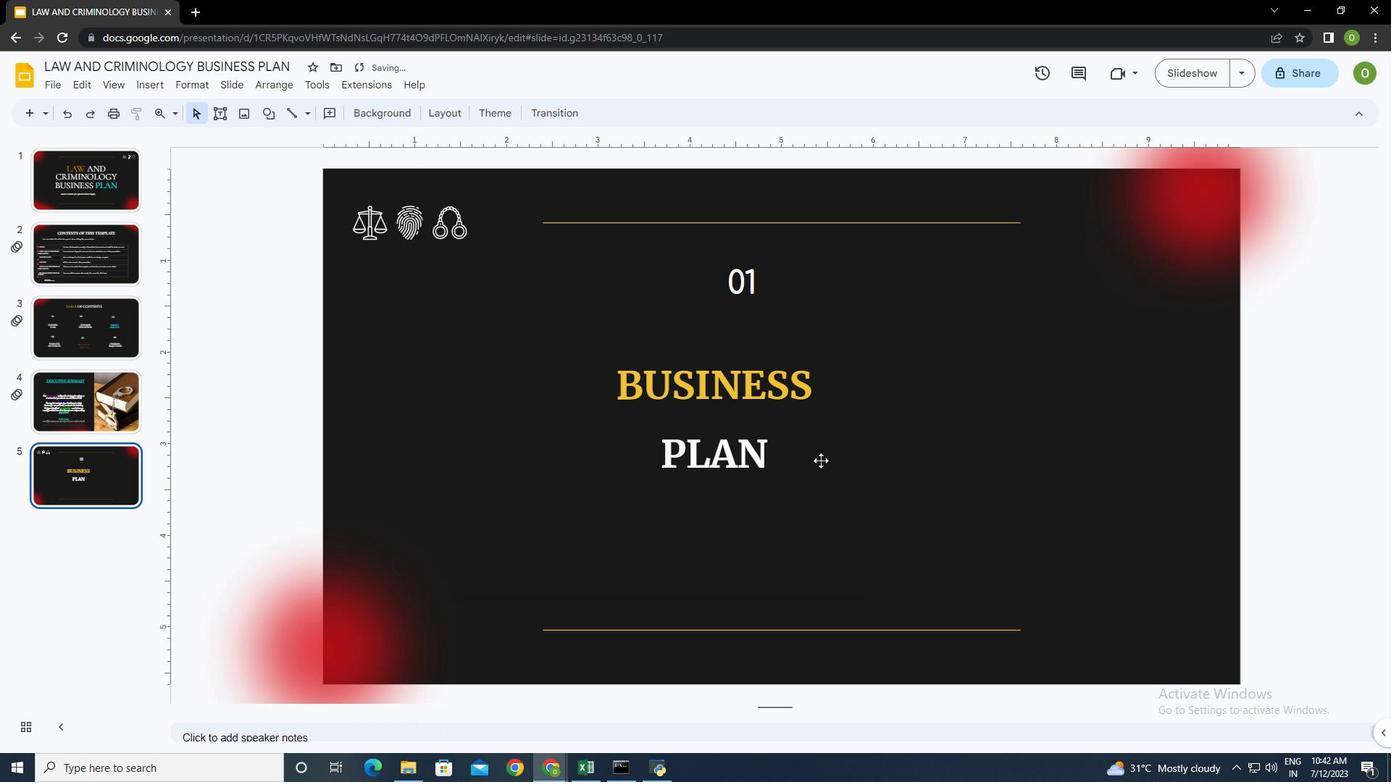 
Action: Mouse pressed left at (820, 468)
Screenshot: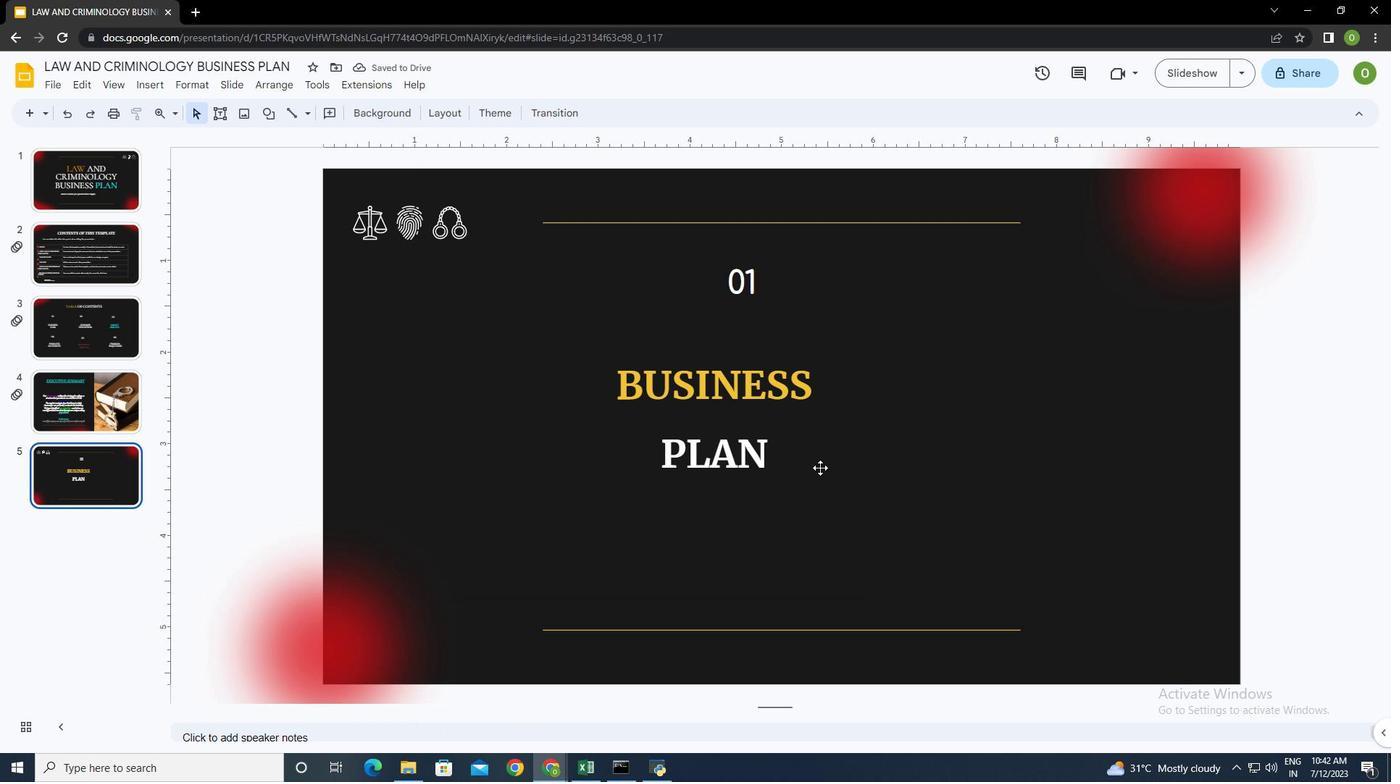 
Action: Mouse moved to (768, 110)
Screenshot: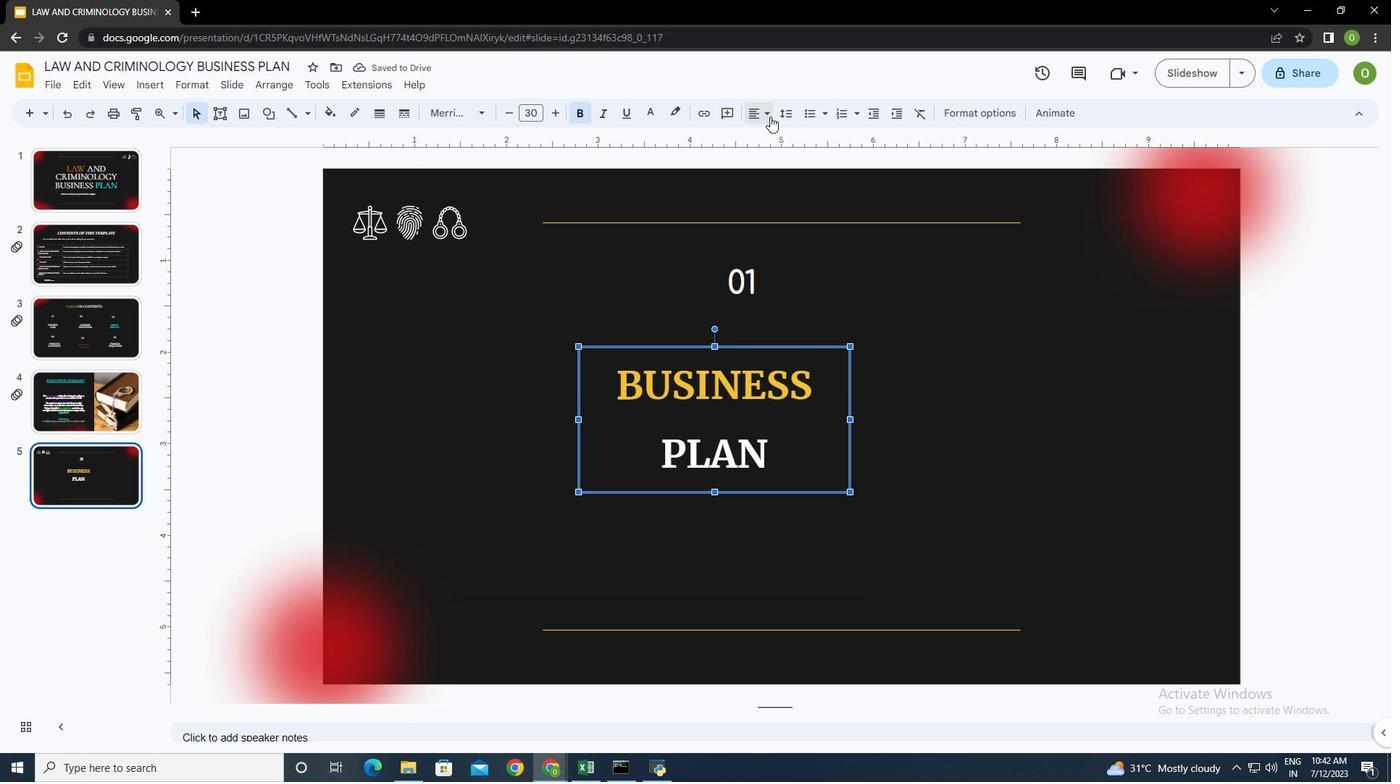 
Action: Mouse pressed left at (768, 110)
Screenshot: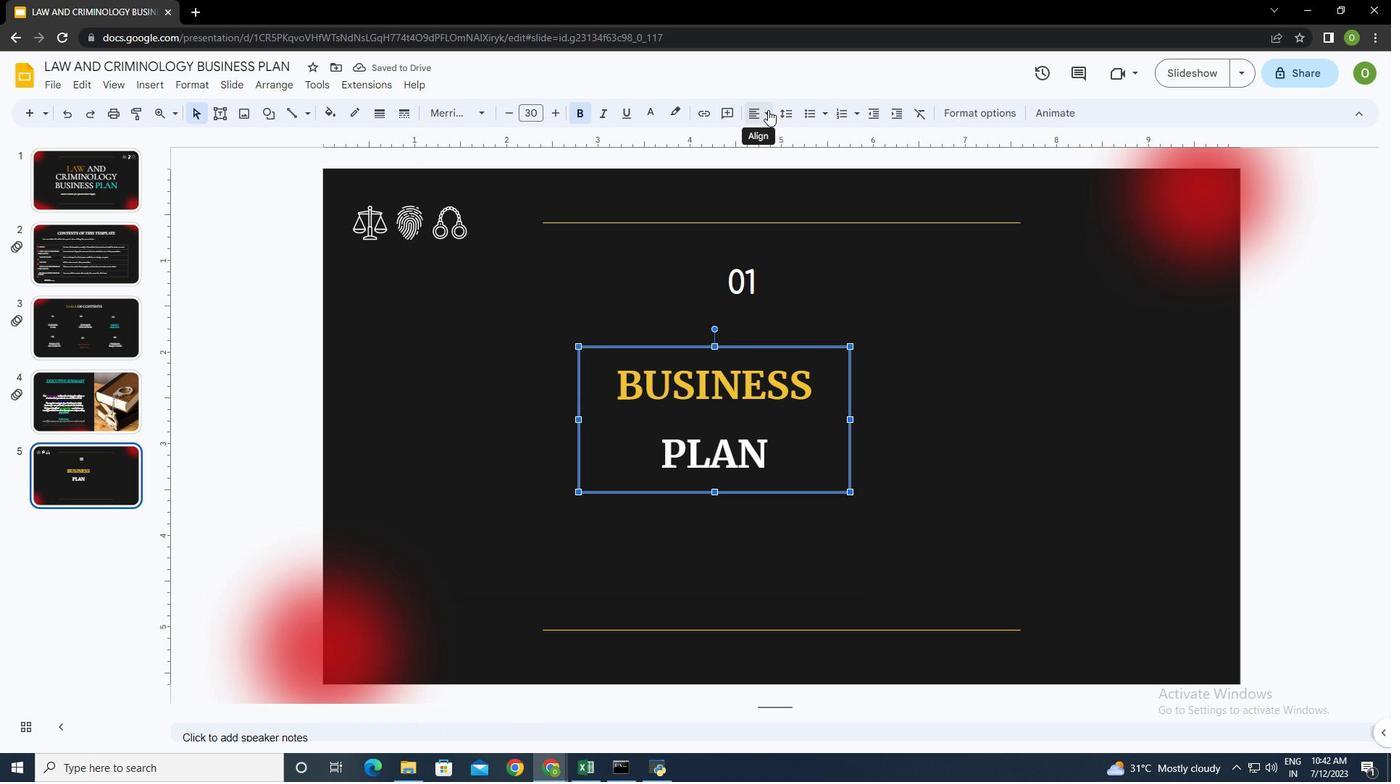 
Action: Mouse moved to (777, 136)
Screenshot: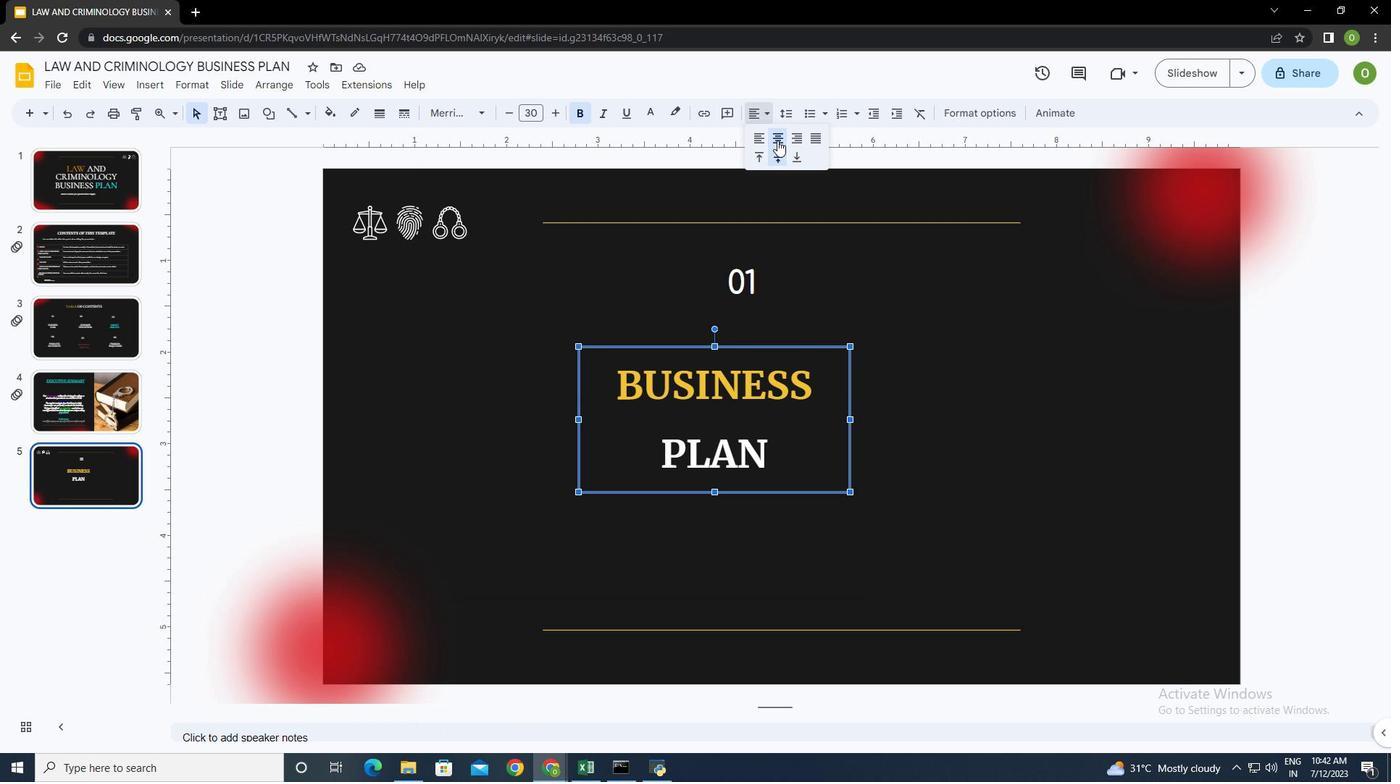 
Action: Mouse pressed left at (777, 136)
Screenshot: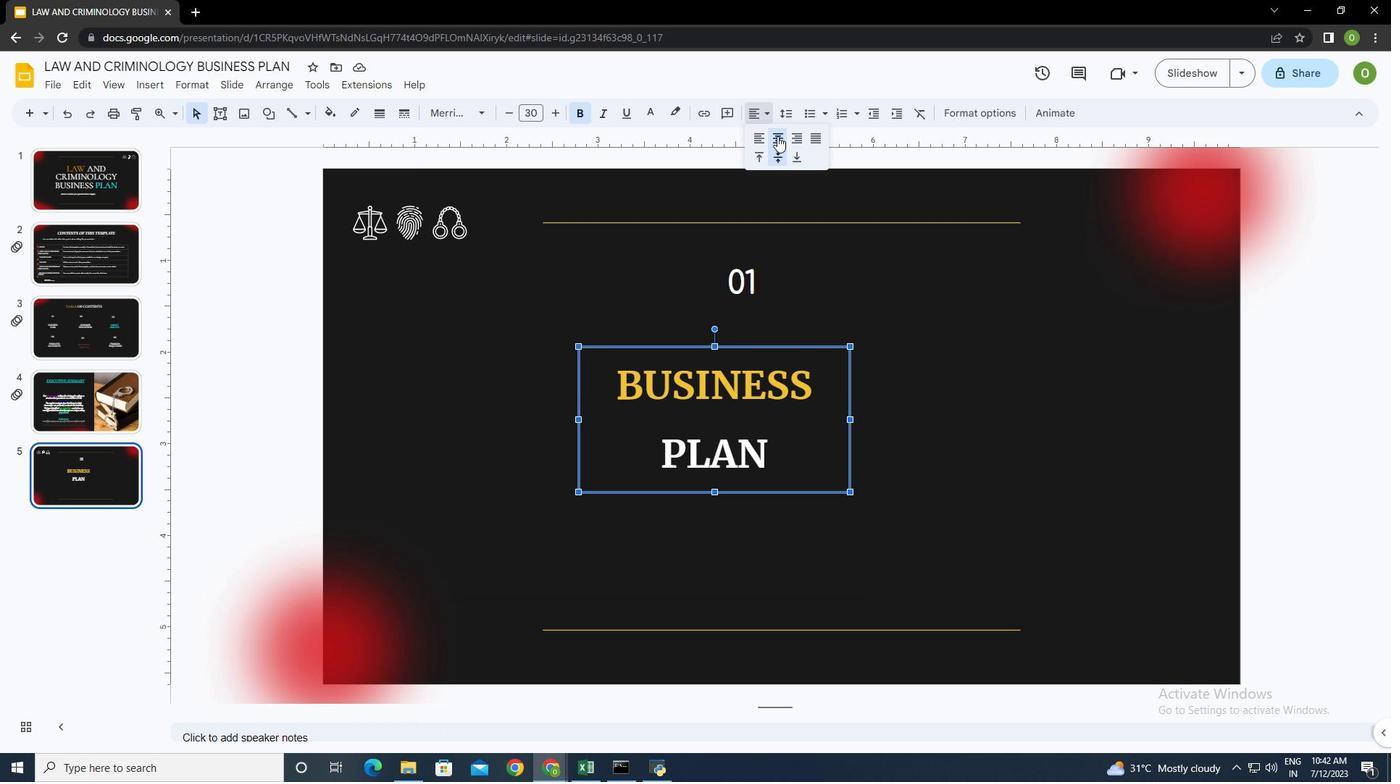 
Action: Mouse moved to (767, 105)
Screenshot: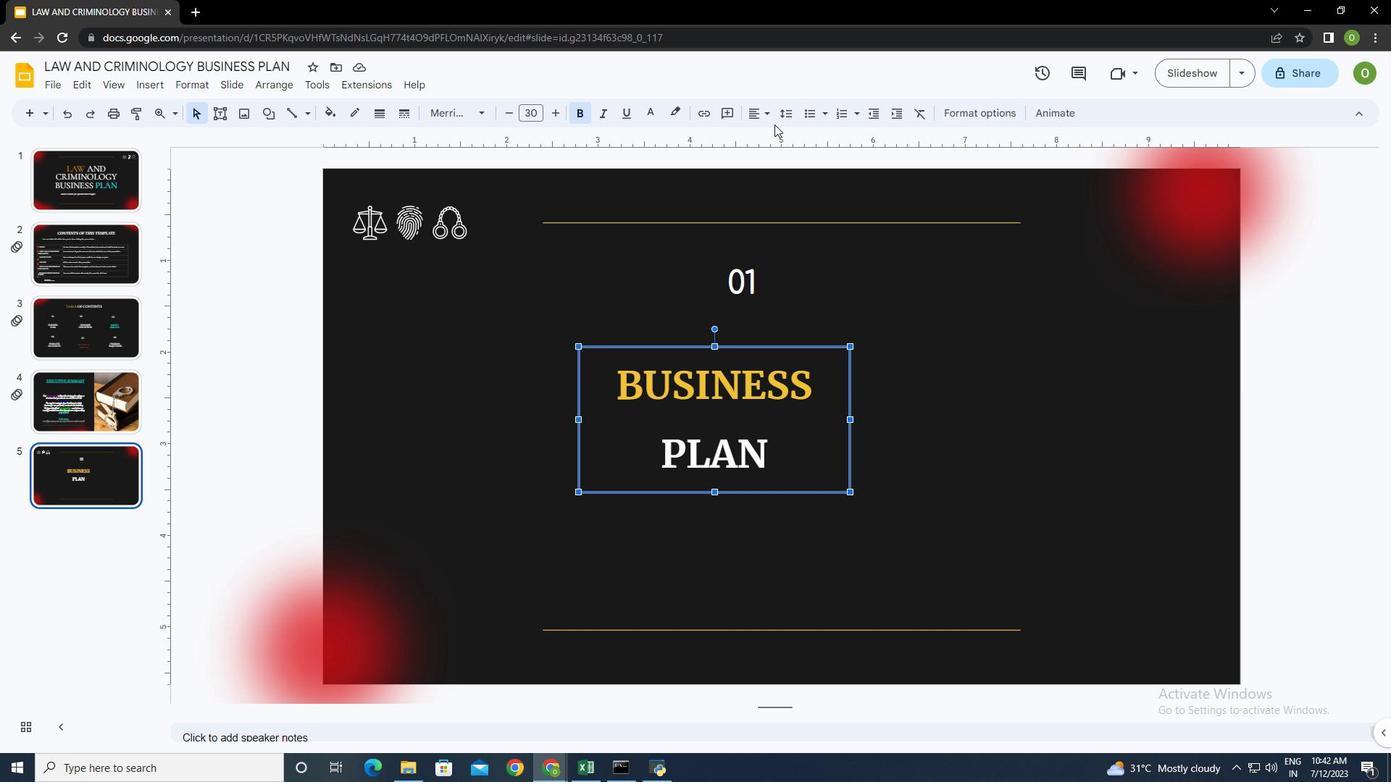 
Action: Mouse pressed left at (767, 105)
Screenshot: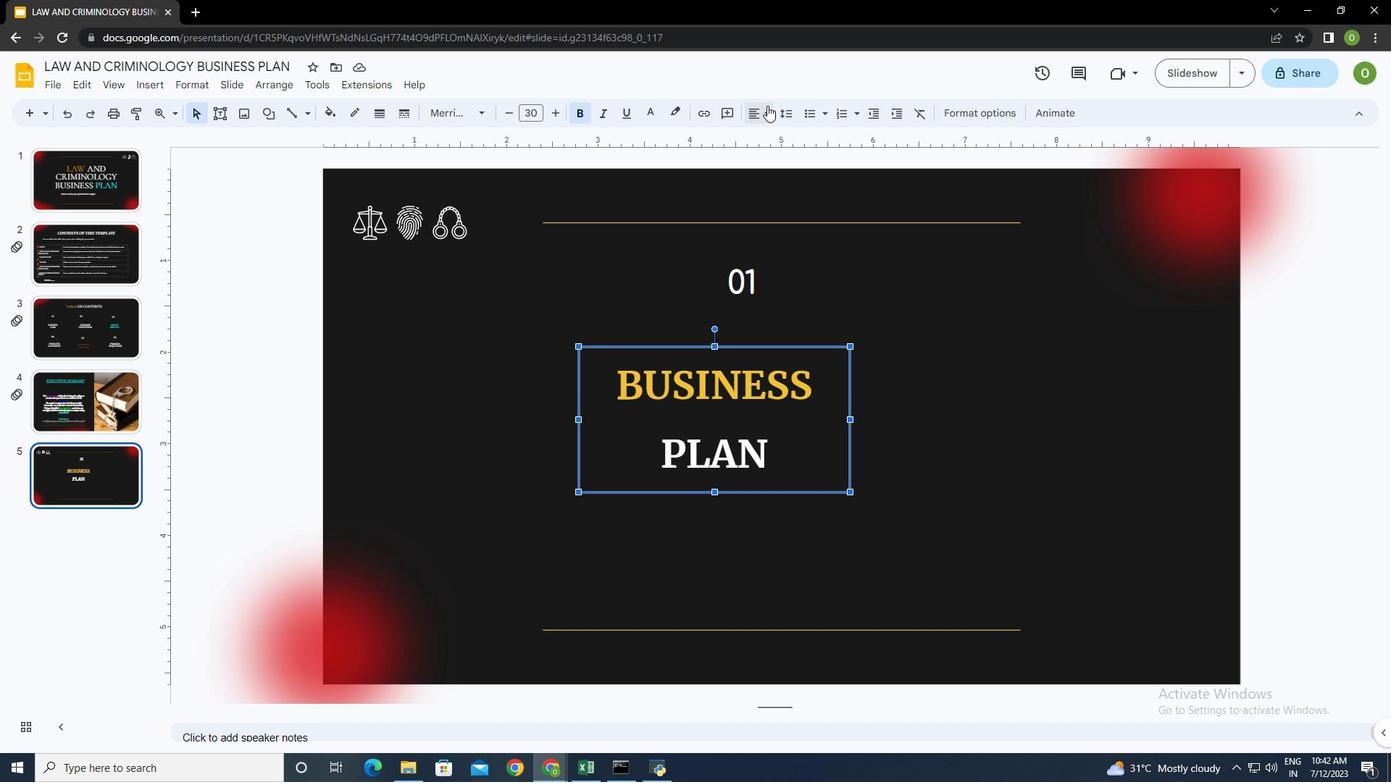 
Action: Mouse moved to (920, 228)
Screenshot: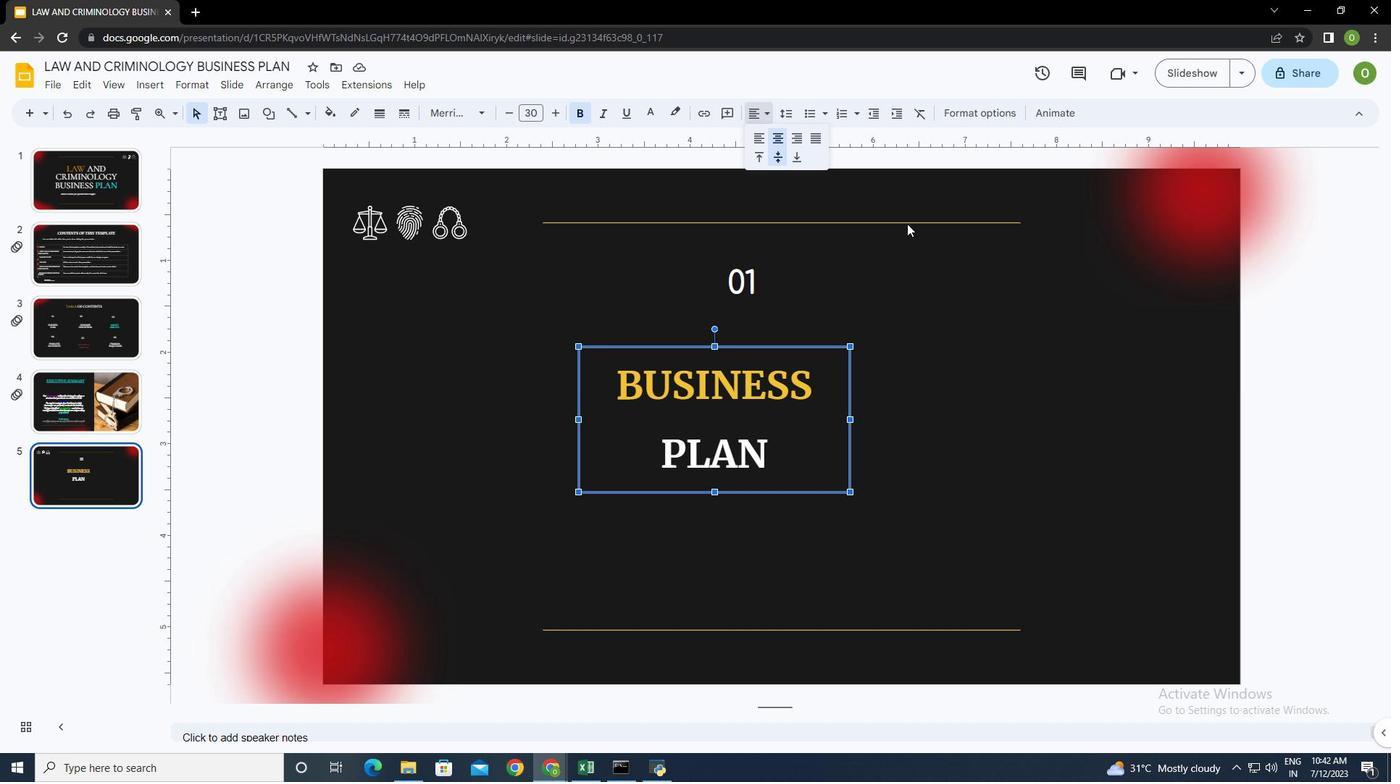 
Action: Mouse pressed left at (920, 228)
Screenshot: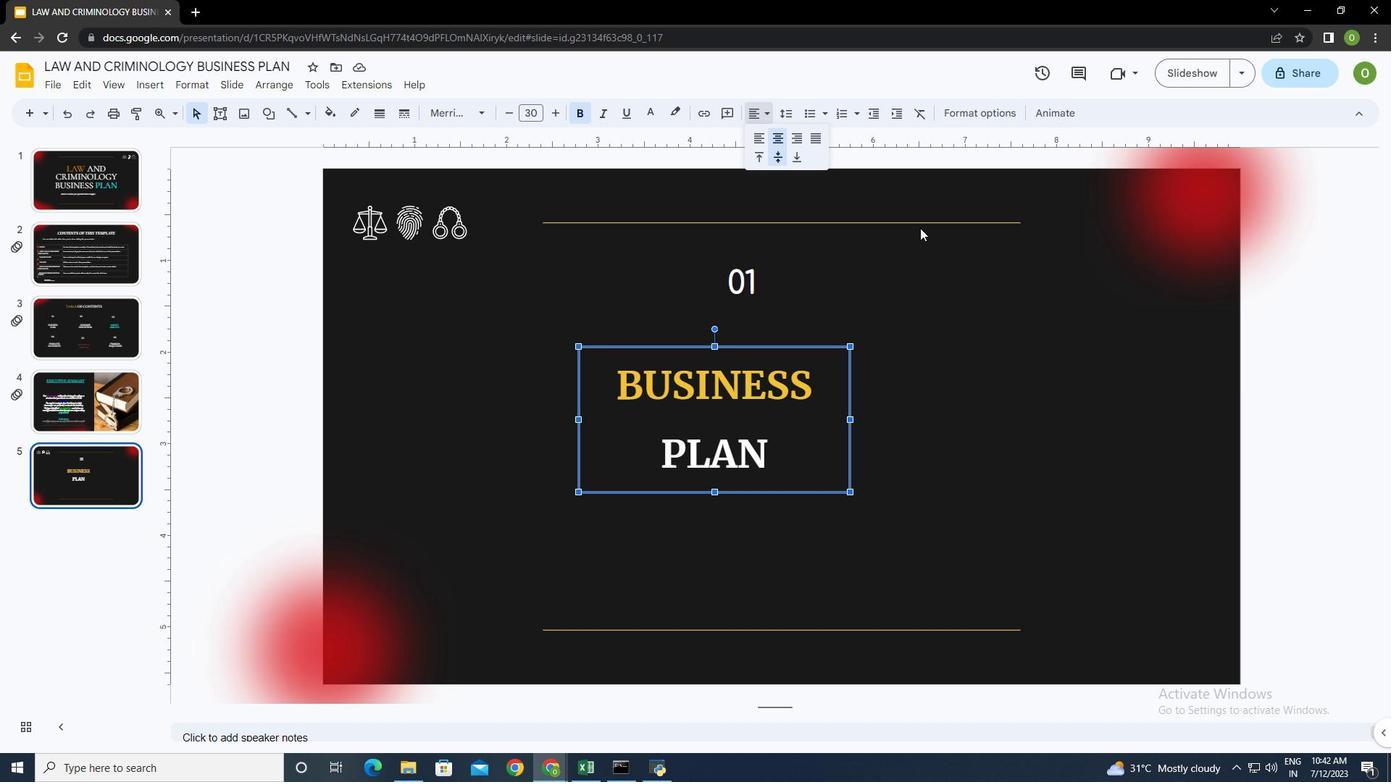 
Action: Mouse moved to (882, 419)
Screenshot: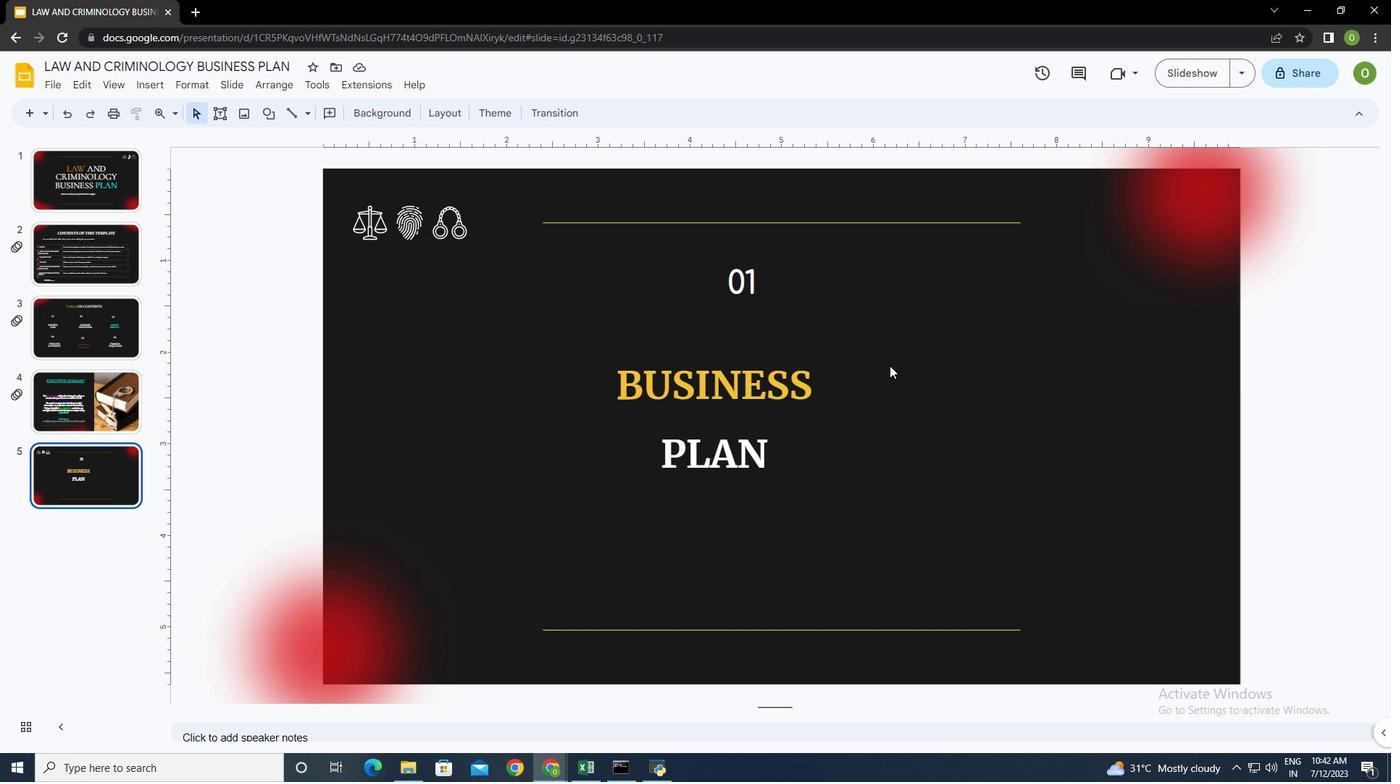 
Action: Mouse pressed left at (882, 419)
Screenshot: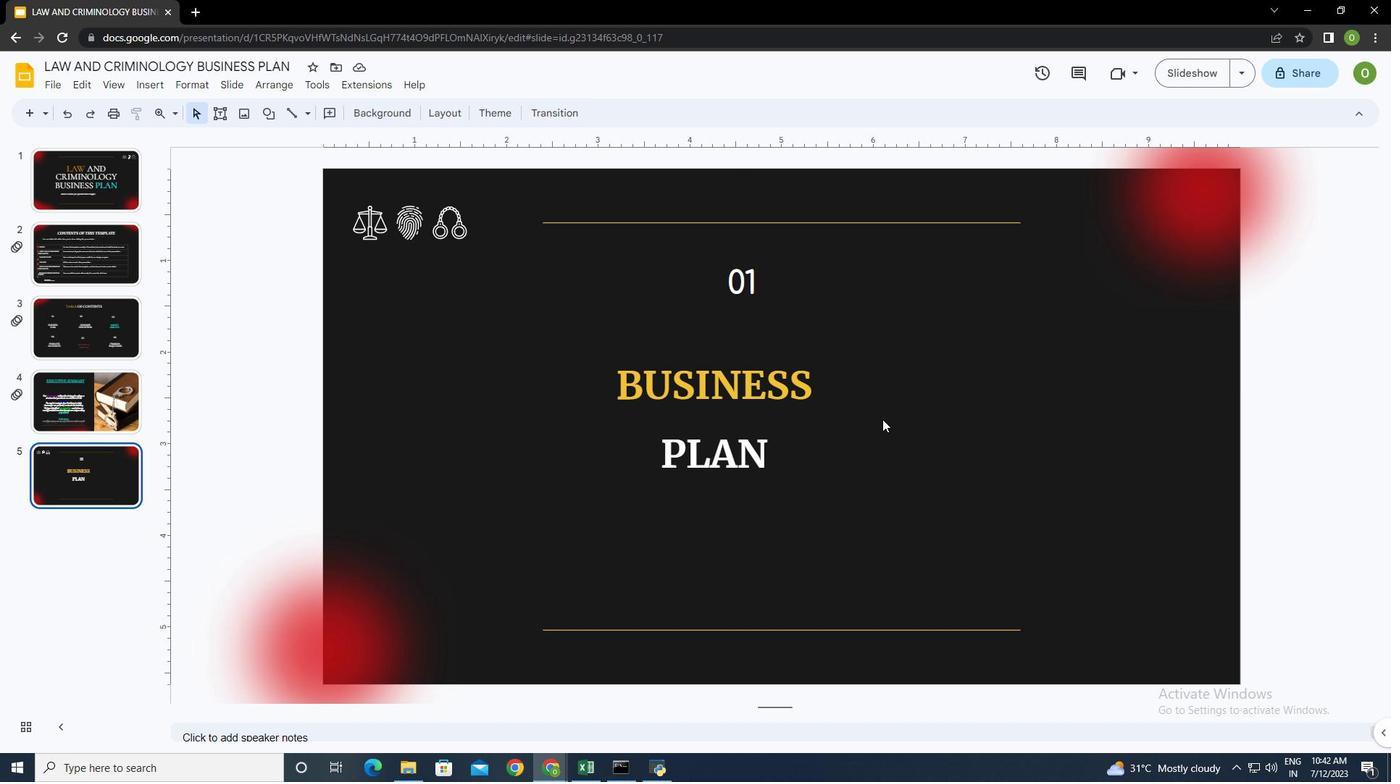 
Action: Mouse moved to (770, 426)
Screenshot: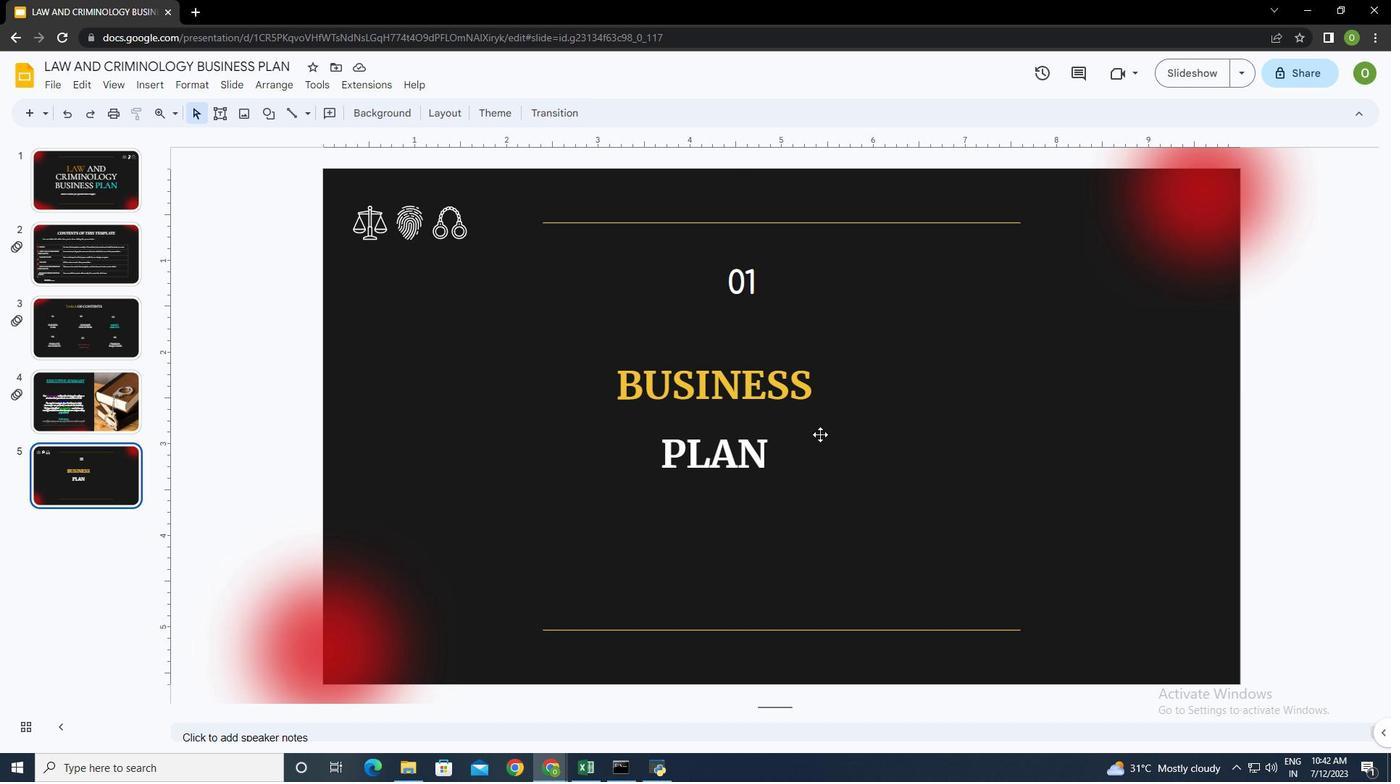 
Action: Mouse pressed left at (770, 426)
Screenshot: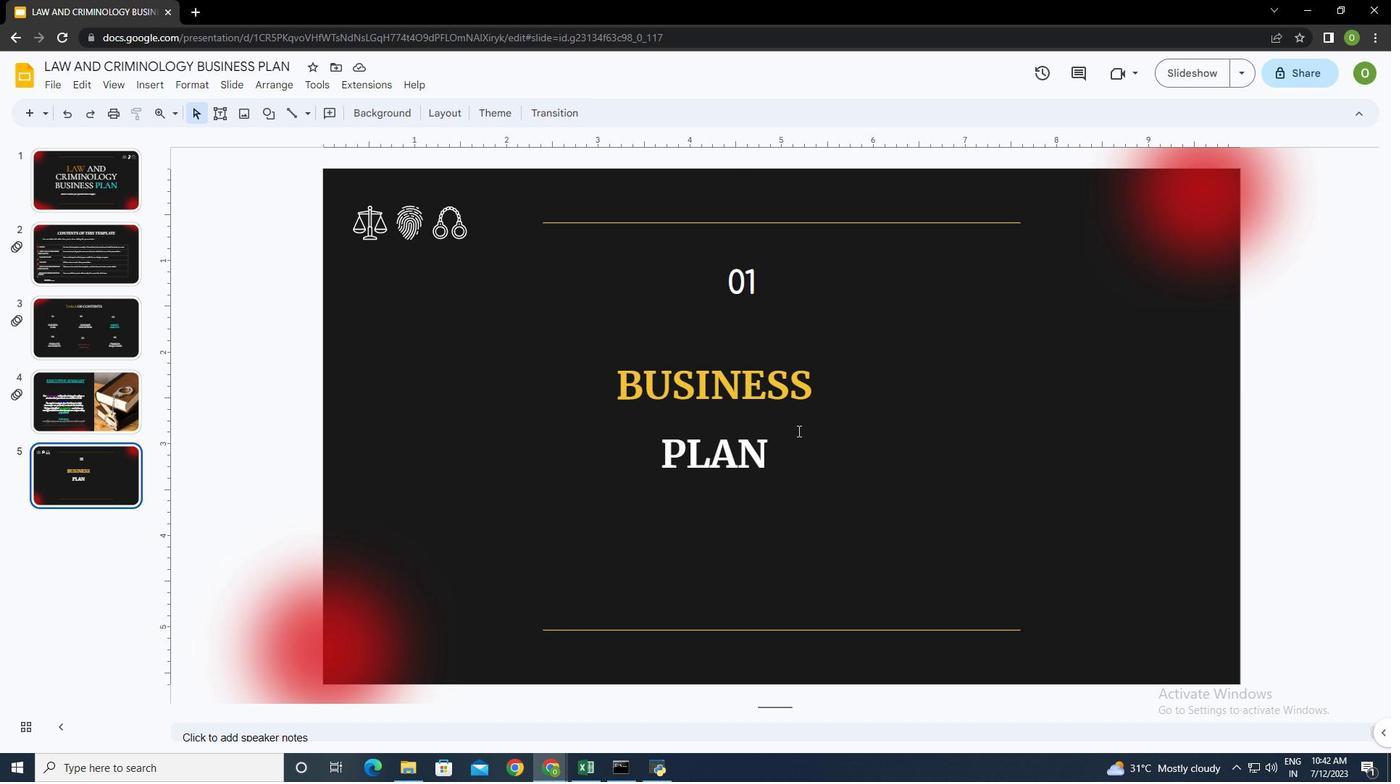 
Action: Mouse moved to (853, 420)
Screenshot: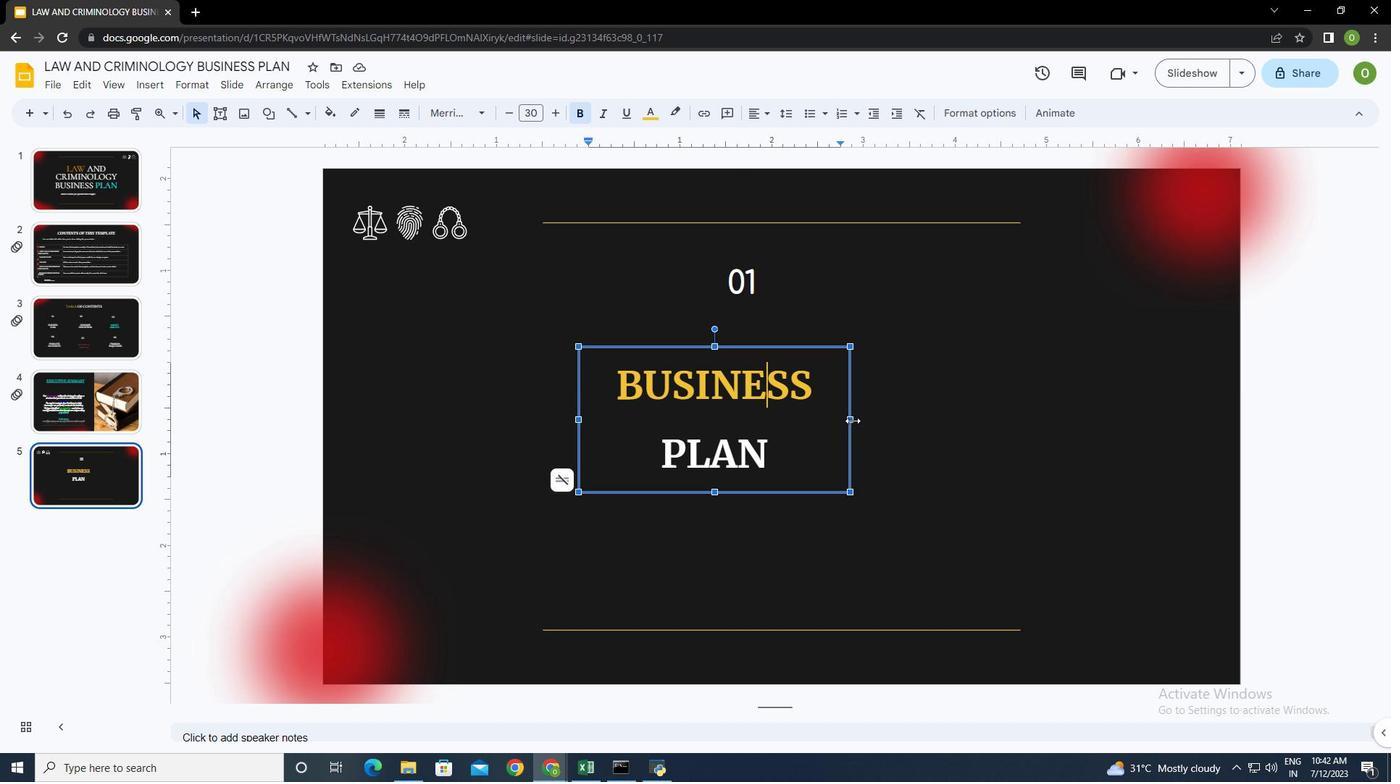 
Action: Mouse pressed left at (853, 420)
Screenshot: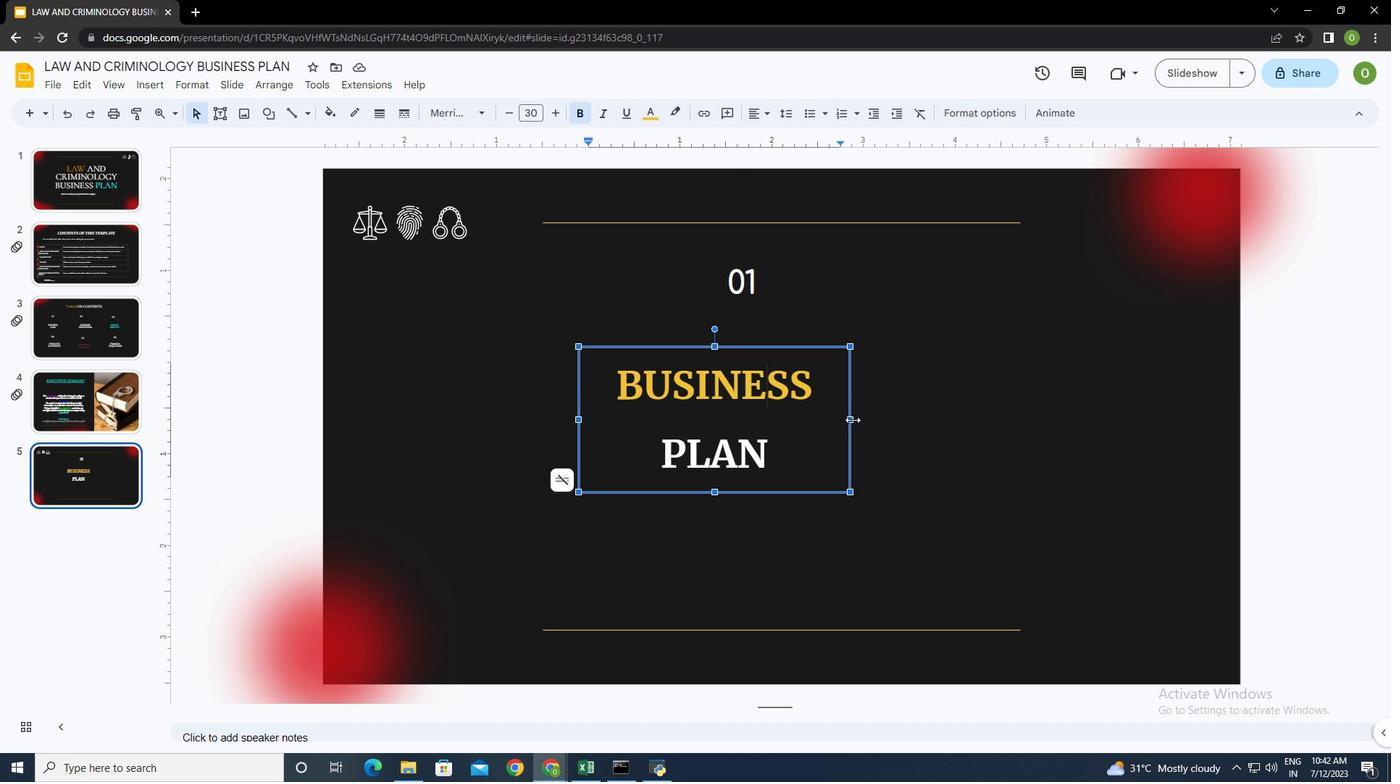 
Action: Mouse moved to (577, 420)
Screenshot: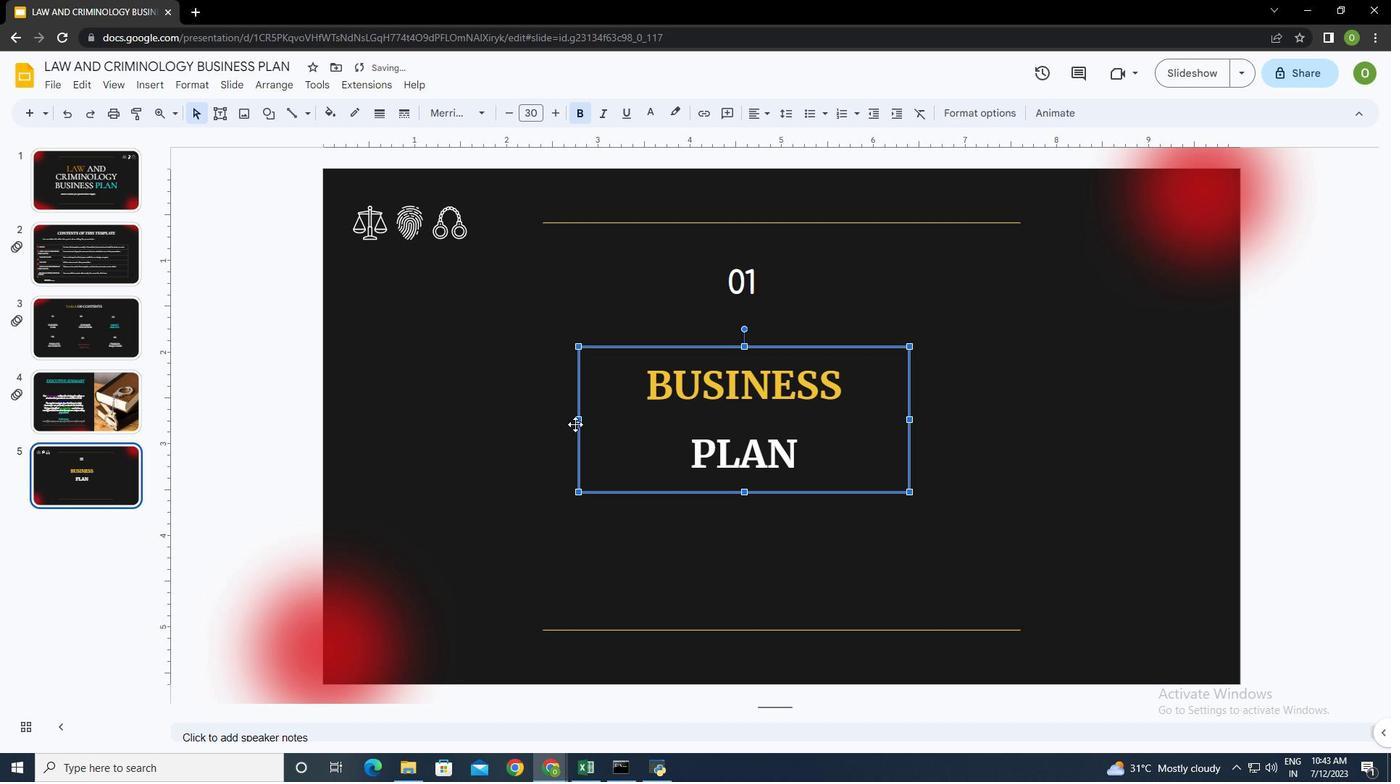 
Action: Mouse pressed left at (577, 420)
Screenshot: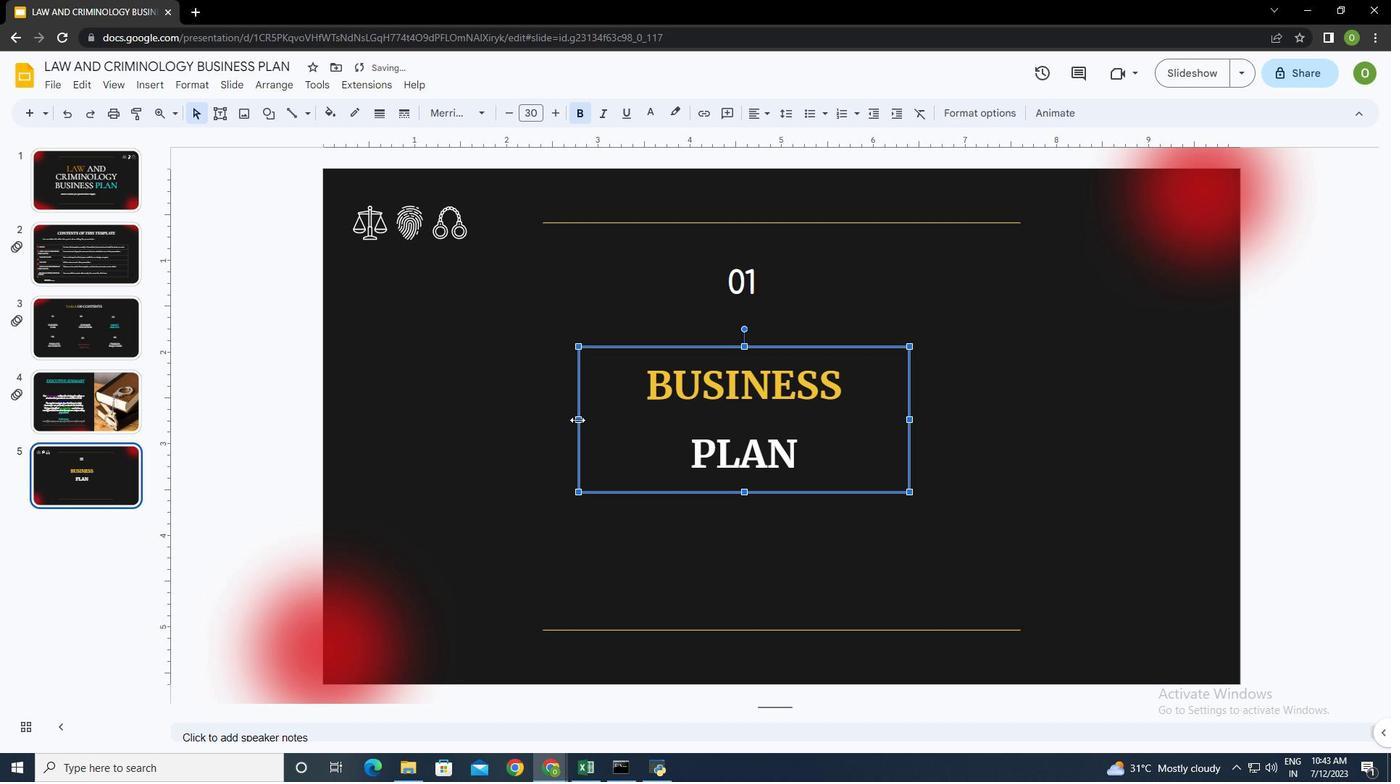 
Action: Mouse moved to (911, 420)
Screenshot: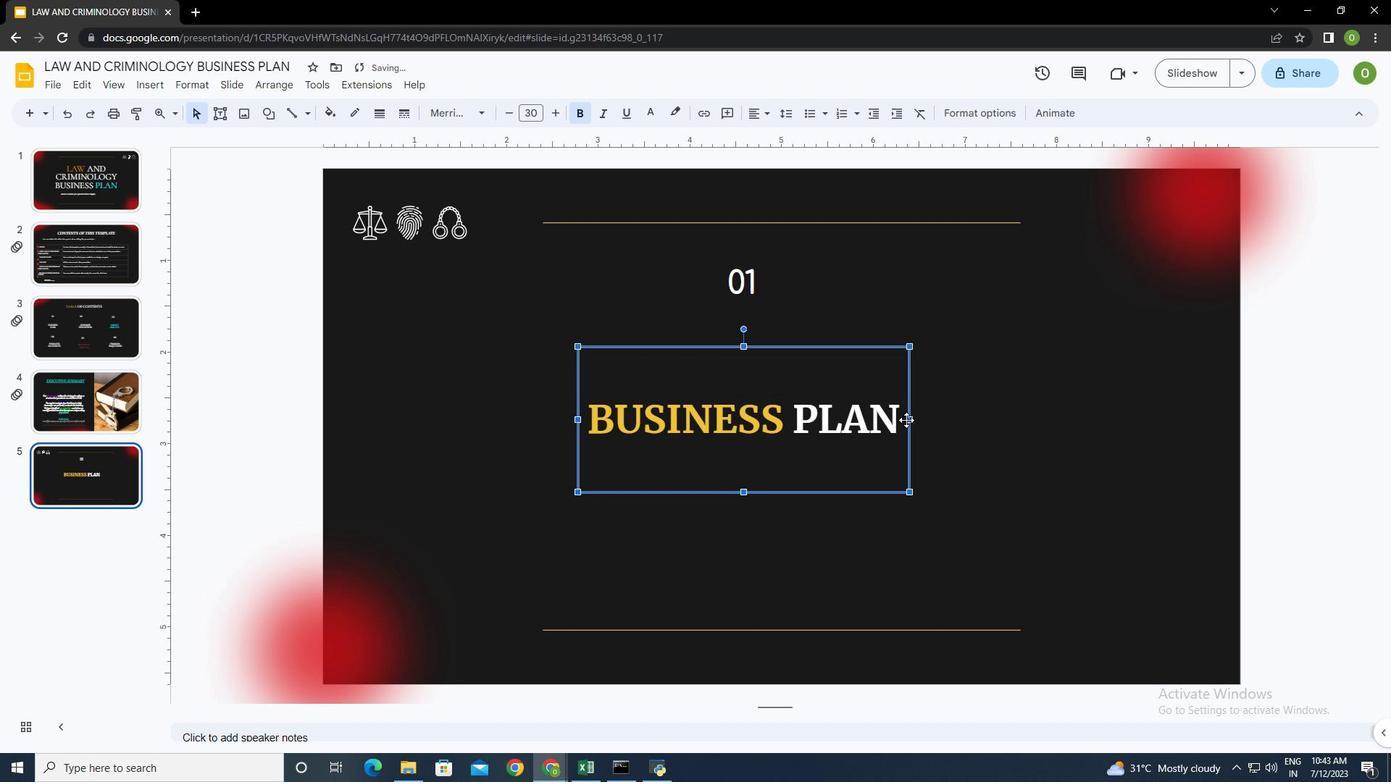 
Action: Mouse pressed left at (911, 420)
Screenshot: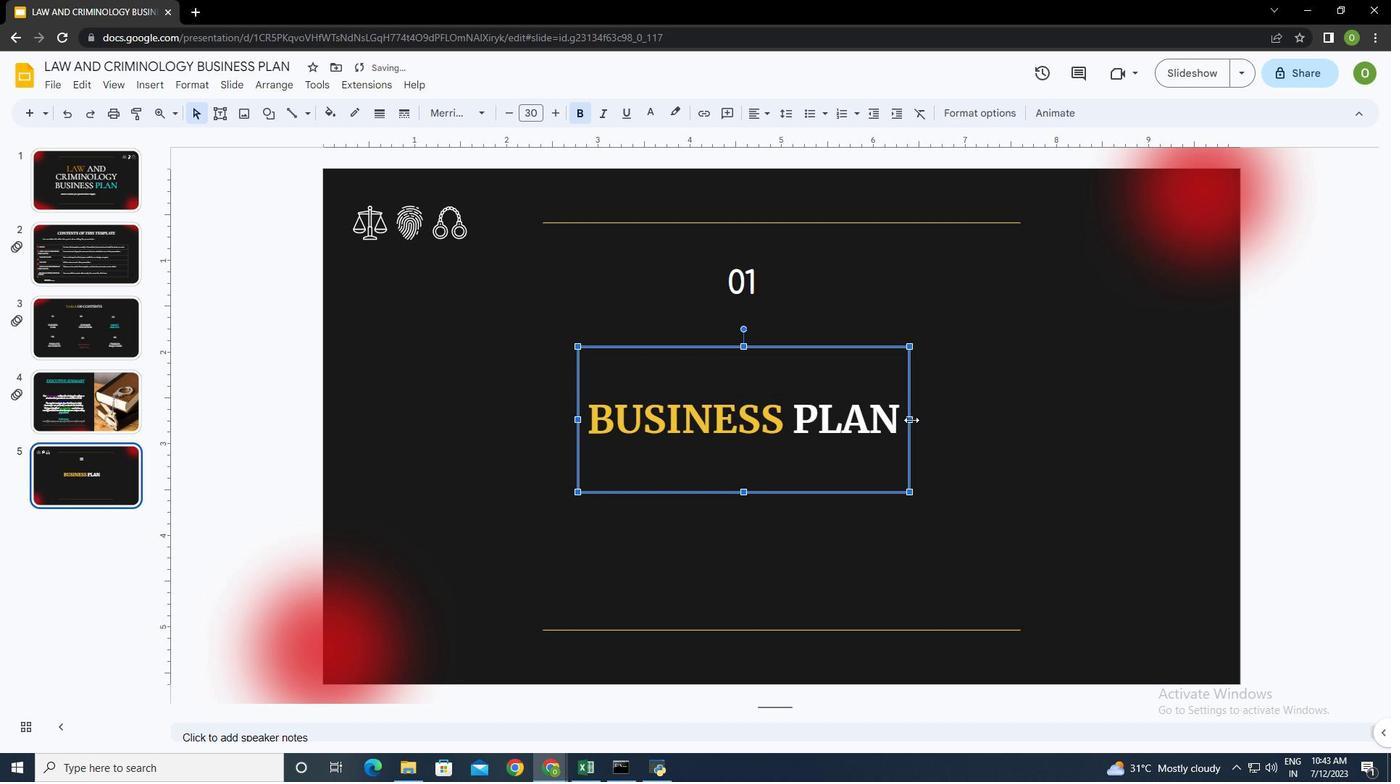 
Action: Mouse moved to (810, 433)
Screenshot: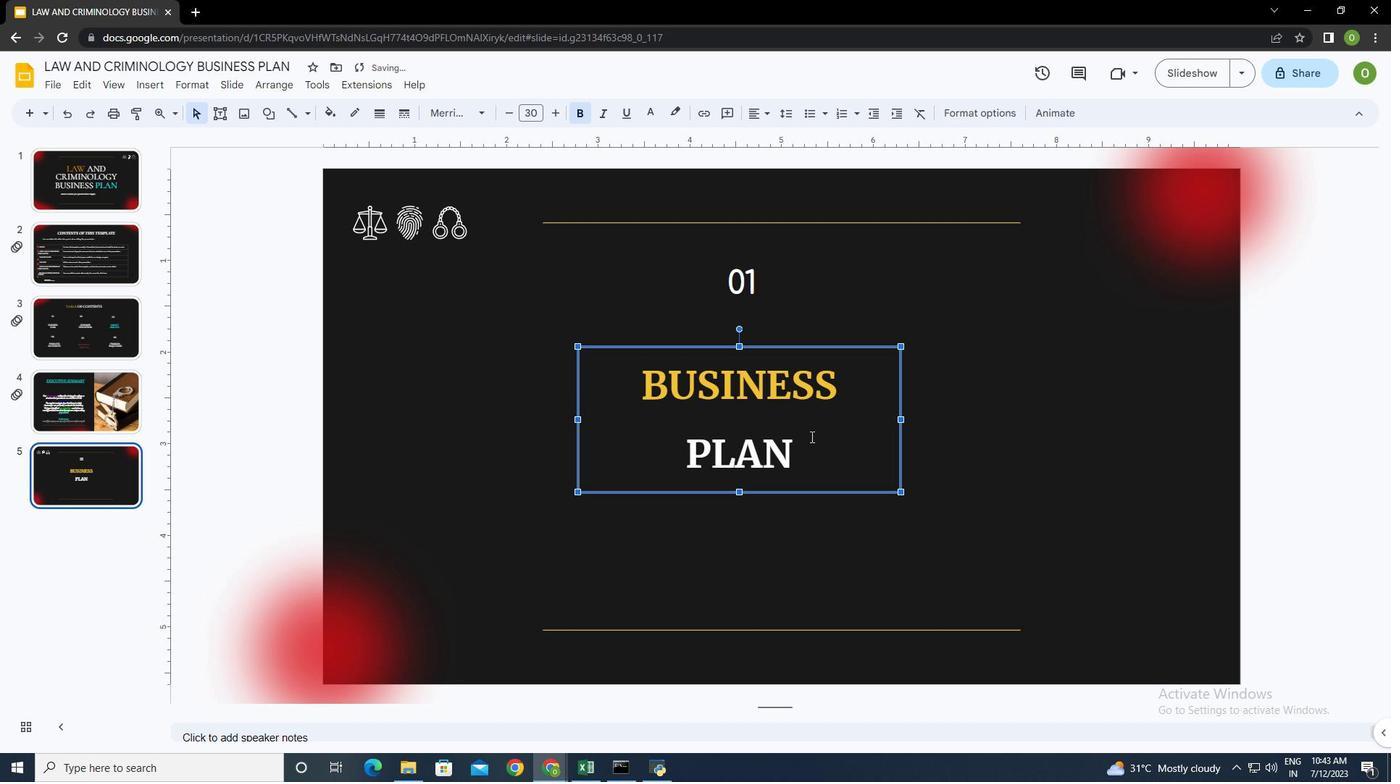 
Action: Mouse pressed left at (810, 433)
Screenshot: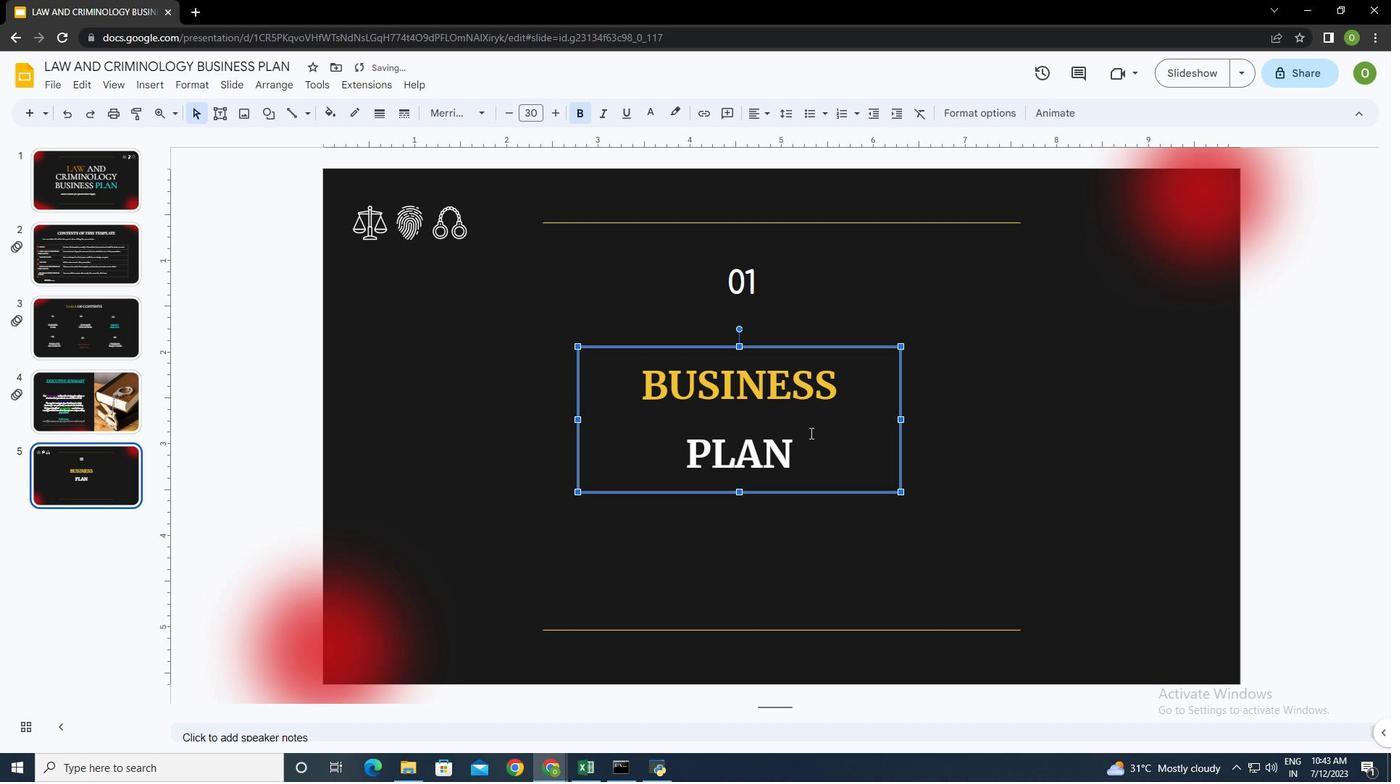 
Action: Mouse moved to (987, 108)
Screenshot: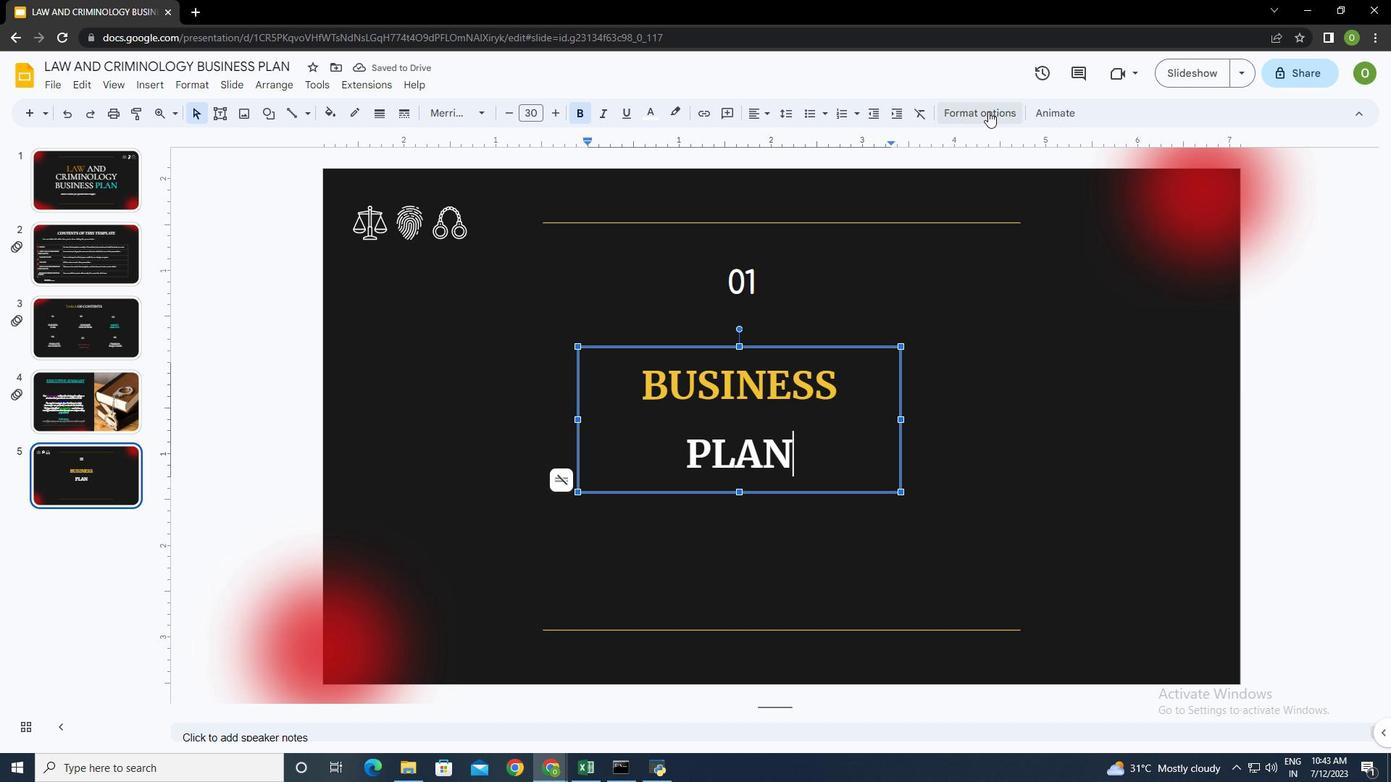 
Action: Mouse pressed left at (987, 108)
Screenshot: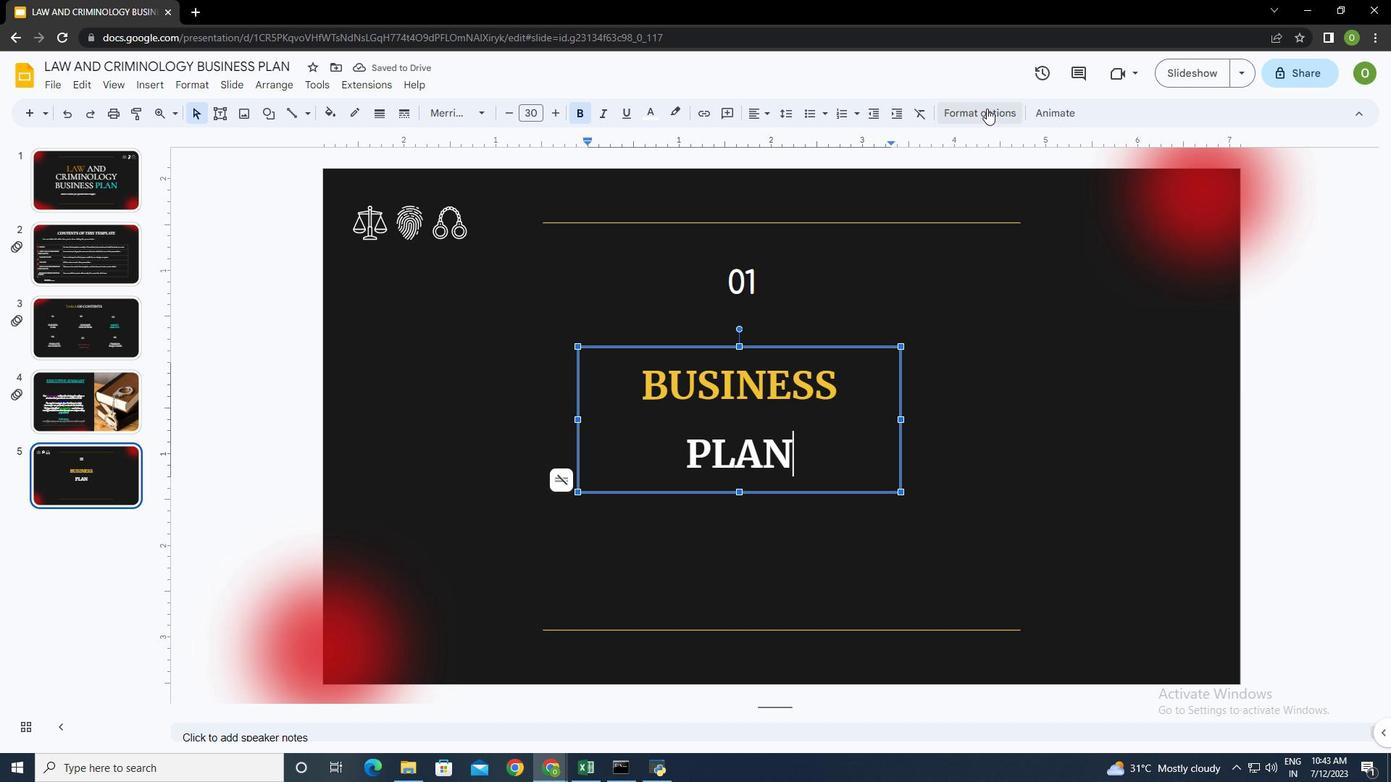 
Action: Mouse moved to (1315, 240)
Screenshot: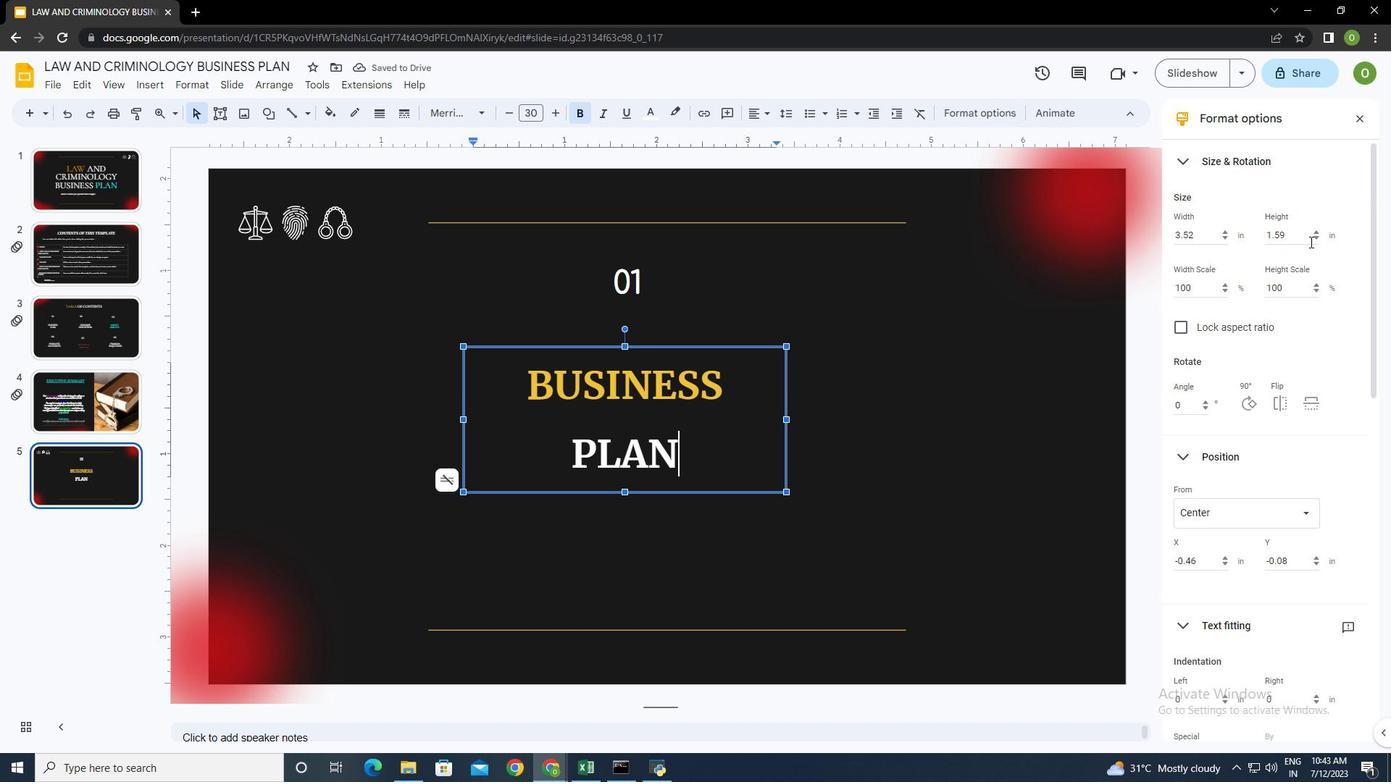 
Action: Mouse pressed left at (1315, 240)
Screenshot: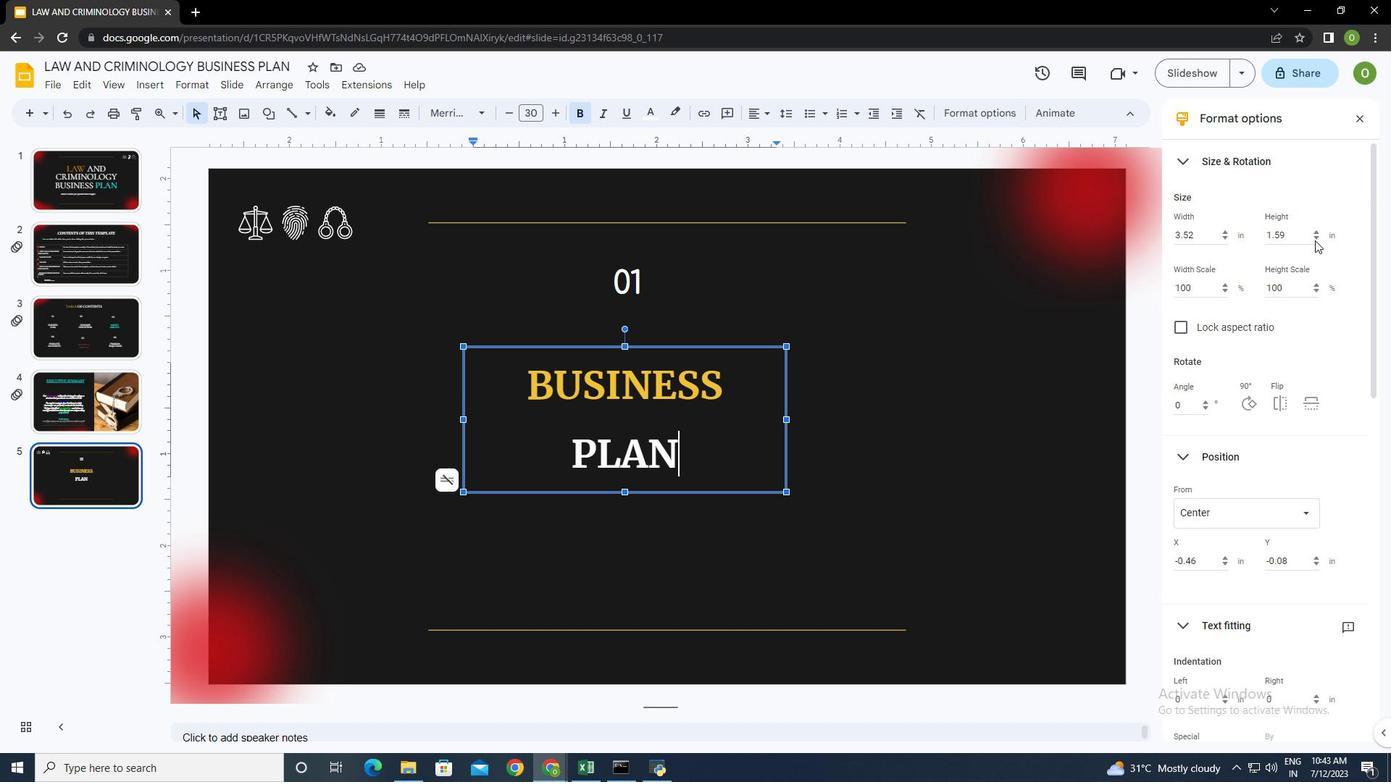 
Action: Mouse moved to (1315, 232)
Screenshot: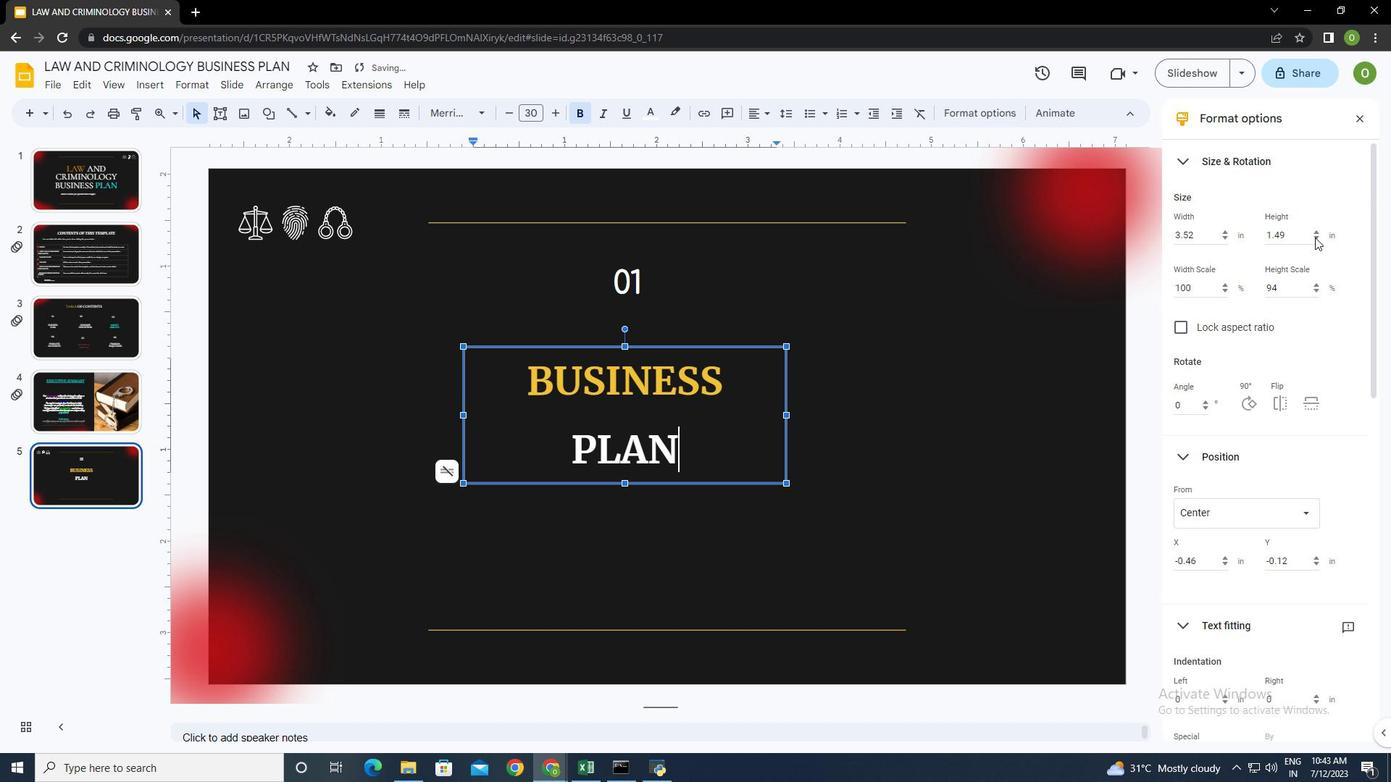 
Action: Mouse pressed left at (1315, 232)
Screenshot: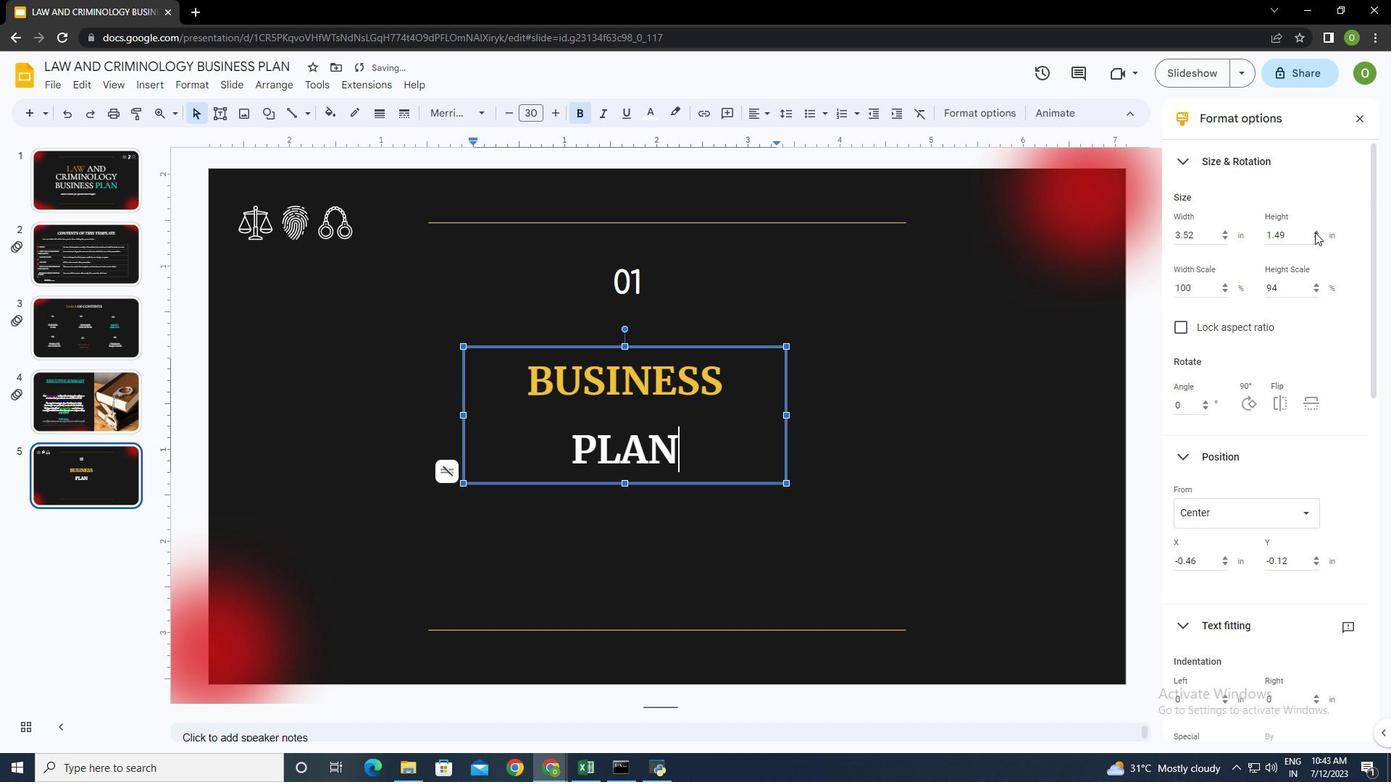 
Action: Mouse pressed left at (1315, 232)
Screenshot: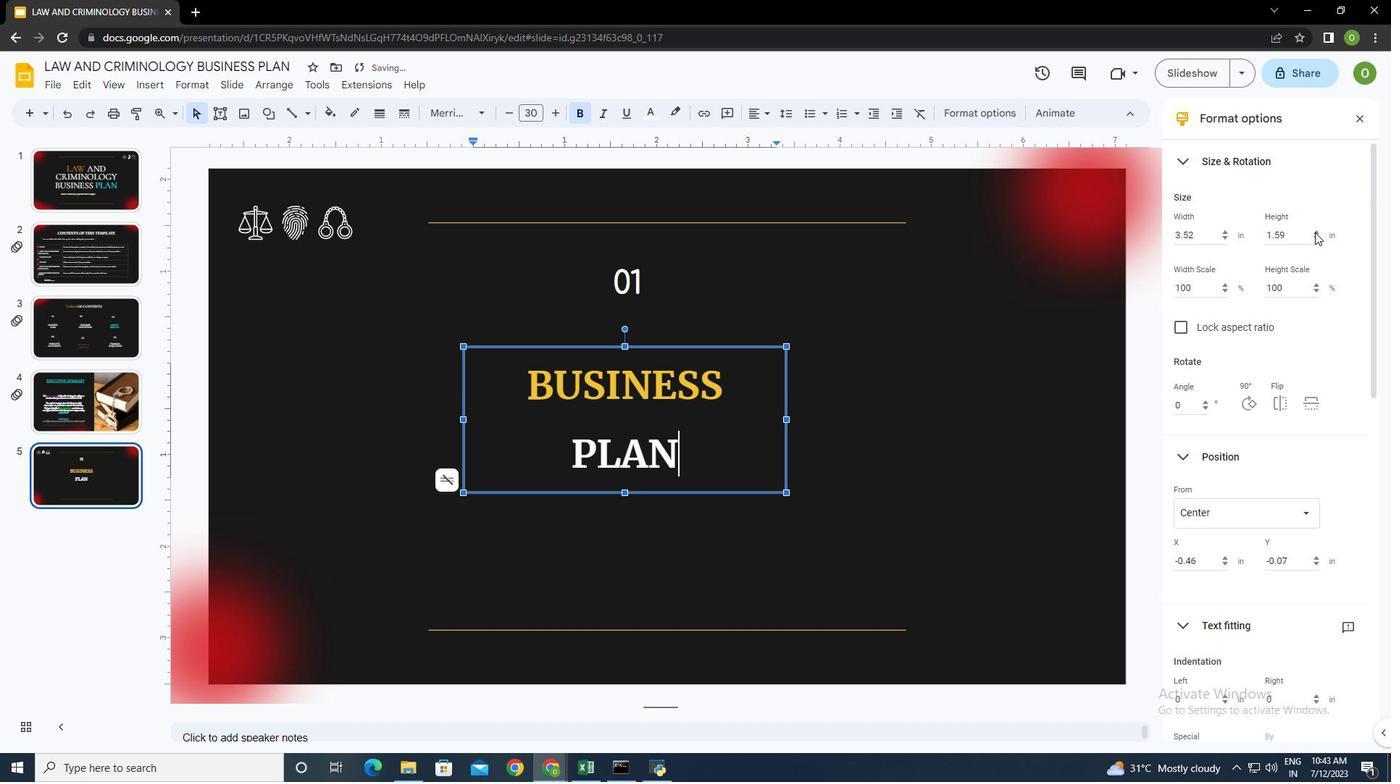 
Action: Mouse moved to (1321, 324)
Screenshot: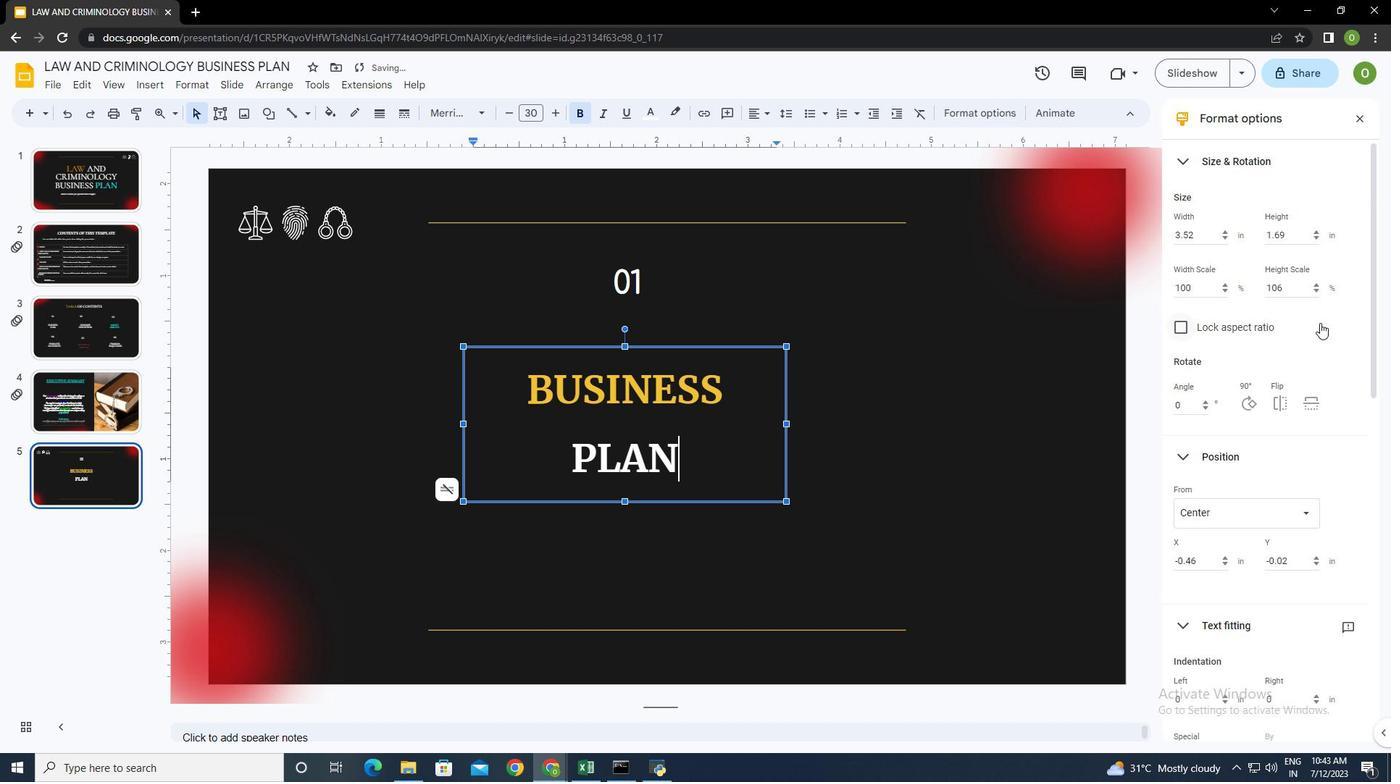 
Action: Mouse pressed left at (1321, 324)
Screenshot: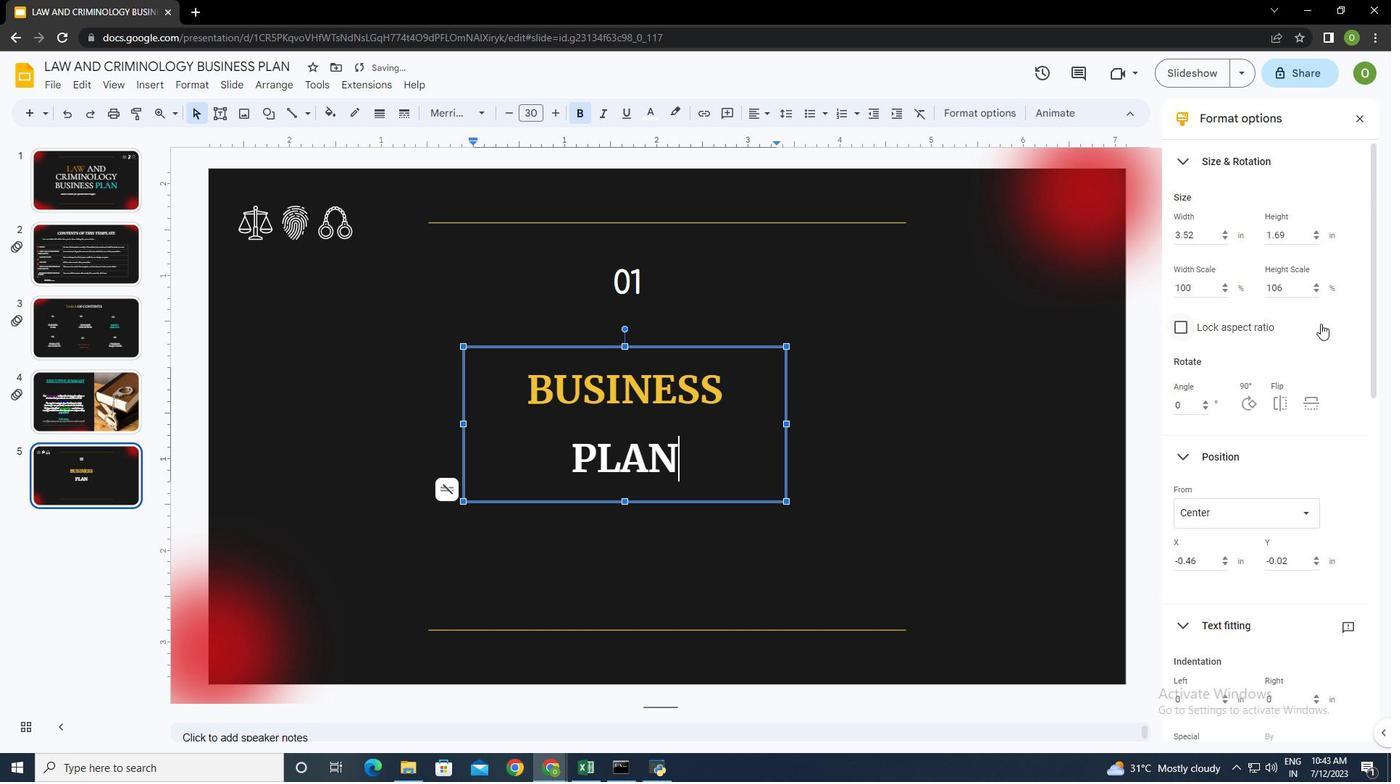 
Action: Mouse pressed left at (1321, 324)
Screenshot: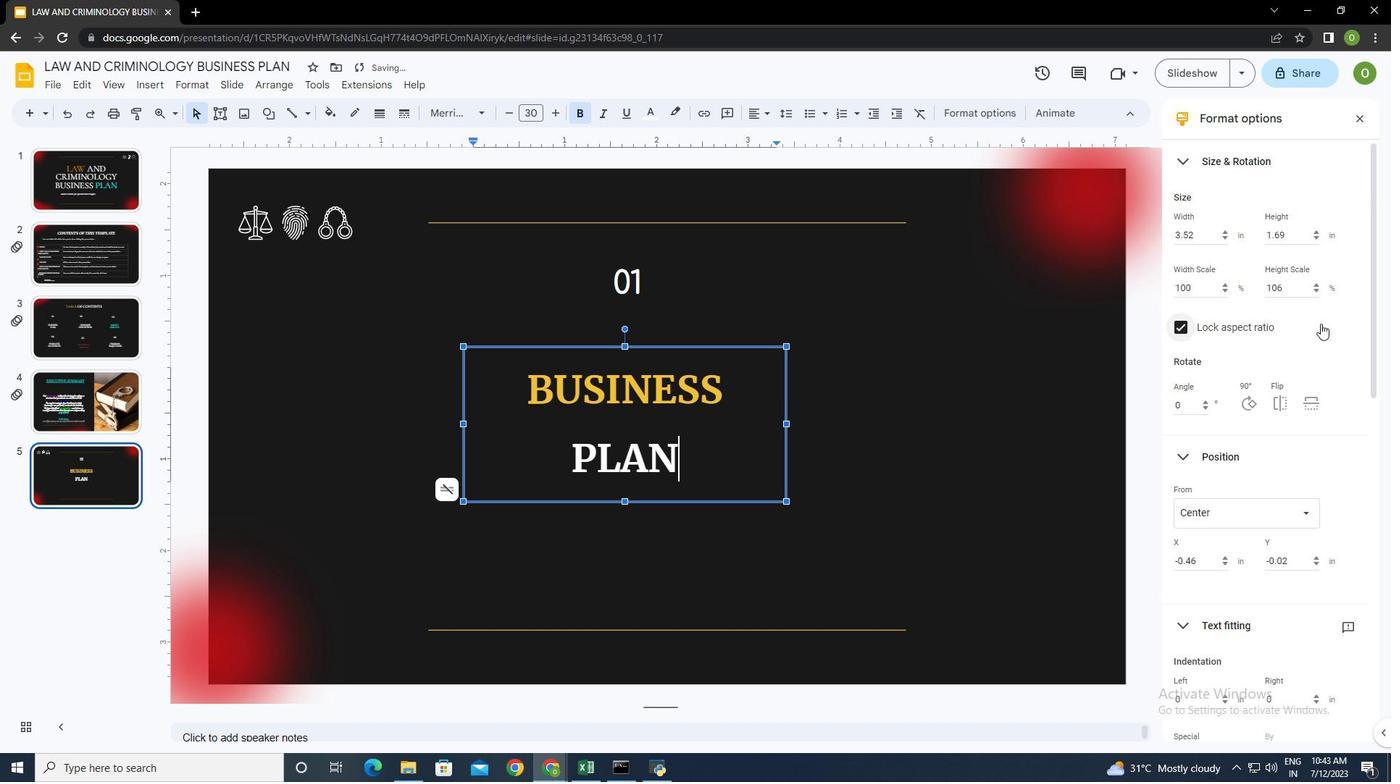 
Action: Mouse moved to (1373, 284)
Screenshot: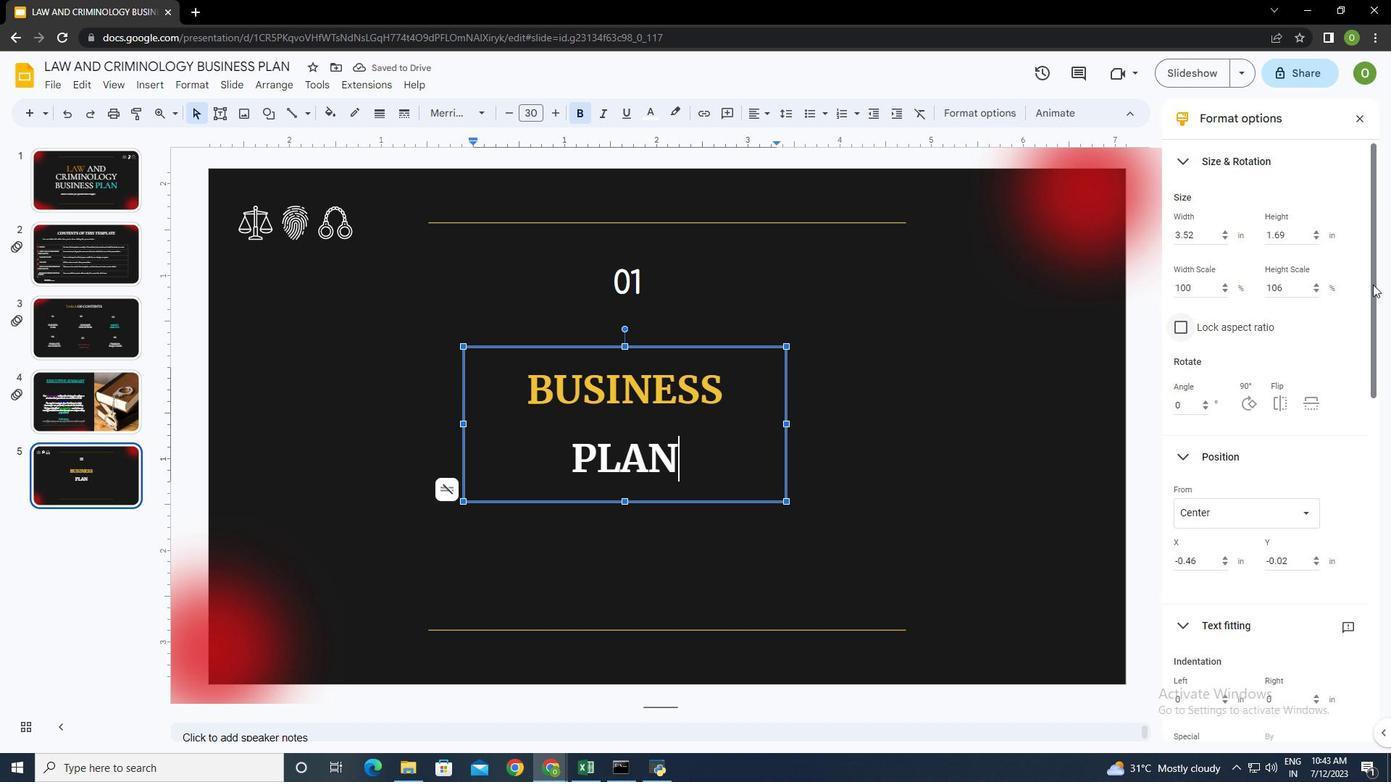 
Action: Mouse pressed left at (1373, 284)
Screenshot: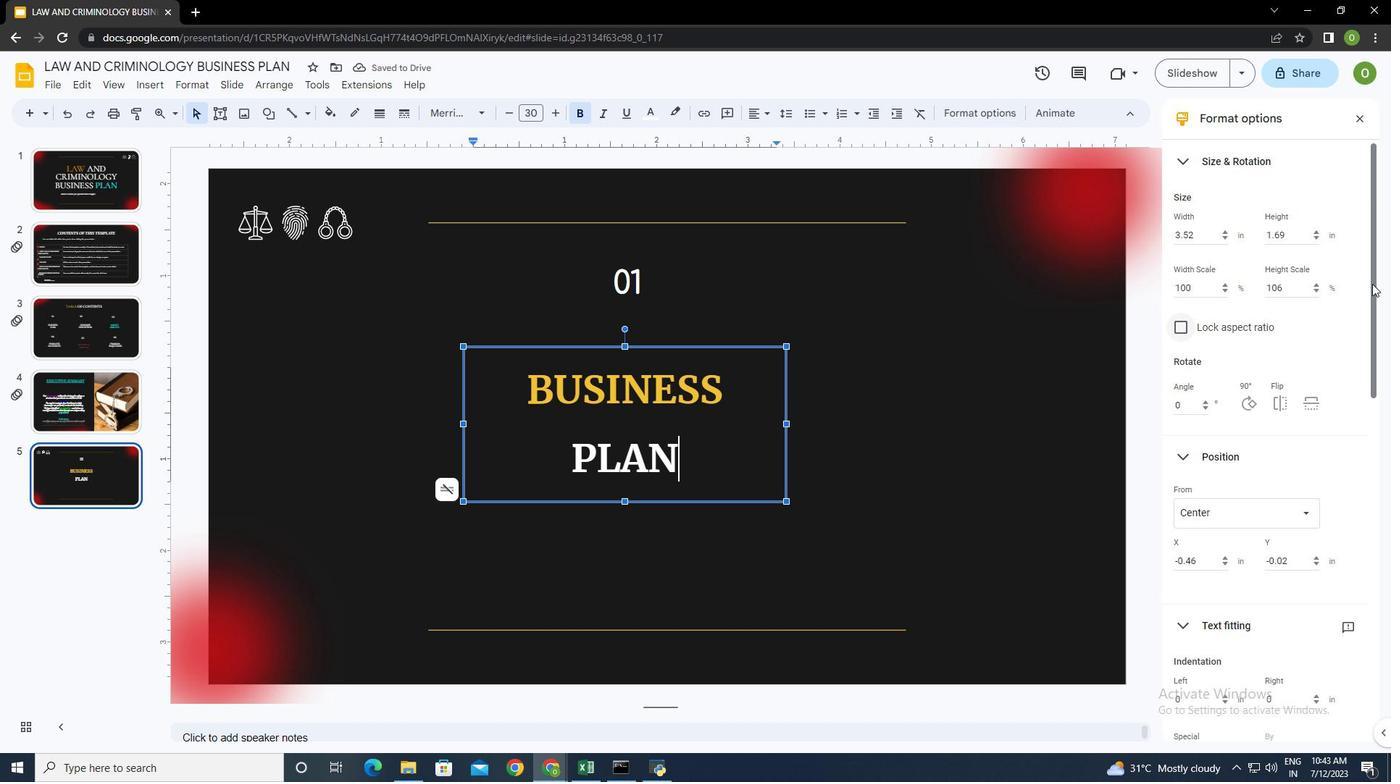 
Action: Mouse moved to (1350, 260)
Screenshot: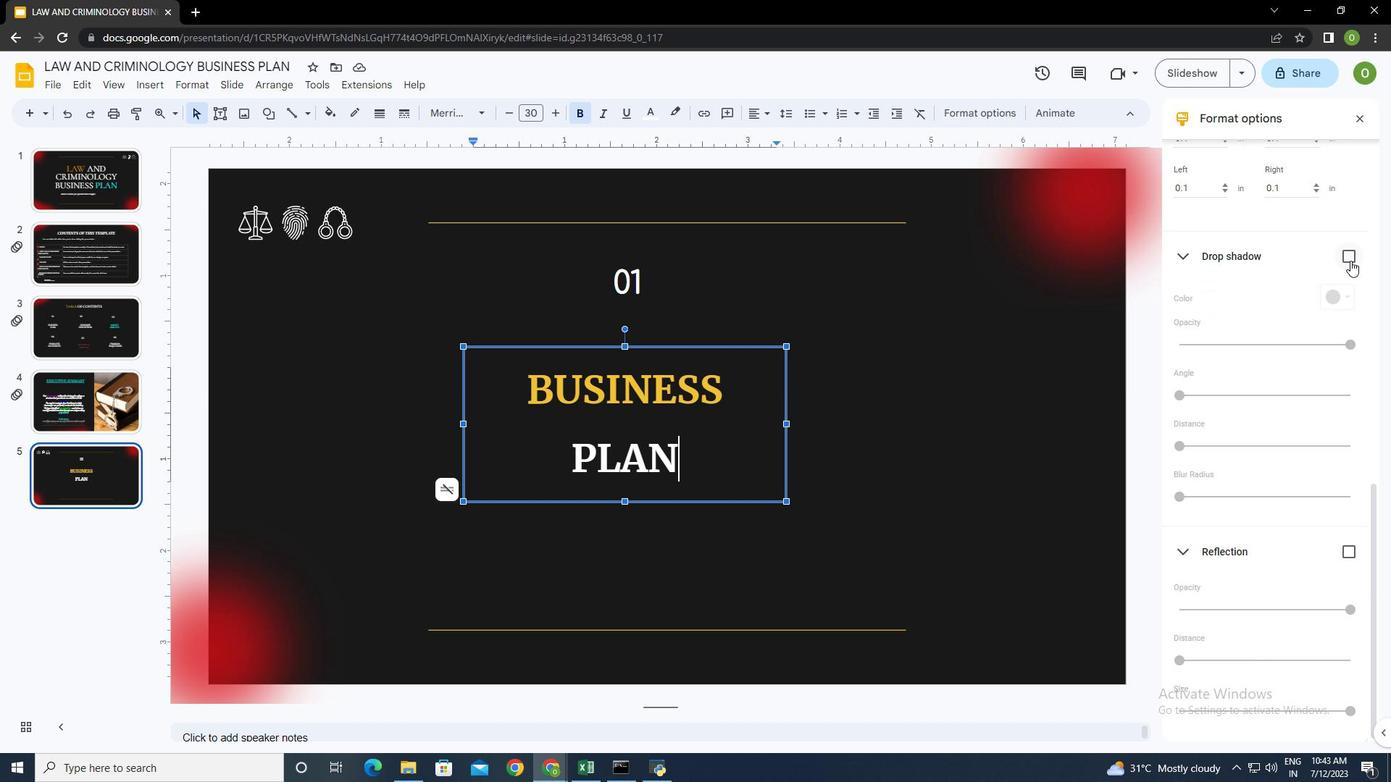 
Action: Mouse pressed left at (1350, 260)
Screenshot: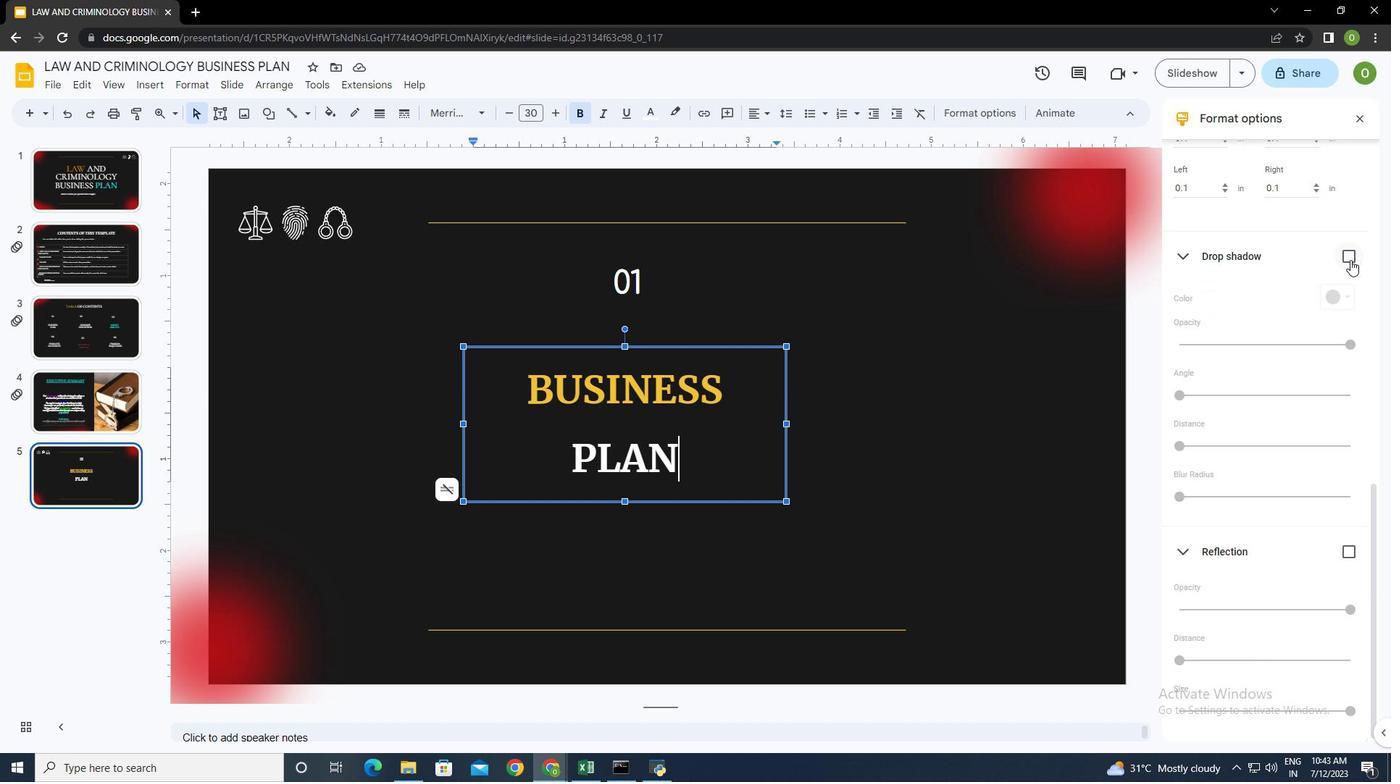 
Action: Mouse moved to (1184, 447)
Screenshot: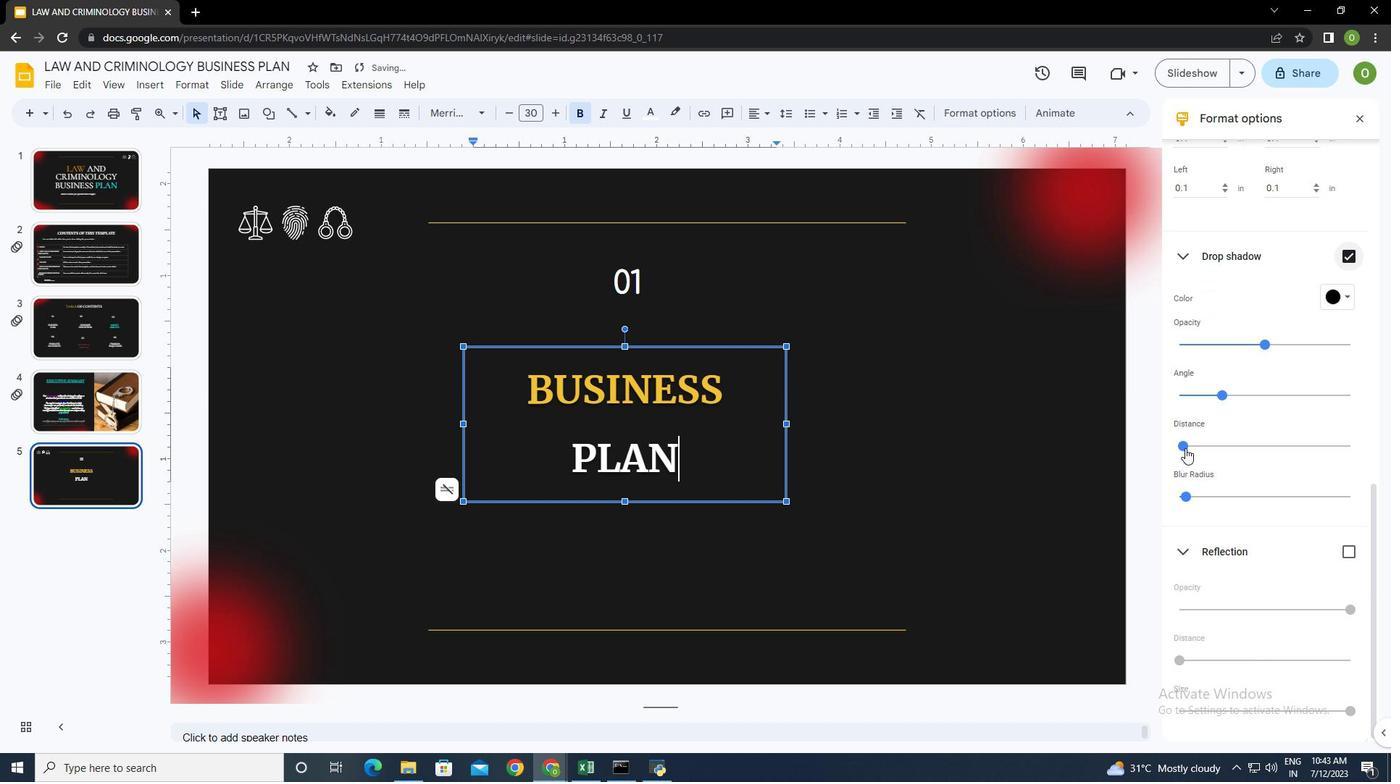 
Action: Mouse pressed left at (1184, 447)
Screenshot: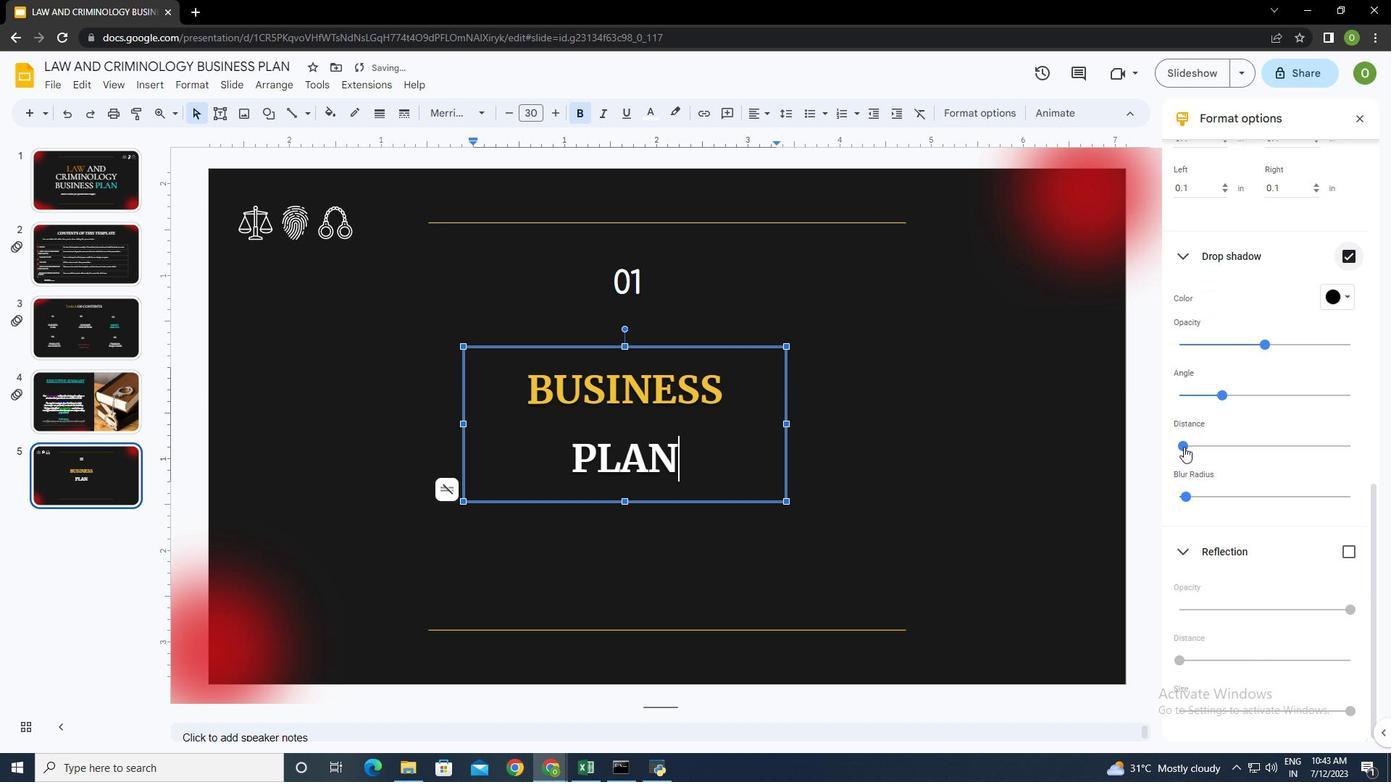 
Action: Mouse moved to (1346, 297)
Screenshot: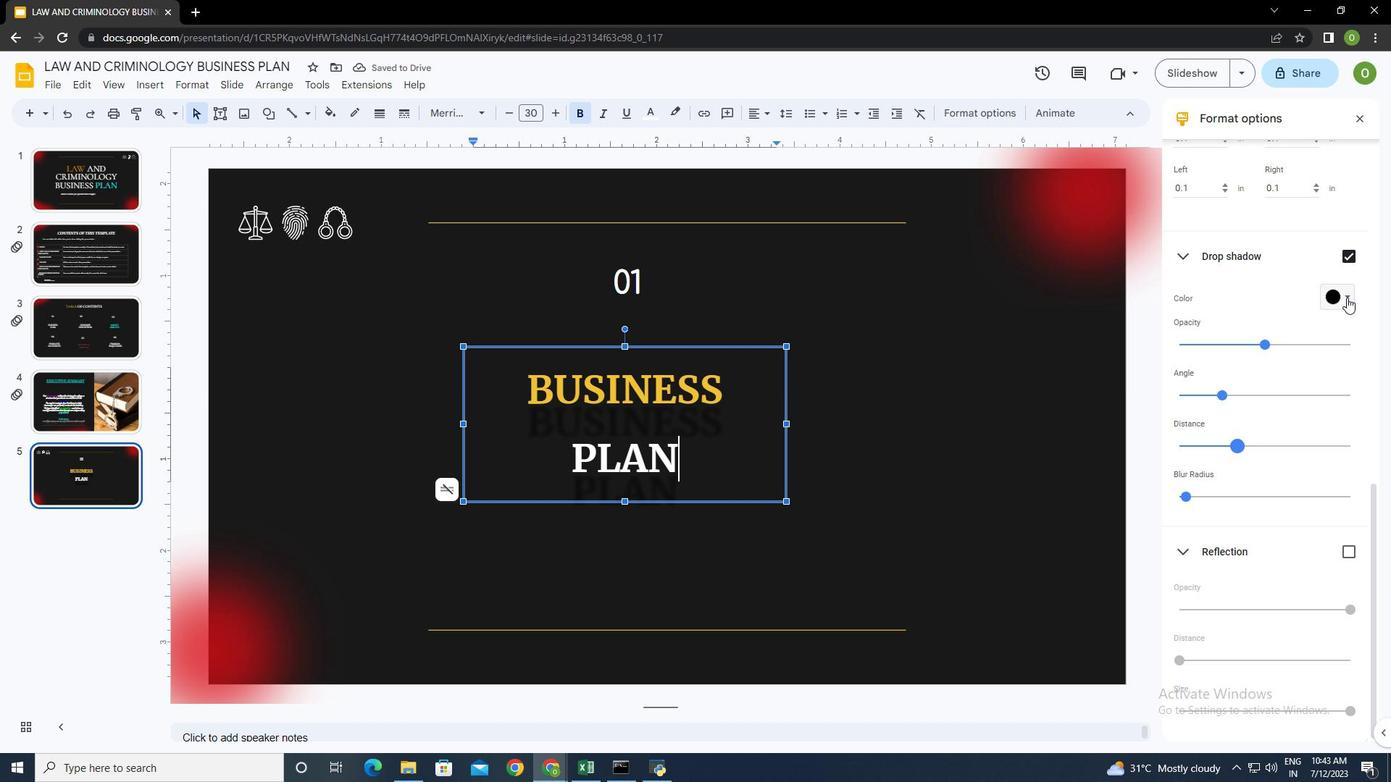 
Action: Mouse pressed left at (1346, 297)
Screenshot: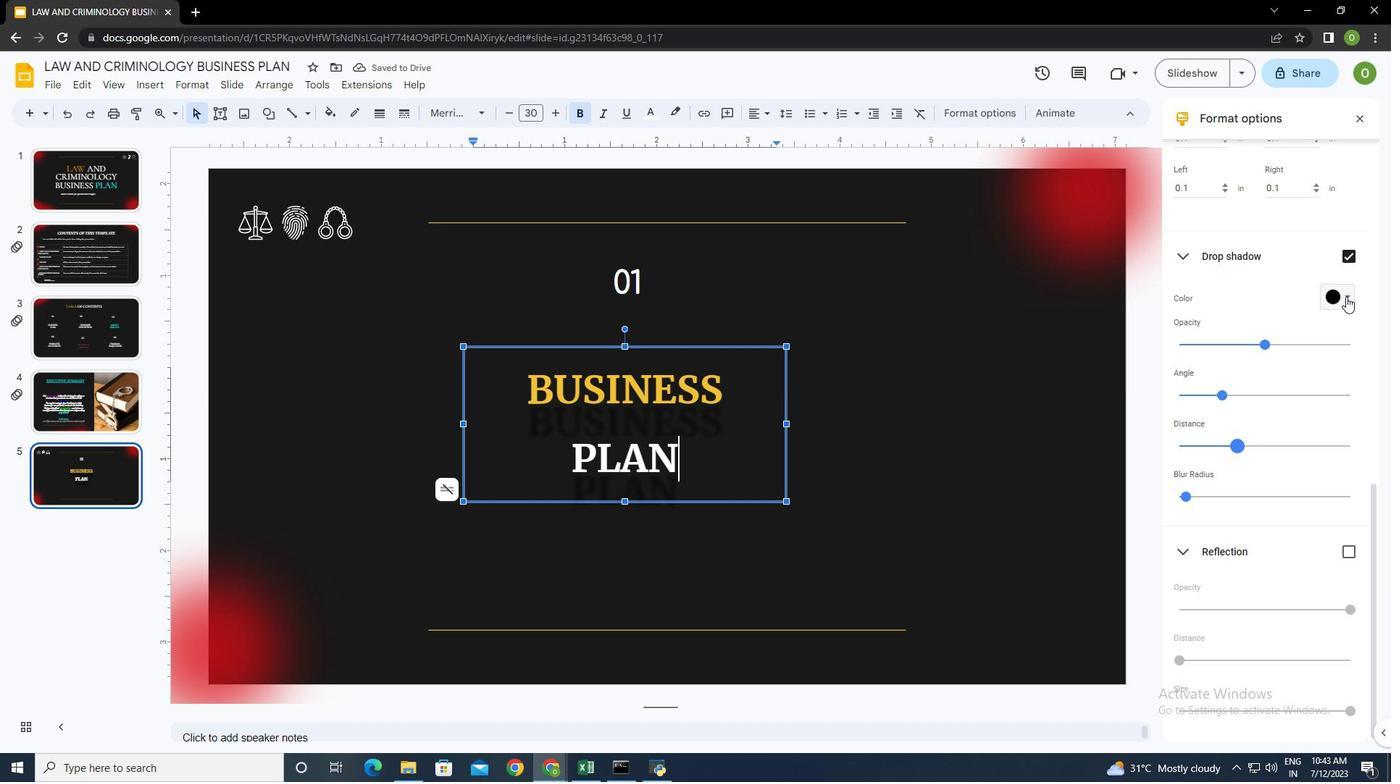 
Action: Mouse moved to (1302, 467)
Screenshot: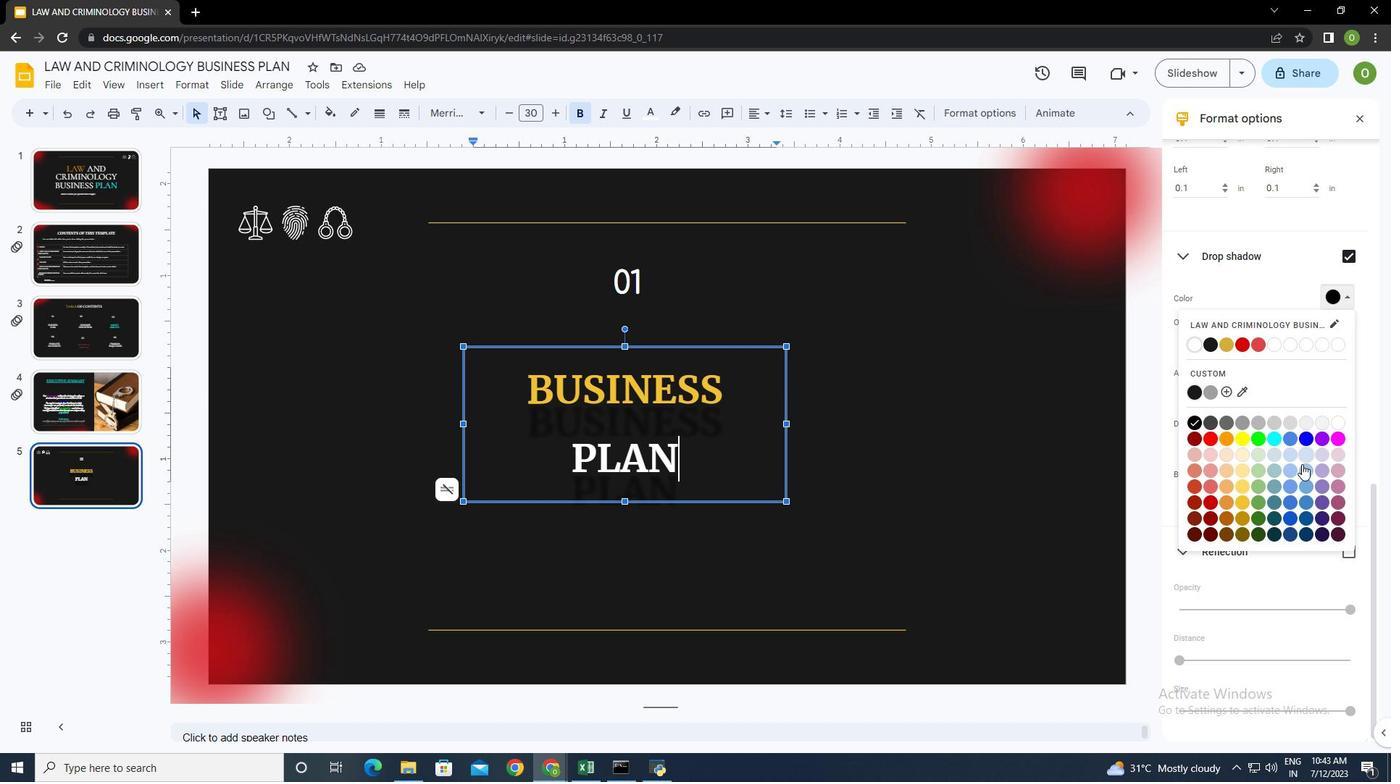 
Action: Mouse scrolled (1302, 466) with delta (0, 0)
Screenshot: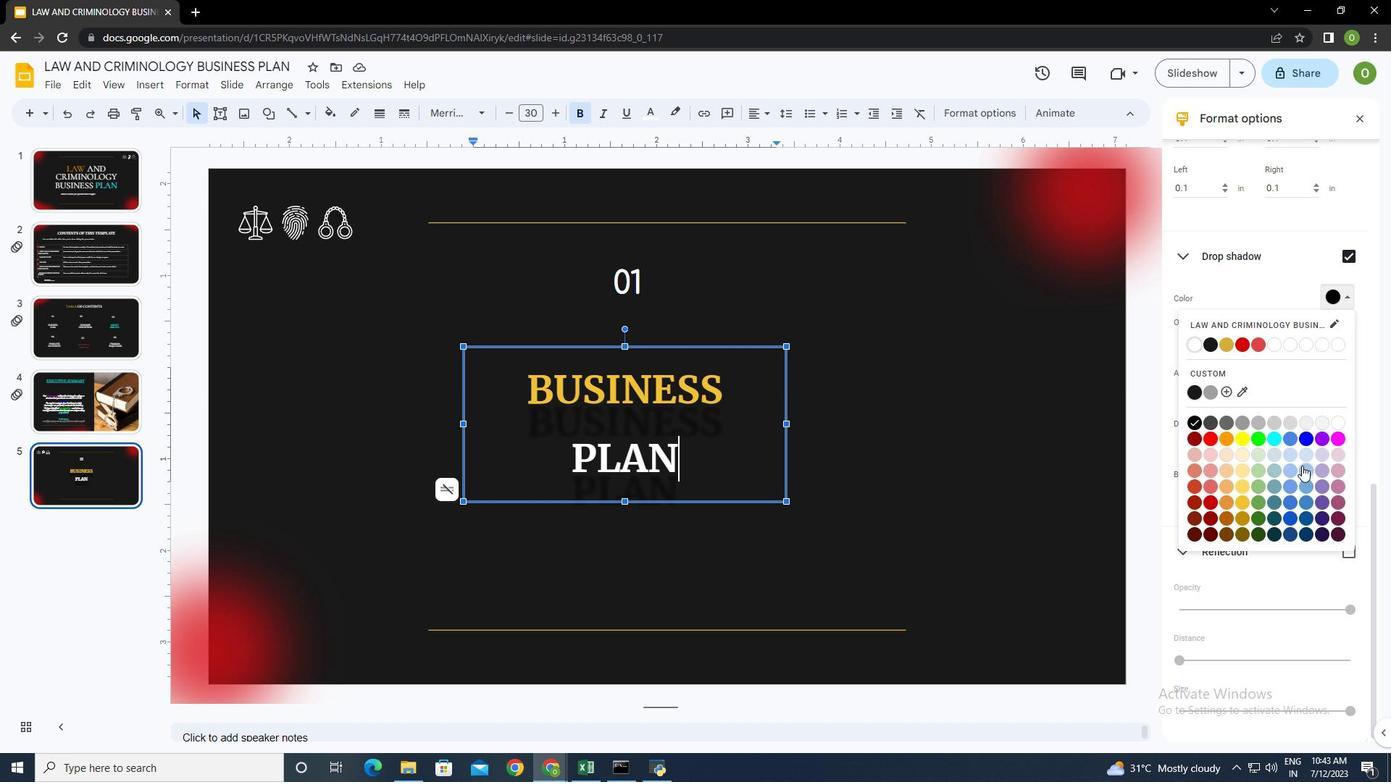 
Action: Mouse scrolled (1302, 466) with delta (0, 0)
Screenshot: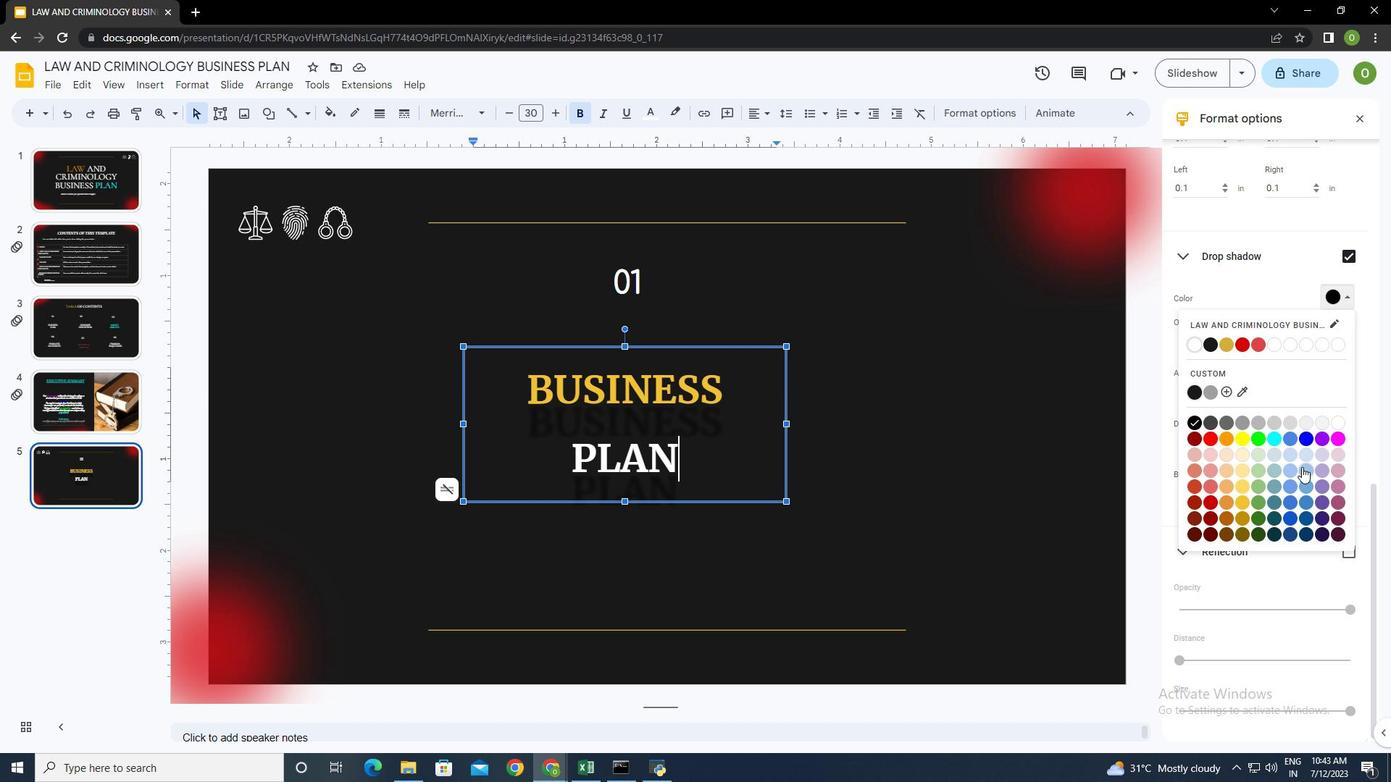 
Action: Mouse moved to (1302, 467)
Screenshot: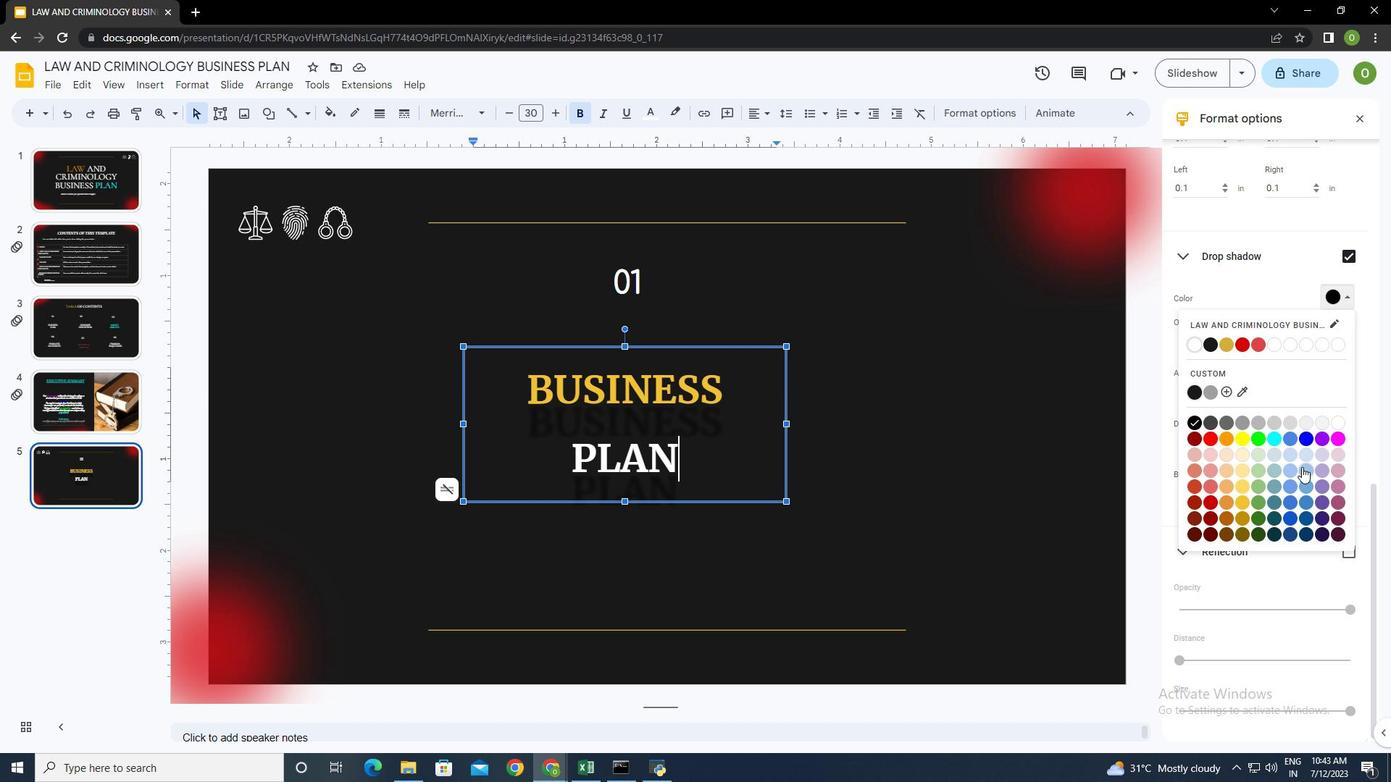 
Action: Mouse scrolled (1302, 466) with delta (0, 0)
Screenshot: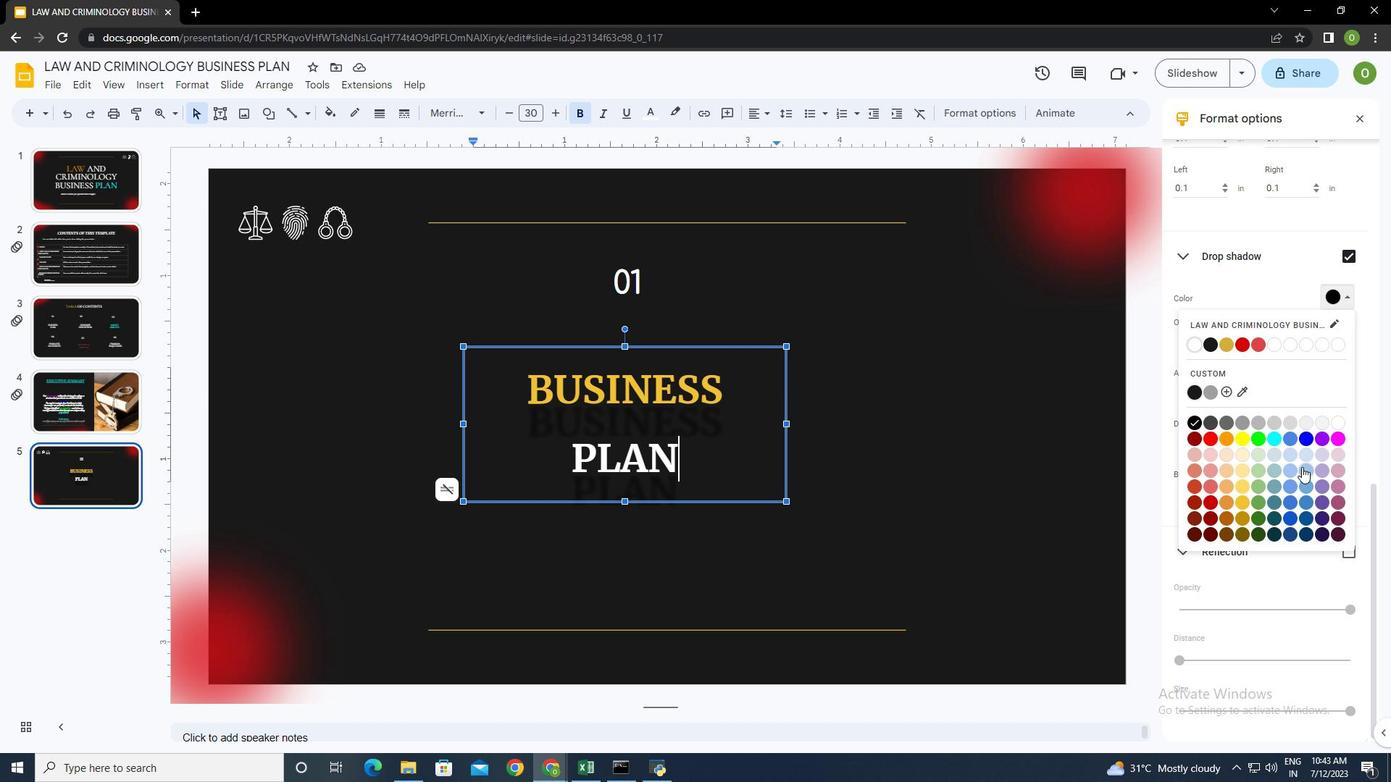 
Action: Mouse moved to (1301, 466)
Screenshot: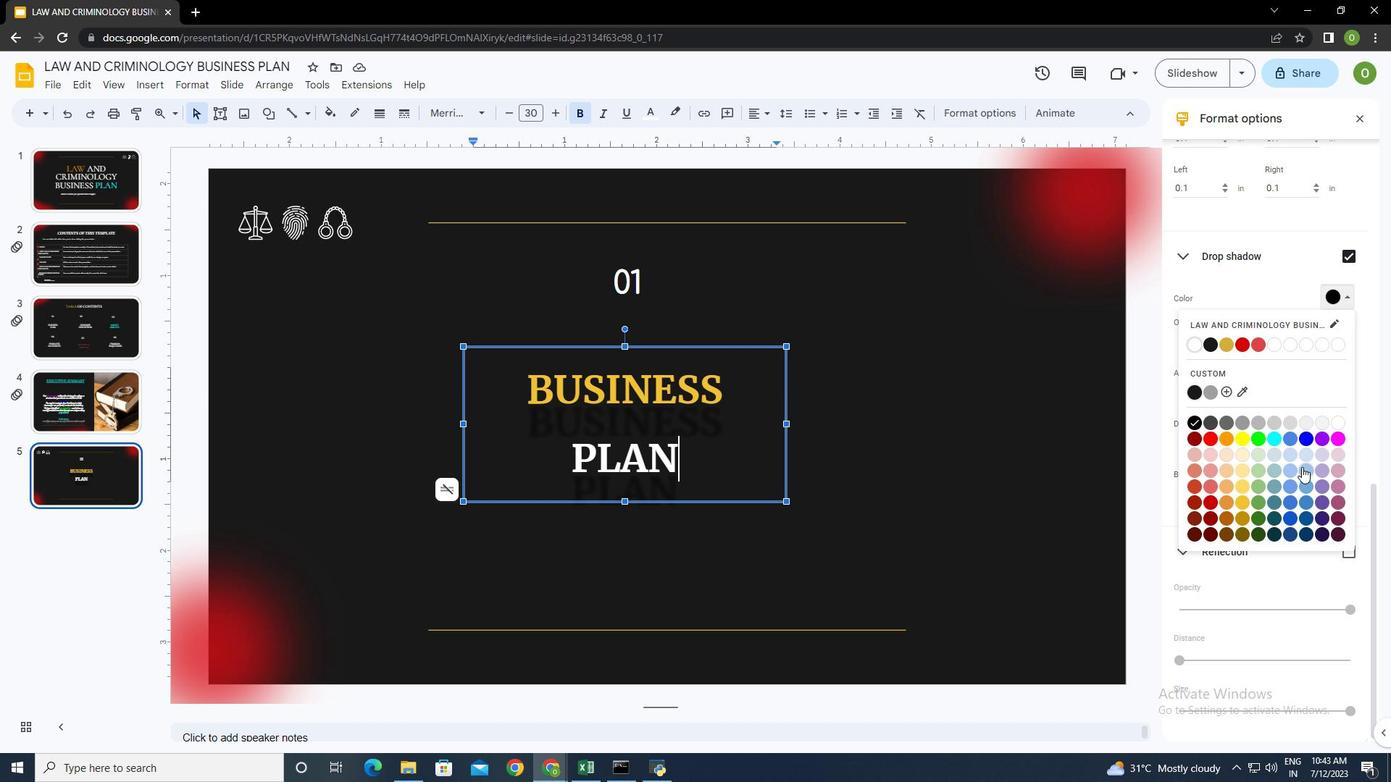 
Action: Mouse scrolled (1301, 466) with delta (0, 0)
Screenshot: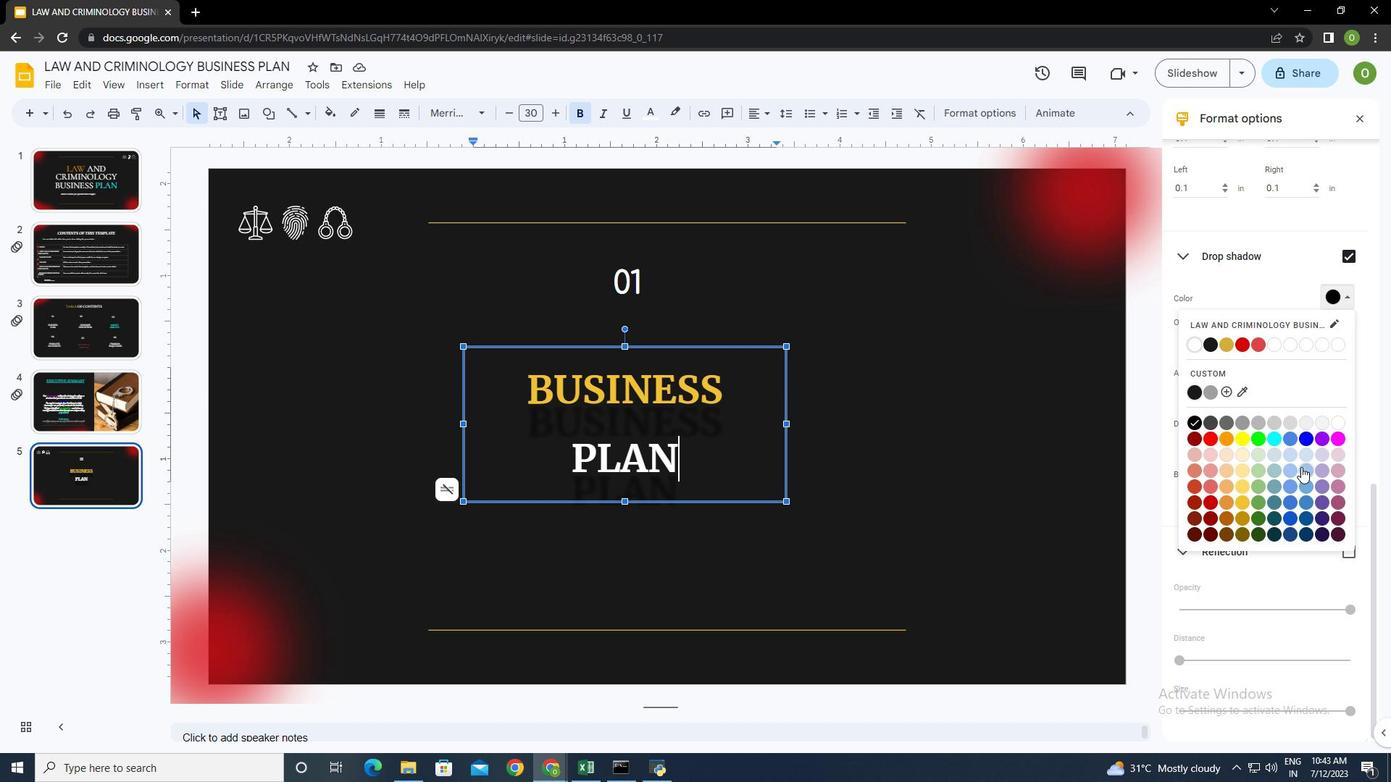 
Action: Mouse moved to (1244, 392)
Screenshot: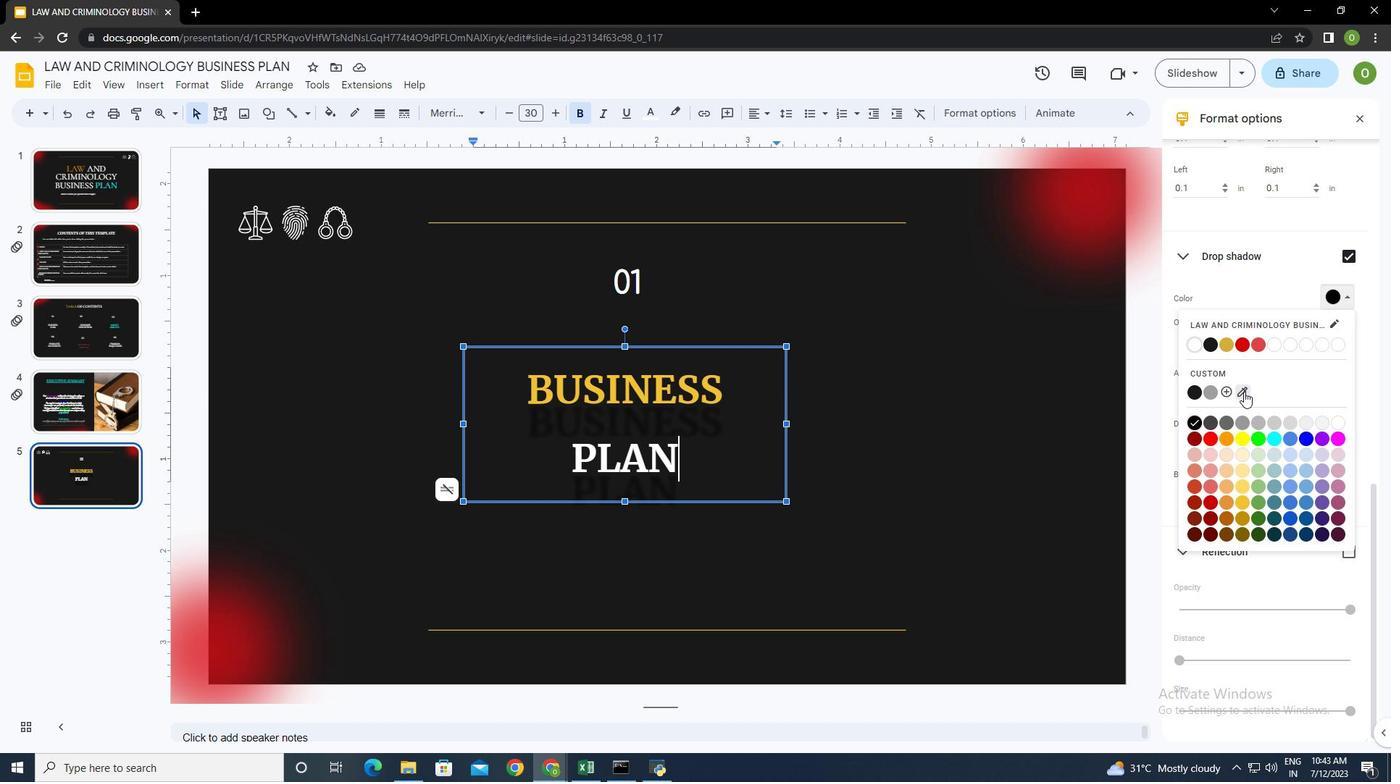 
Action: Mouse pressed left at (1244, 392)
Screenshot: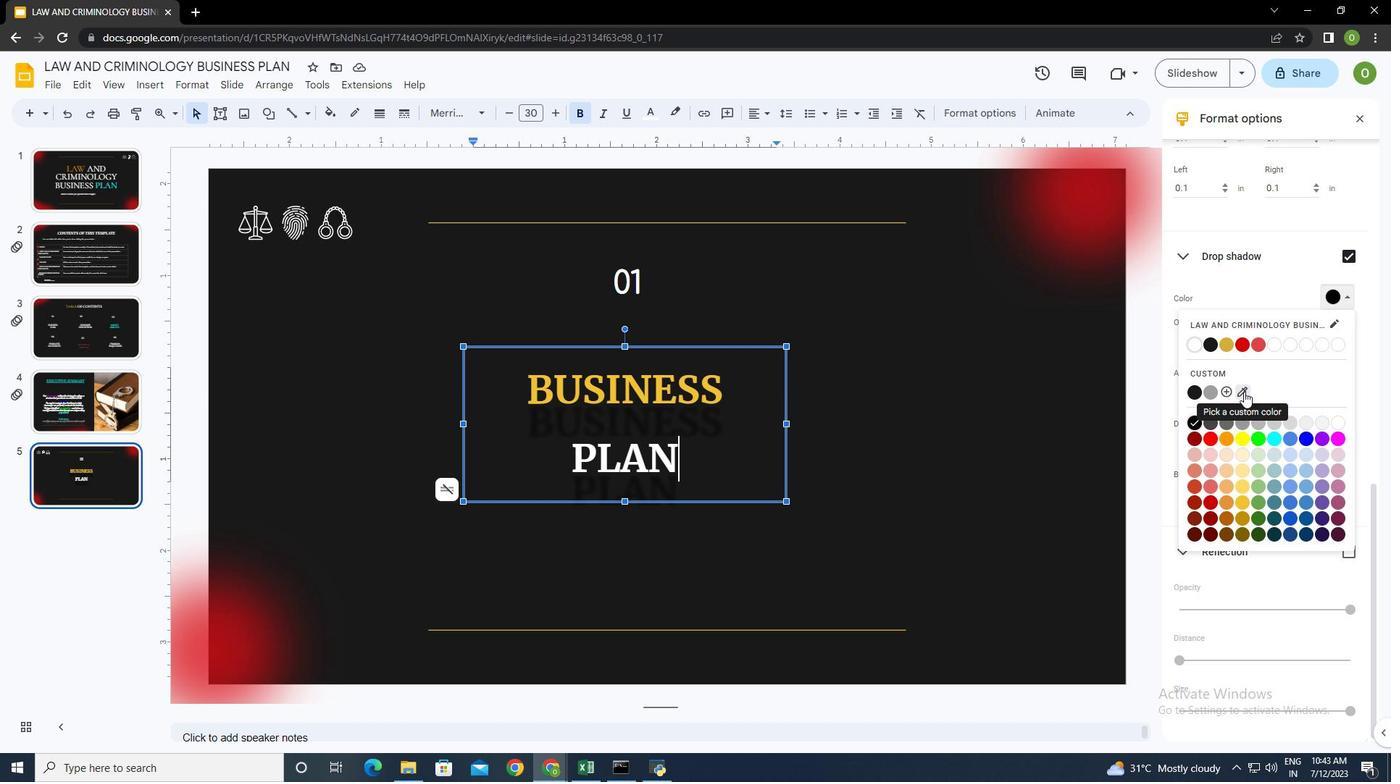 
Action: Mouse moved to (1077, 268)
Screenshot: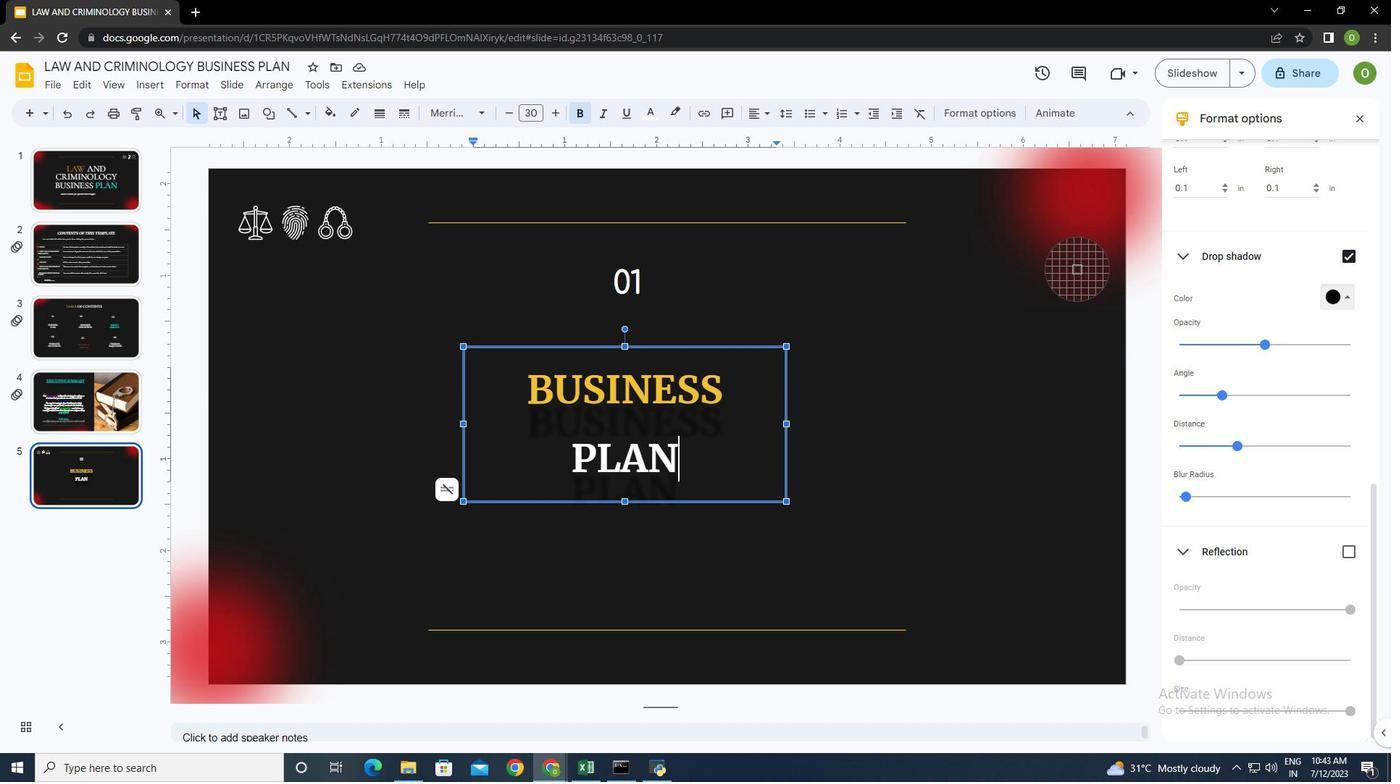 
Action: Mouse pressed left at (1077, 268)
Screenshot: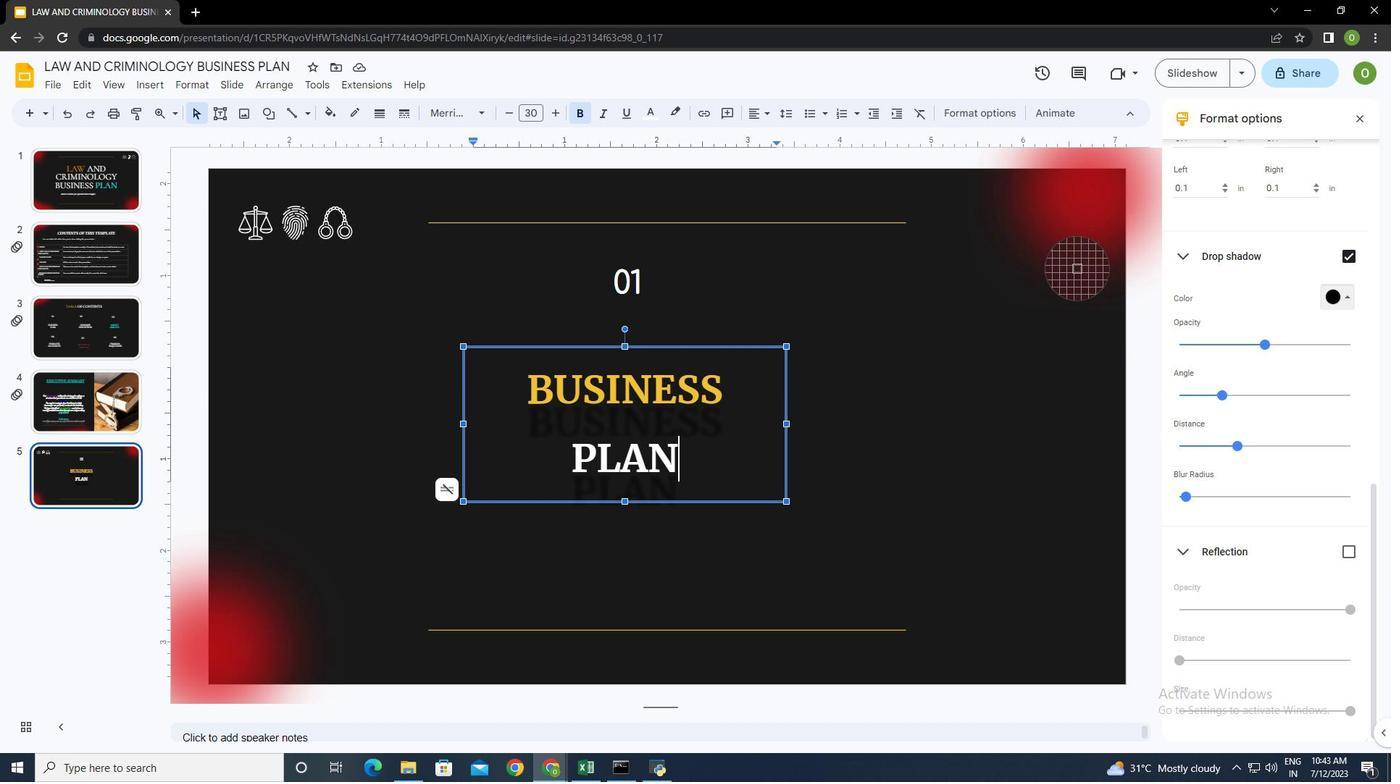 
Action: Mouse moved to (1347, 297)
Screenshot: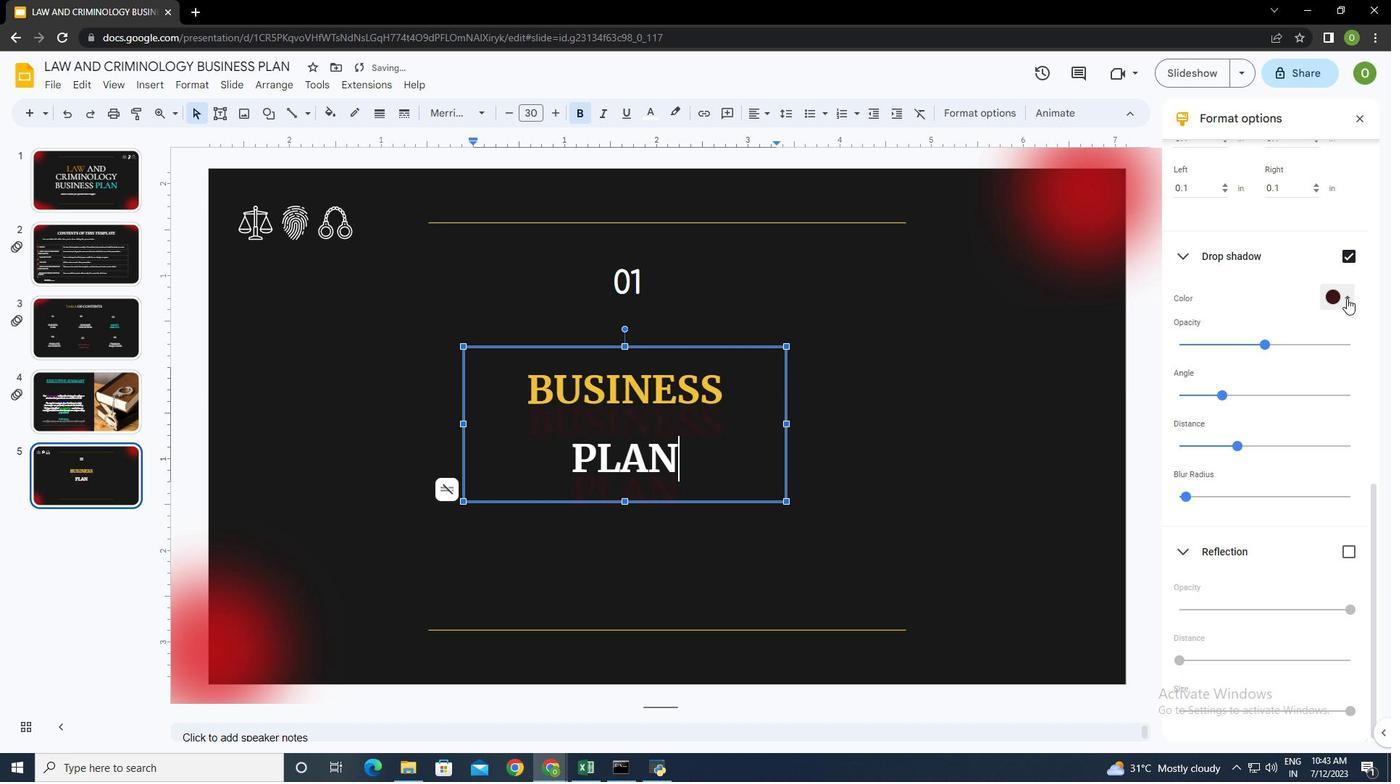 
Action: Mouse pressed left at (1347, 297)
Screenshot: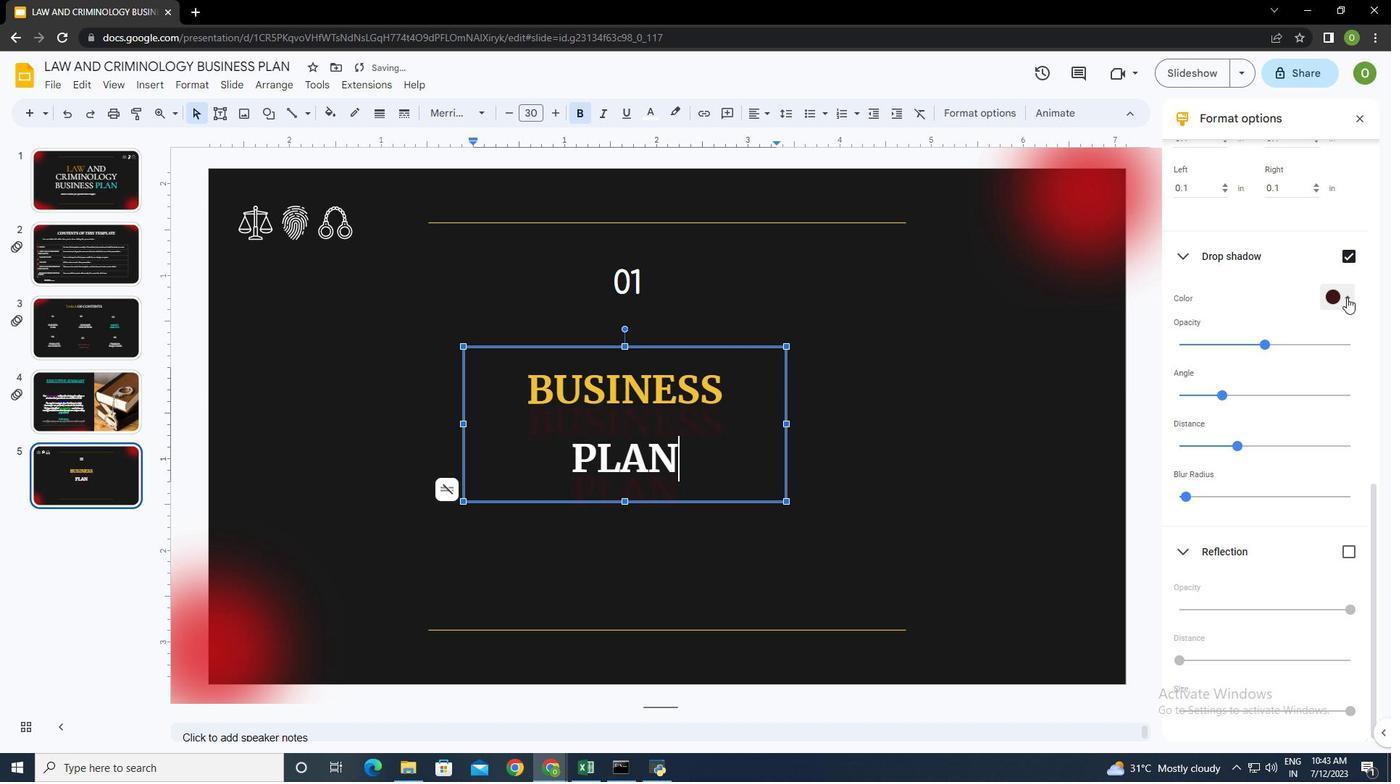 
Action: Mouse pressed left at (1347, 297)
Screenshot: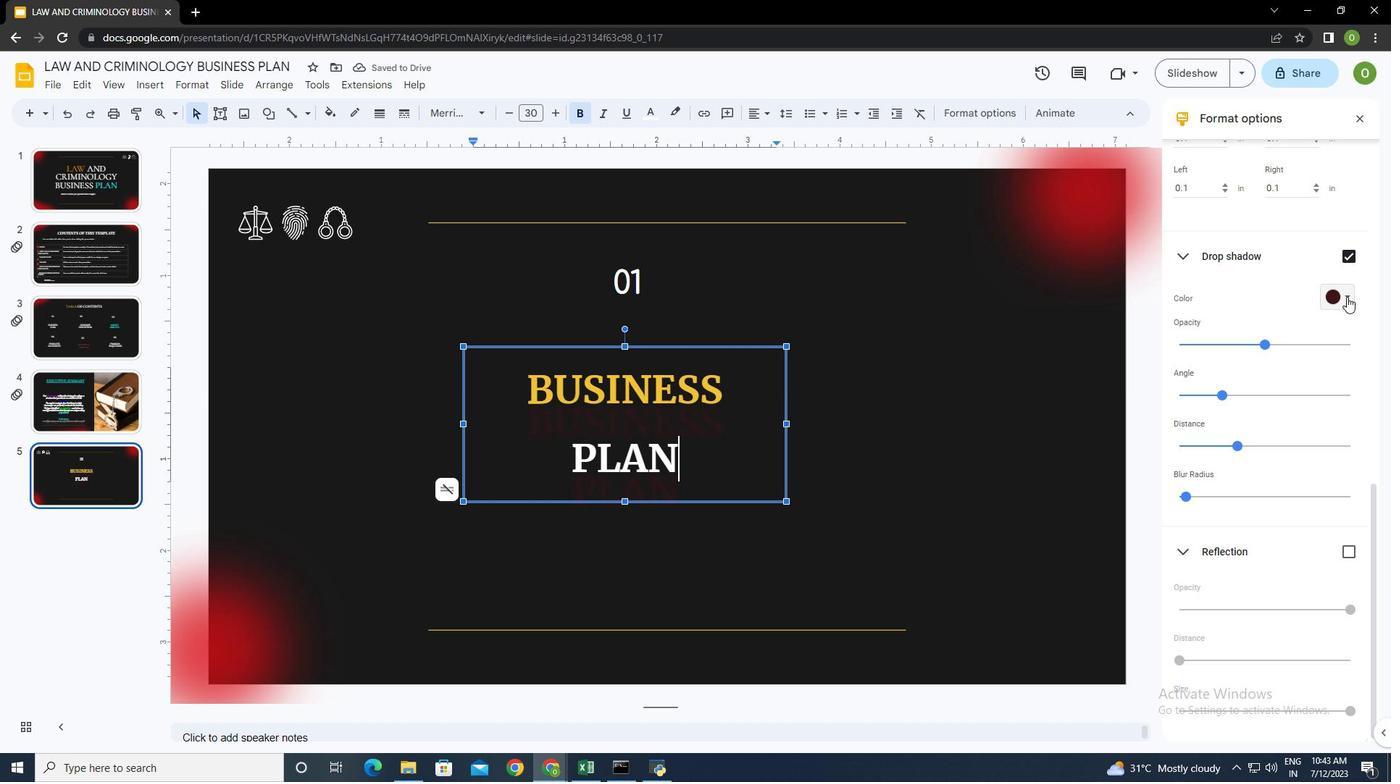 
Action: Mouse moved to (1336, 344)
Screenshot: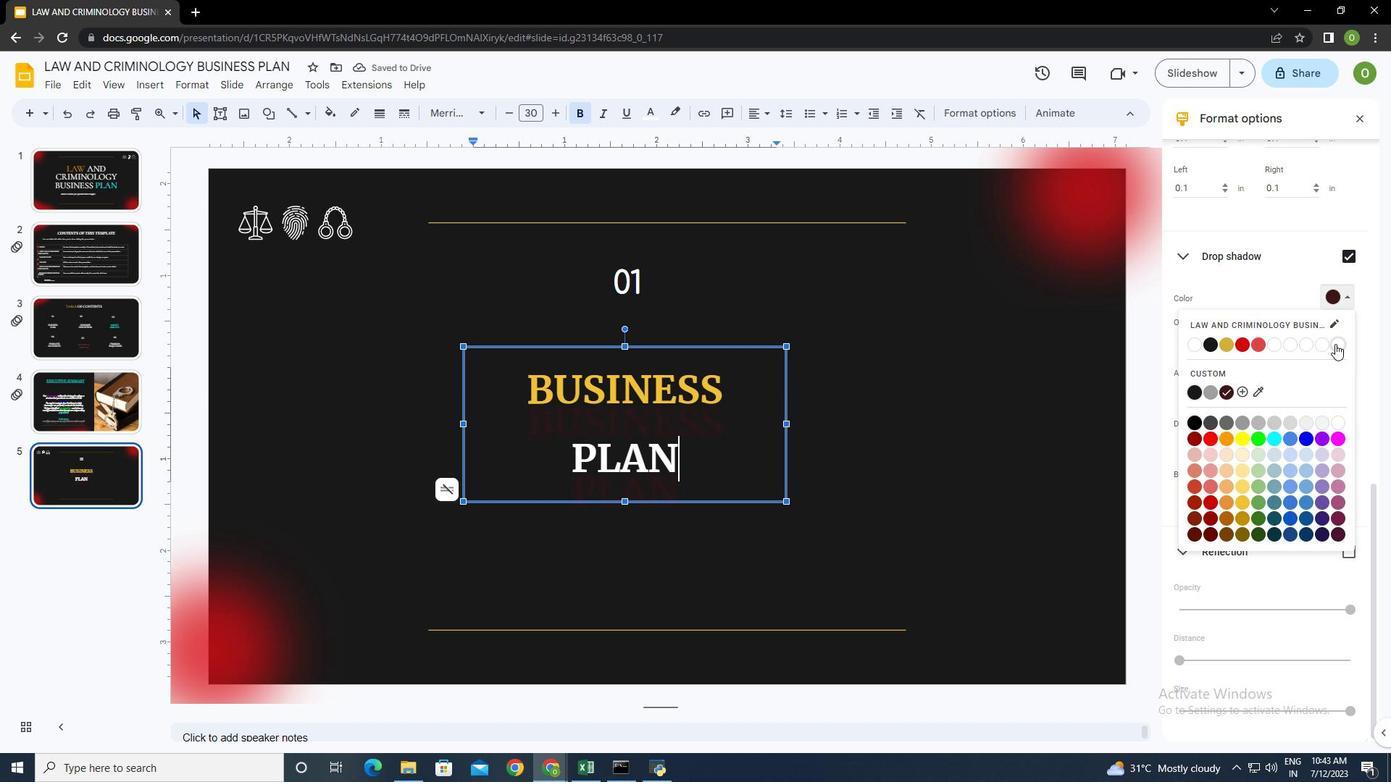 
Action: Mouse pressed left at (1336, 344)
Screenshot: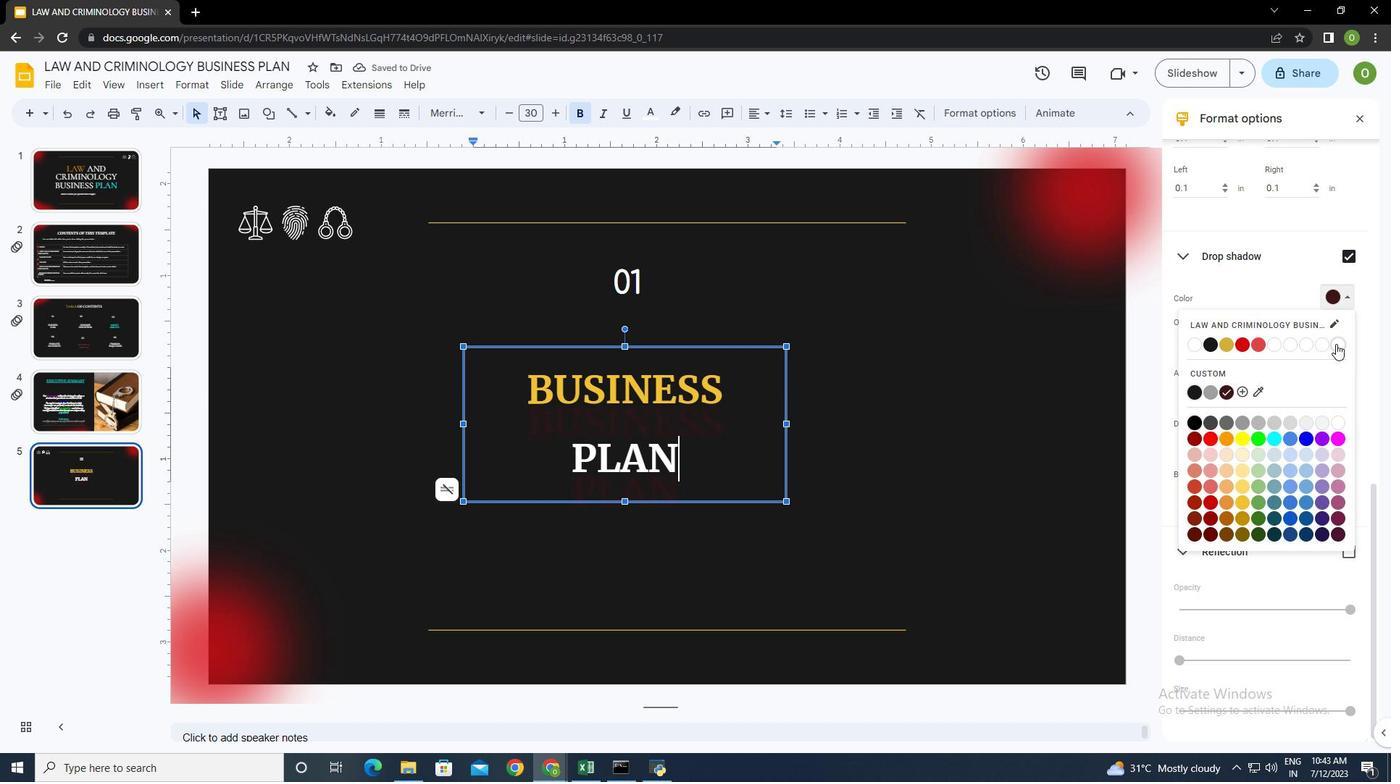 
Action: Mouse moved to (1266, 344)
Screenshot: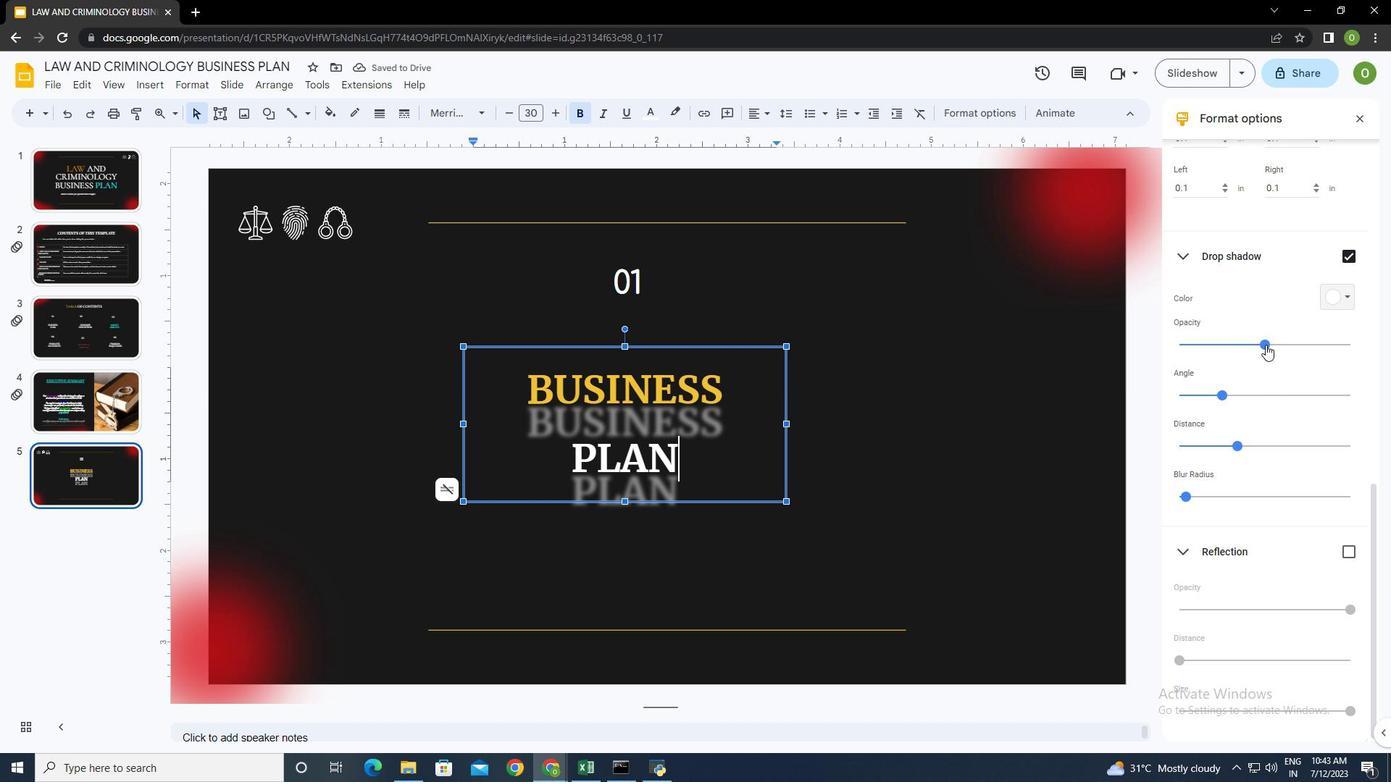 
Action: Mouse pressed left at (1266, 344)
Screenshot: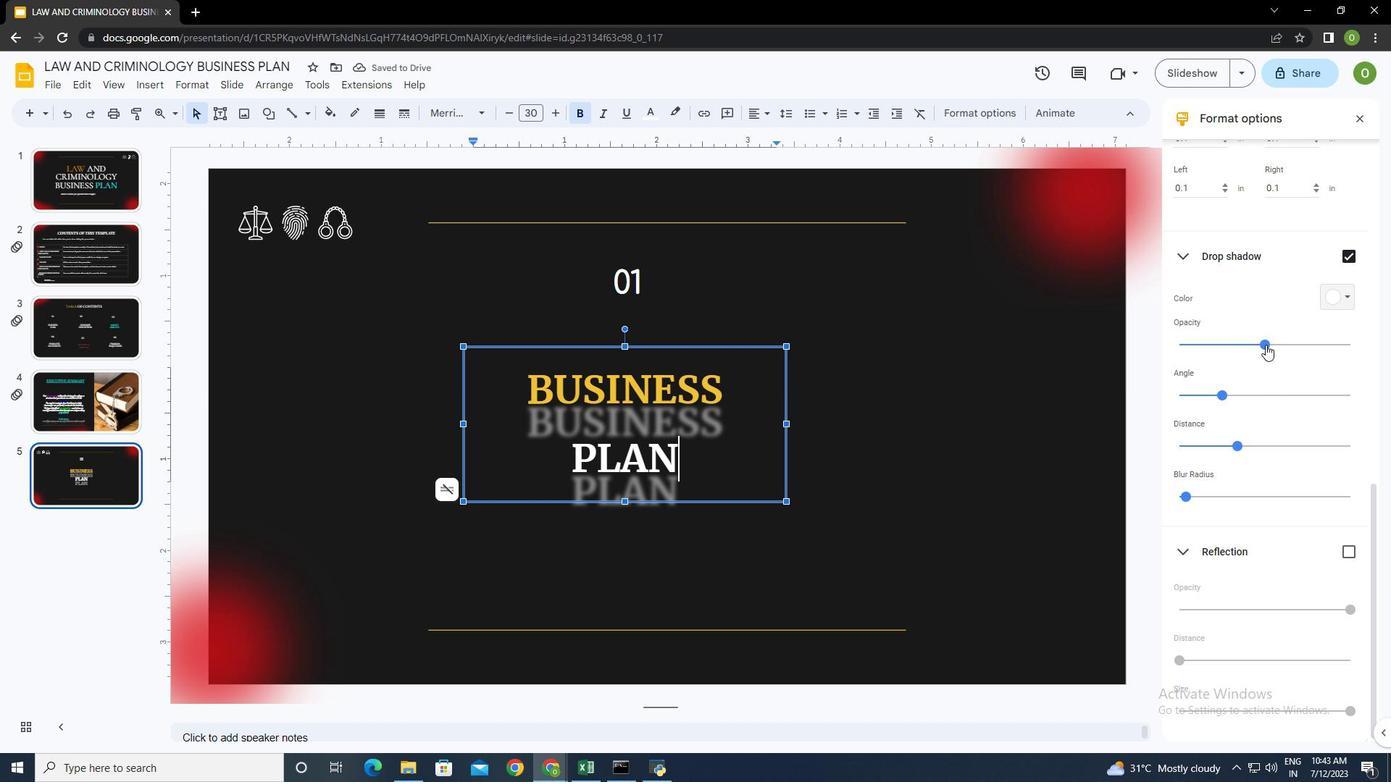 
Action: Mouse moved to (1236, 347)
Screenshot: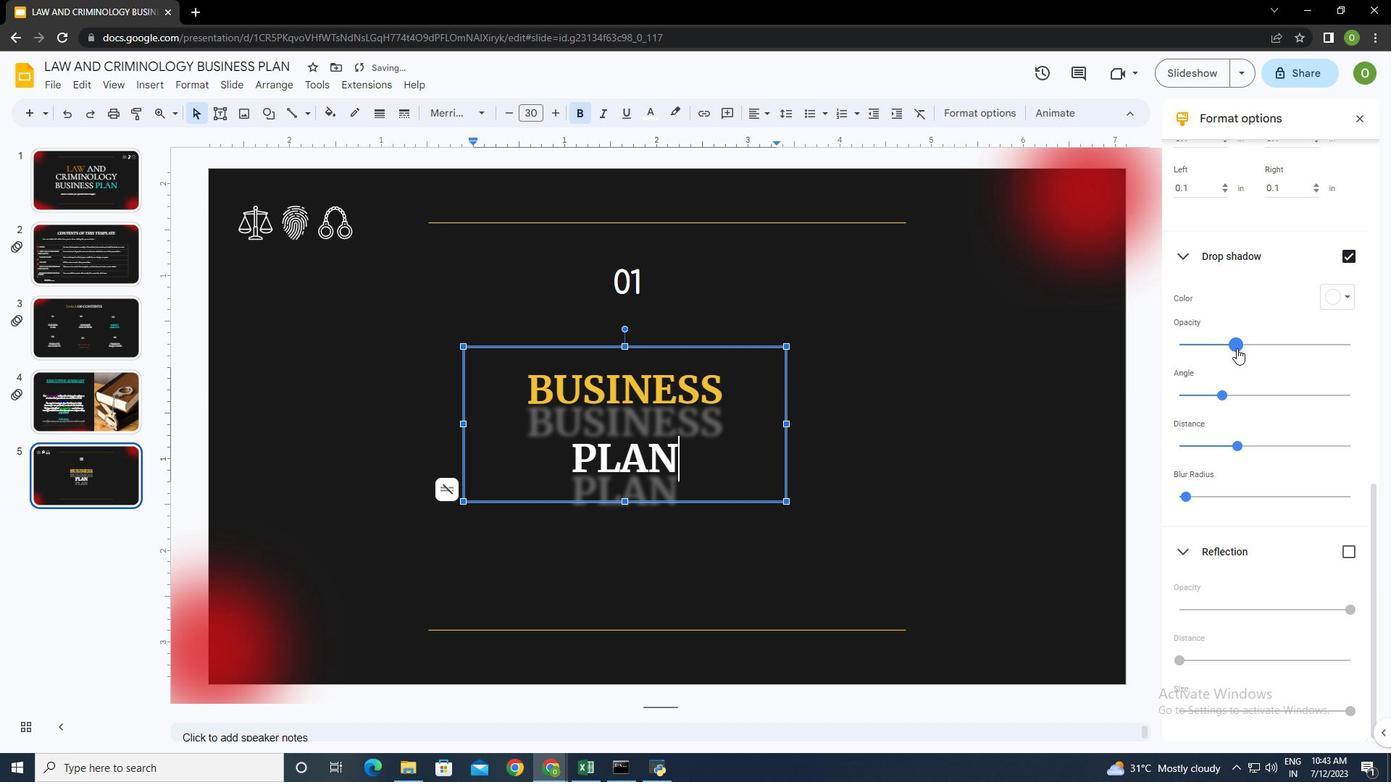 
Action: Mouse pressed left at (1236, 347)
Screenshot: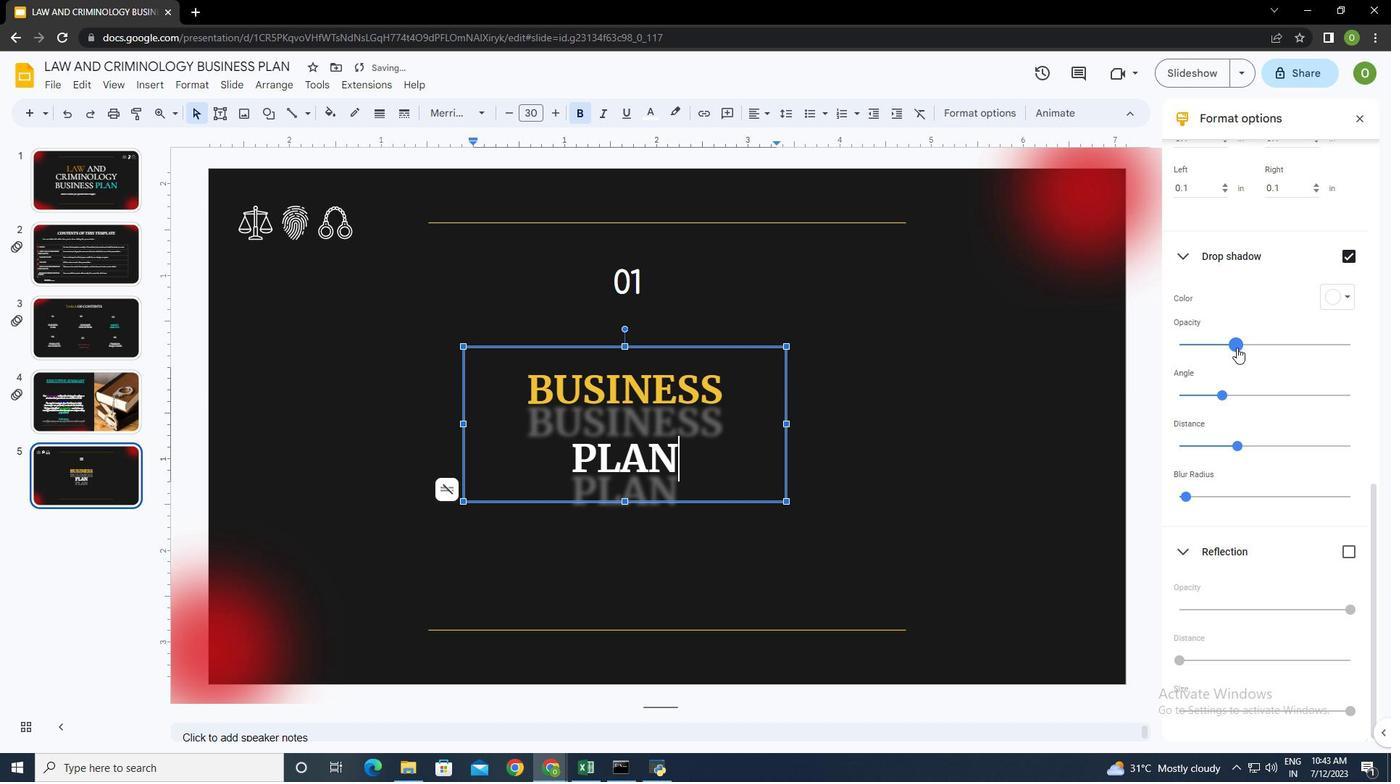 
Action: Mouse moved to (1184, 495)
Screenshot: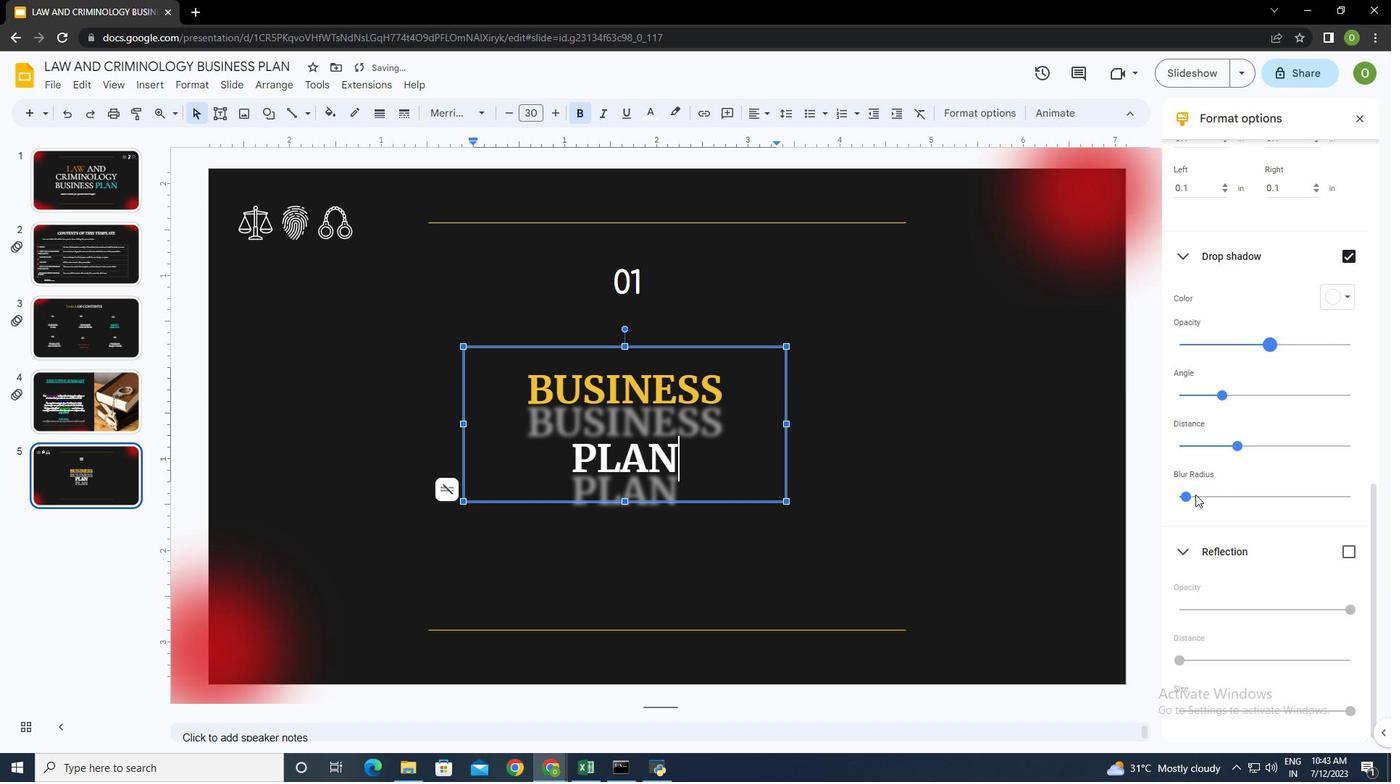 
Action: Mouse pressed left at (1184, 495)
Screenshot: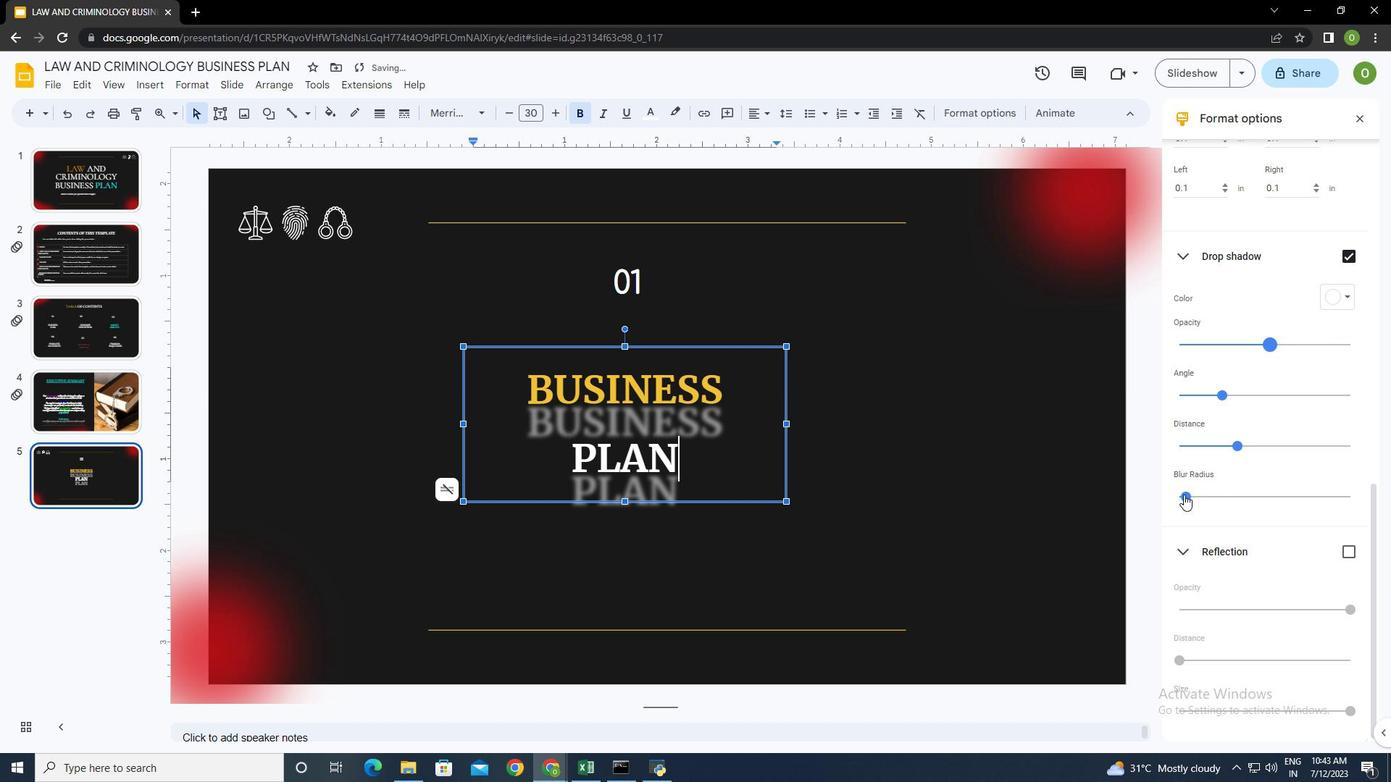 
Action: Mouse moved to (1238, 446)
Screenshot: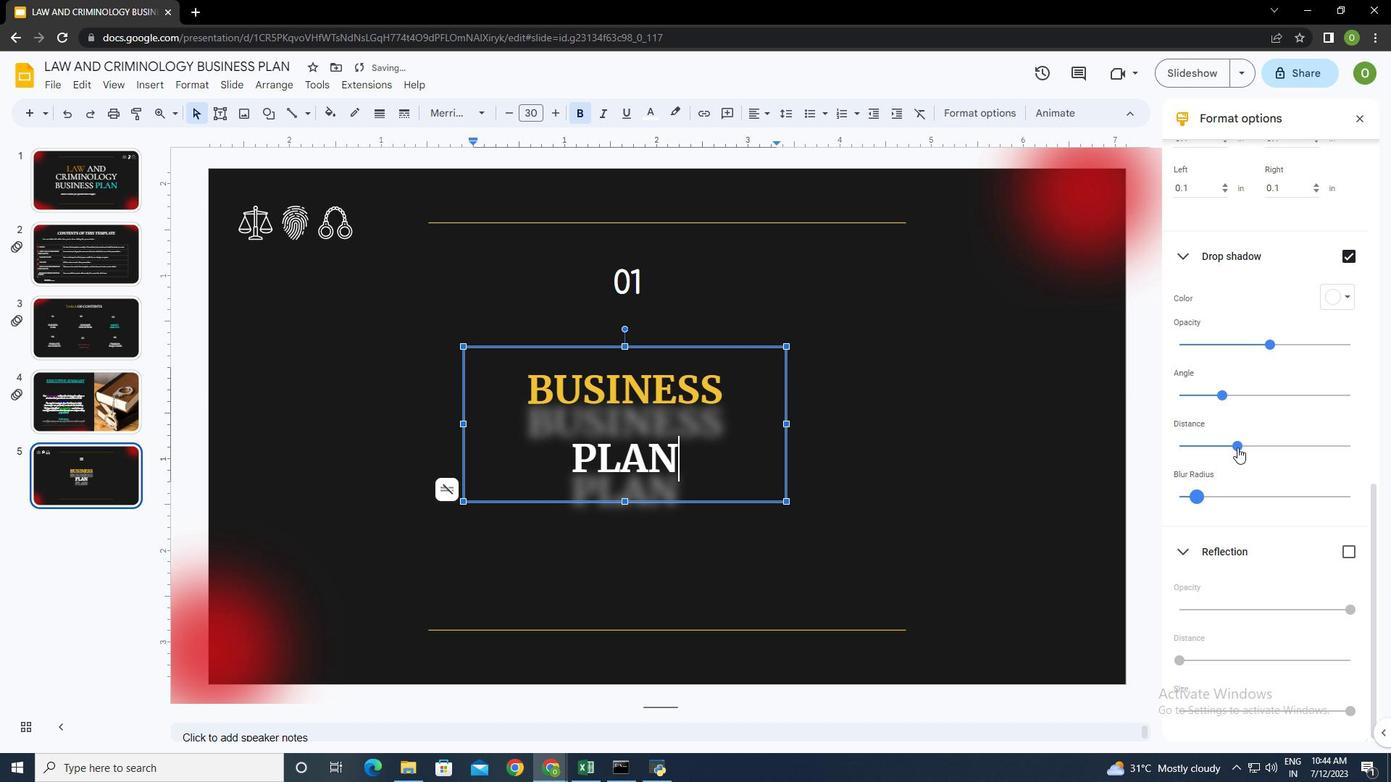 
Action: Mouse pressed left at (1238, 446)
Screenshot: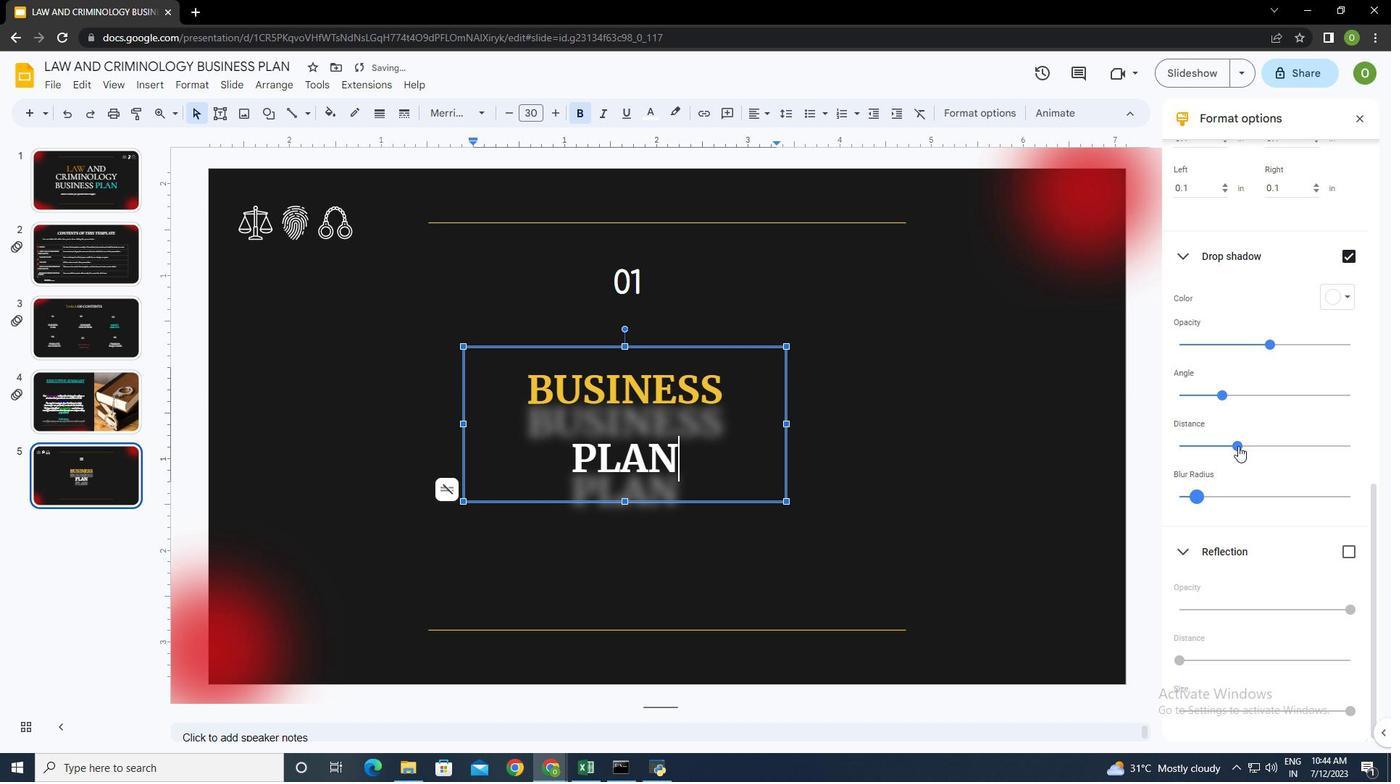 
Action: Mouse moved to (1350, 446)
Screenshot: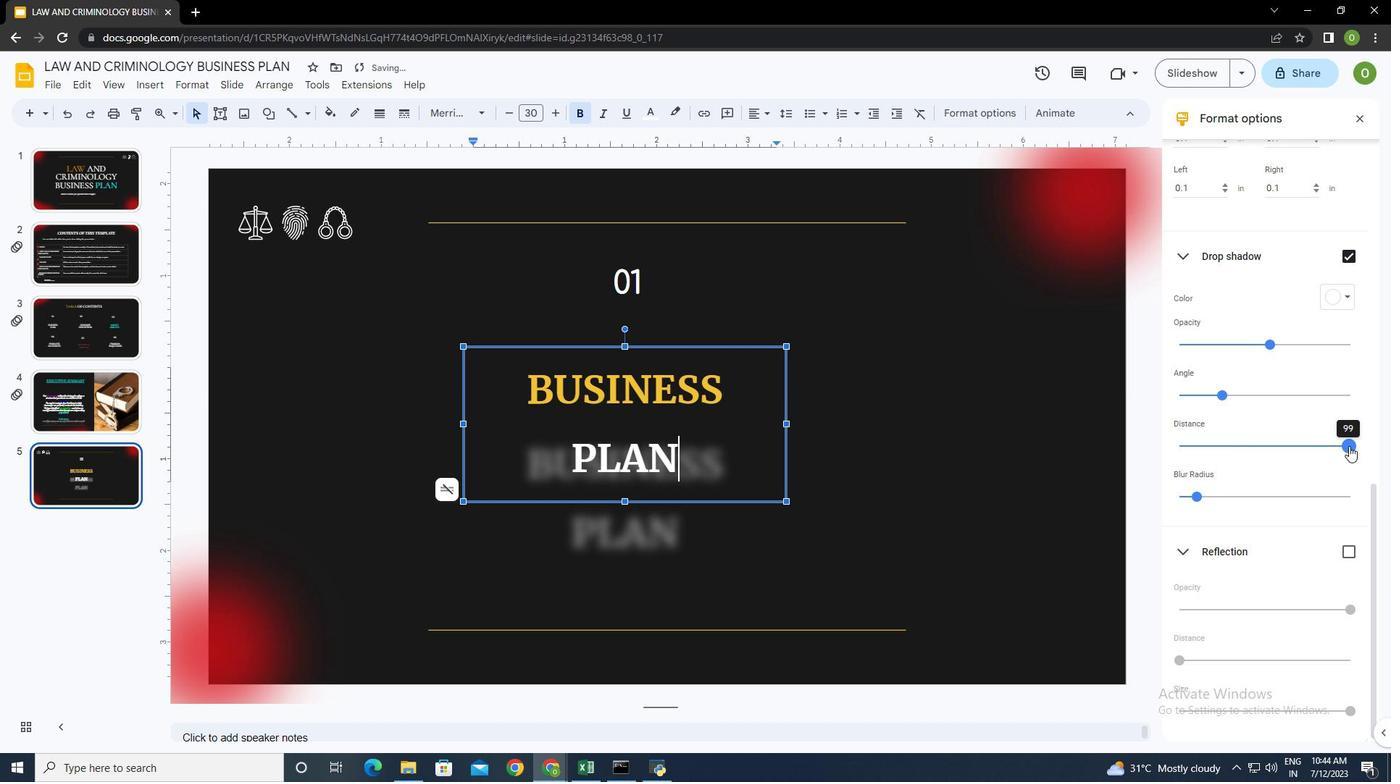 
Action: Mouse pressed left at (1350, 446)
Screenshot: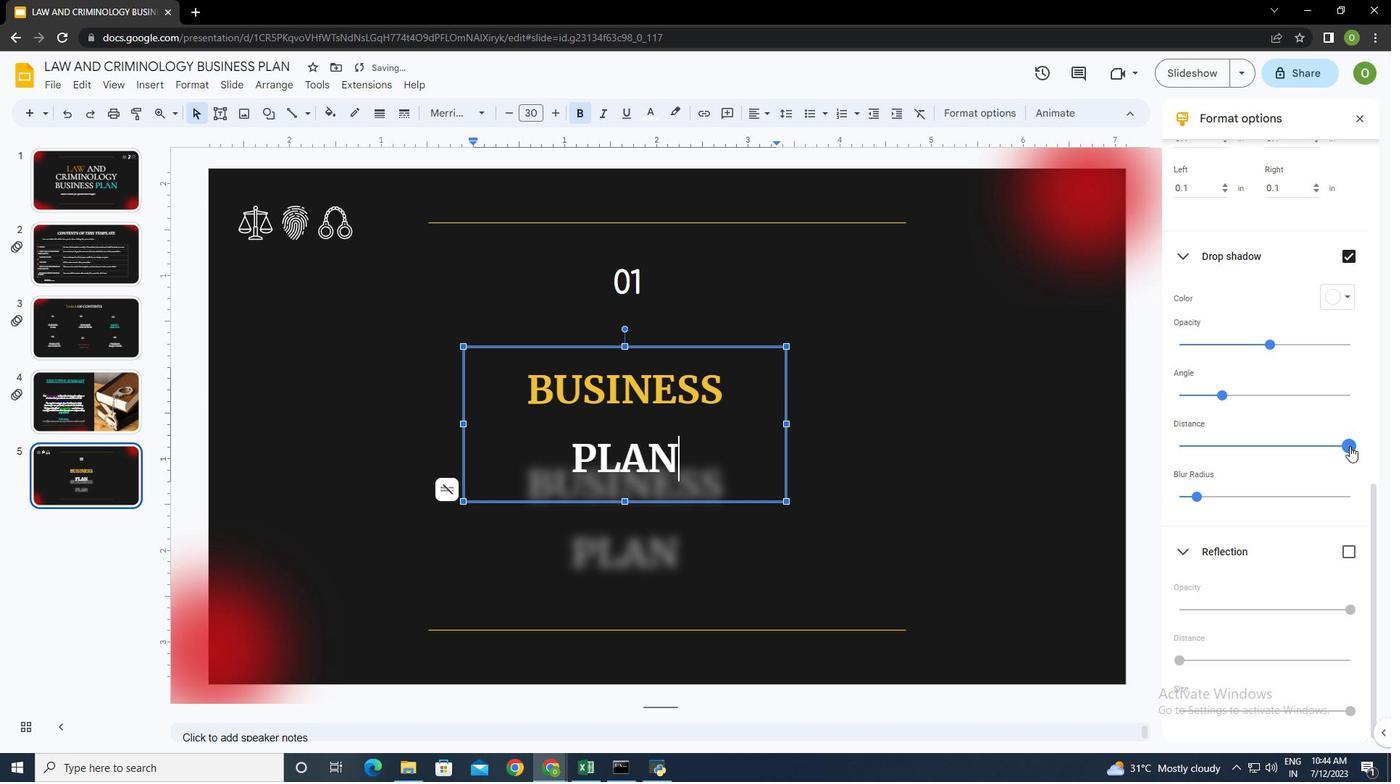 
Action: Mouse moved to (1374, 529)
Screenshot: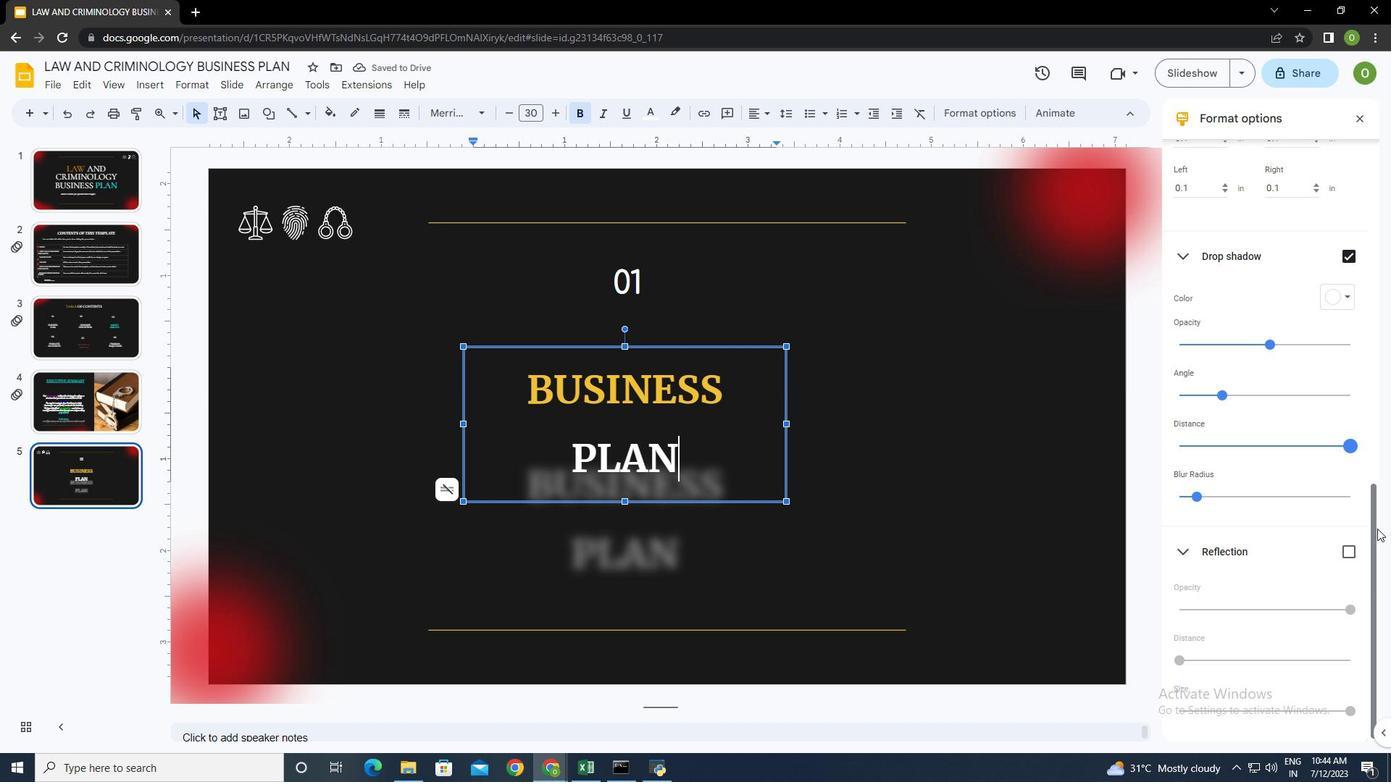 
Action: Mouse pressed left at (1374, 529)
Screenshot: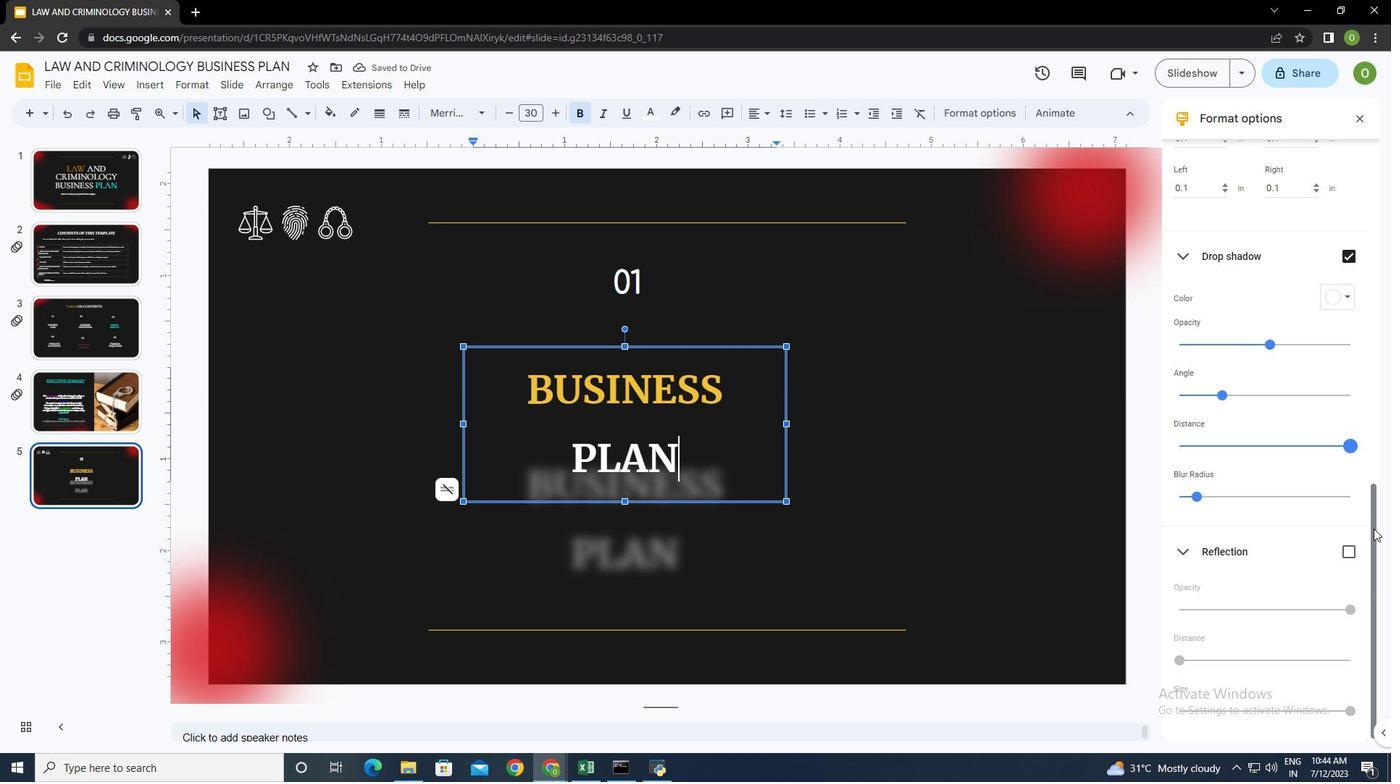 
Action: Mouse moved to (1356, 115)
Screenshot: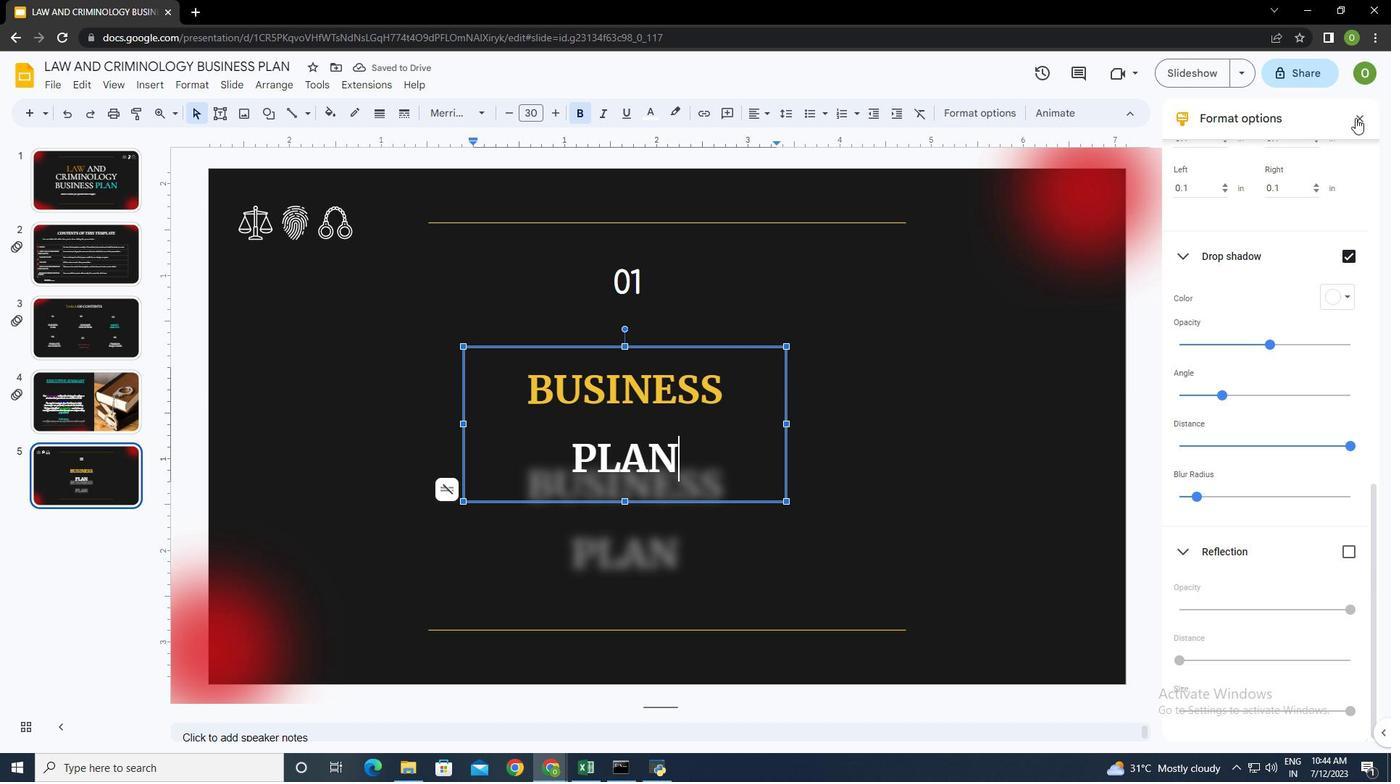 
Action: Mouse pressed left at (1356, 115)
Screenshot: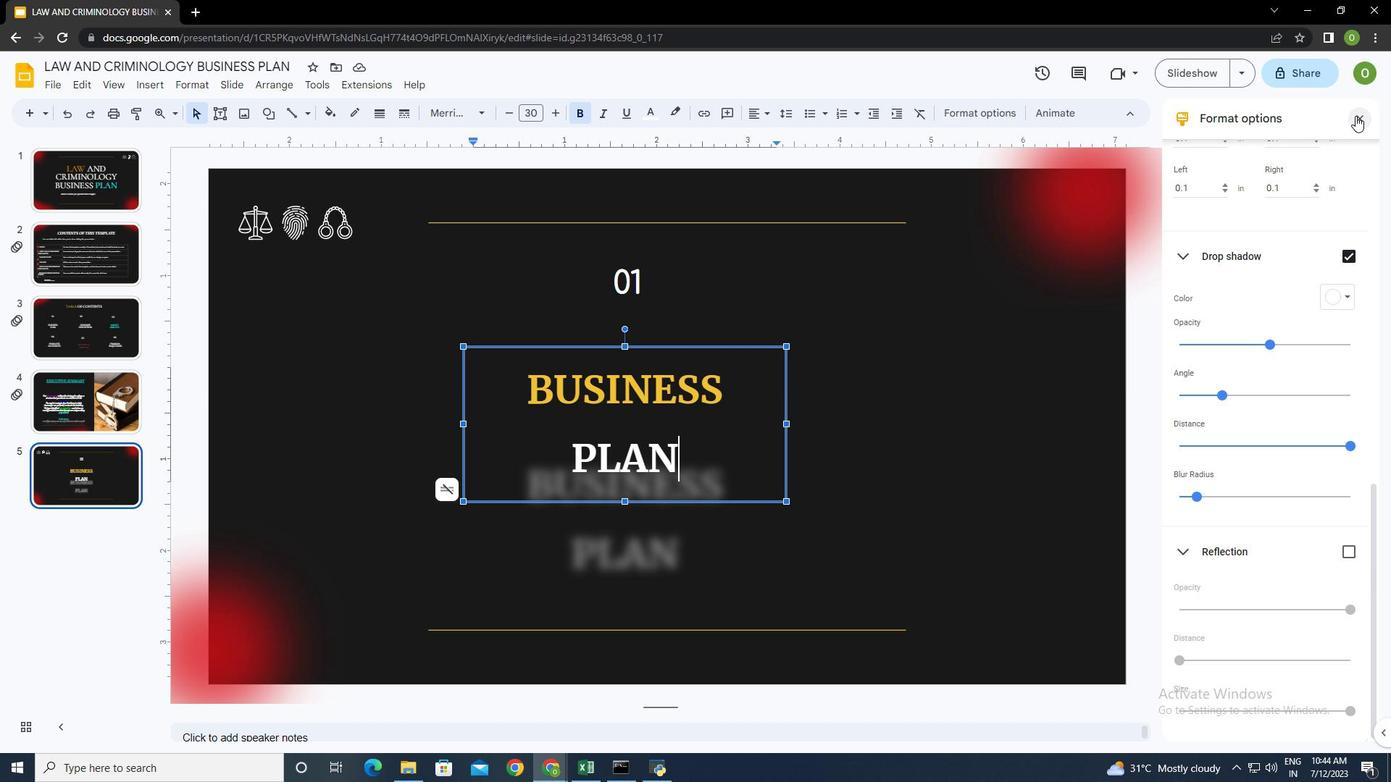 
Action: Mouse moved to (966, 397)
Screenshot: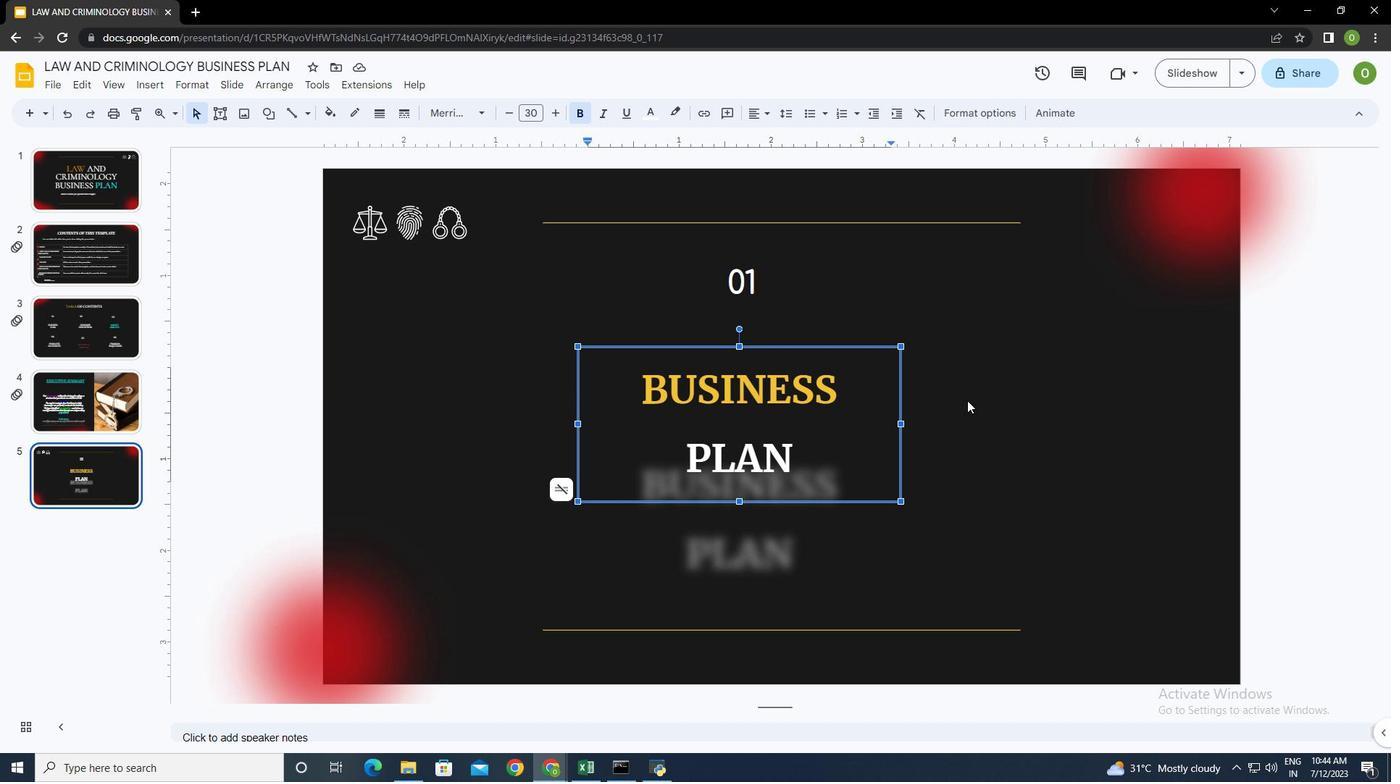 
Action: Mouse pressed left at (966, 397)
Screenshot: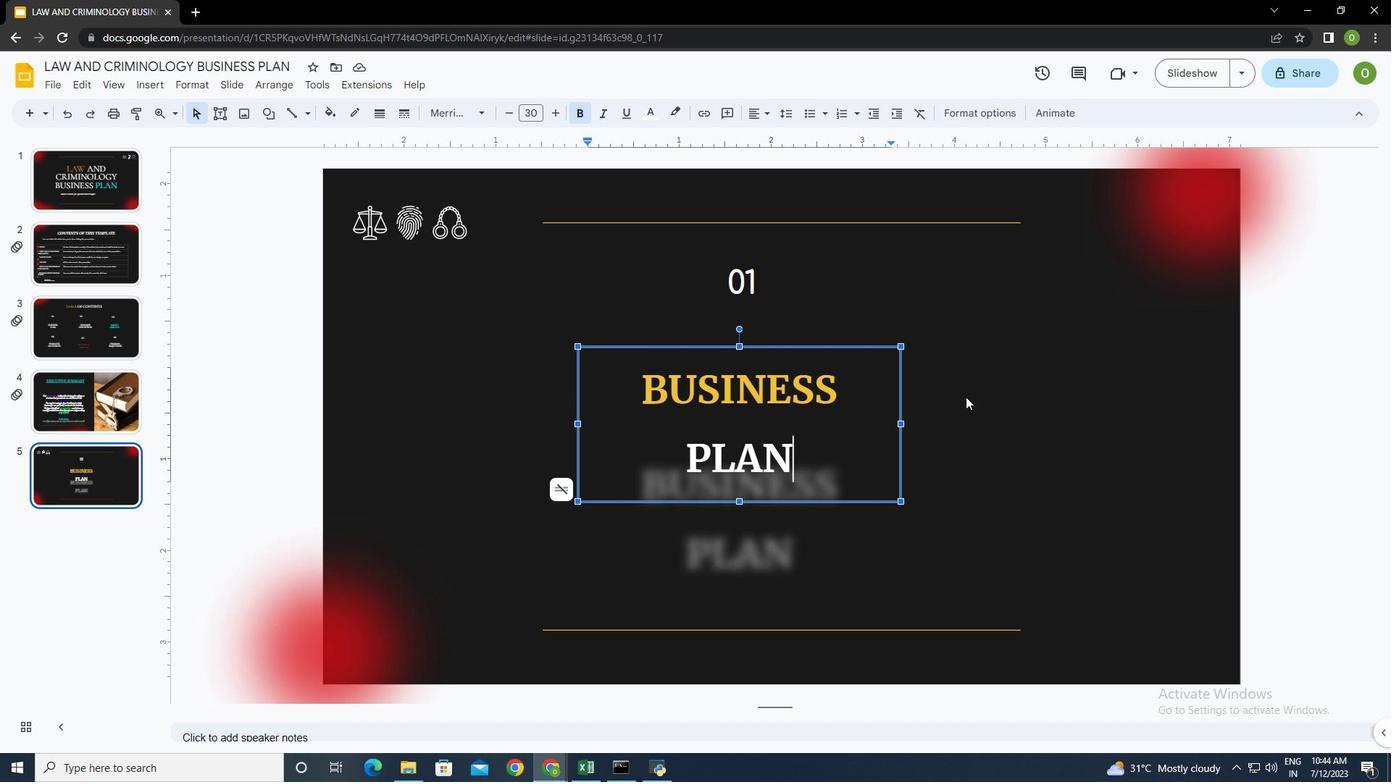 
Action: Mouse moved to (781, 400)
Screenshot: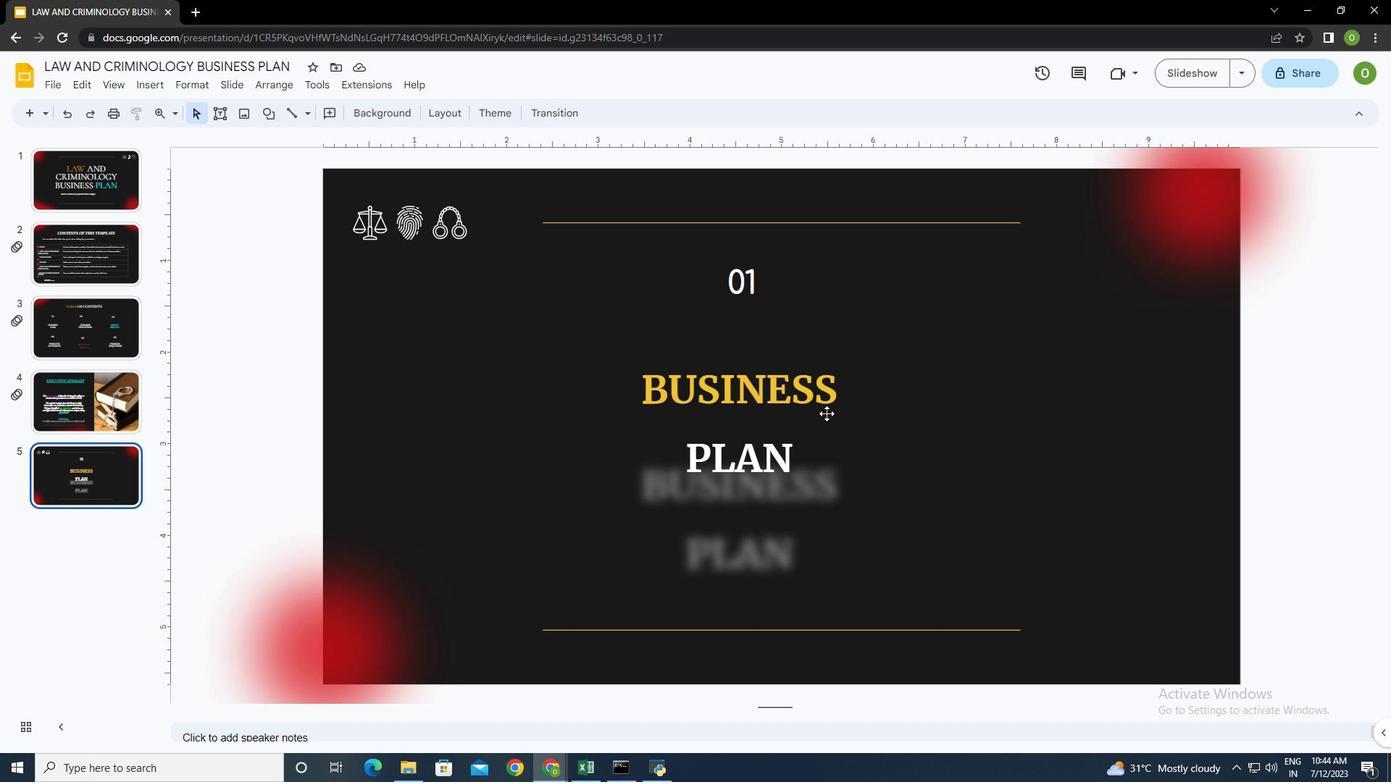 
Action: Mouse pressed left at (781, 400)
Screenshot: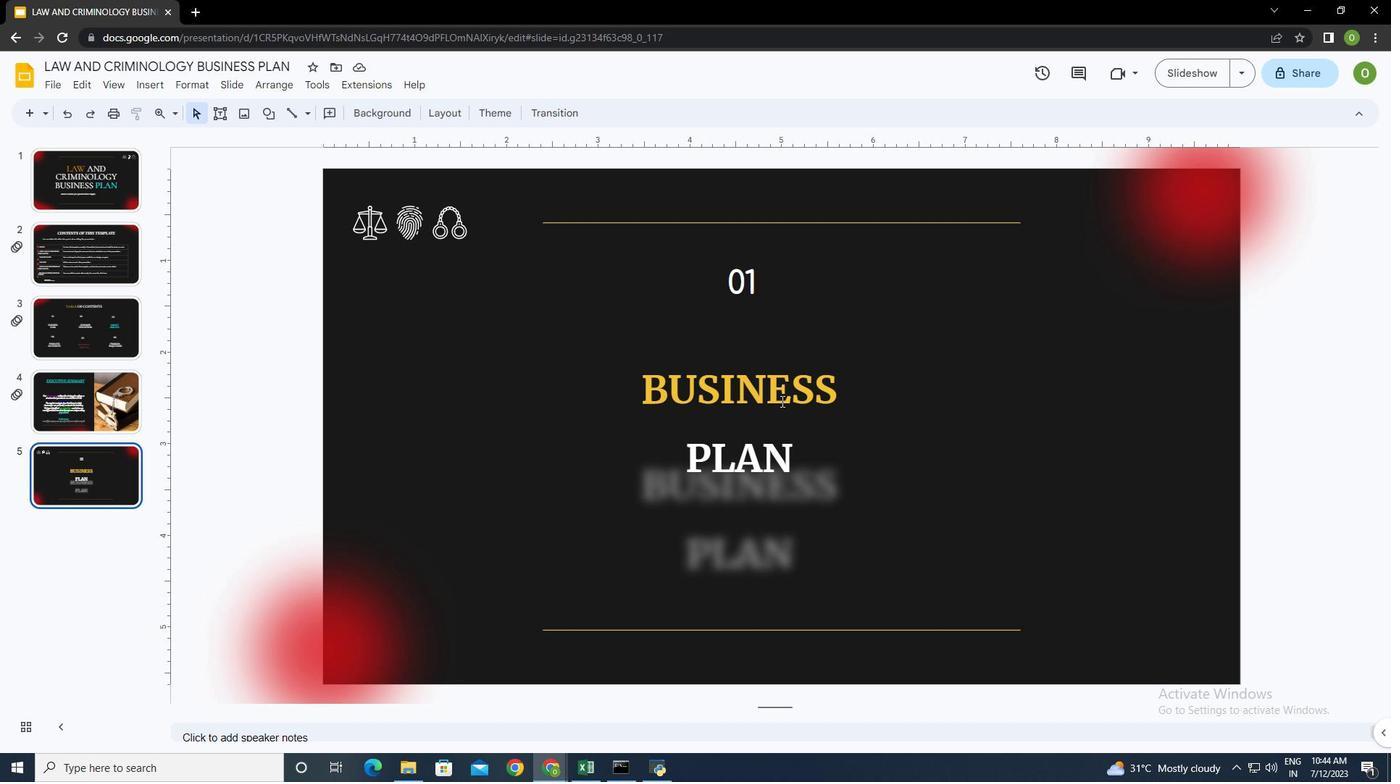 
Action: Mouse moved to (649, 117)
Screenshot: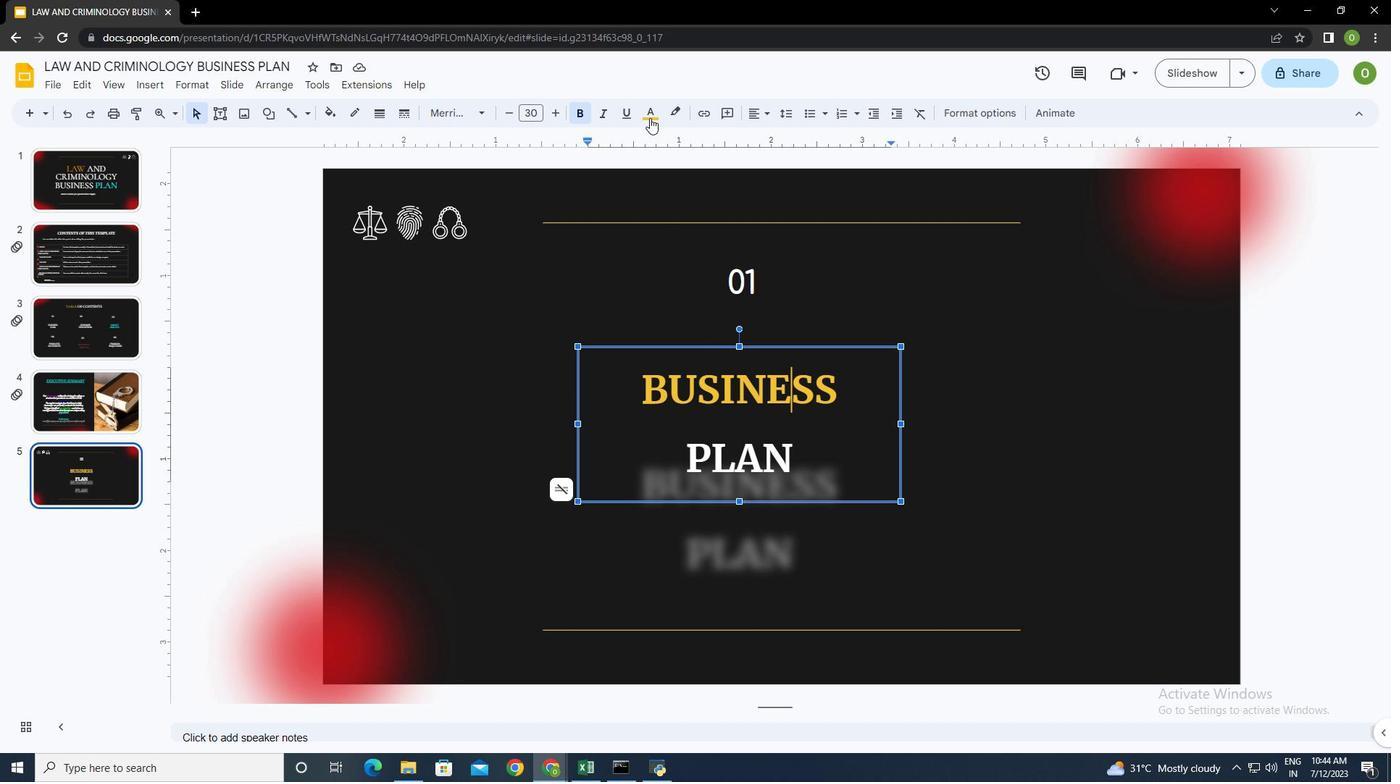 
